 Task: Create a new product with the name 'Bajaj - Fans', product code 'BBJF-X0988', inventory '1,422', remaining quantity '25', and check 'Offer Available'. Then, create a new product category named 'Fan' with the product 'Bajaj - Fans' and category 'Bajaj Fans', and set the sequence to '142'.
Action: Mouse moved to (26, 117)
Screenshot: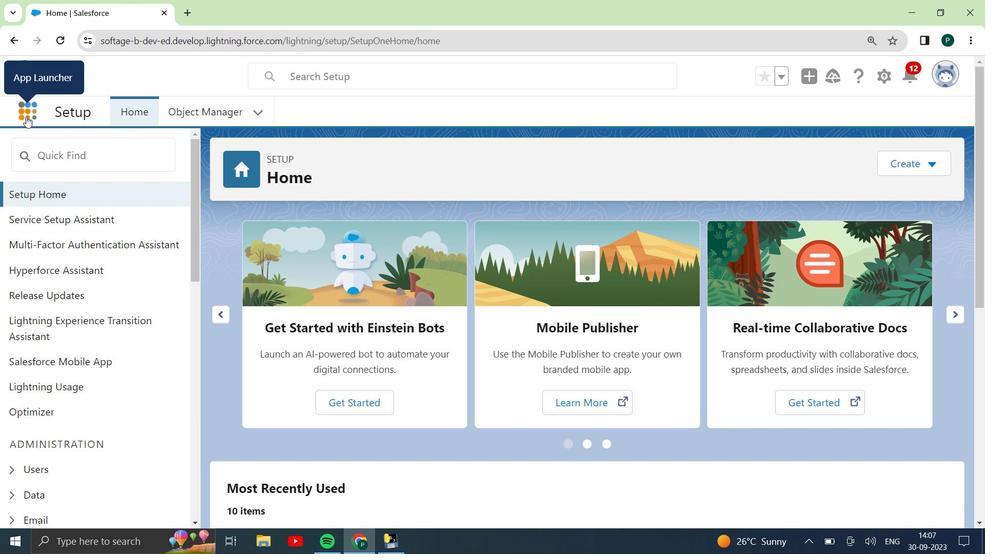 
Action: Mouse pressed left at (26, 117)
Screenshot: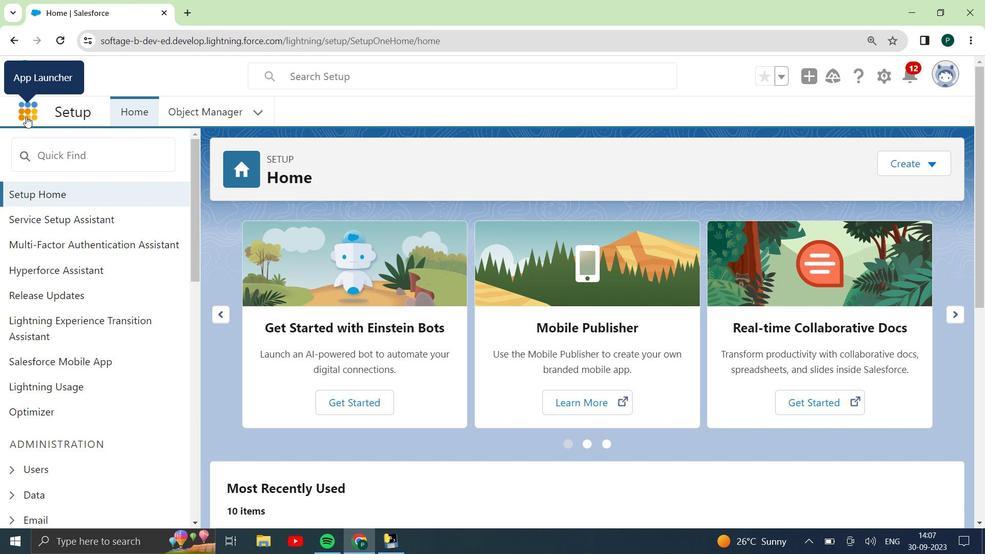 
Action: Mouse moved to (42, 387)
Screenshot: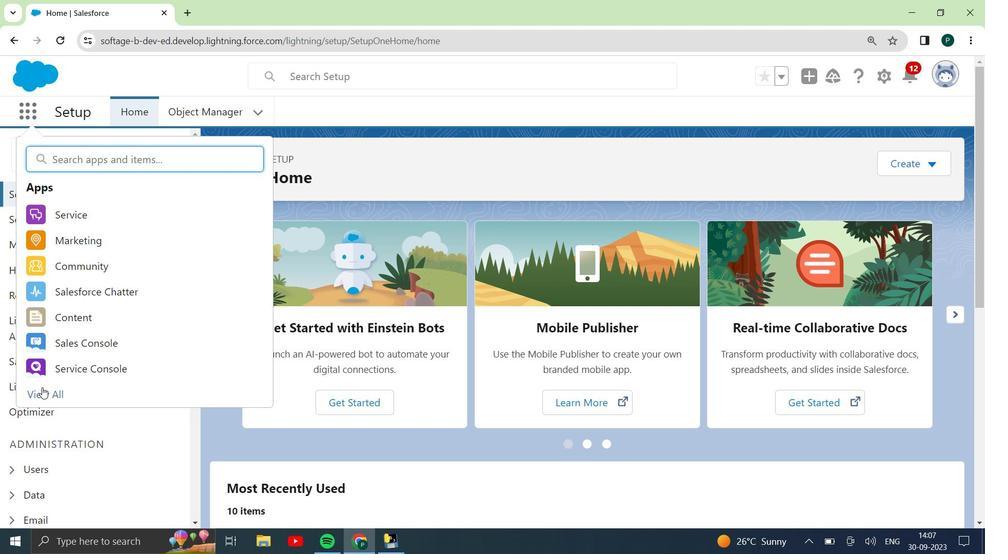 
Action: Mouse pressed left at (42, 387)
Screenshot: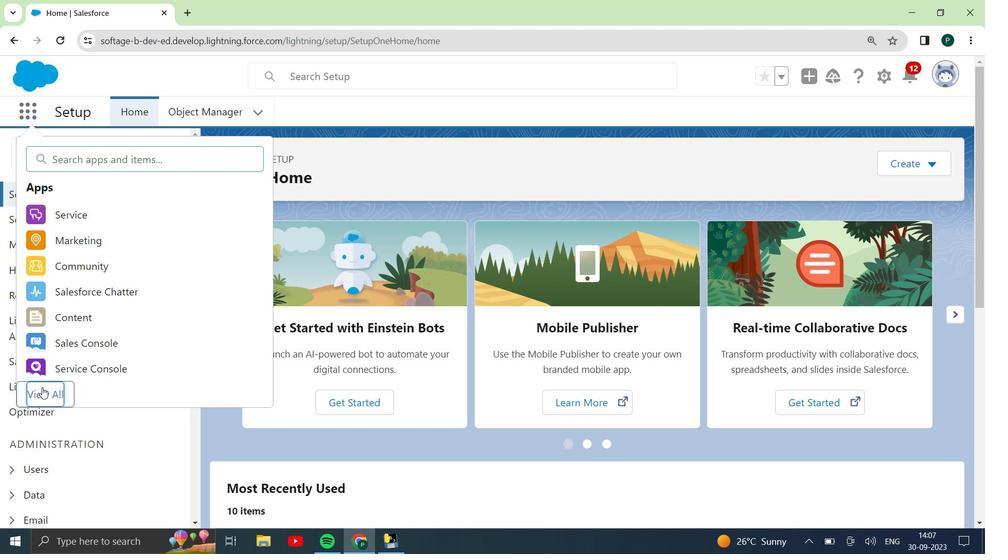
Action: Mouse moved to (217, 313)
Screenshot: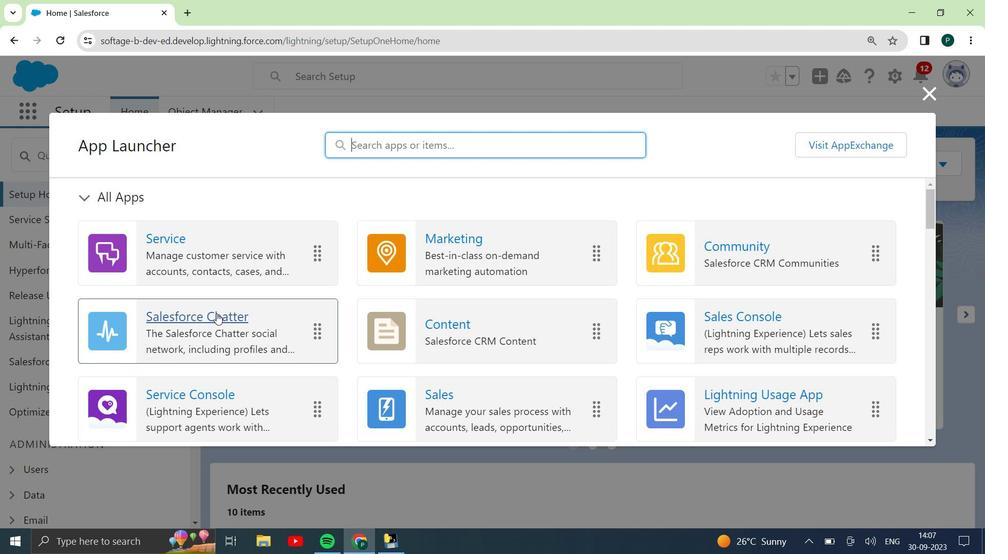
Action: Mouse scrolled (217, 313) with delta (0, 0)
Screenshot: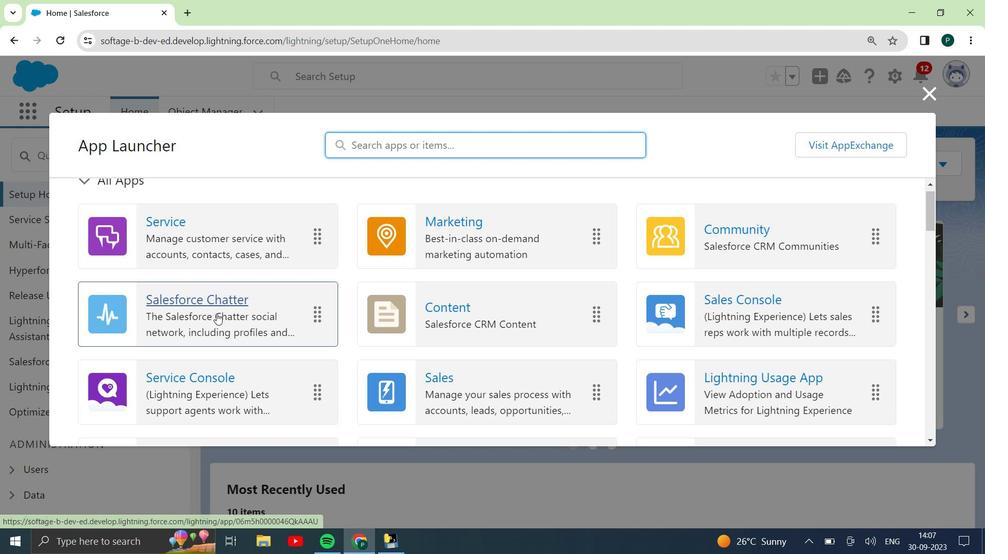 
Action: Mouse scrolled (217, 313) with delta (0, 0)
Screenshot: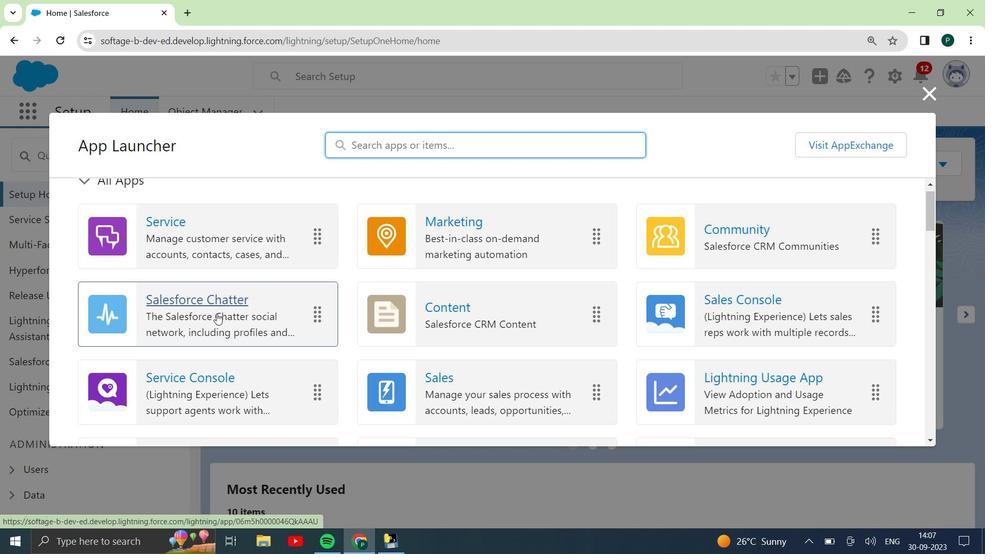 
Action: Mouse scrolled (217, 313) with delta (0, 0)
Screenshot: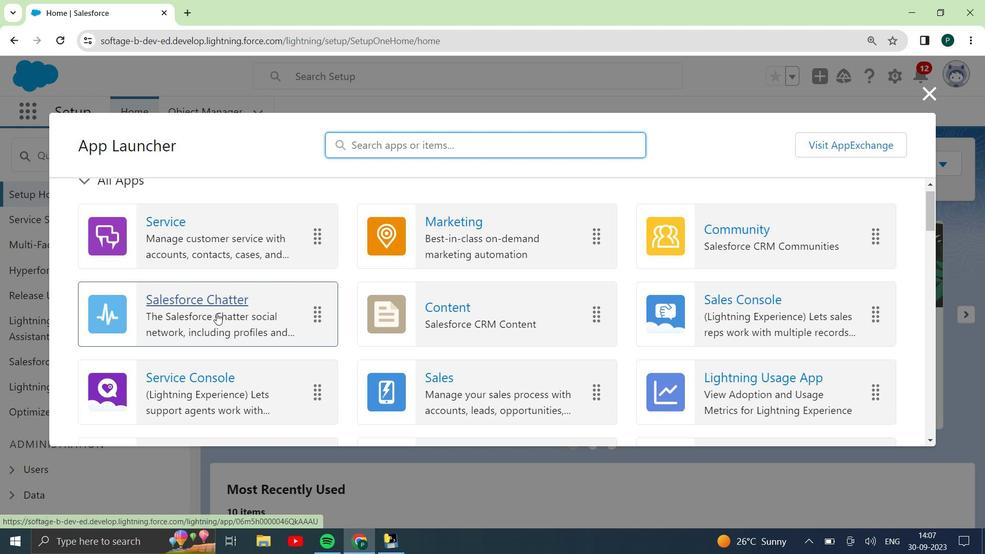 
Action: Mouse scrolled (217, 313) with delta (0, 0)
Screenshot: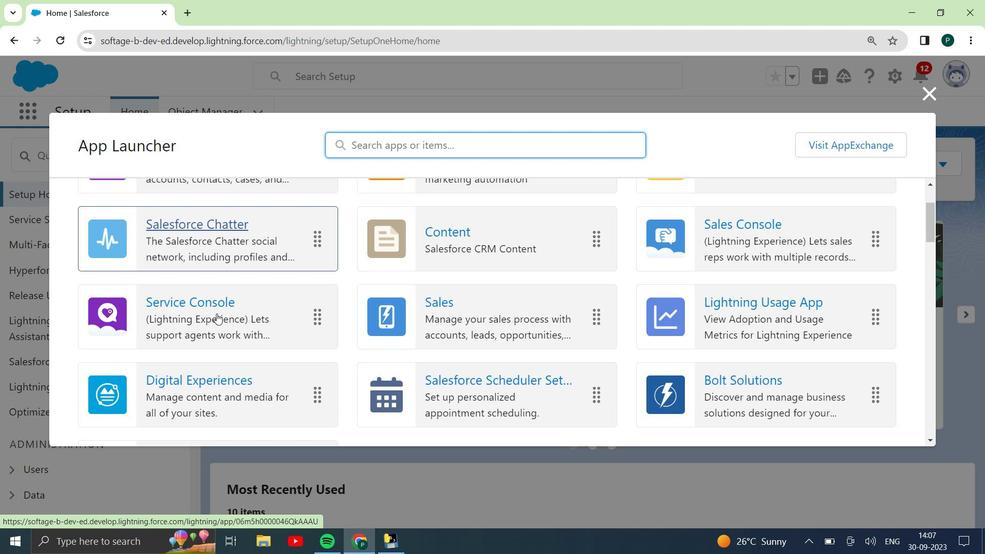 
Action: Mouse scrolled (217, 313) with delta (0, 0)
Screenshot: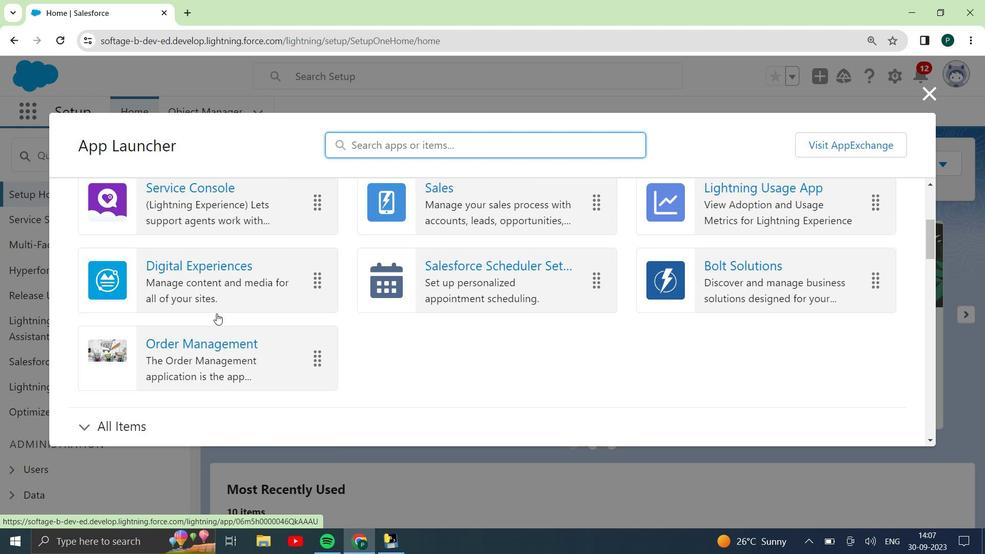 
Action: Mouse moved to (177, 228)
Screenshot: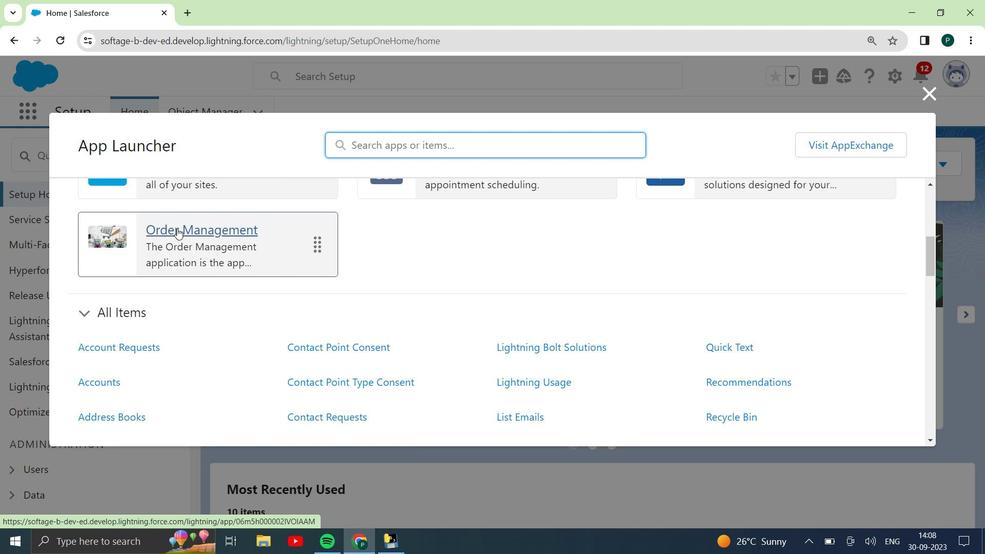 
Action: Mouse pressed left at (177, 228)
Screenshot: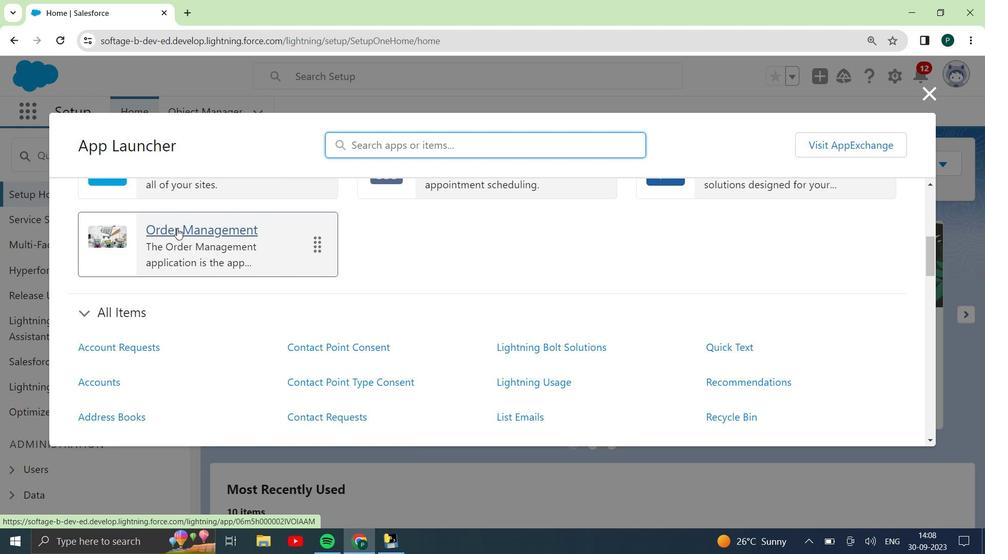 
Action: Mouse pressed left at (177, 228)
Screenshot: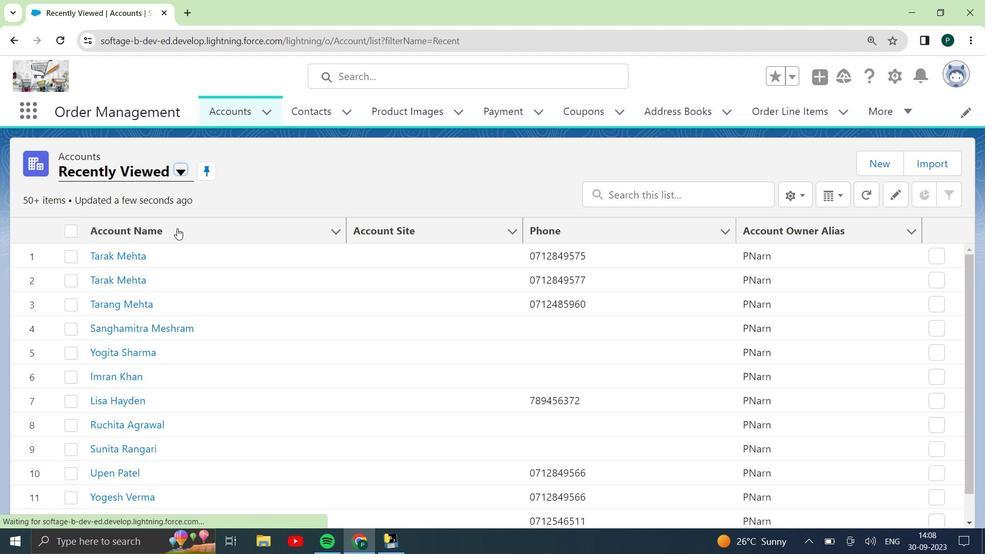 
Action: Mouse moved to (560, 154)
Screenshot: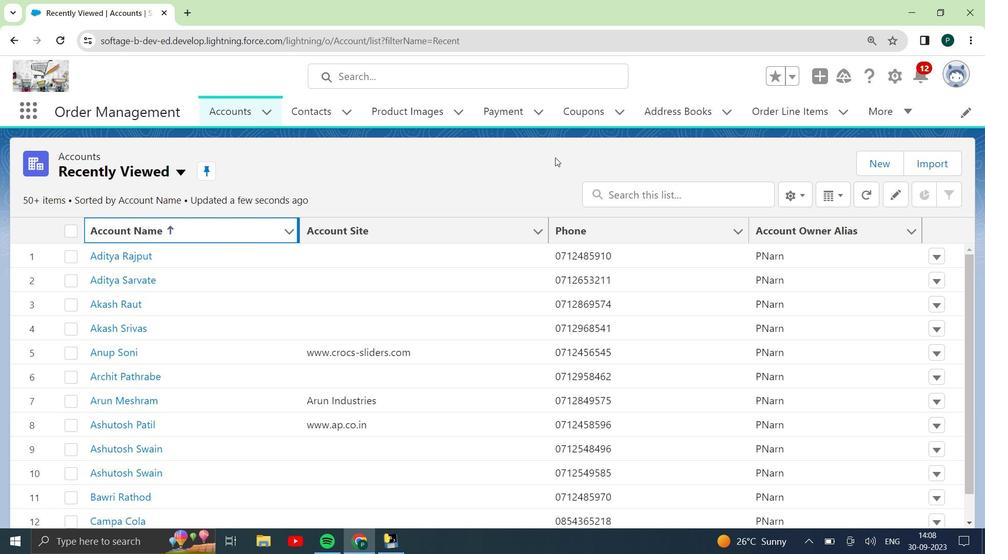 
Action: Mouse scrolled (560, 153) with delta (0, 0)
Screenshot: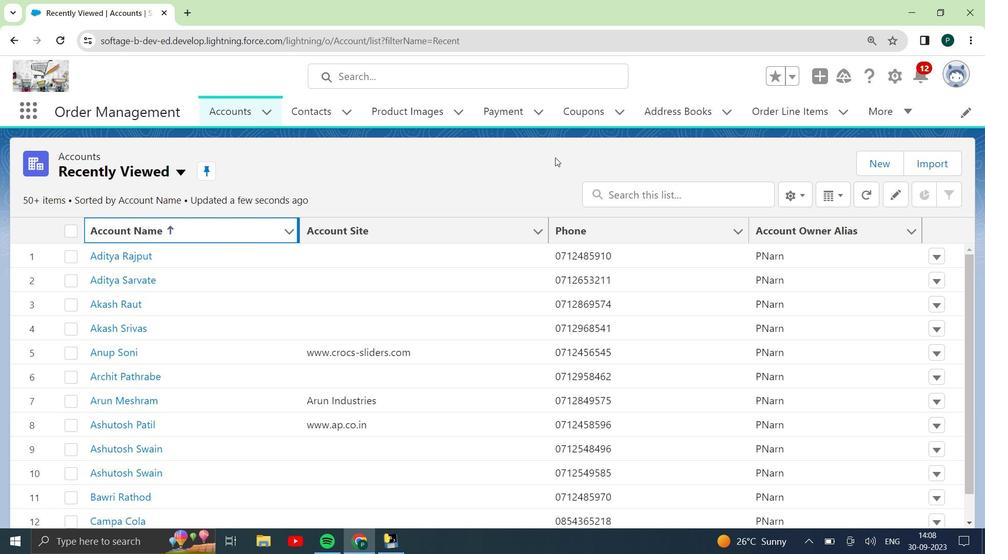 
Action: Mouse moved to (542, 164)
Screenshot: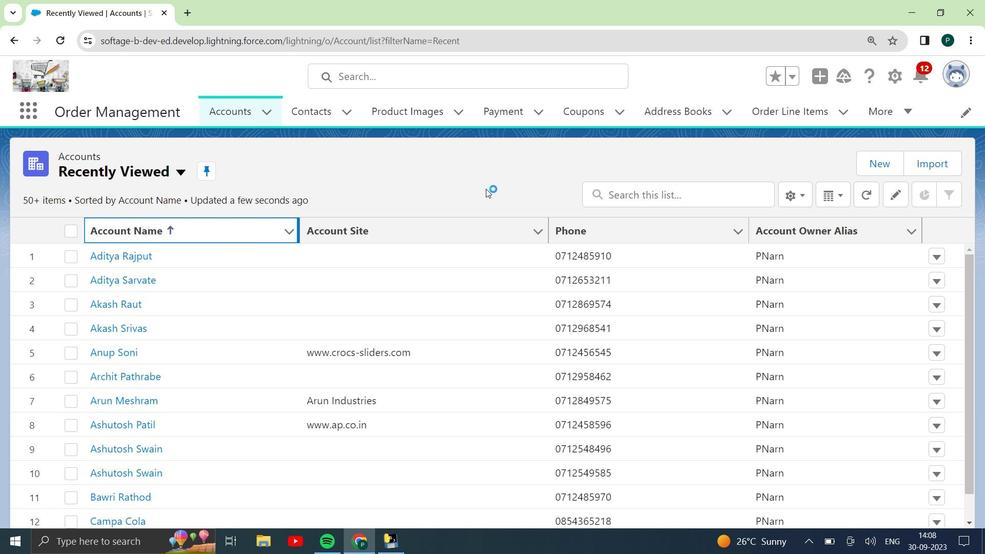 
Action: Mouse scrolled (542, 163) with delta (0, 0)
Screenshot: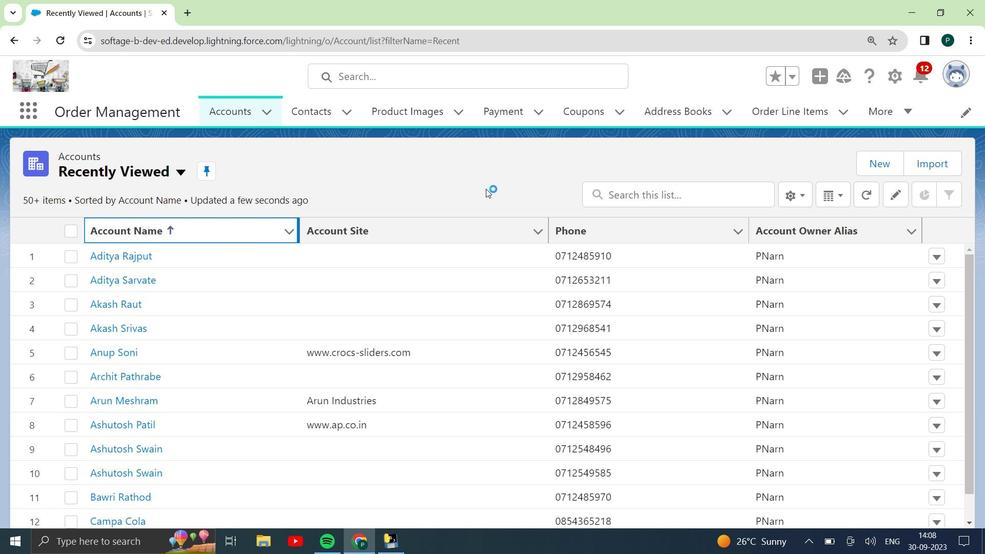 
Action: Mouse moved to (516, 178)
Screenshot: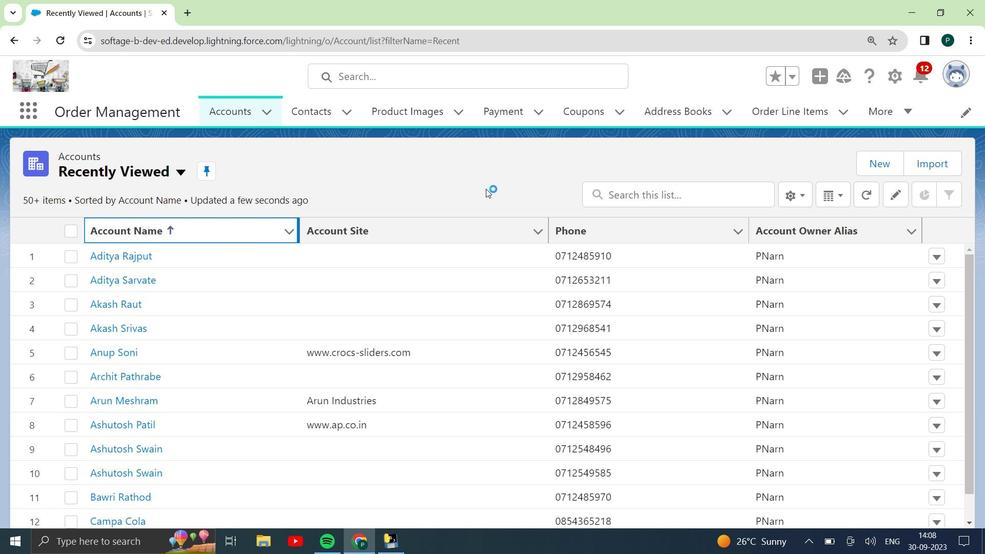 
Action: Mouse scrolled (516, 177) with delta (0, 0)
Screenshot: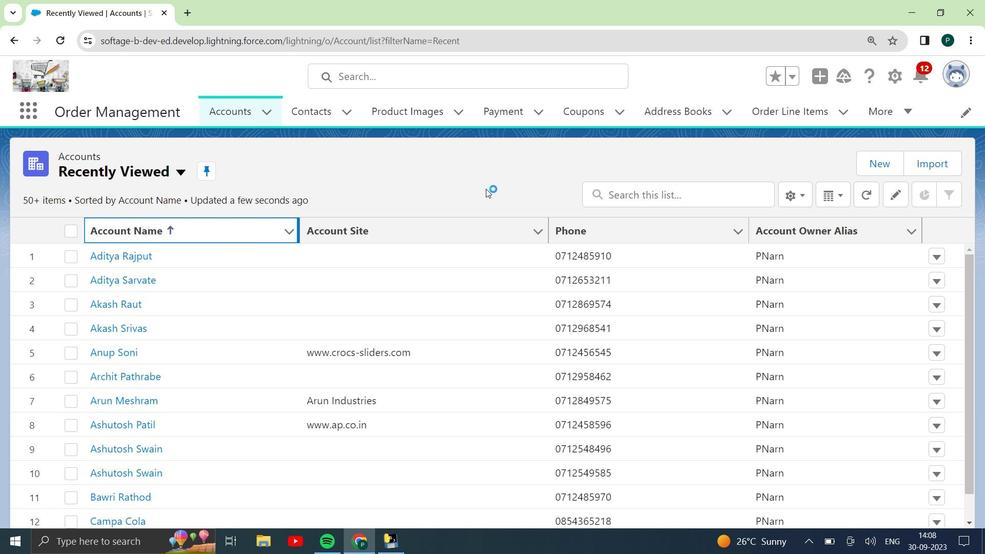 
Action: Mouse moved to (410, 212)
Screenshot: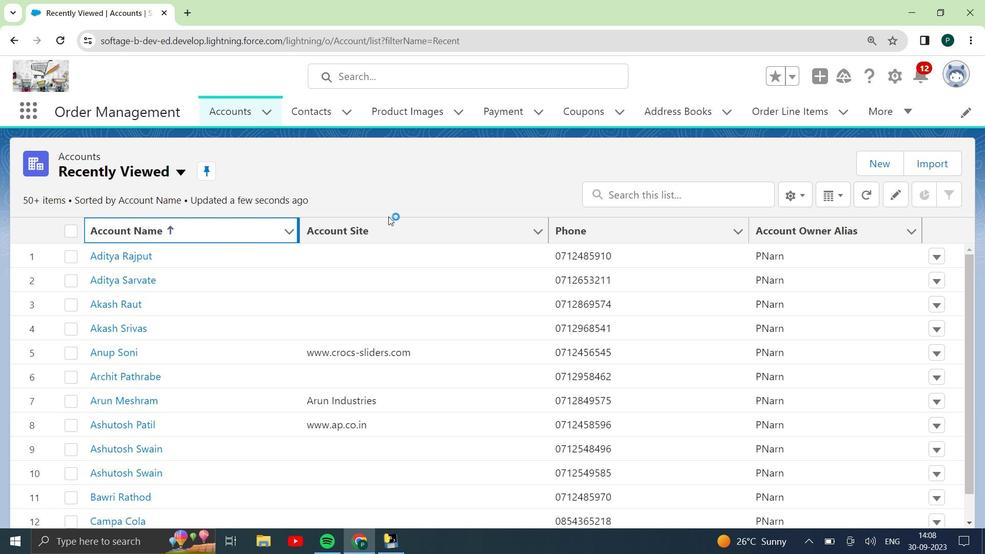 
Action: Mouse scrolled (410, 211) with delta (0, 0)
Screenshot: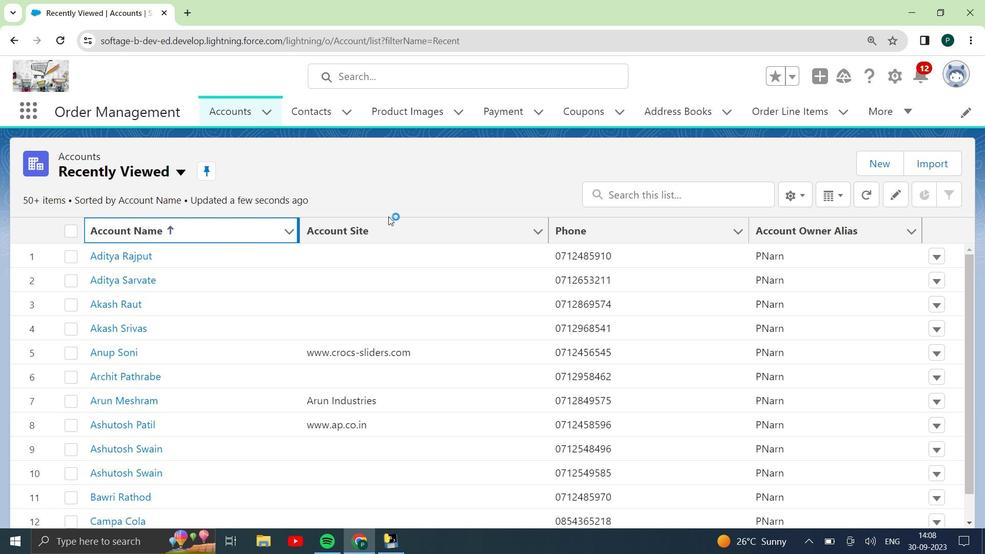 
Action: Mouse moved to (395, 216)
Screenshot: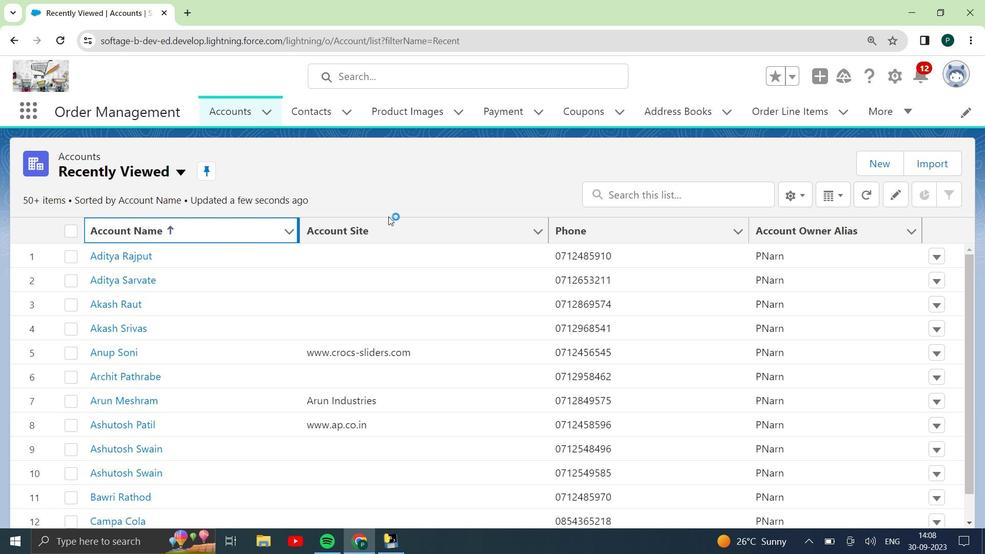 
Action: Mouse scrolled (395, 215) with delta (0, 0)
Screenshot: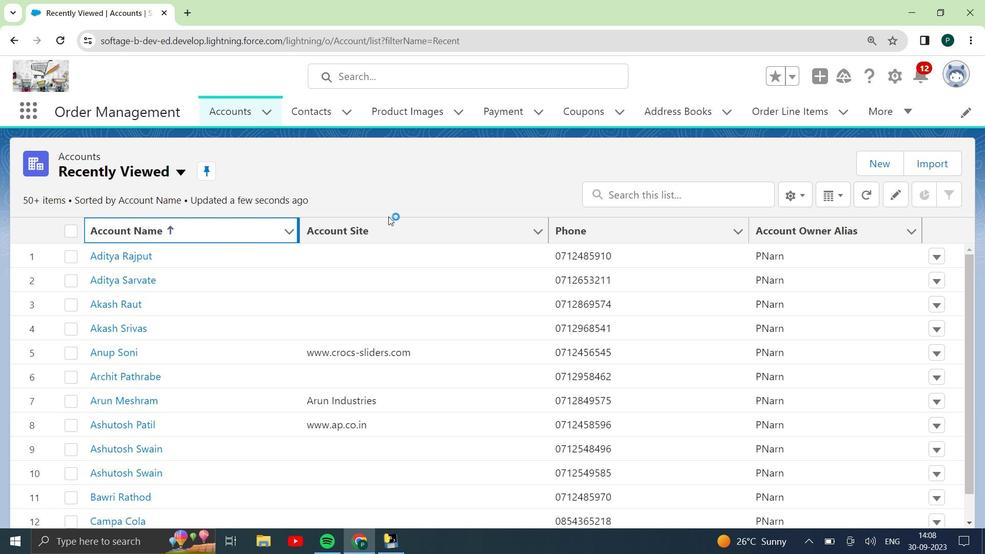 
Action: Mouse moved to (389, 216)
Screenshot: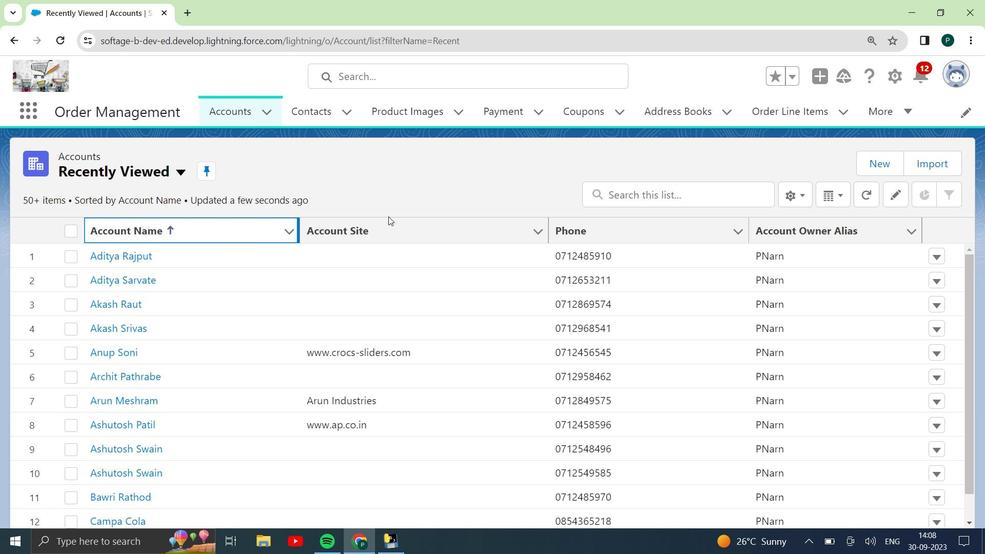 
Action: Mouse scrolled (389, 216) with delta (0, 0)
Screenshot: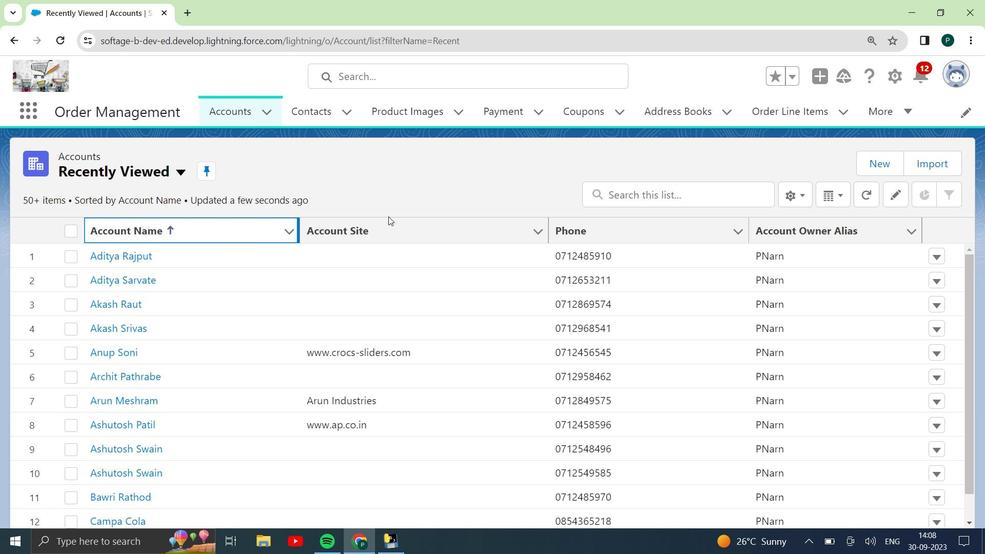 
Action: Mouse moved to (290, 276)
Screenshot: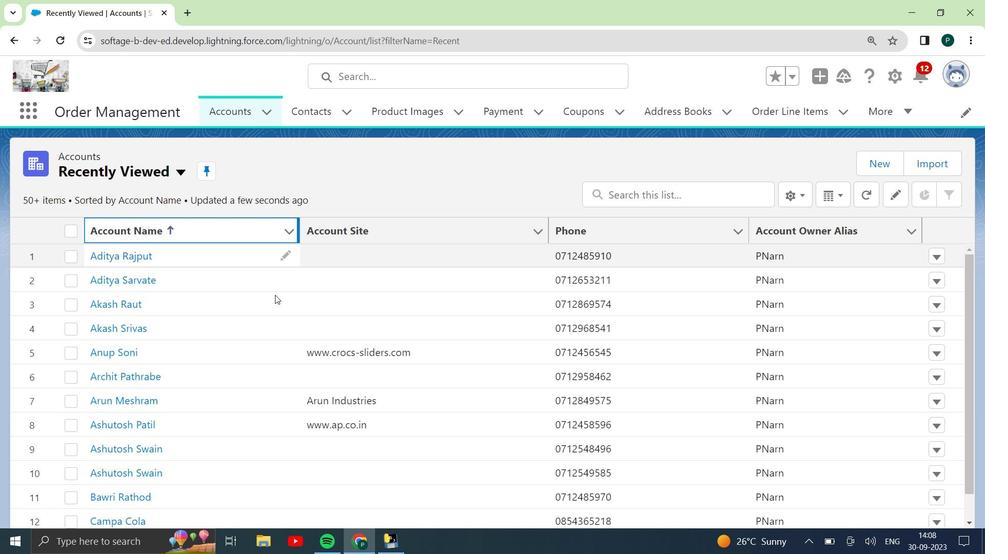 
Action: Mouse scrolled (290, 275) with delta (0, 0)
Screenshot: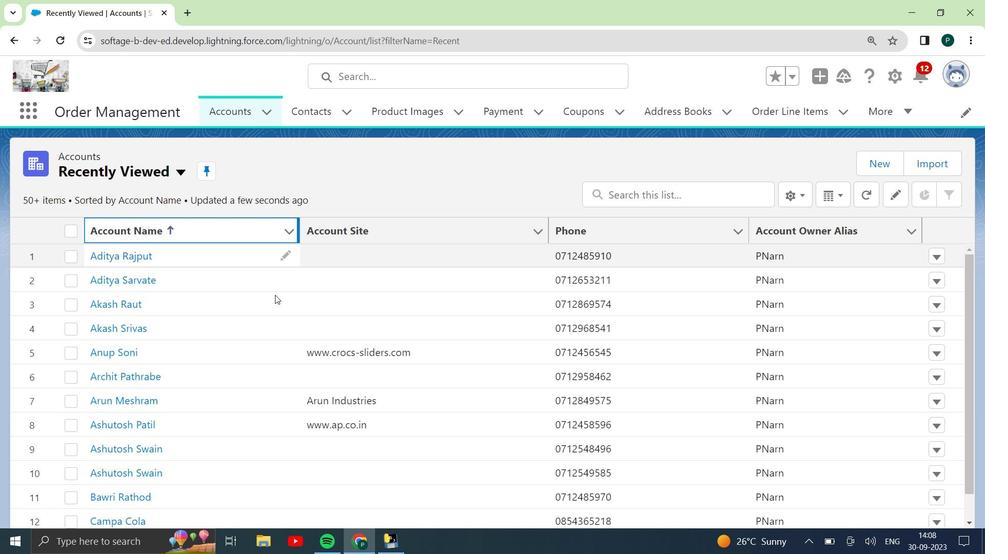 
Action: Mouse moved to (277, 292)
Screenshot: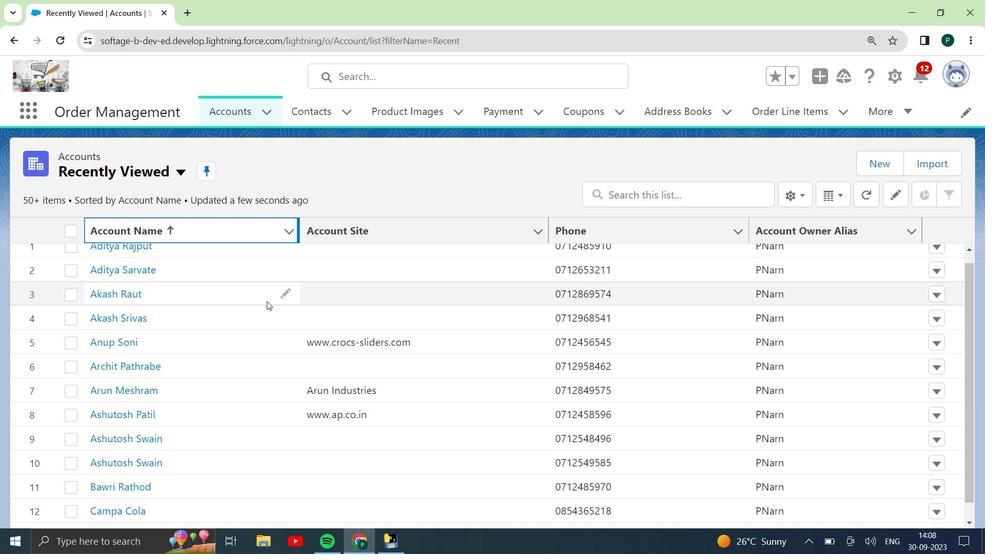 
Action: Mouse scrolled (277, 291) with delta (0, 0)
Screenshot: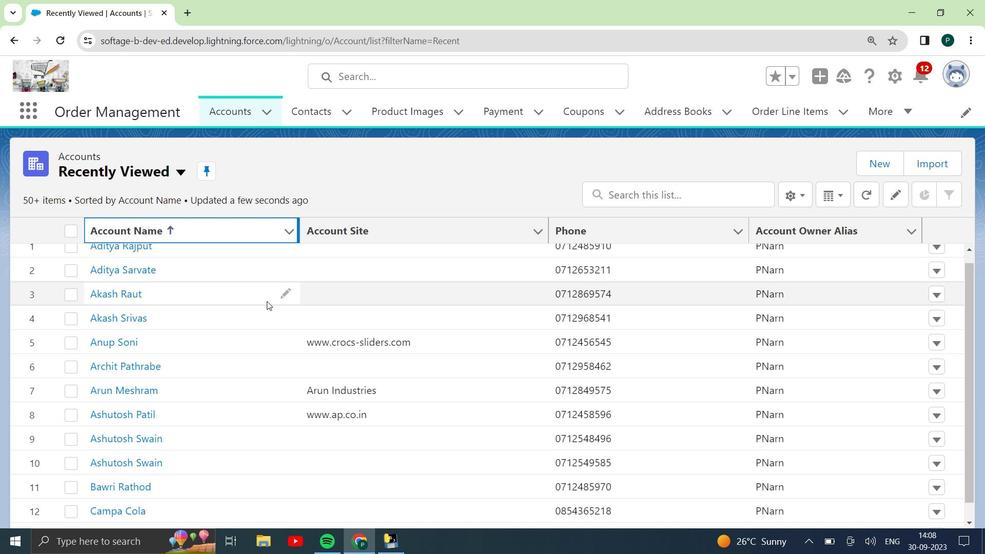 
Action: Mouse moved to (271, 298)
Screenshot: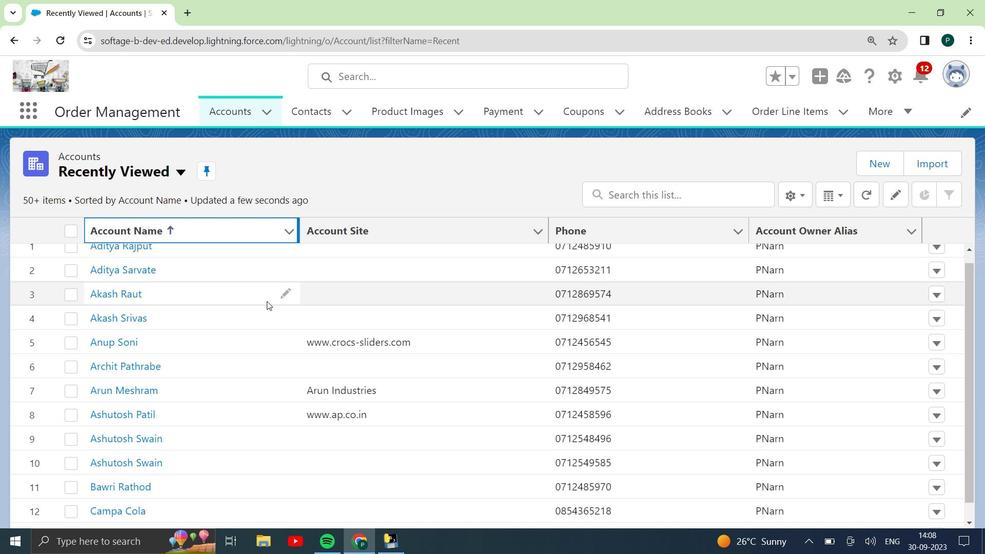 
Action: Mouse scrolled (271, 298) with delta (0, 0)
Screenshot: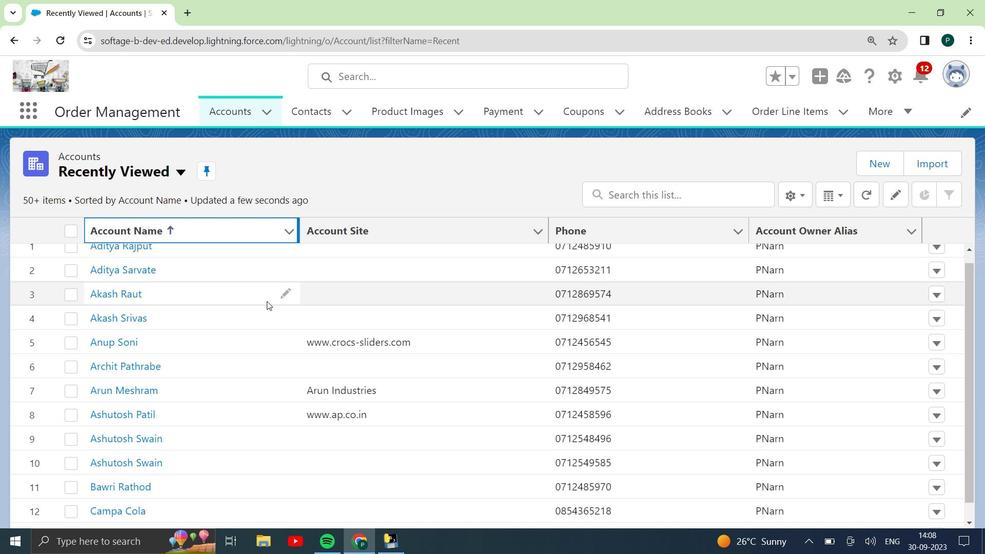 
Action: Mouse moved to (267, 301)
Screenshot: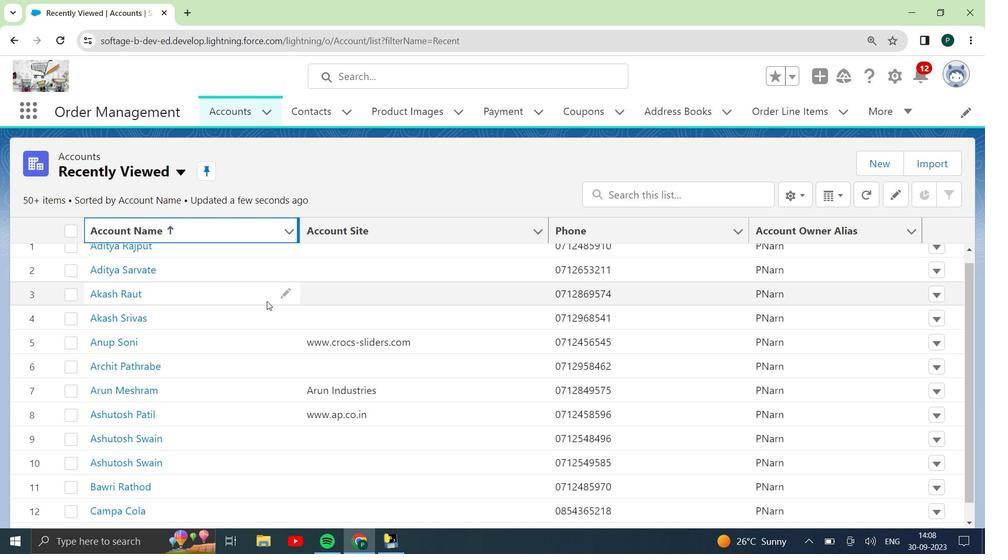 
Action: Mouse scrolled (267, 300) with delta (0, 0)
Screenshot: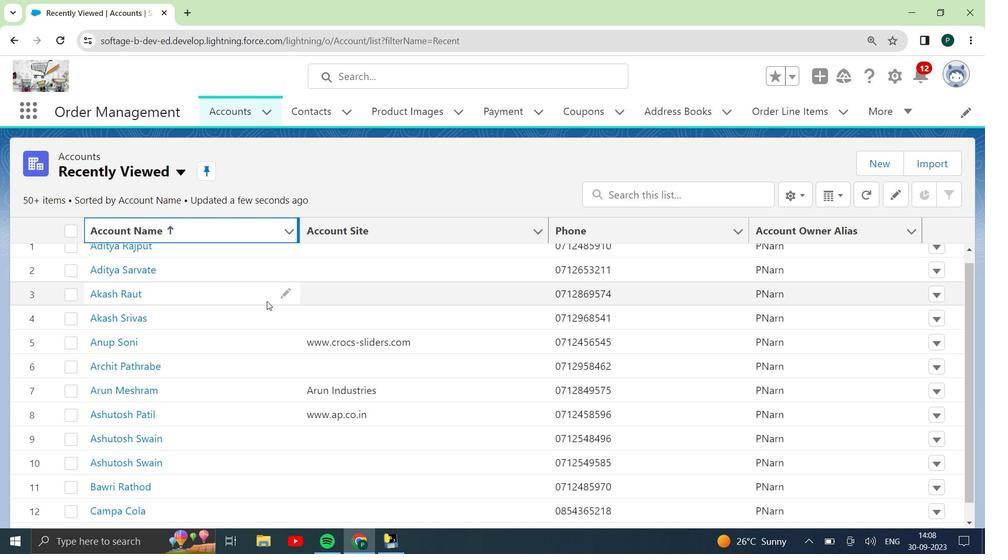 
Action: Mouse moved to (266, 301)
Screenshot: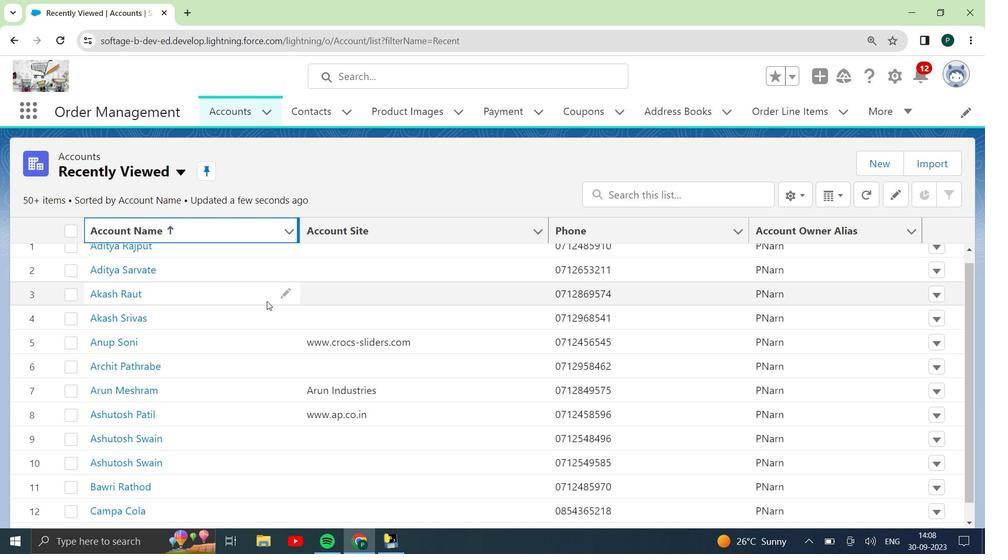 
Action: Mouse scrolled (266, 301) with delta (0, 0)
Screenshot: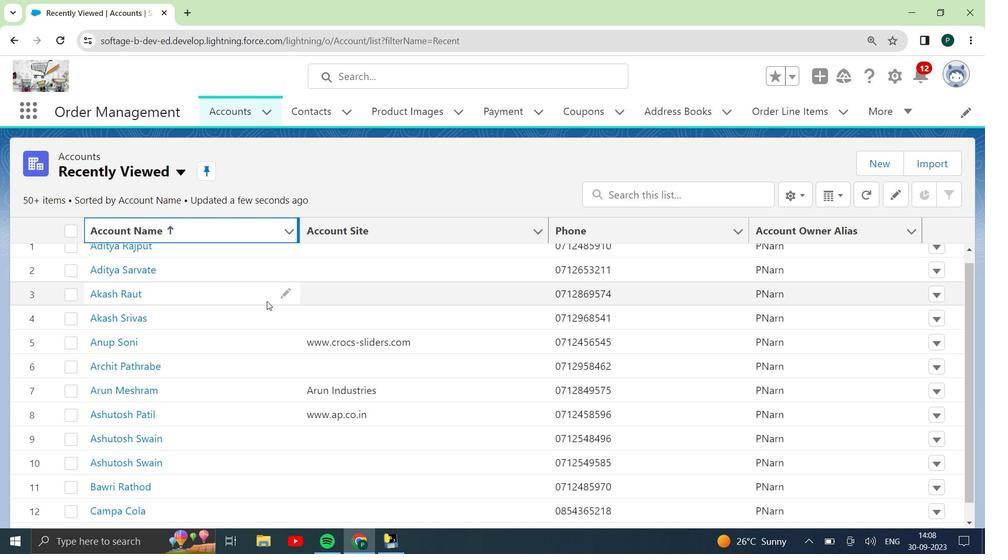 
Action: Mouse scrolled (266, 301) with delta (0, 0)
Screenshot: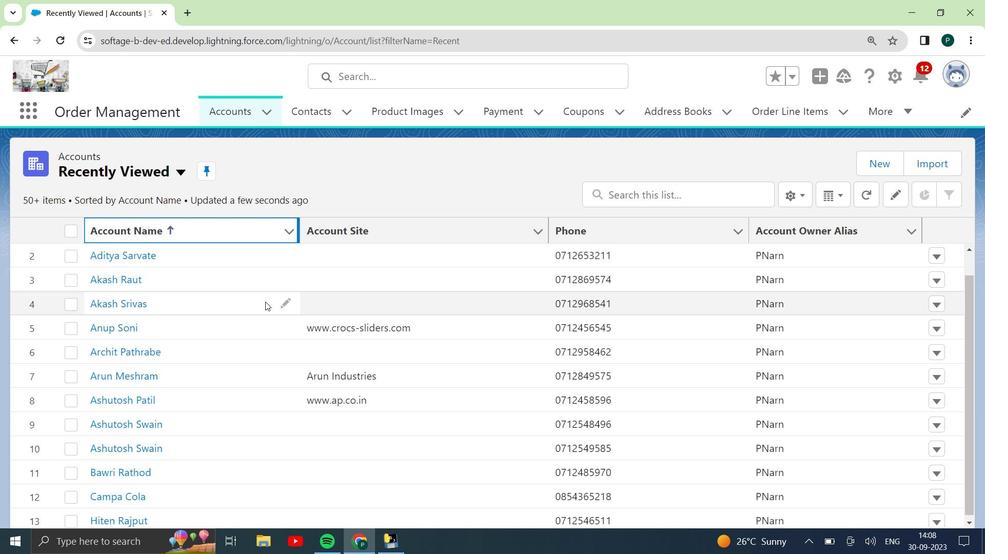 
Action: Mouse scrolled (266, 301) with delta (0, 0)
Screenshot: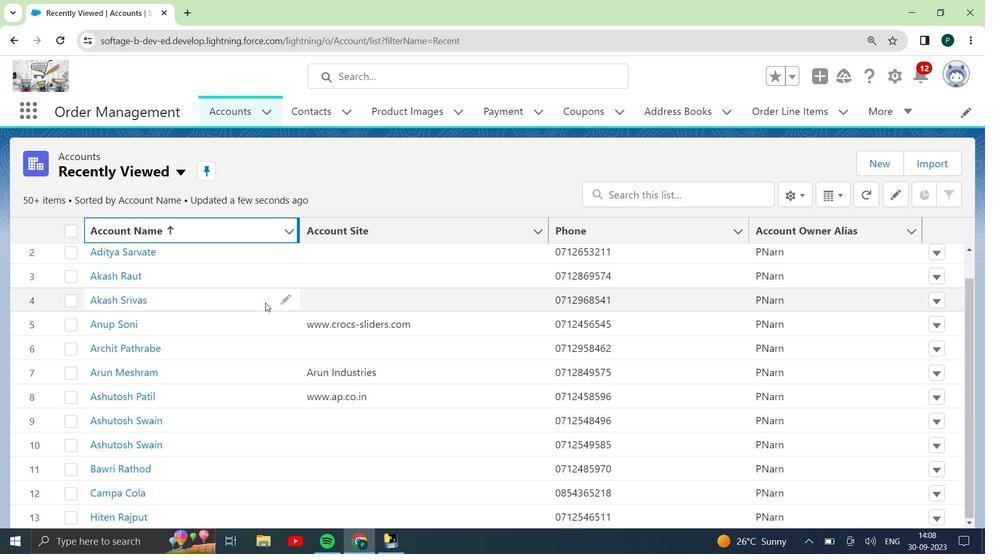 
Action: Mouse moved to (251, 313)
Screenshot: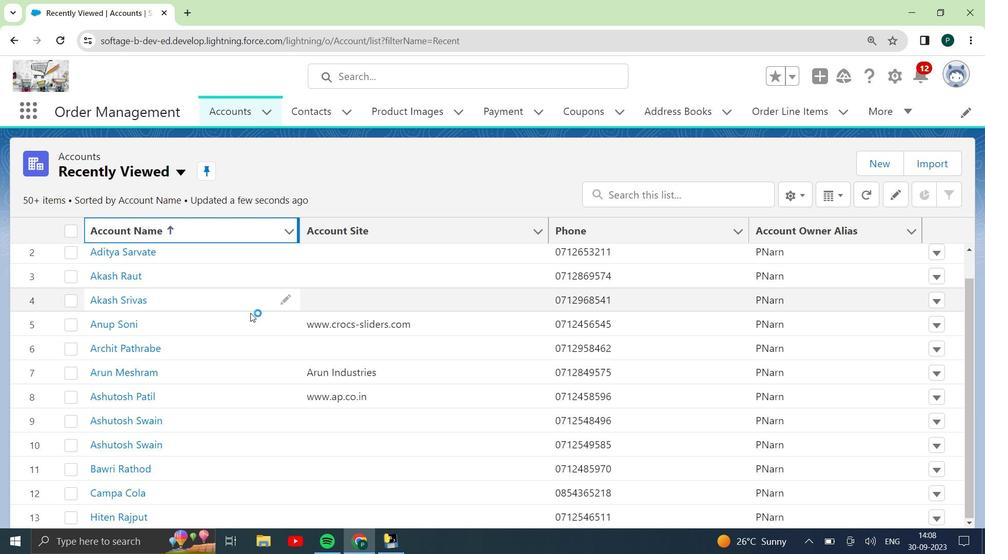
Action: Mouse scrolled (251, 312) with delta (0, 0)
Screenshot: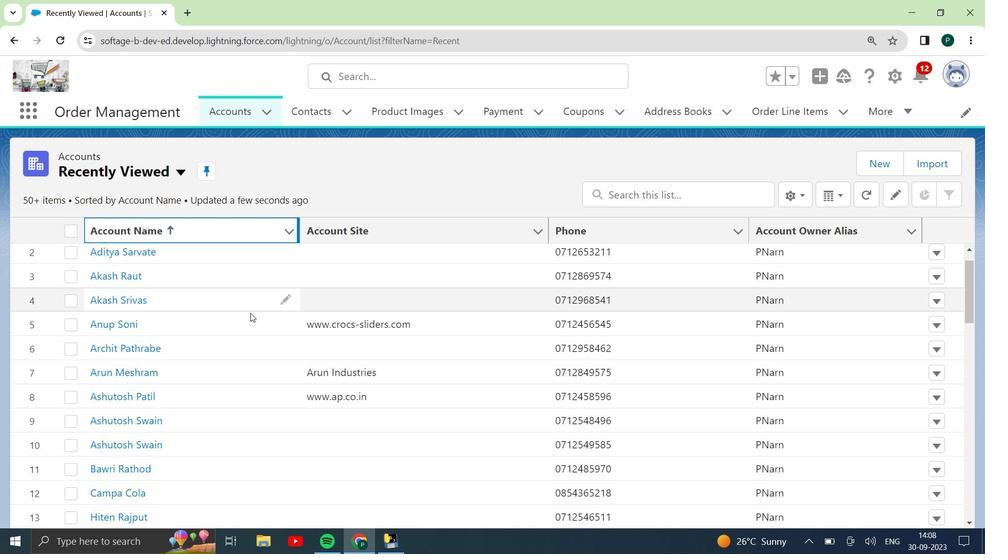 
Action: Mouse scrolled (251, 312) with delta (0, 0)
Screenshot: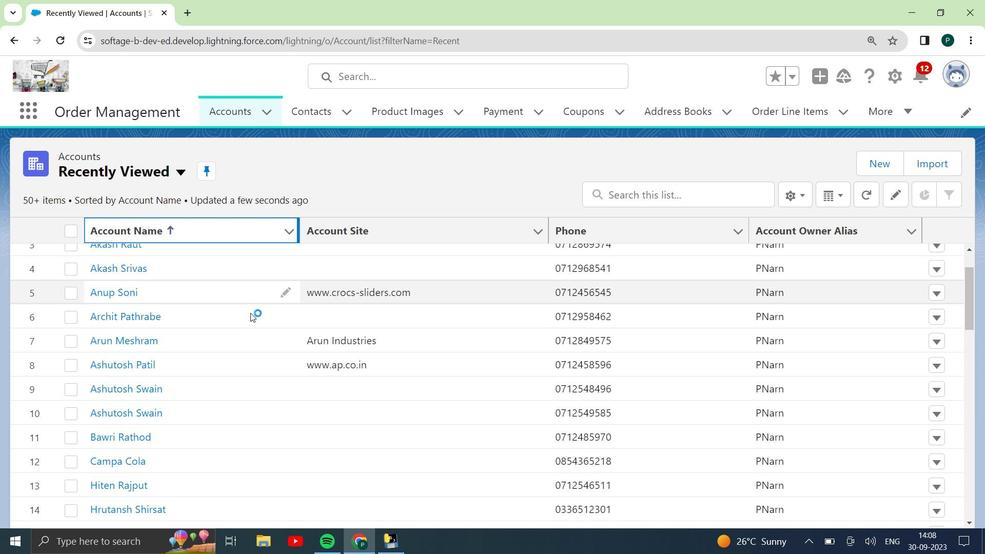
Action: Mouse scrolled (251, 312) with delta (0, 0)
Screenshot: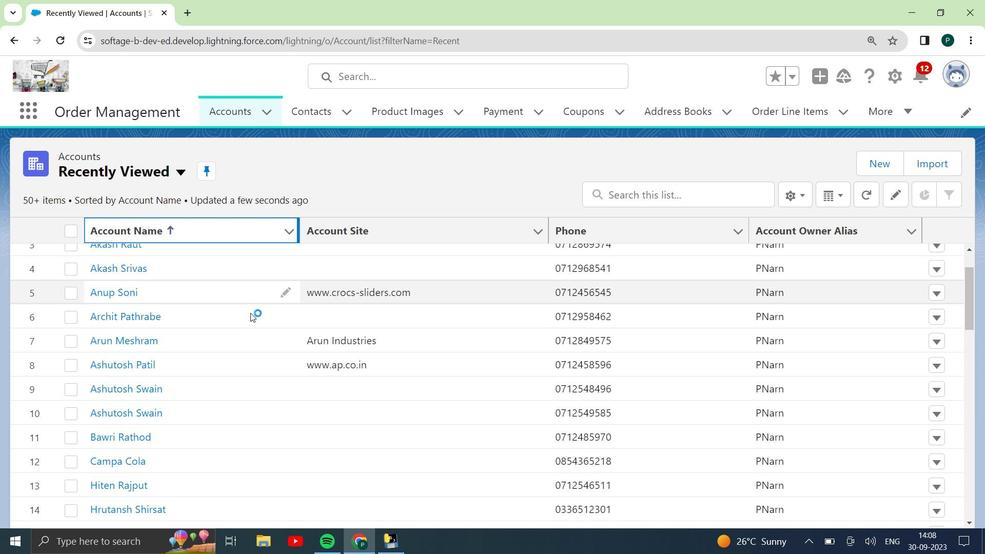 
Action: Mouse scrolled (251, 312) with delta (0, 0)
Screenshot: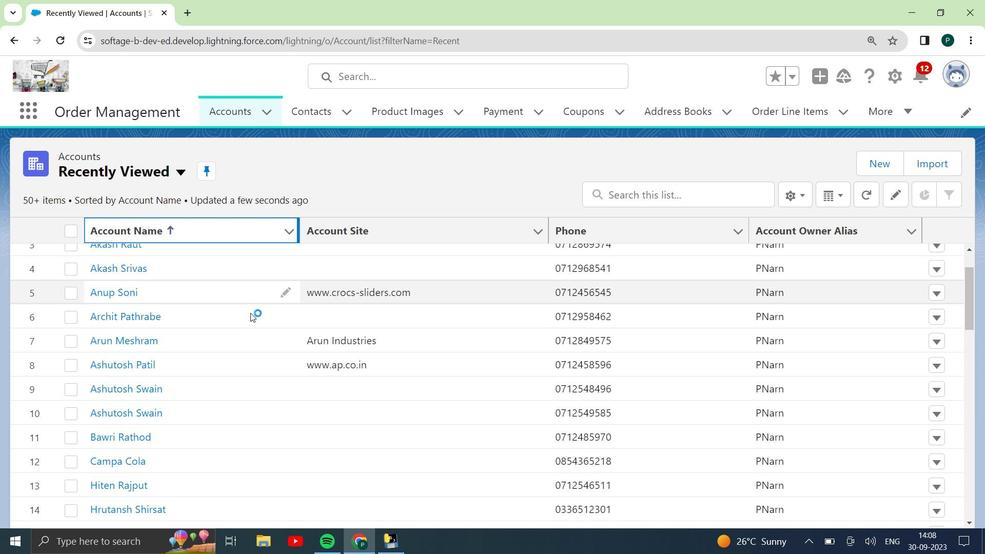 
Action: Mouse scrolled (251, 312) with delta (0, 0)
Screenshot: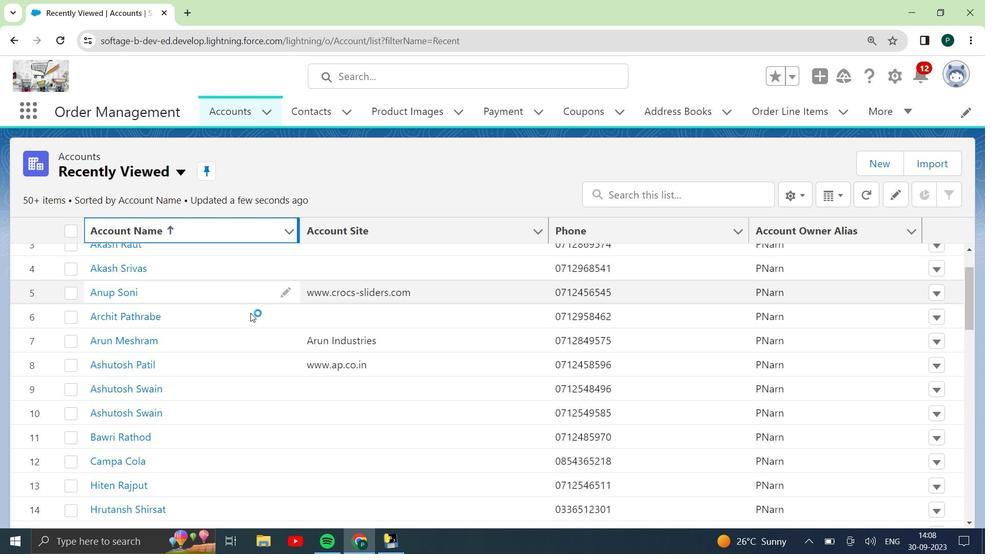 
Action: Mouse scrolled (251, 312) with delta (0, 0)
Screenshot: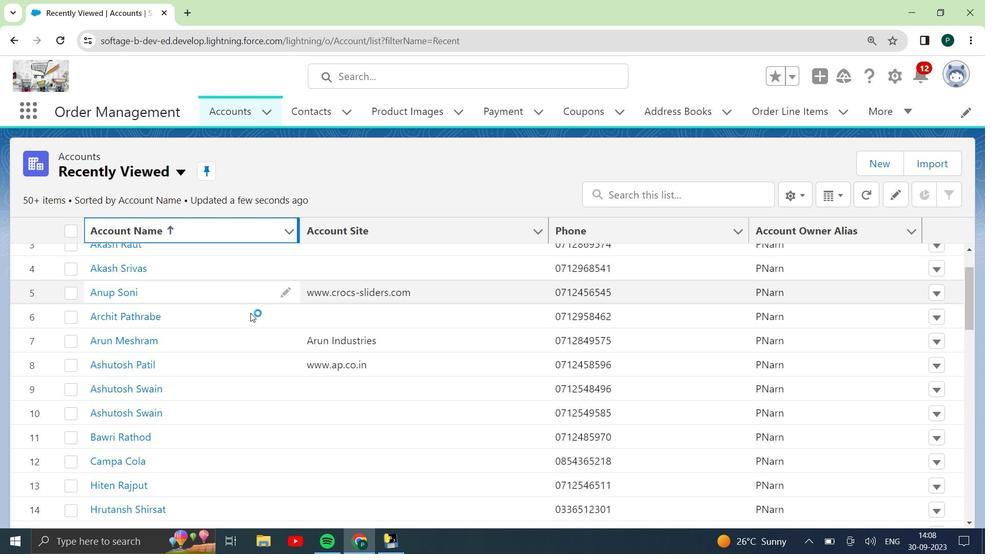 
Action: Mouse scrolled (251, 312) with delta (0, 0)
Screenshot: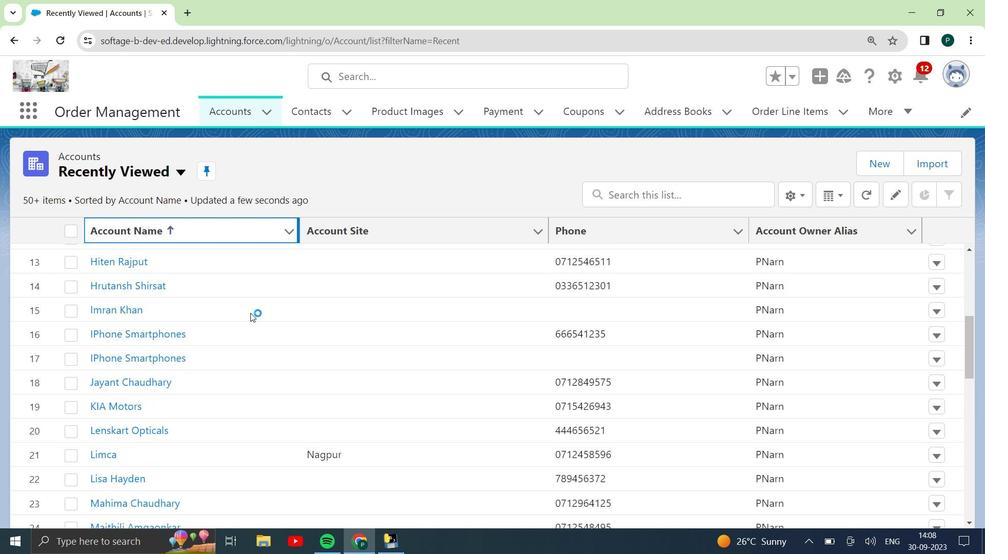 
Action: Mouse scrolled (251, 313) with delta (0, 0)
Screenshot: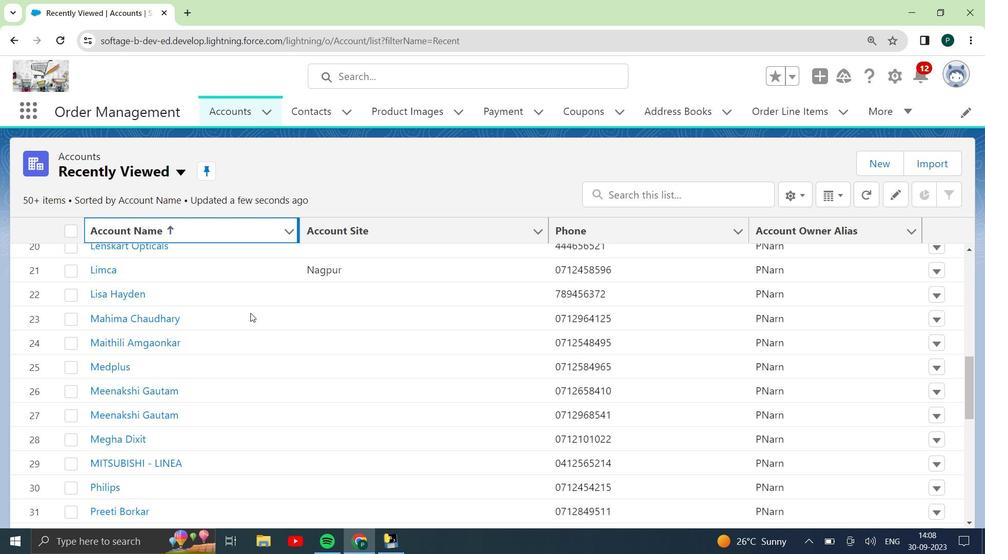 
Action: Mouse scrolled (251, 313) with delta (0, 0)
Screenshot: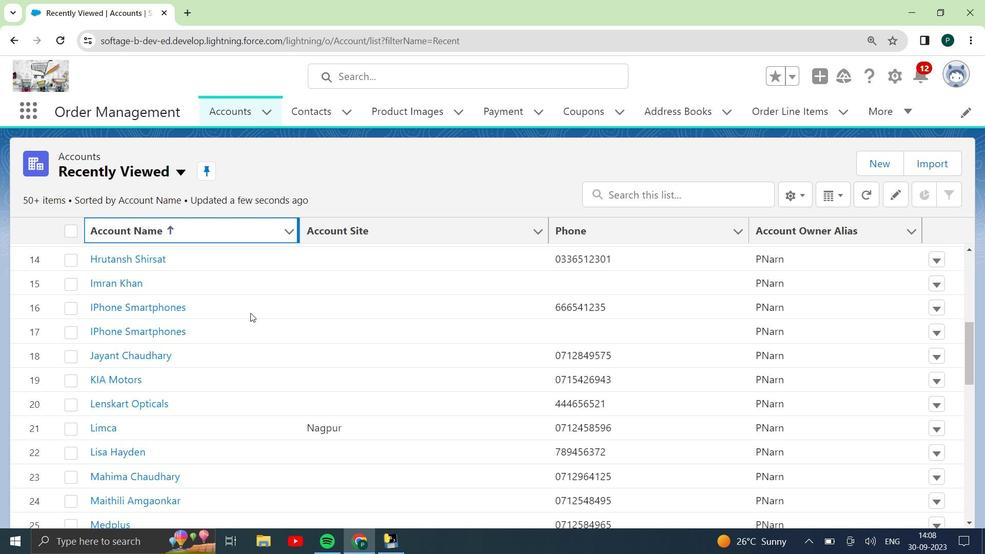 
Action: Mouse scrolled (251, 313) with delta (0, 0)
Screenshot: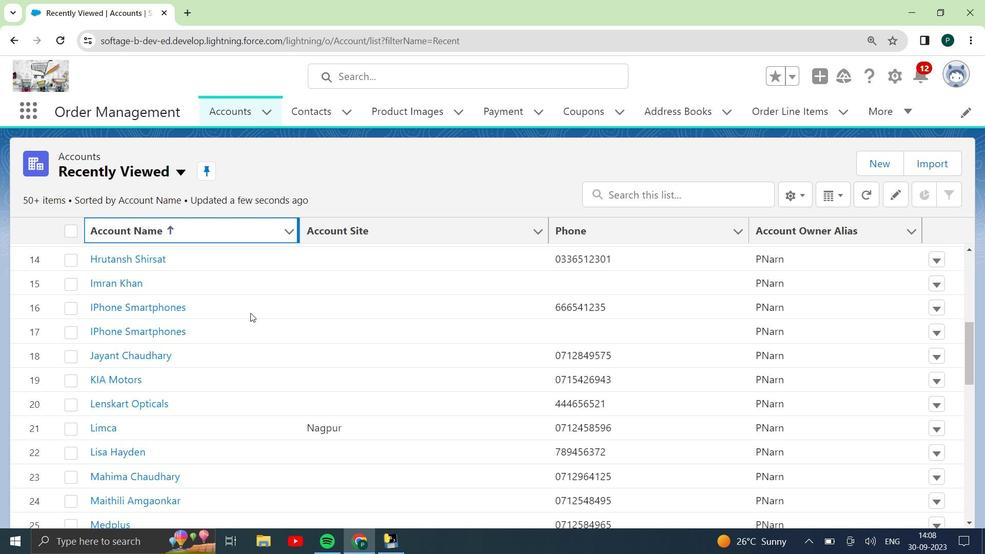 
Action: Mouse scrolled (251, 313) with delta (0, 0)
Screenshot: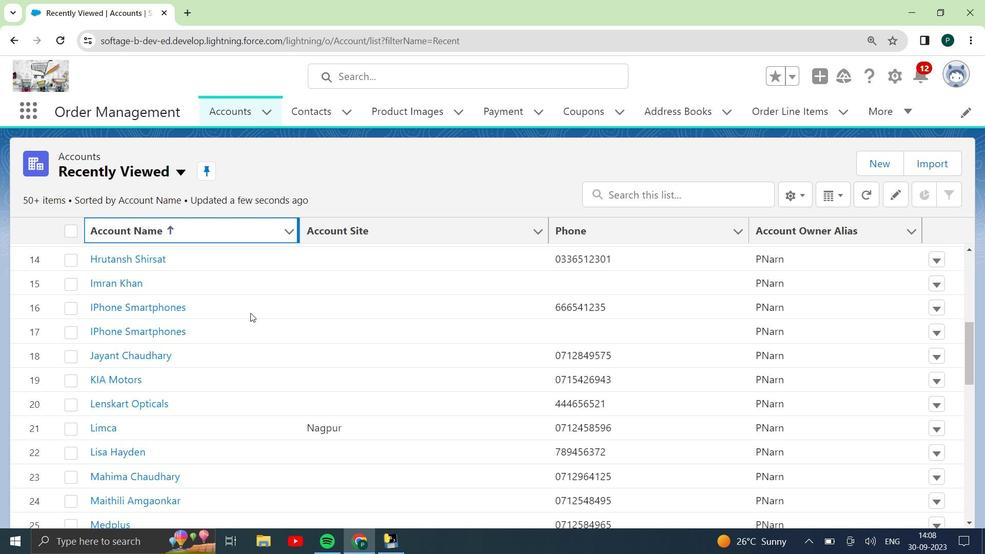 
Action: Mouse scrolled (251, 313) with delta (0, 0)
Screenshot: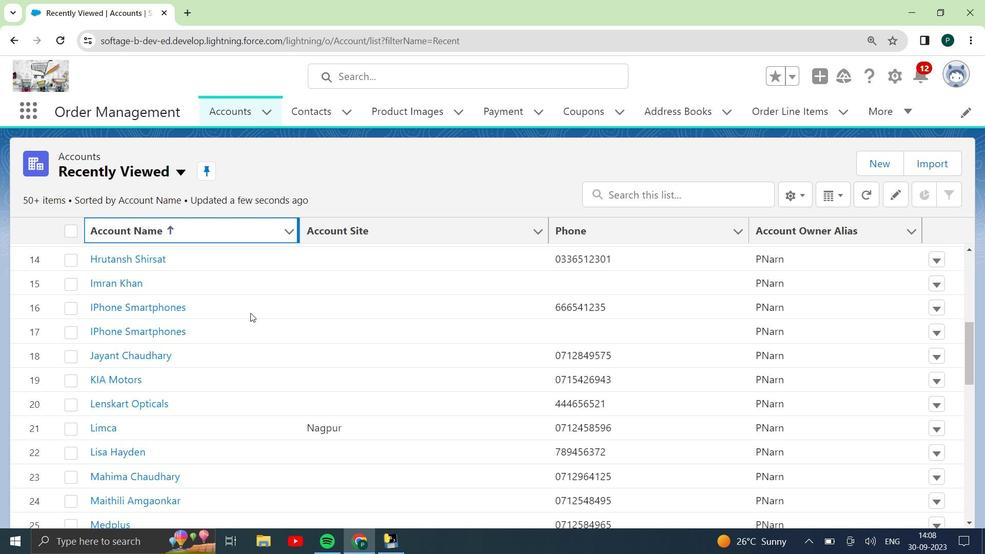 
Action: Mouse scrolled (251, 313) with delta (0, 0)
Screenshot: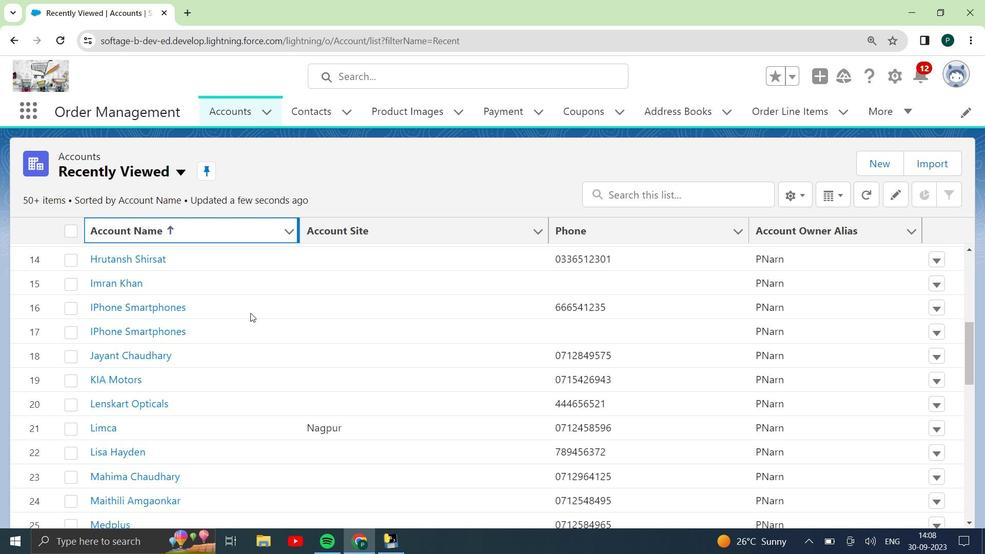 
Action: Mouse scrolled (251, 313) with delta (0, 0)
Screenshot: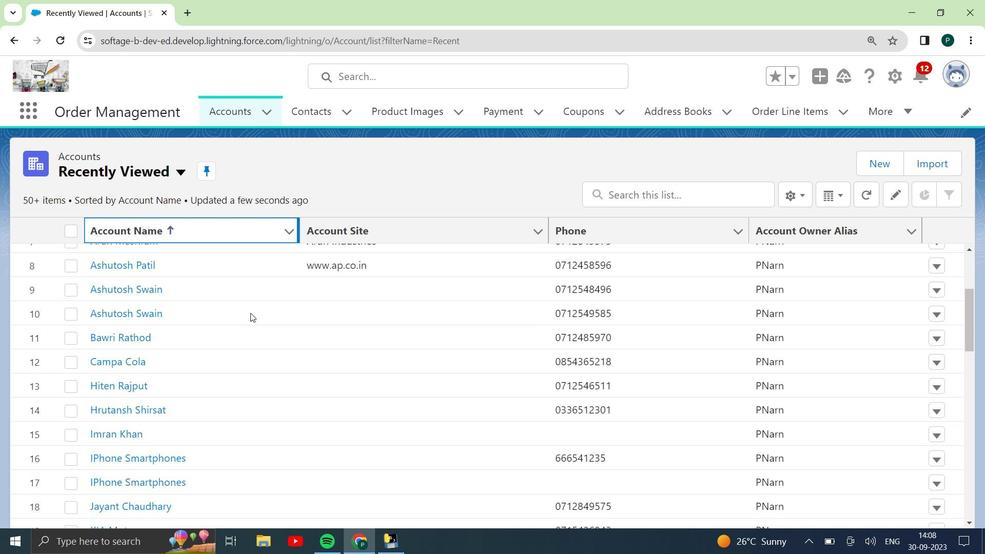 
Action: Mouse scrolled (251, 313) with delta (0, 0)
Screenshot: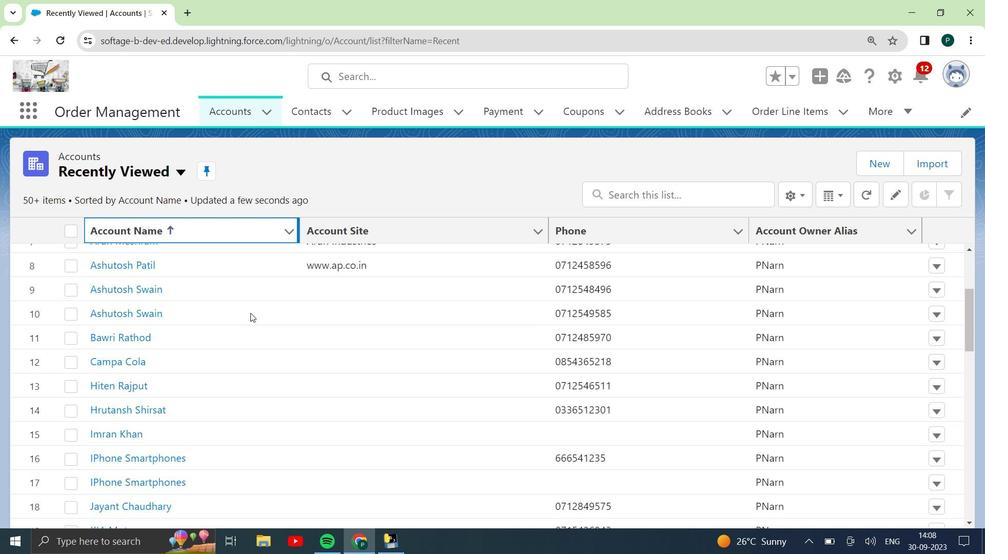 
Action: Mouse scrolled (251, 313) with delta (0, 0)
Screenshot: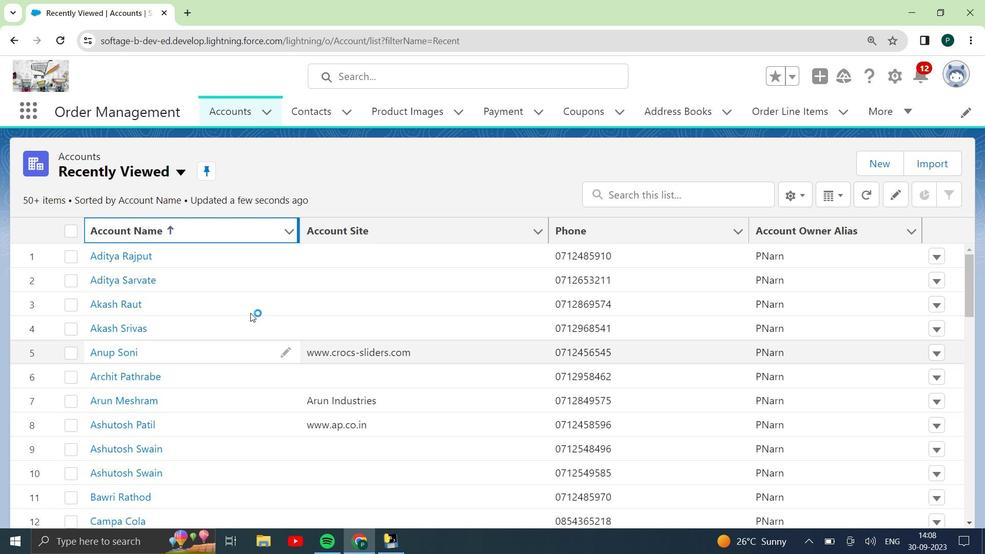 
Action: Mouse scrolled (251, 313) with delta (0, 0)
Screenshot: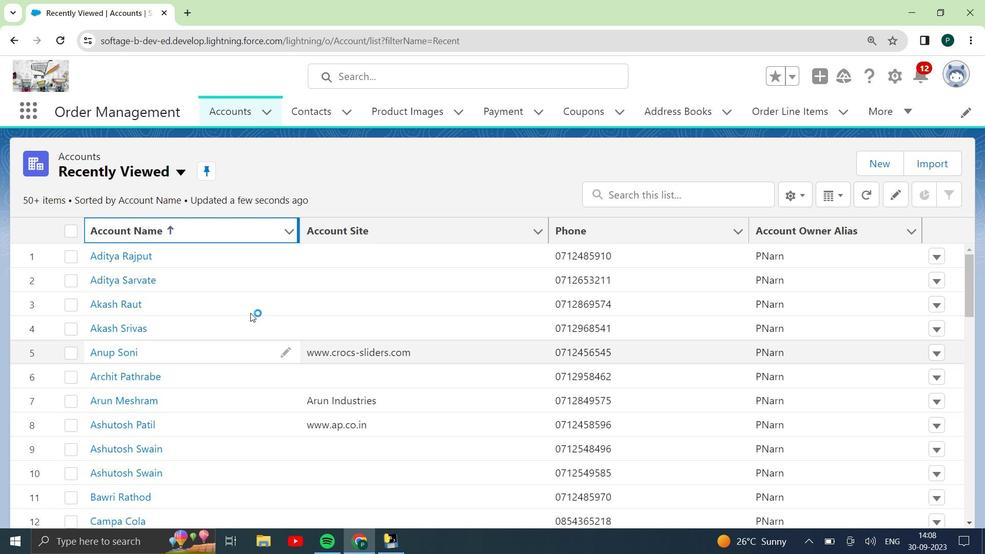 
Action: Mouse scrolled (251, 313) with delta (0, 0)
Screenshot: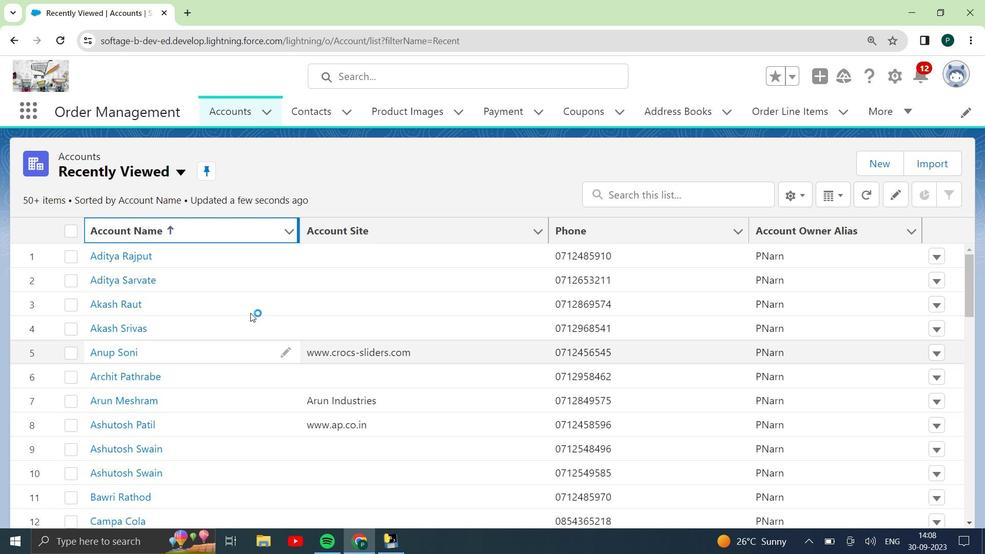 
Action: Mouse scrolled (251, 313) with delta (0, 0)
Screenshot: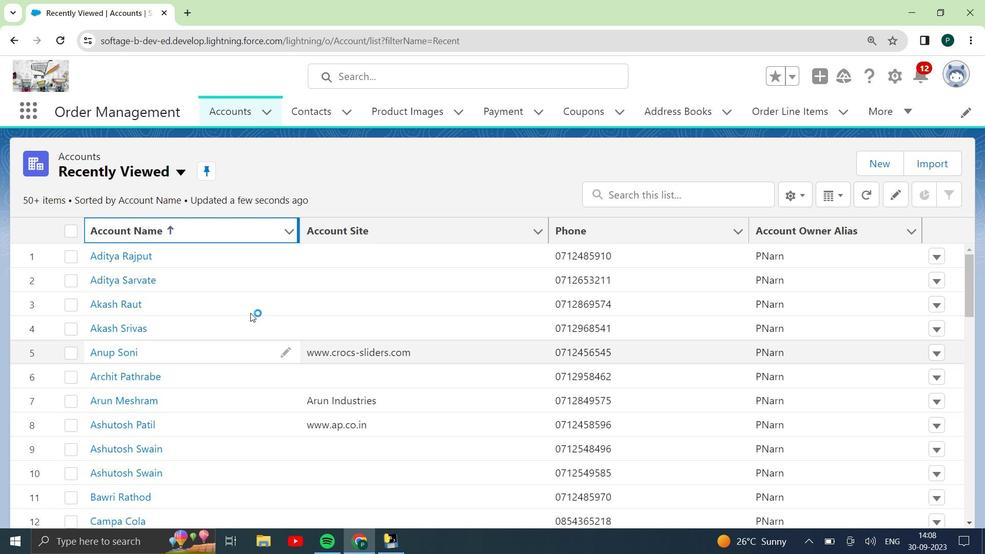 
Action: Mouse scrolled (251, 313) with delta (0, 0)
Screenshot: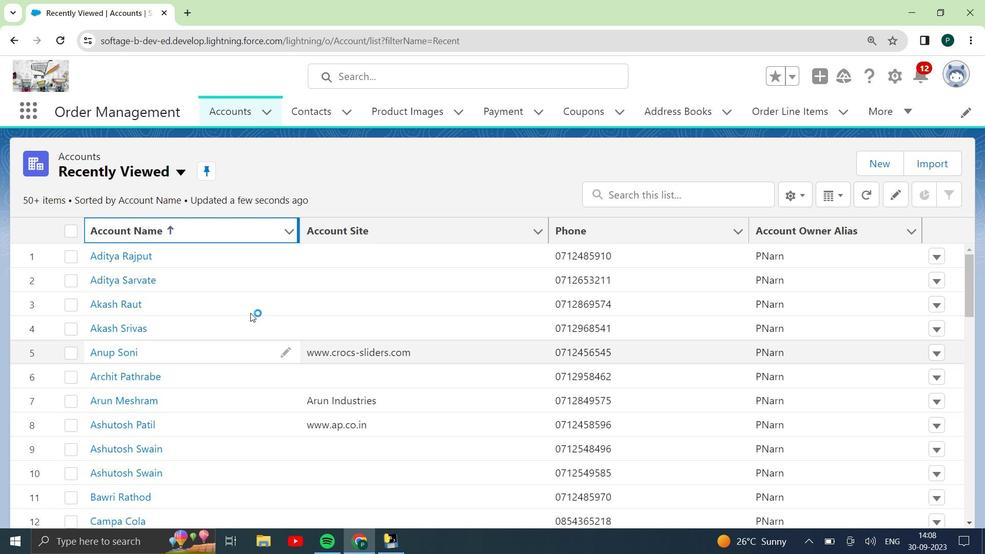 
Action: Mouse scrolled (251, 313) with delta (0, 0)
Screenshot: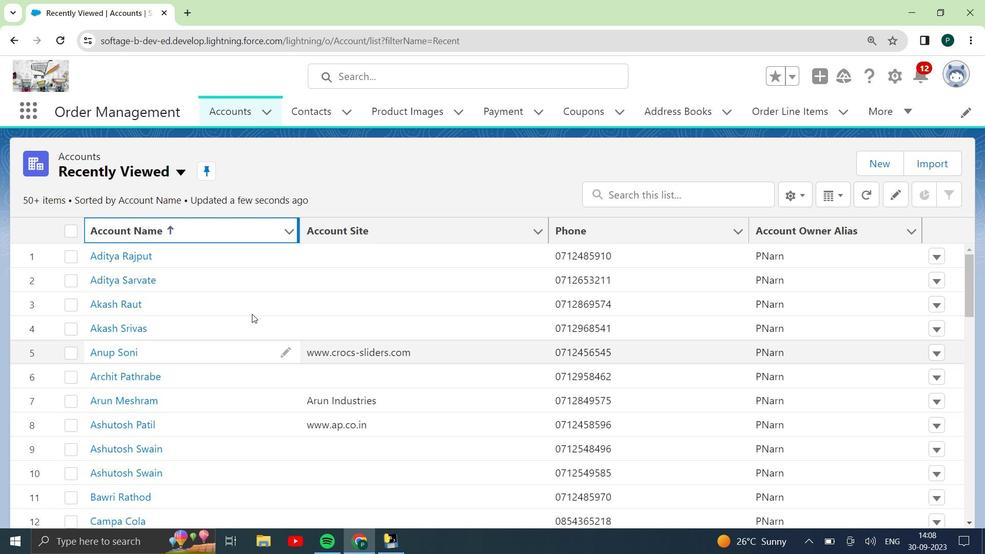
Action: Mouse scrolled (251, 313) with delta (0, 0)
Screenshot: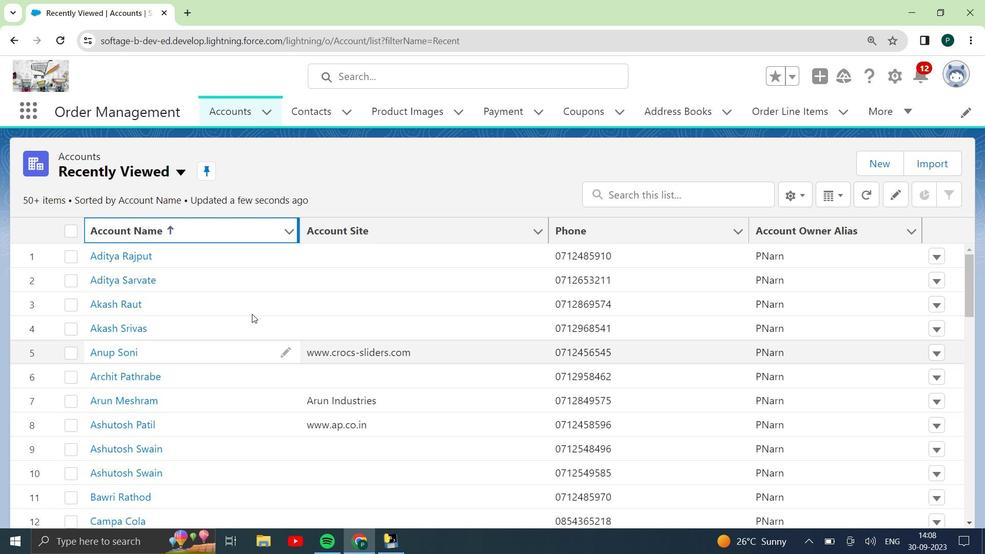 
Action: Mouse scrolled (251, 313) with delta (0, 0)
Screenshot: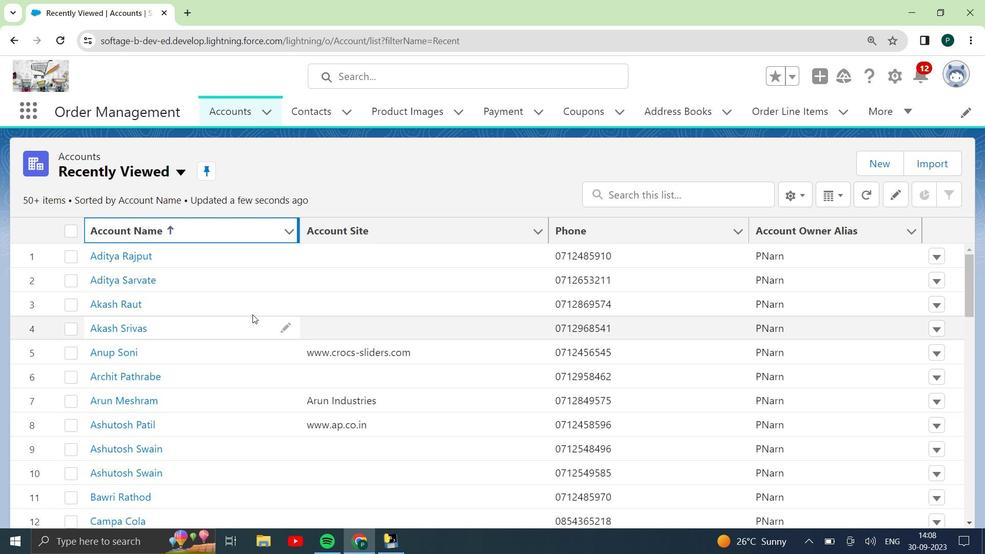 
Action: Mouse moved to (253, 315)
Screenshot: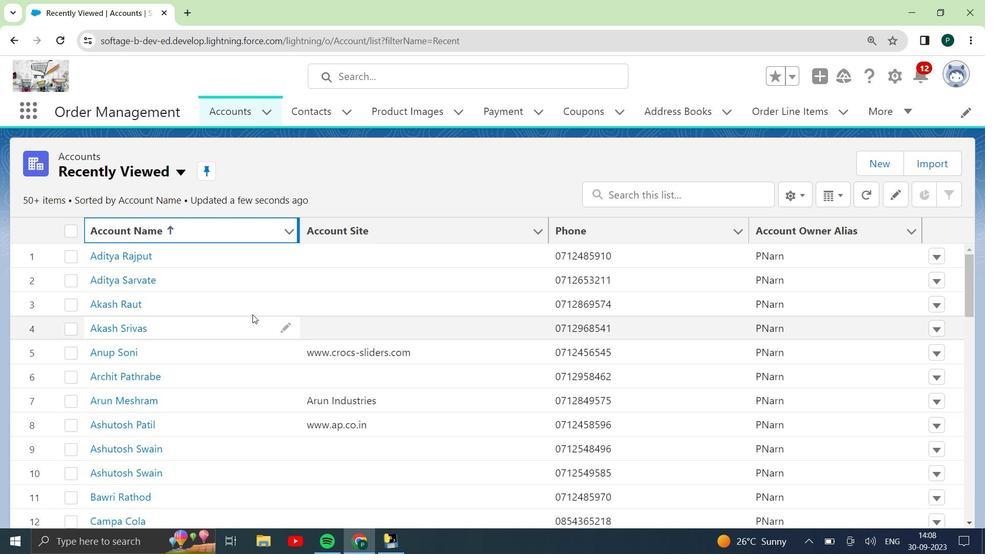 
Action: Mouse scrolled (253, 315) with delta (0, 0)
Screenshot: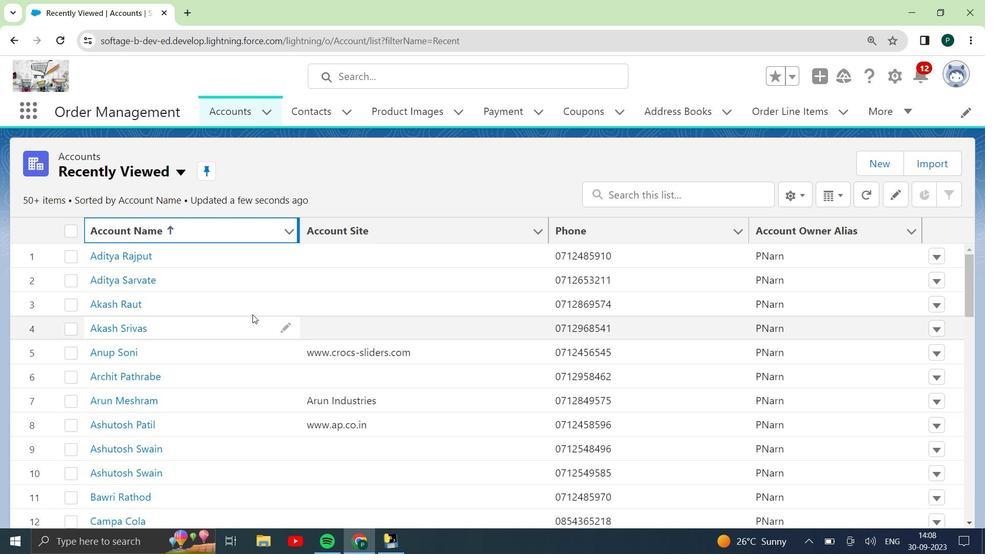 
Action: Mouse moved to (909, 108)
Screenshot: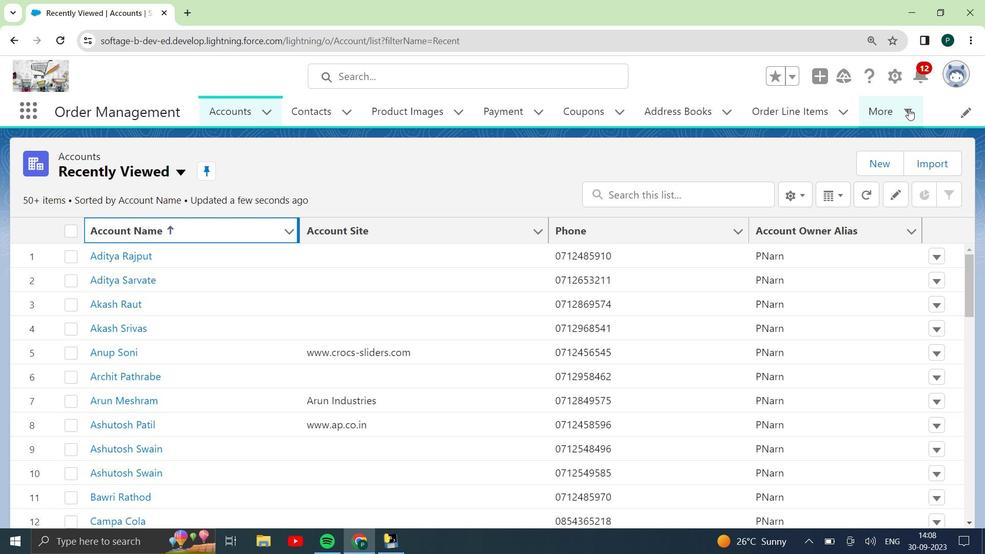 
Action: Mouse pressed left at (909, 108)
Screenshot: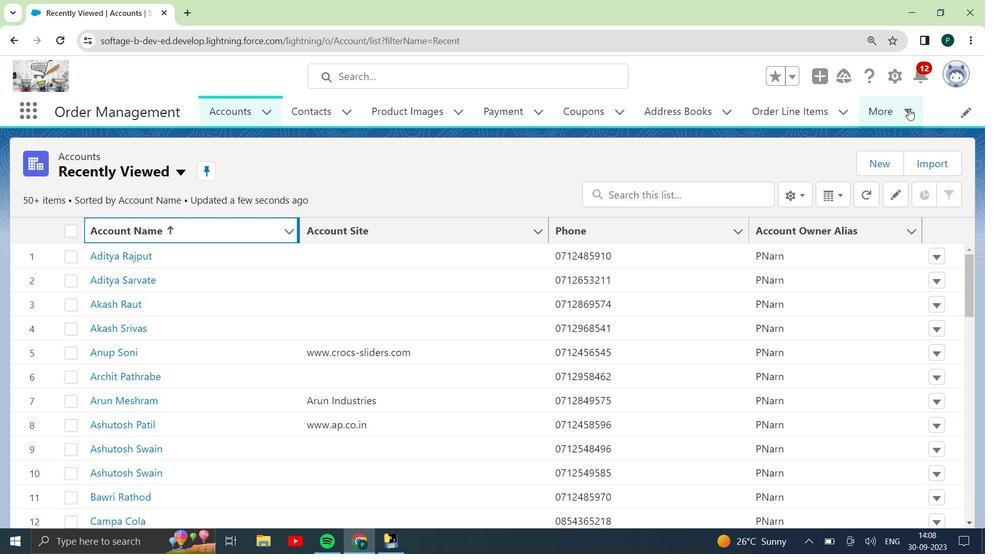 
Action: Mouse moved to (866, 276)
Screenshot: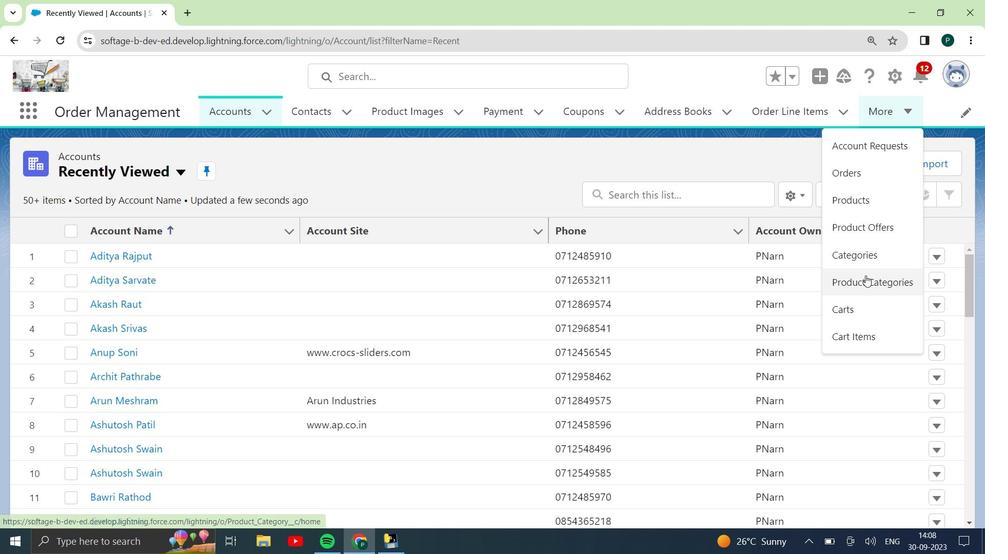 
Action: Mouse pressed left at (866, 276)
Screenshot: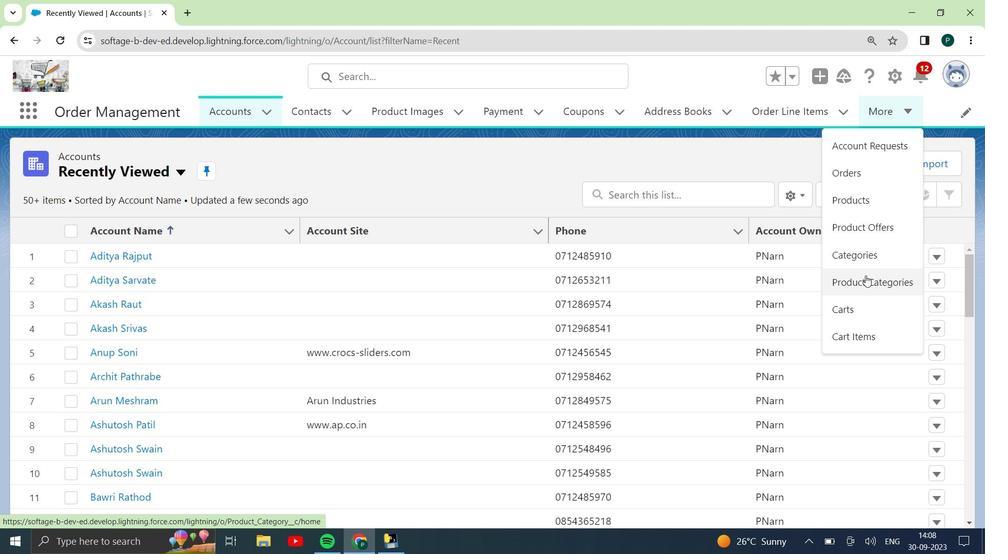 
Action: Mouse moved to (883, 165)
Screenshot: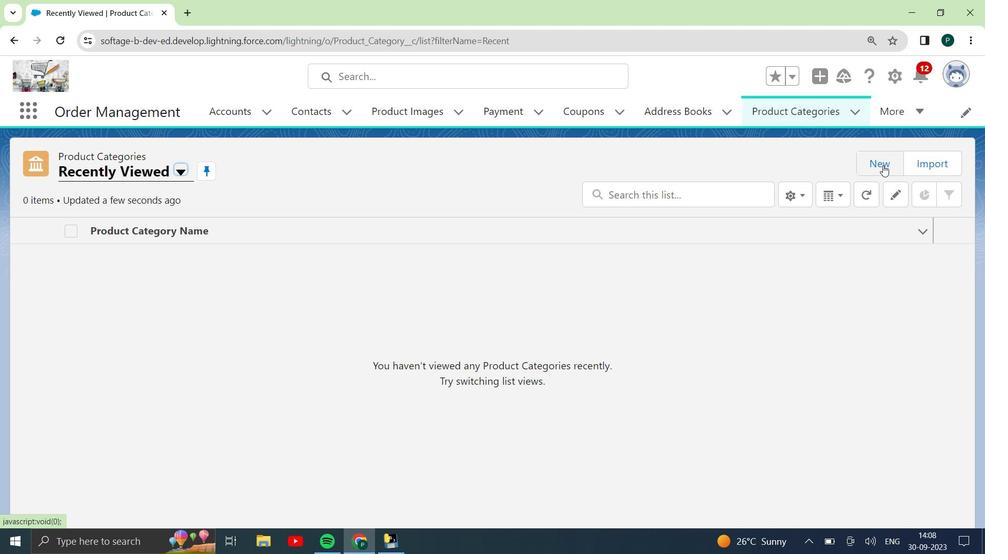 
Action: Mouse pressed left at (883, 165)
Screenshot: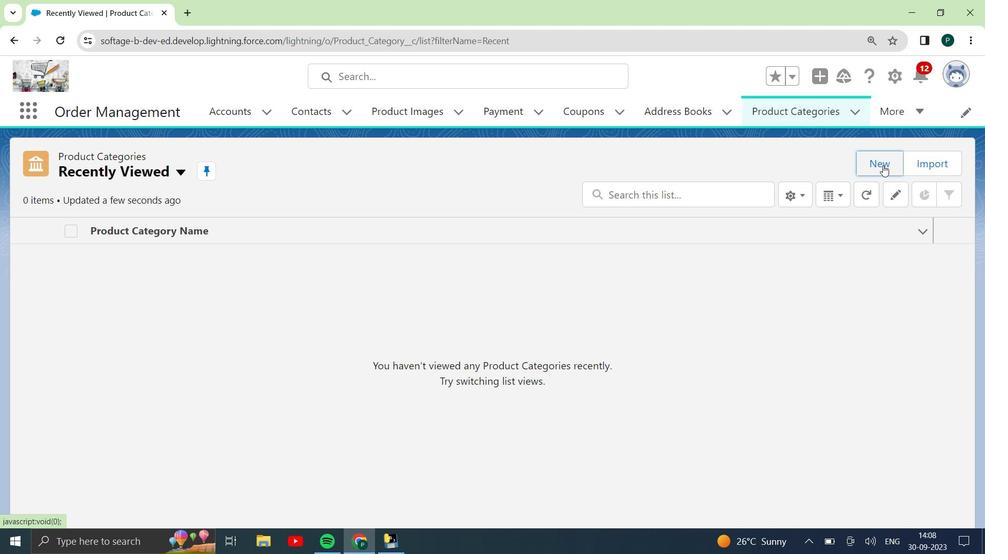 
Action: Mouse moved to (301, 247)
Screenshot: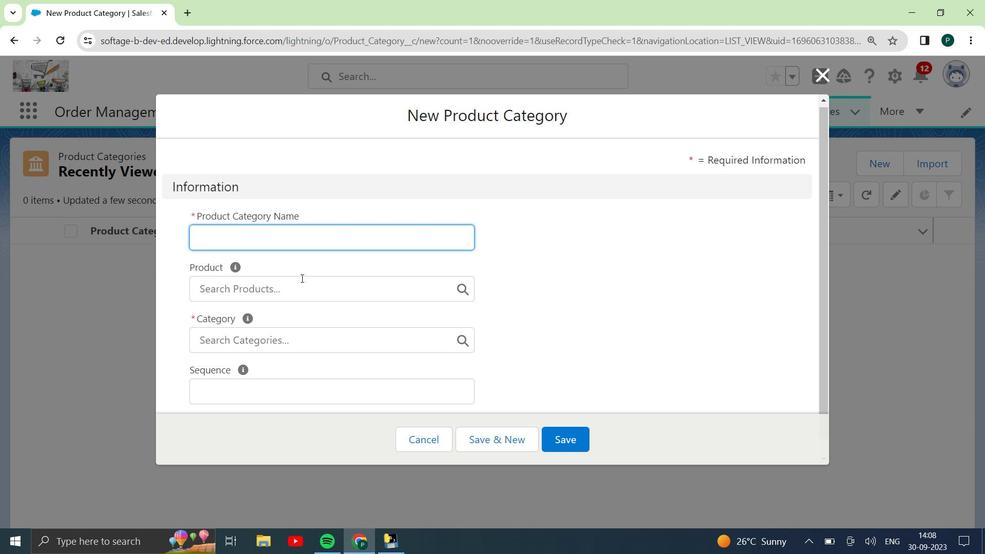 
Action: Mouse scrolled (301, 247) with delta (0, 0)
Screenshot: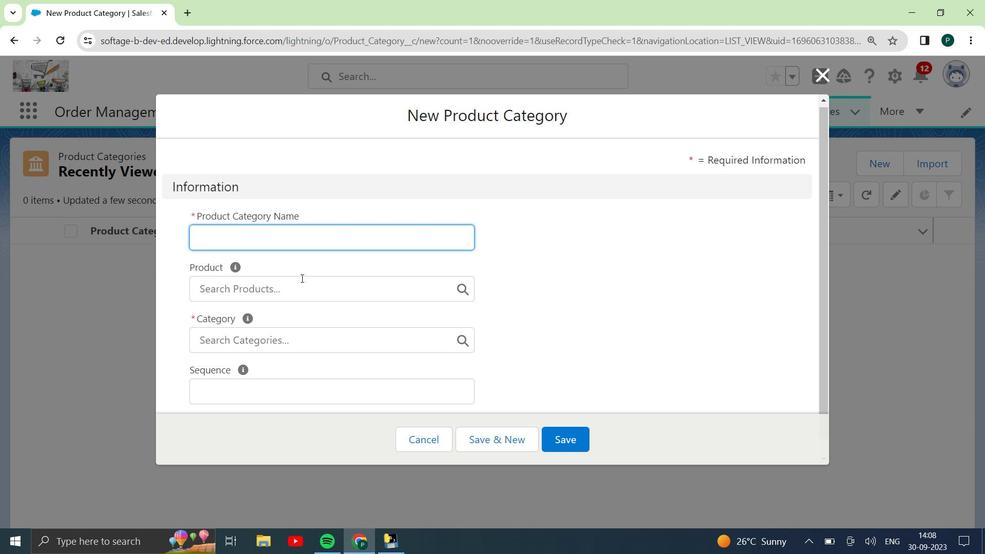 
Action: Mouse moved to (286, 324)
Screenshot: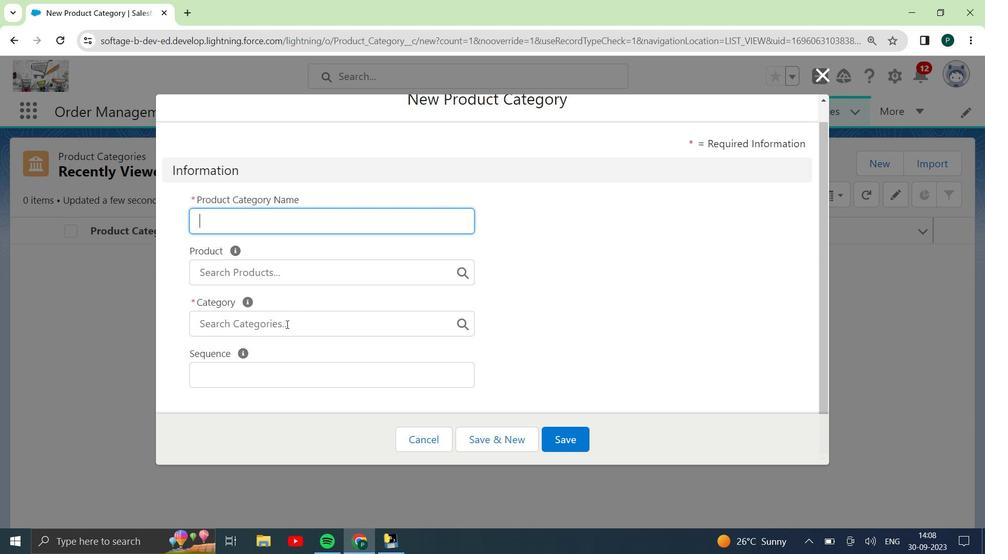 
Action: Mouse pressed left at (286, 324)
Screenshot: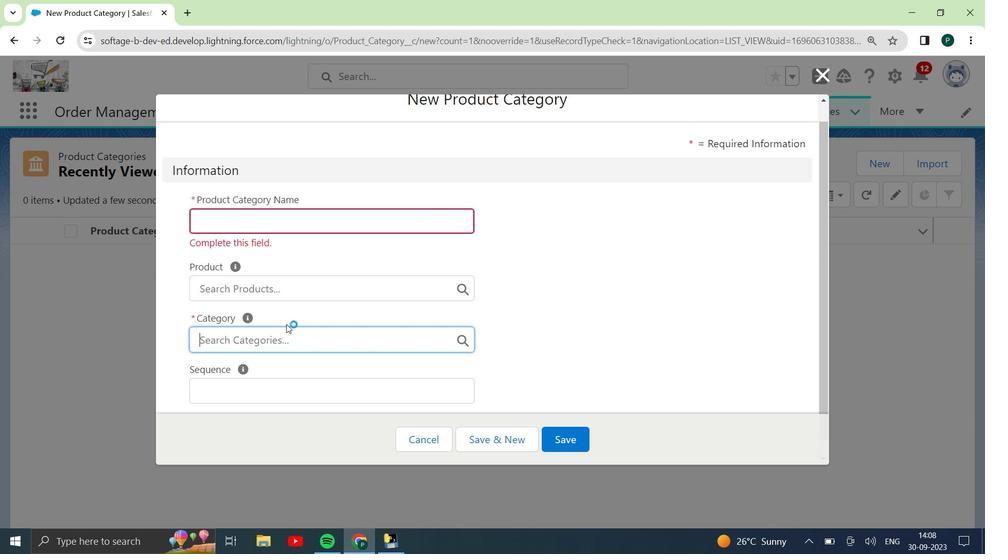 
Action: Mouse moved to (284, 343)
Screenshot: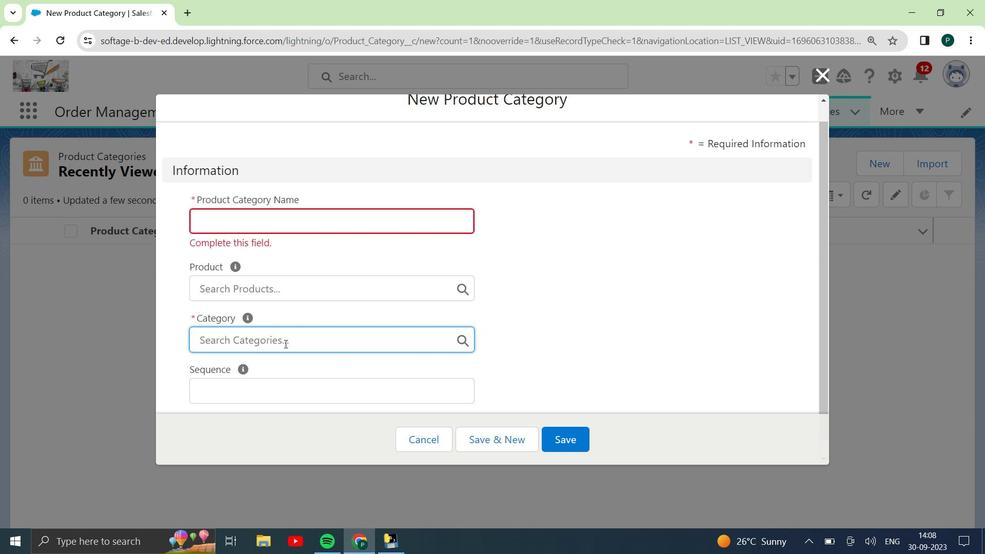 
Action: Mouse pressed left at (284, 343)
Screenshot: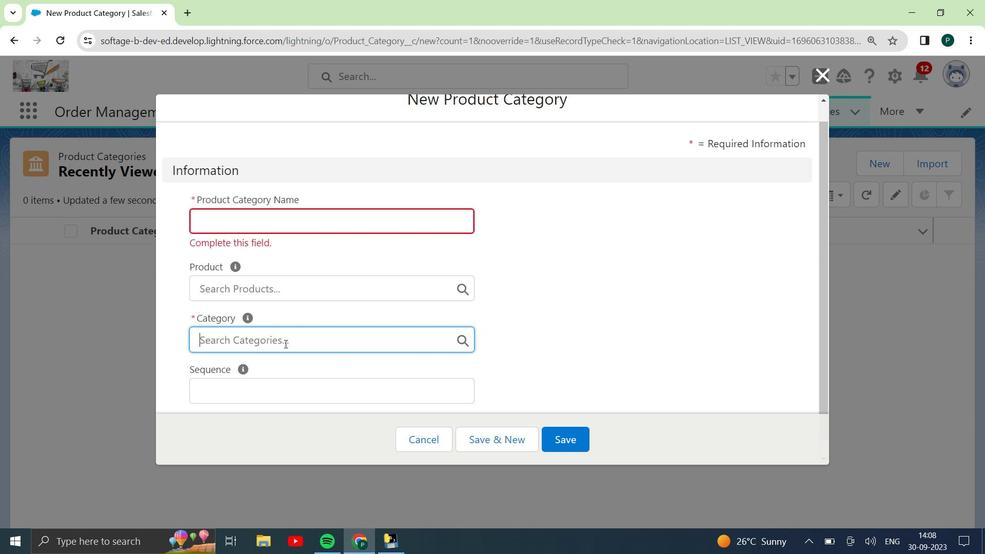 
Action: Mouse moved to (316, 219)
Screenshot: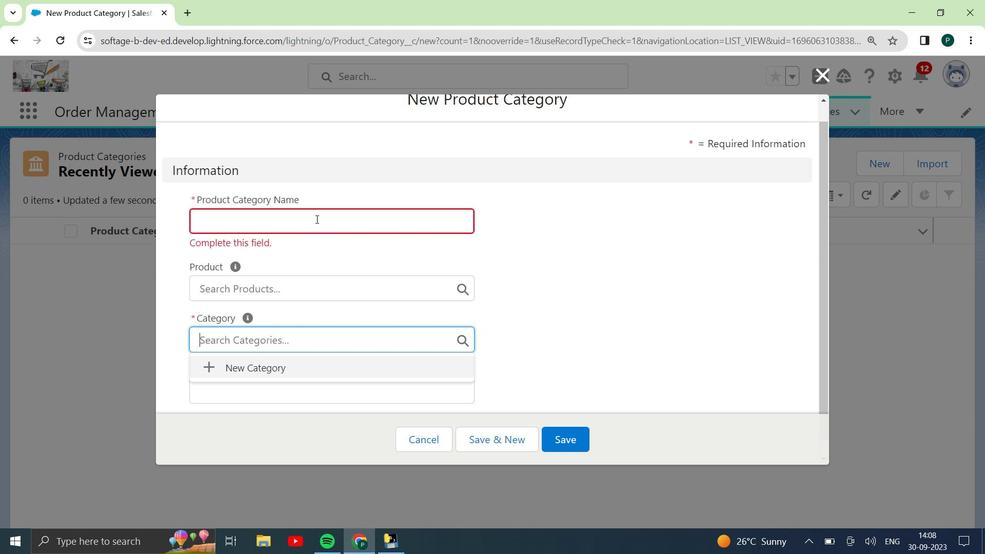 
Action: Mouse pressed left at (316, 219)
Screenshot: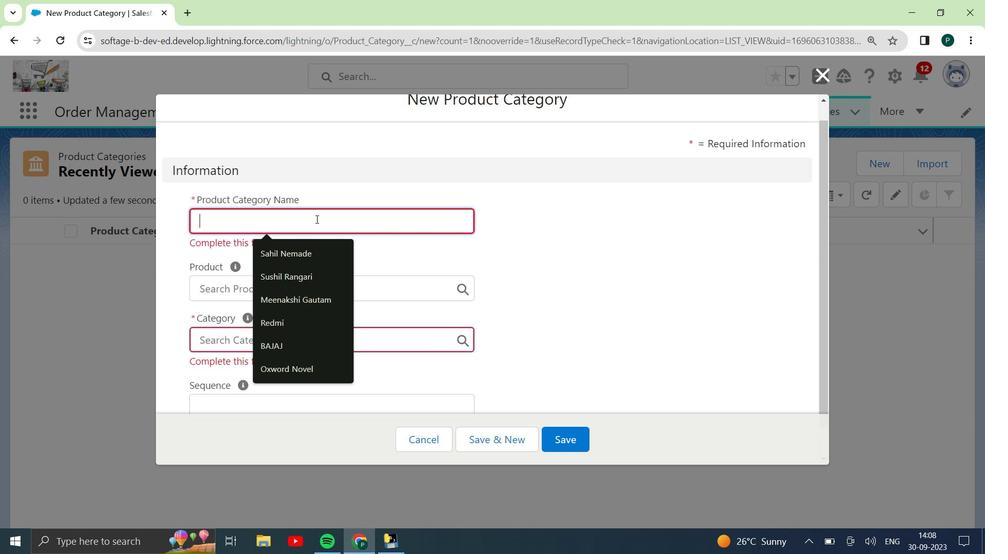 
Action: Key pressed <Key.shift><Key.shift><Key.shift><Key.shift><Key.shift><Key.shift><Key.shift><Key.shift><Key.shift><Key.shift><Key.shift><Key.shift><Key.shift><Key.shift><Key.shift><Key.shift><Key.shift><Key.shift><Key.shift><Key.shift><Key.shift><Key.shift><Key.shift><Key.shift><Key.shift><Key.shift><Key.shift><Key.shift><Key.shift><Key.shift><Key.shift><Key.shift><Key.shift><Key.shift><Key.shift>Phones
Screenshot: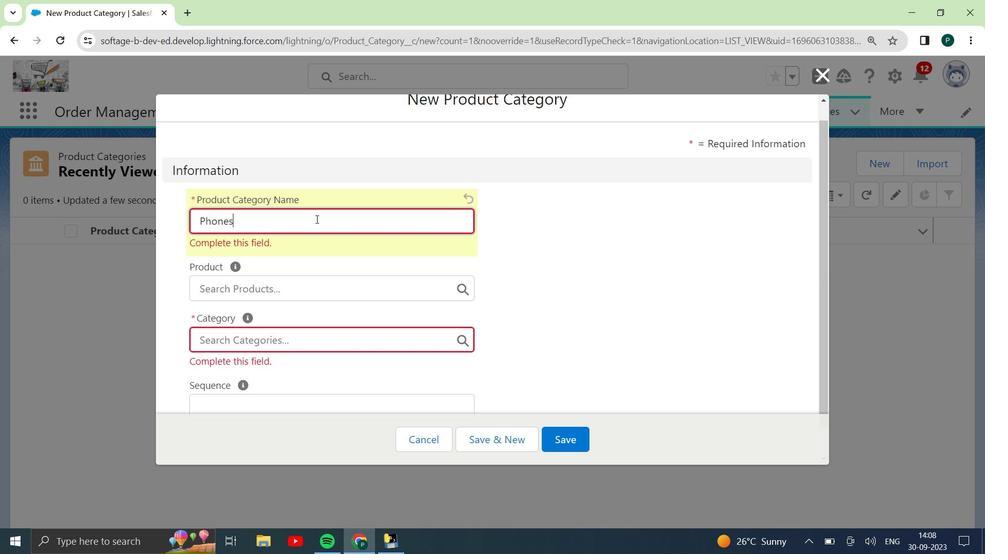 
Action: Mouse moved to (328, 274)
Screenshot: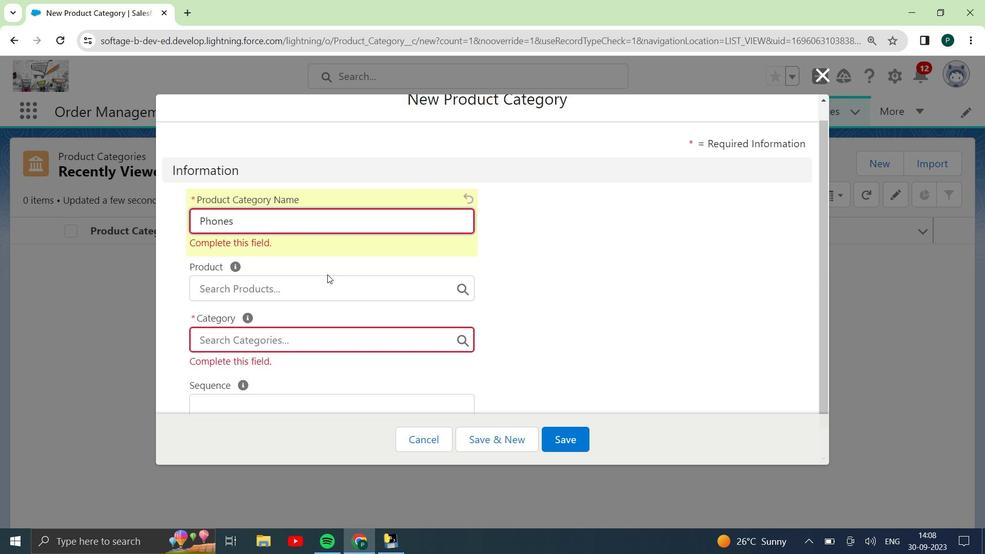 
Action: Mouse scrolled (328, 274) with delta (0, 0)
Screenshot: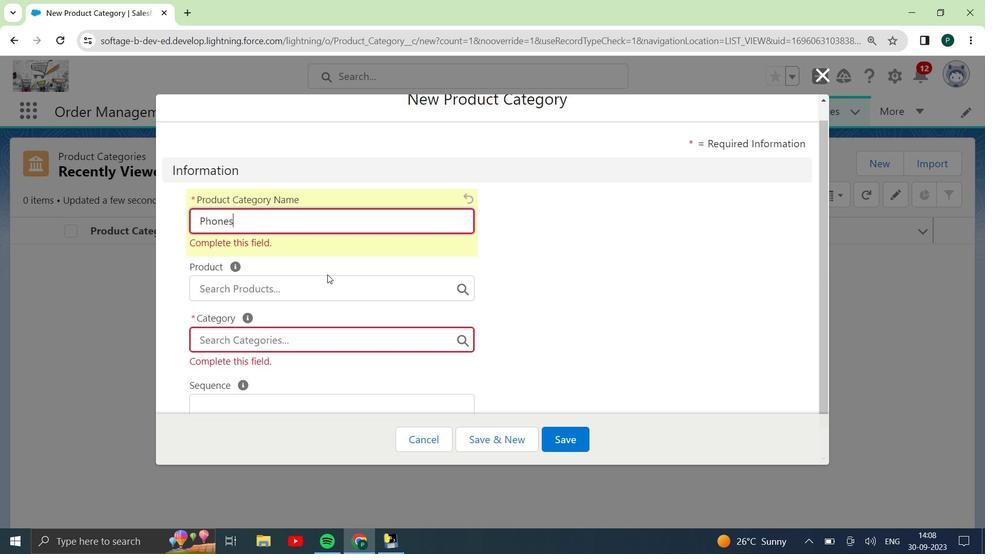 
Action: Mouse moved to (305, 251)
Screenshot: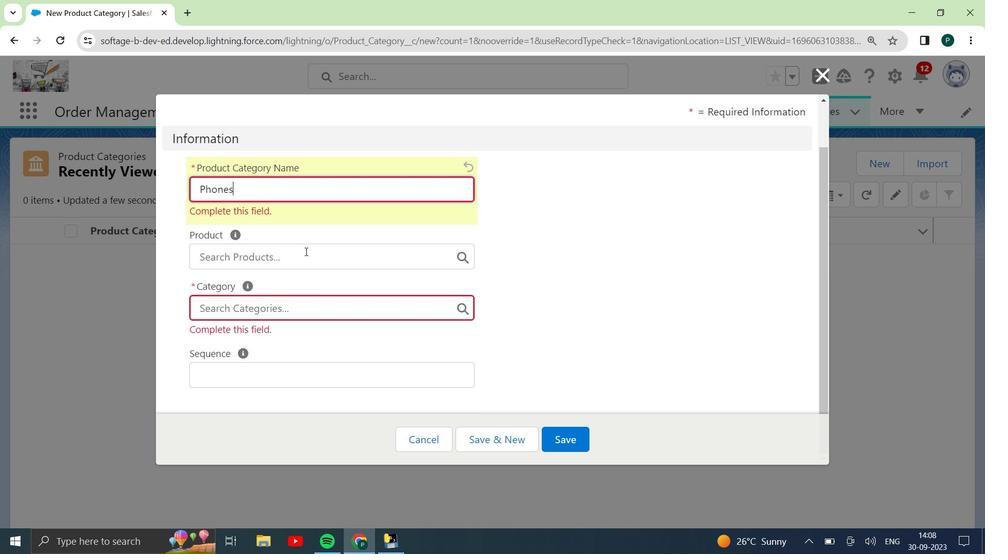 
Action: Mouse pressed left at (305, 251)
Screenshot: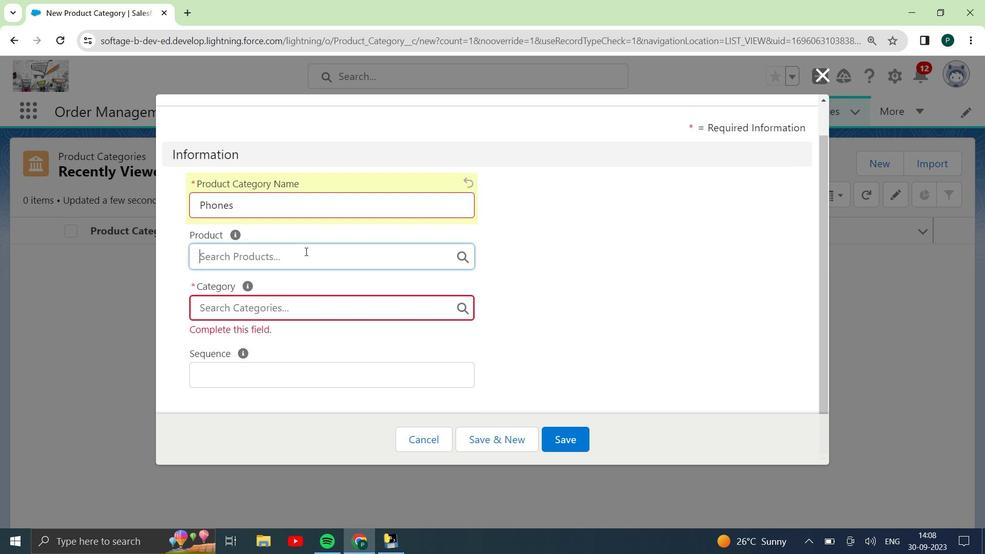 
Action: Mouse moved to (280, 409)
Screenshot: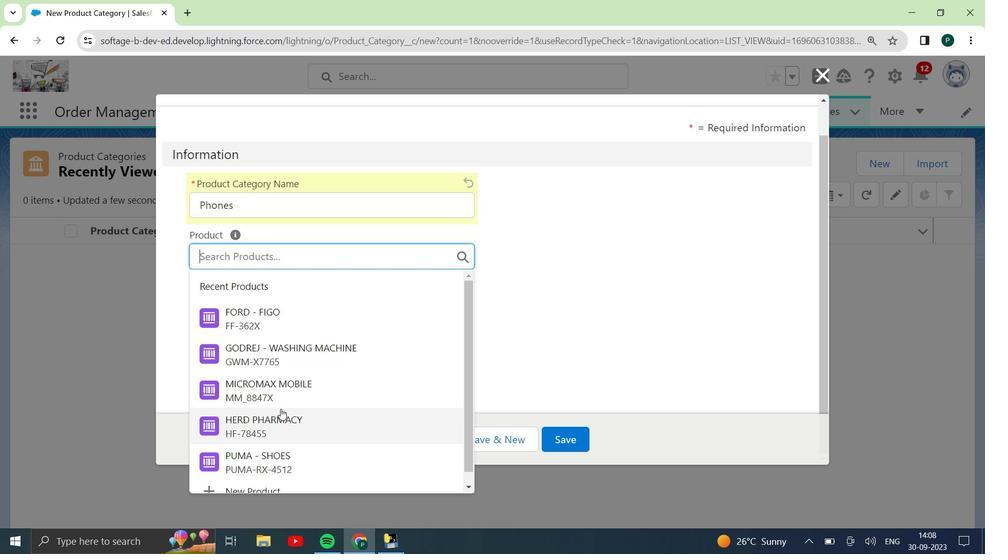 
Action: Mouse scrolled (280, 409) with delta (0, 0)
Screenshot: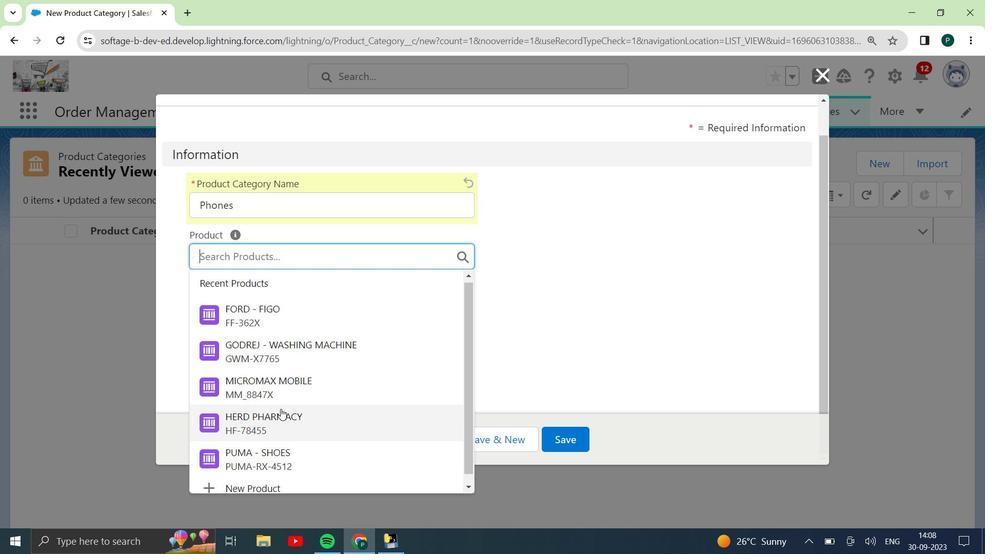 
Action: Mouse moved to (258, 477)
Screenshot: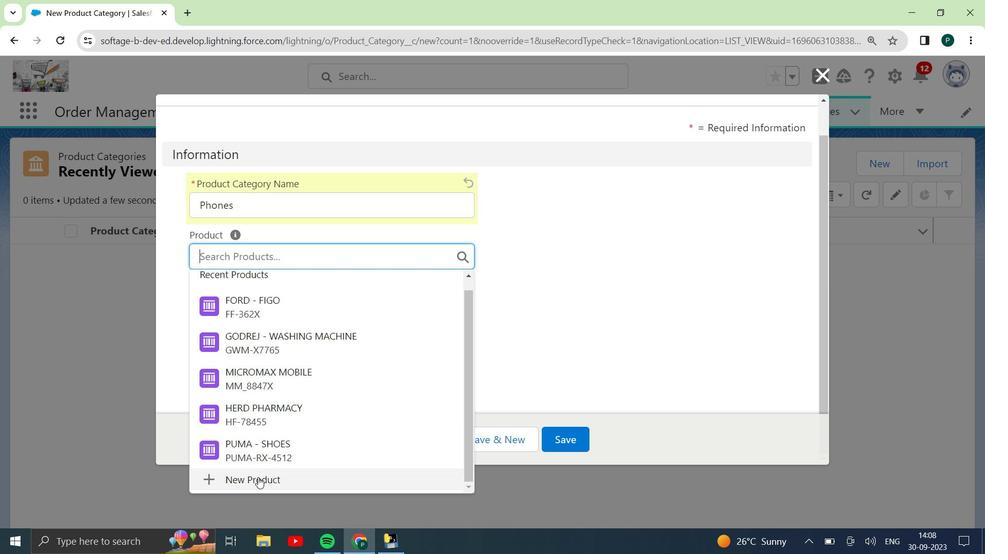 
Action: Mouse pressed left at (258, 477)
Screenshot: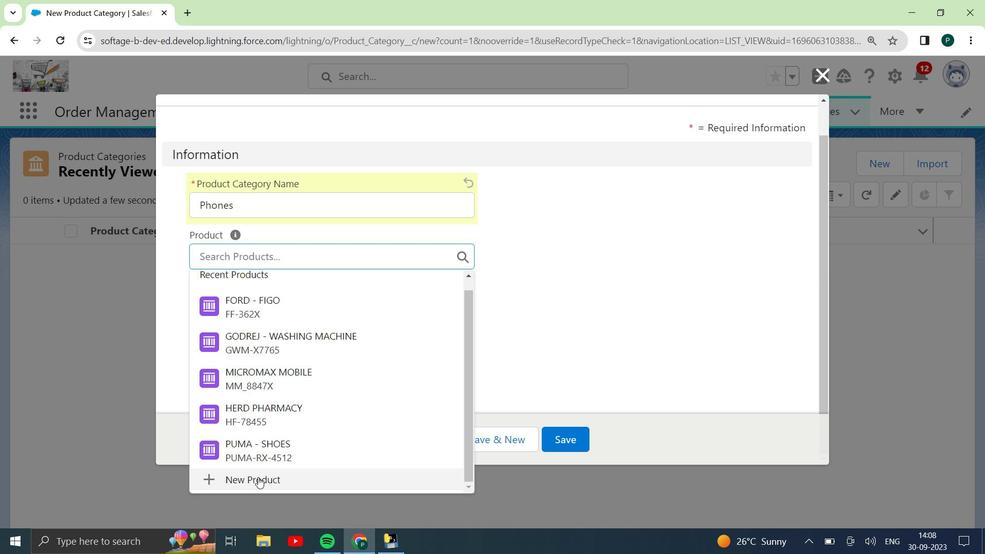 
Action: Mouse moved to (284, 240)
Screenshot: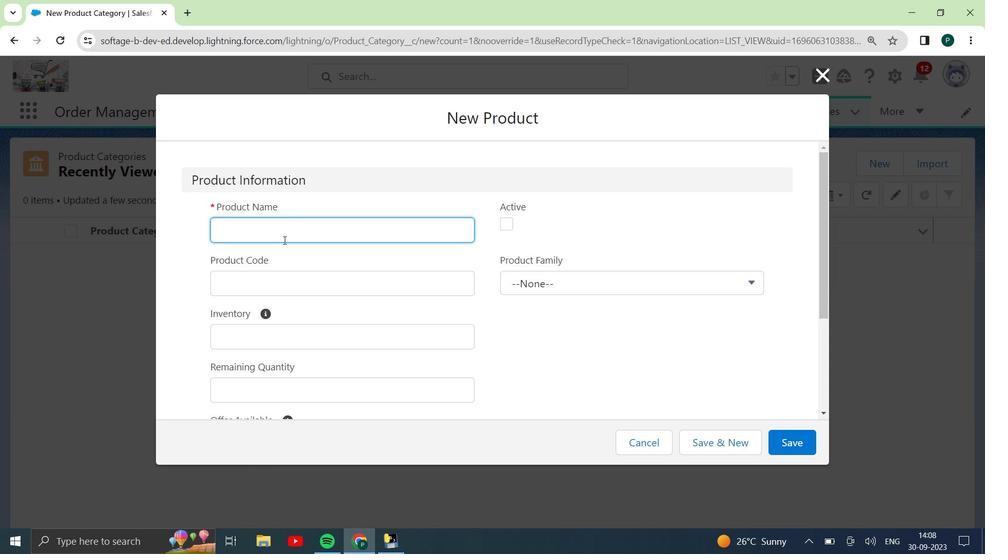 
Action: Mouse pressed left at (284, 240)
Screenshot: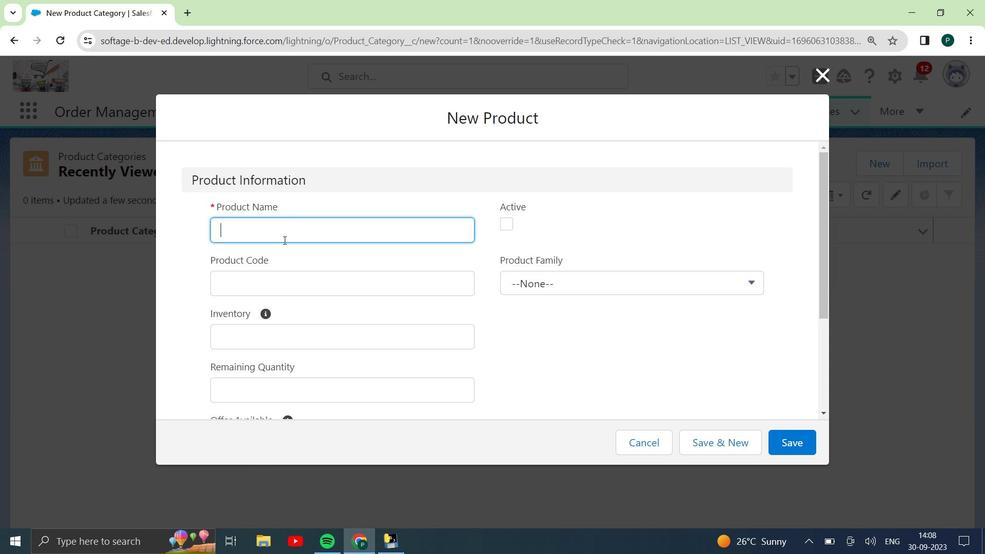 
Action: Mouse moved to (296, 224)
Screenshot: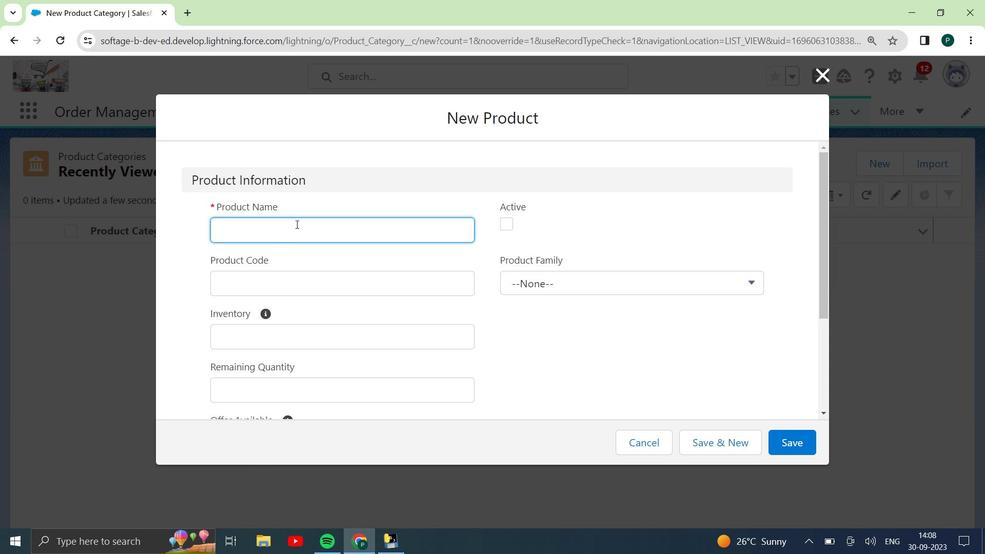 
Action: Key pressed <Key.shift><Key.shift><Key.shift>Micromax
Screenshot: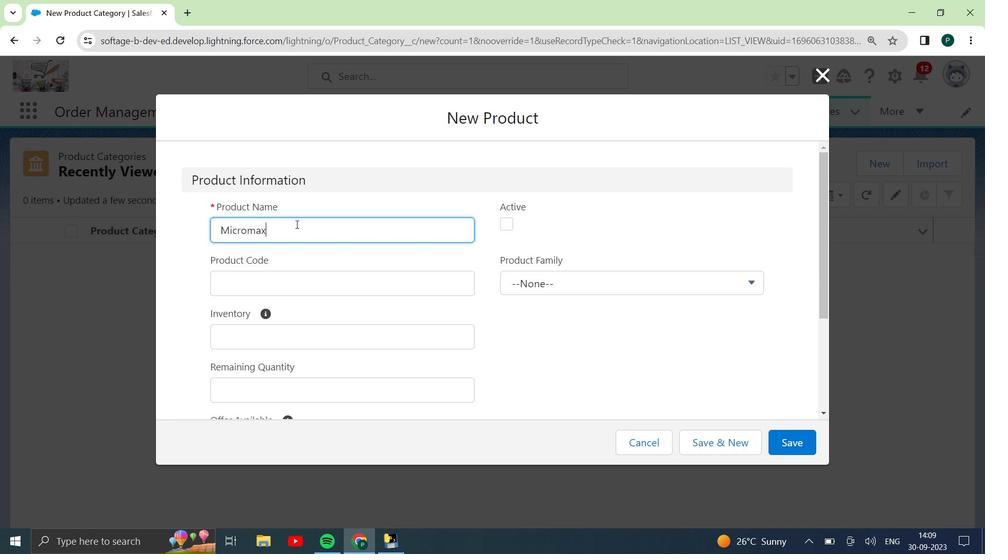 
Action: Mouse moved to (289, 285)
Screenshot: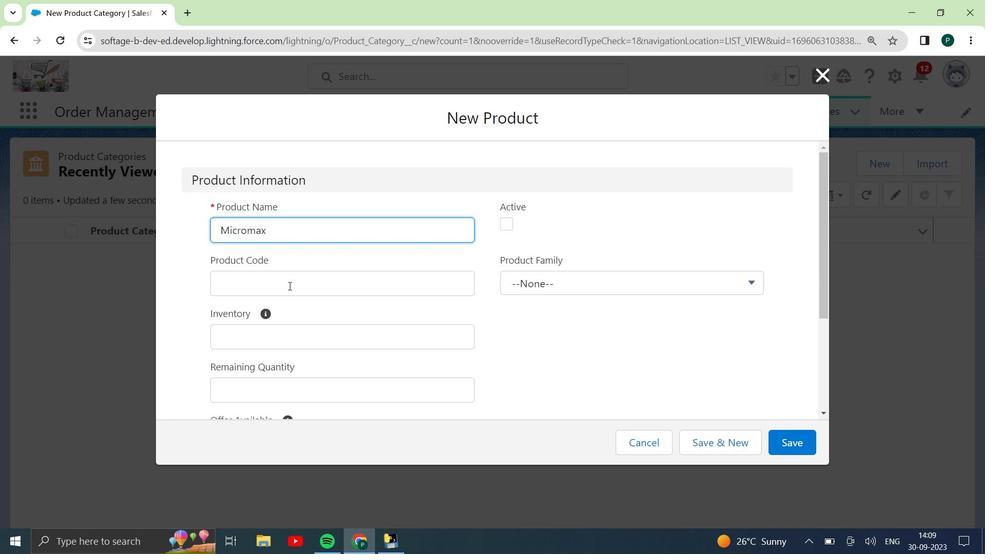 
Action: Mouse pressed left at (289, 285)
Screenshot: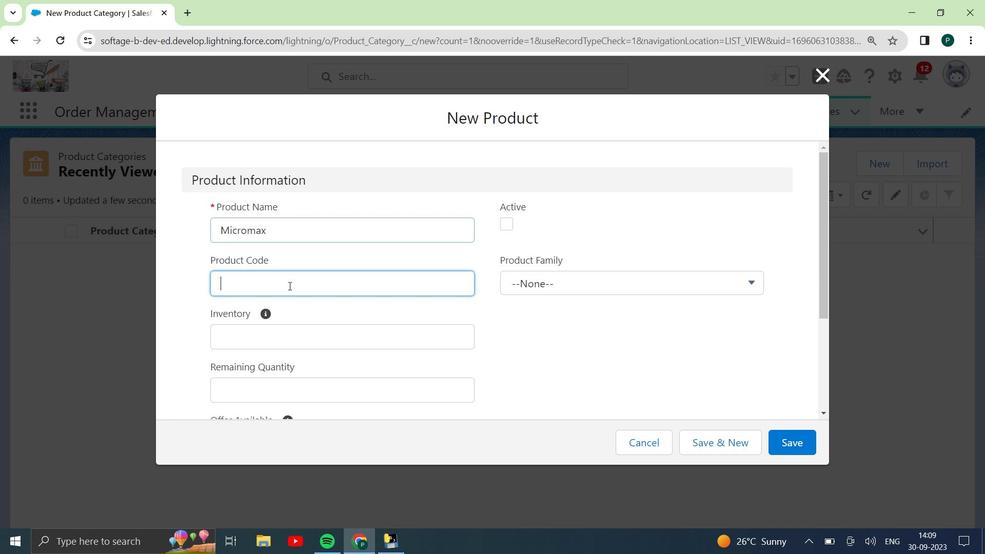 
Action: Key pressed <Key.shift><Key.shift><Key.shift><Key.shift><Key.shift>M-<Key.shift><Key.shift><Key.shift><Key.shift><Key.shift><Key.shift><Key.shift><Key.shift><Key.shift><Key.shift><Key.shift><Key.shift><Key.shift><Key.shift><Key.shift><Key.shift><Key.shift><Key.shift><Key.shift>X5567
Screenshot: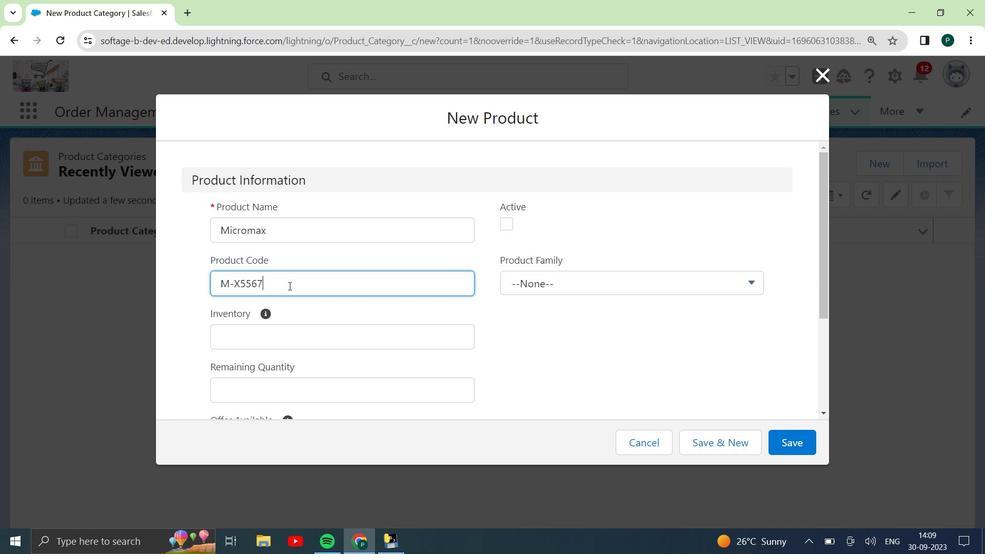 
Action: Mouse moved to (506, 221)
Screenshot: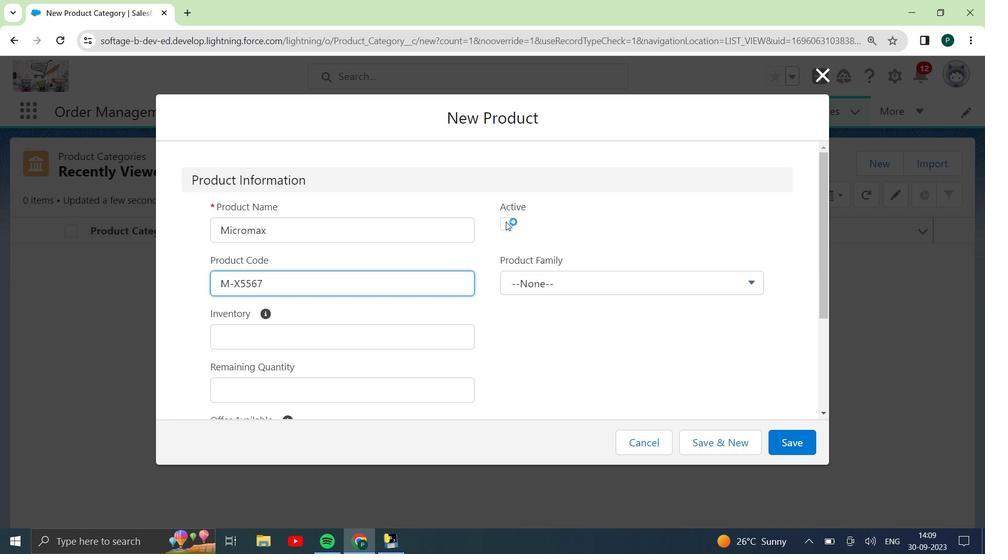 
Action: Mouse pressed left at (506, 221)
Screenshot: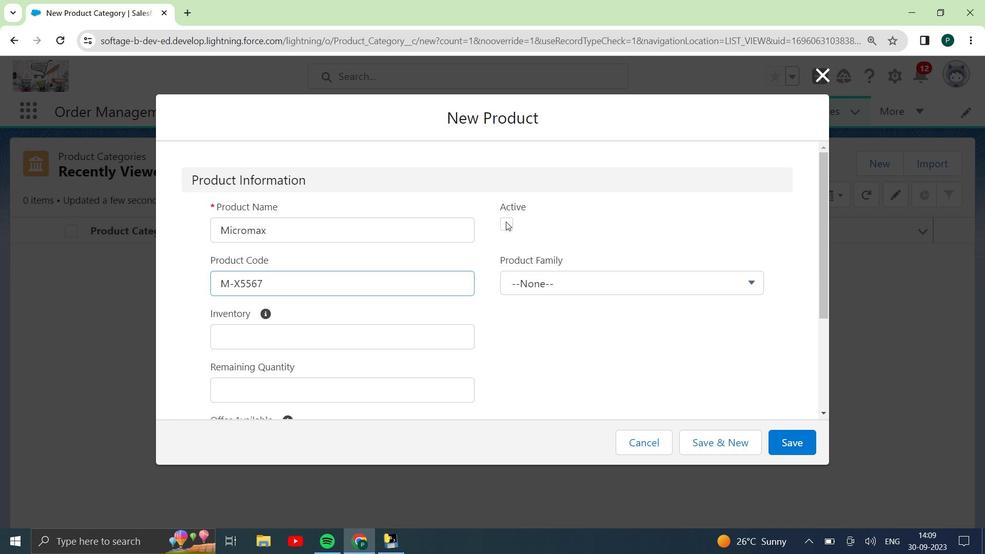 
Action: Mouse moved to (623, 246)
Screenshot: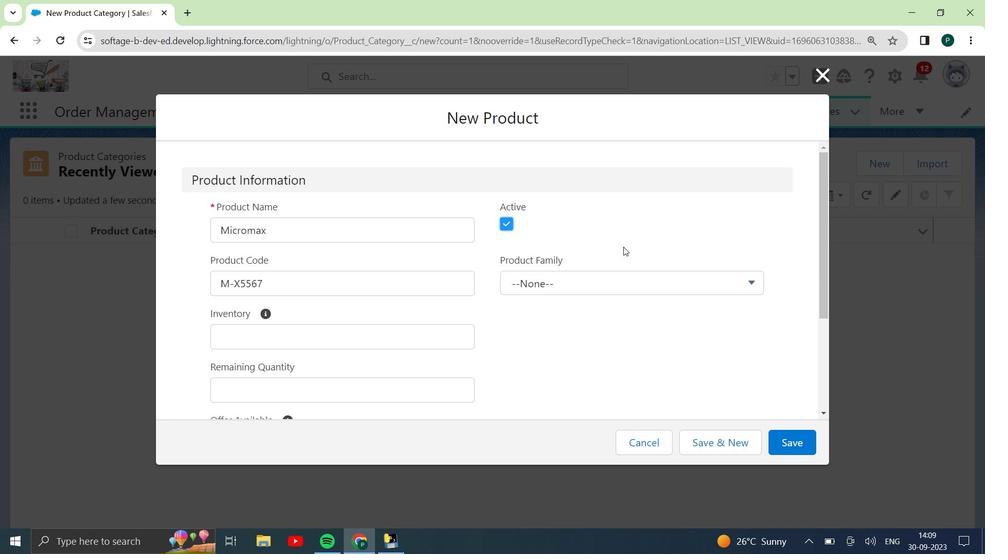 
Action: Mouse scrolled (623, 246) with delta (0, 0)
Screenshot: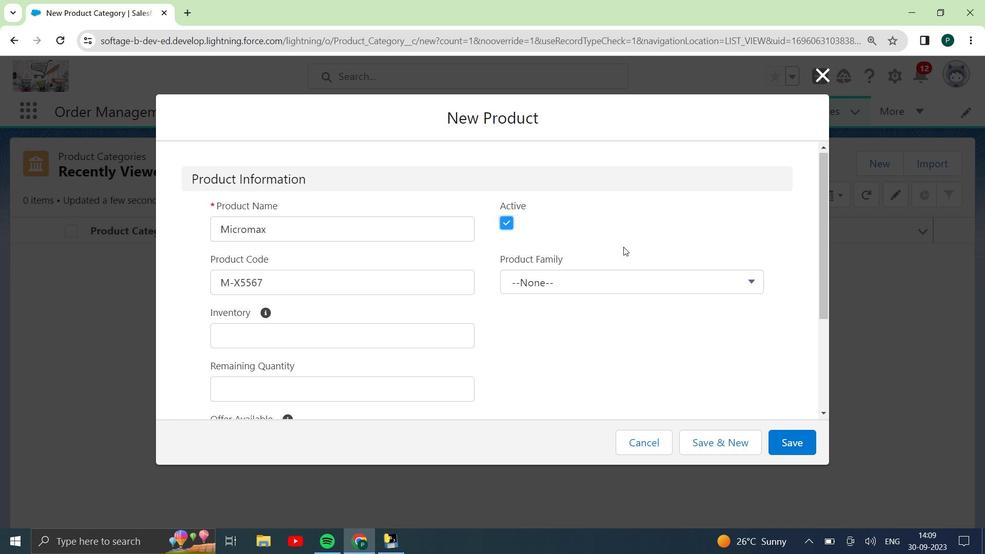 
Action: Mouse moved to (634, 228)
Screenshot: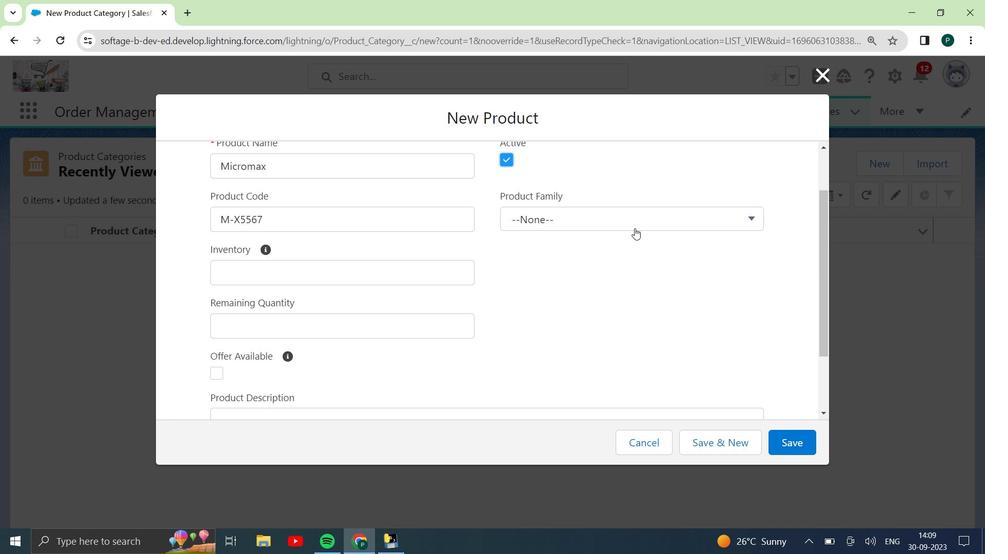 
Action: Mouse pressed left at (634, 228)
Screenshot: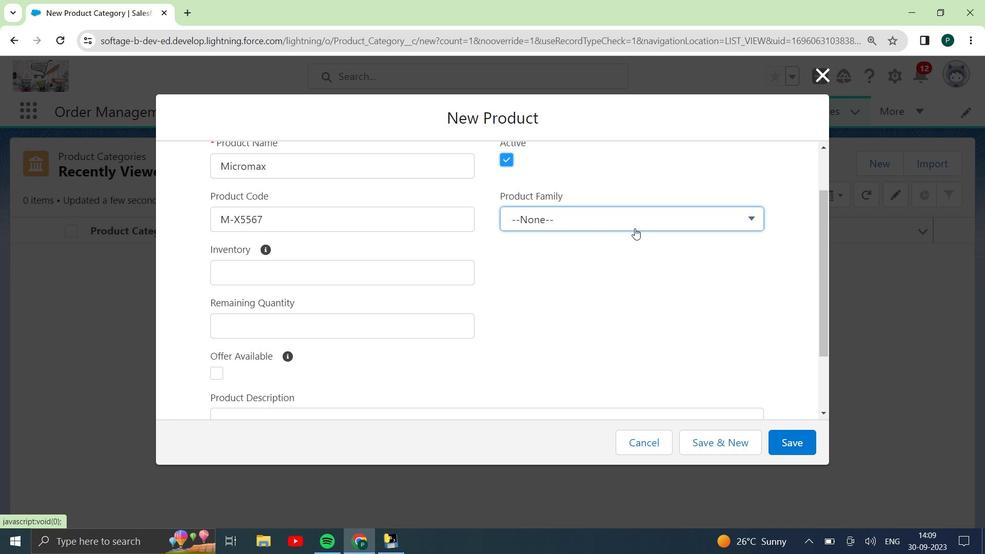 
Action: Mouse moved to (584, 280)
Screenshot: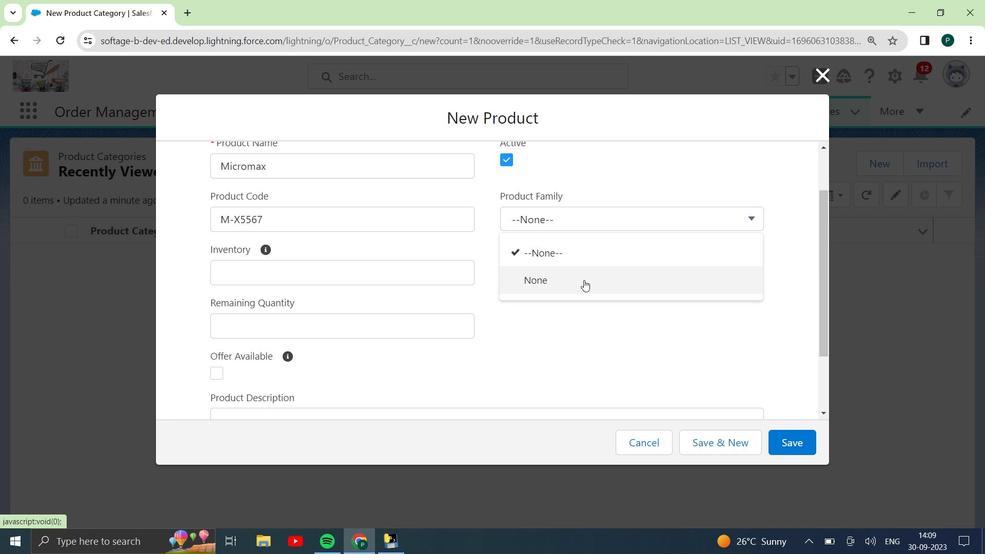 
Action: Mouse pressed left at (584, 280)
Screenshot: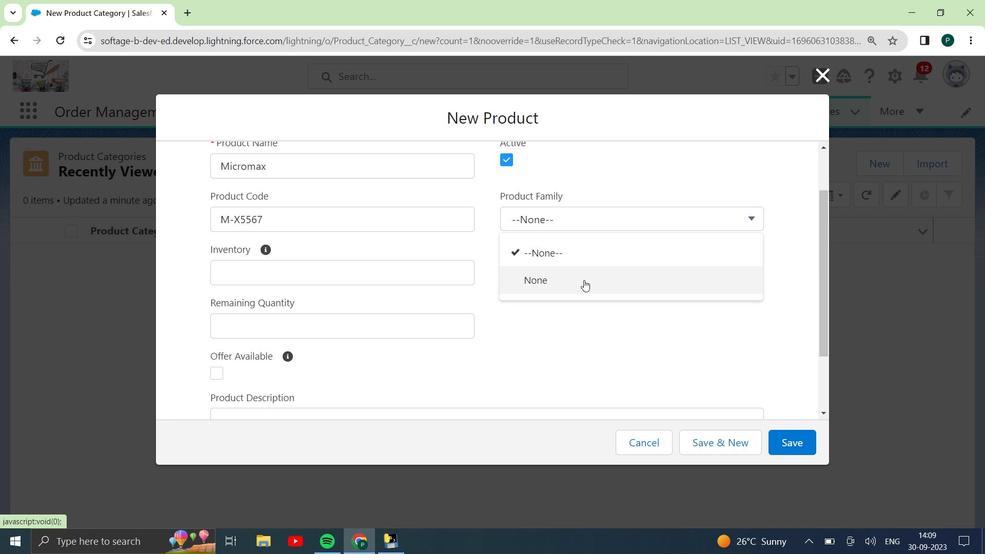 
Action: Mouse moved to (435, 279)
Screenshot: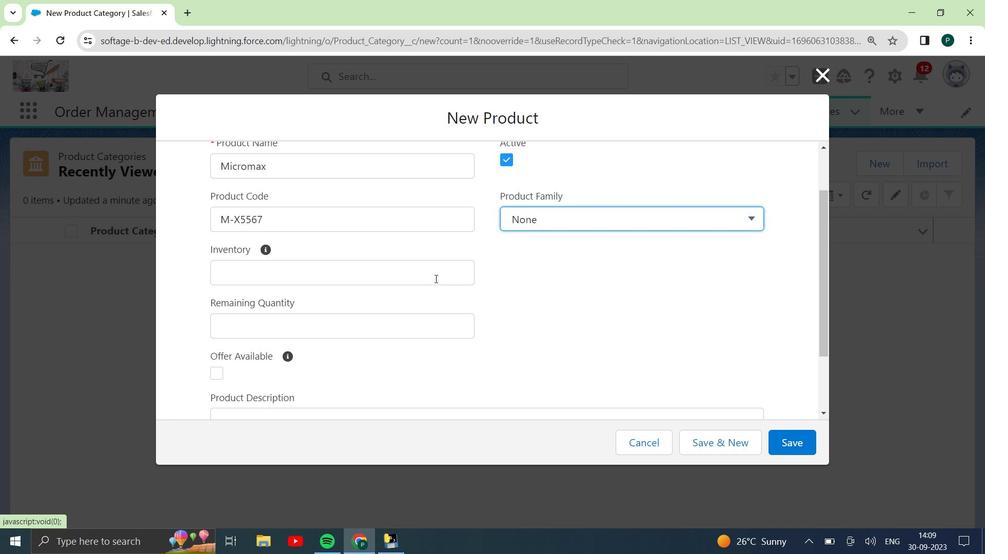 
Action: Mouse pressed left at (435, 279)
Screenshot: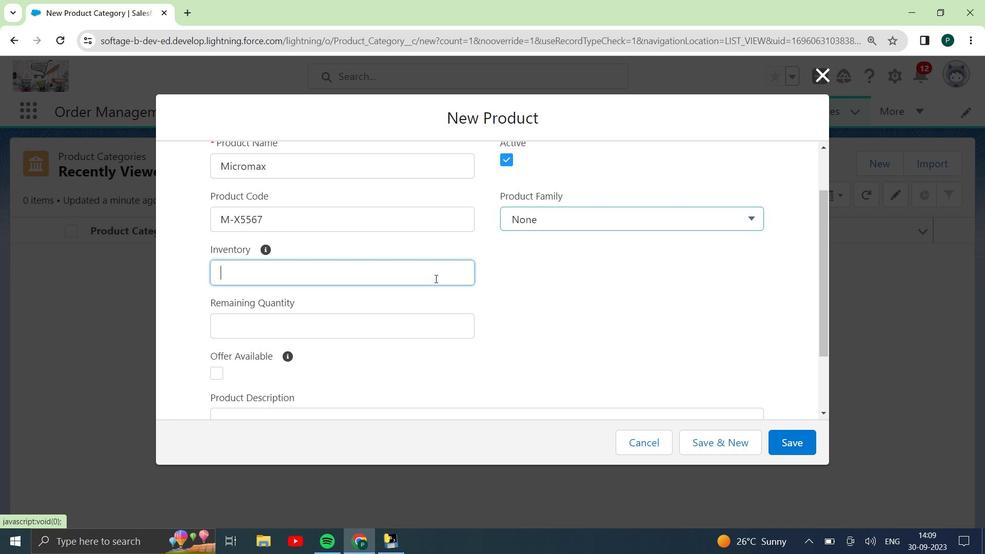 
Action: Key pressed 15420
Screenshot: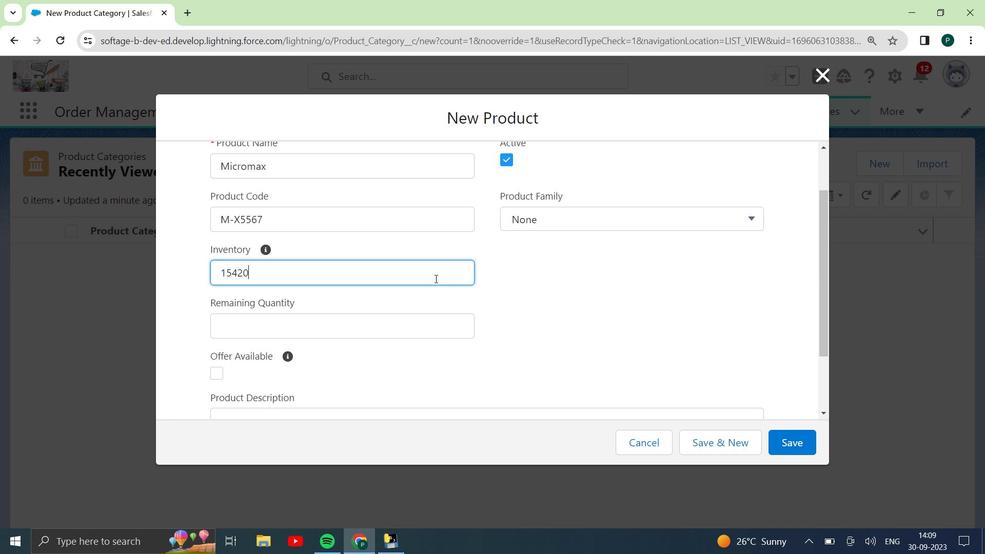 
Action: Mouse moved to (394, 320)
Screenshot: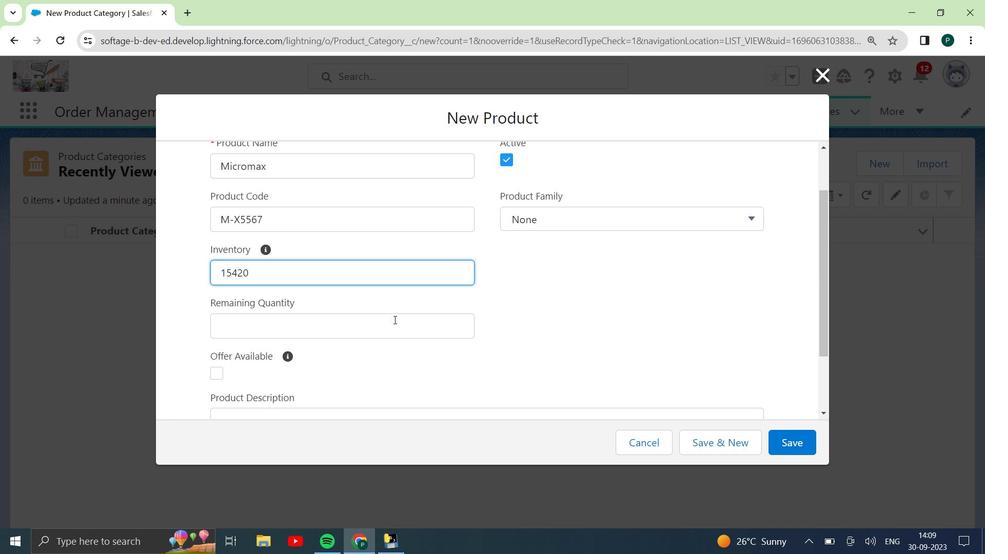 
Action: Mouse pressed left at (394, 320)
Screenshot: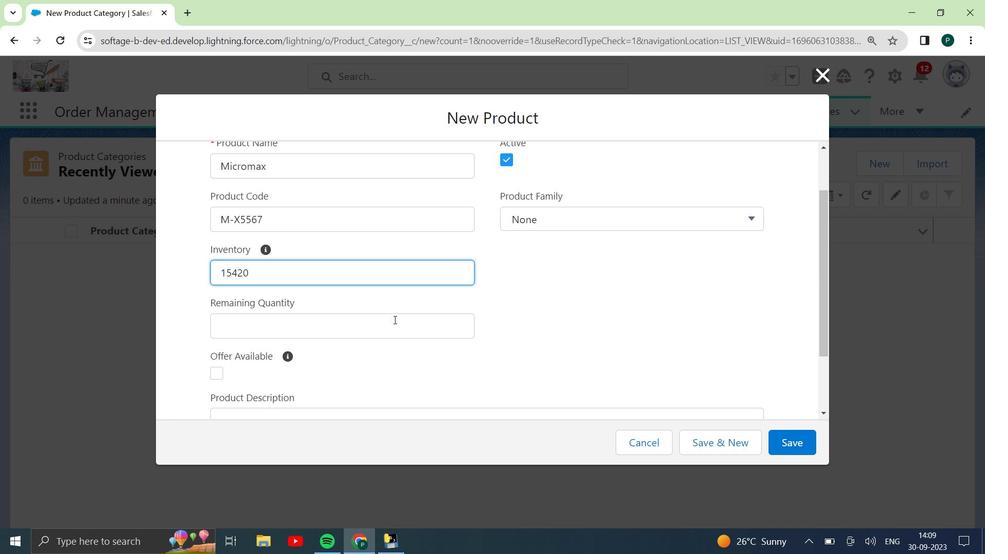 
Action: Key pressed 4588
Screenshot: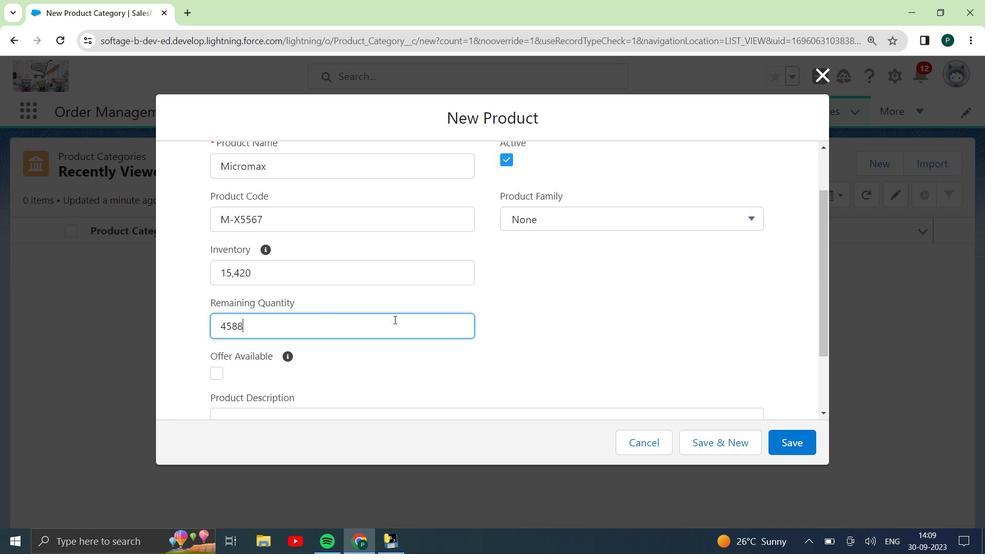 
Action: Mouse moved to (372, 296)
Screenshot: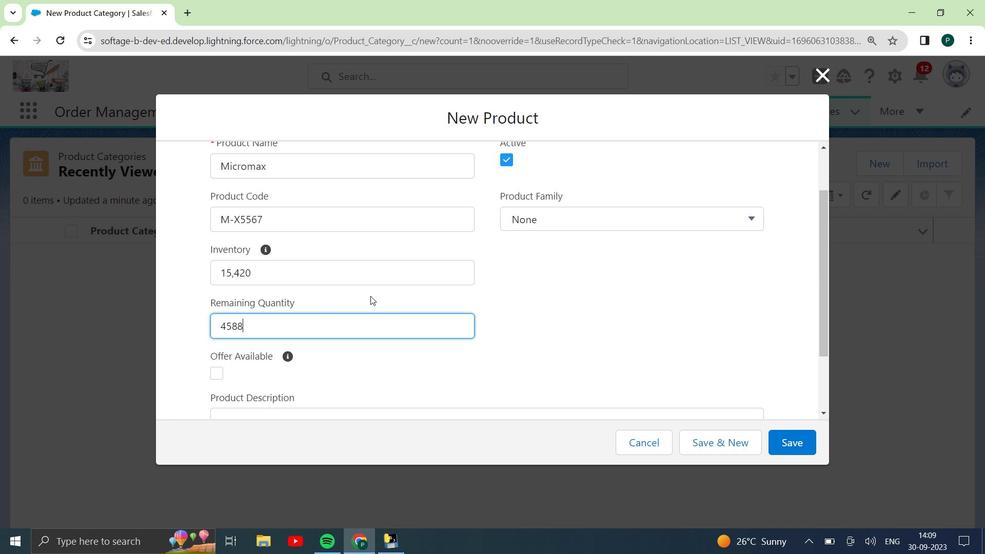 
Action: Mouse scrolled (372, 296) with delta (0, 0)
Screenshot: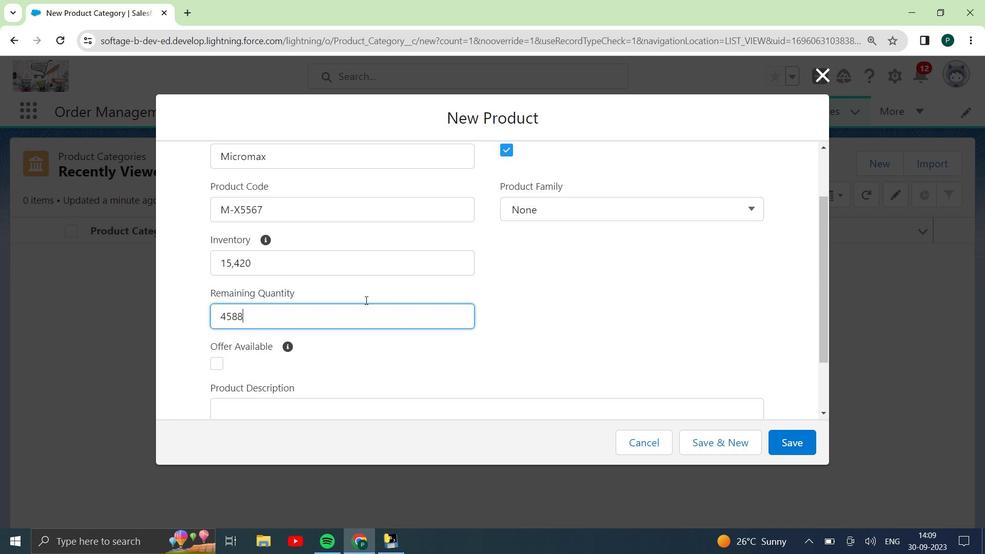 
Action: Mouse moved to (214, 312)
Screenshot: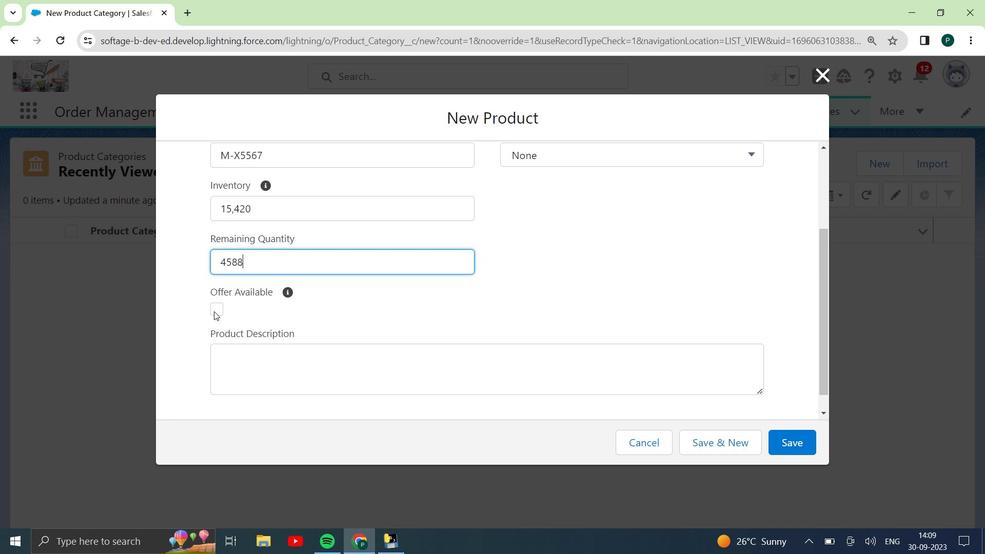 
Action: Mouse pressed left at (214, 312)
Screenshot: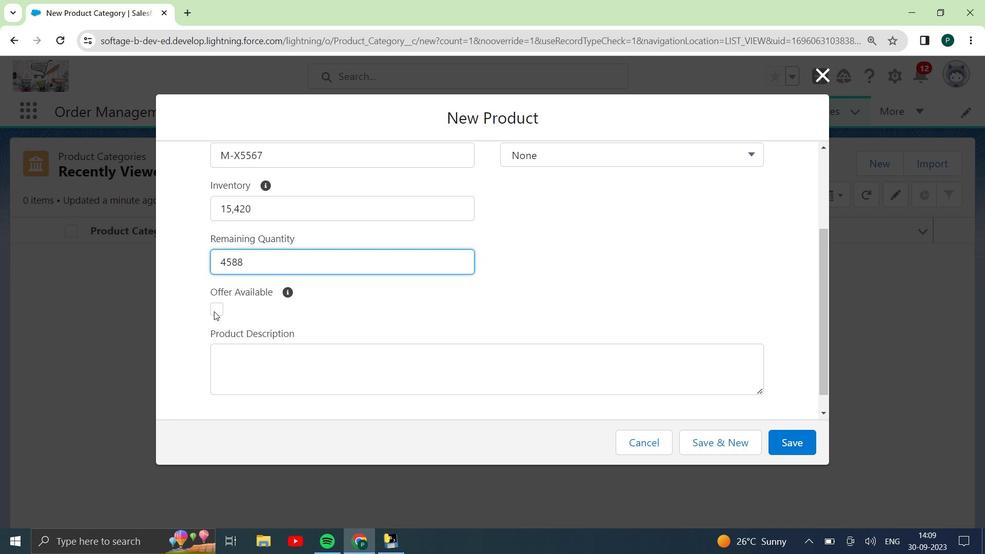 
Action: Mouse moved to (475, 311)
Screenshot: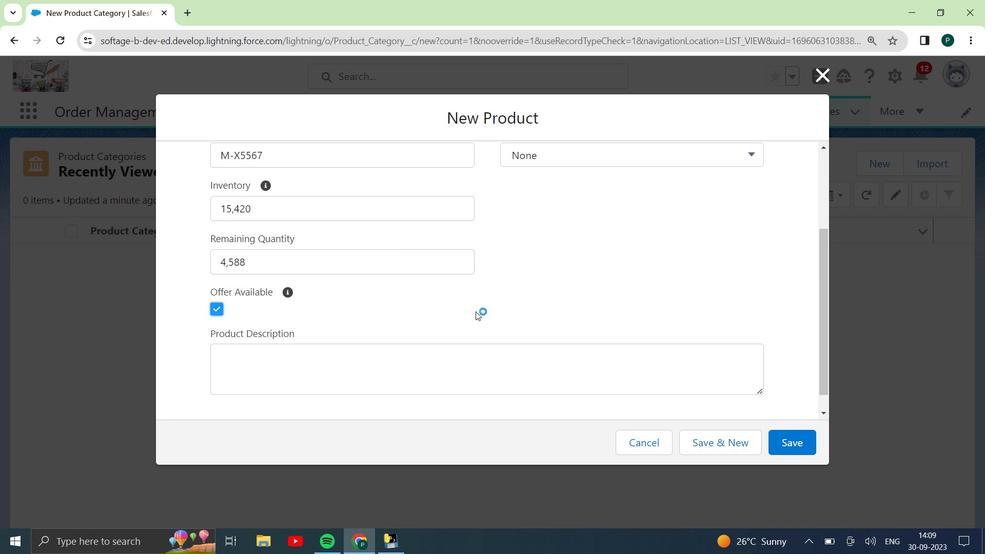 
Action: Mouse scrolled (475, 311) with delta (0, 0)
Screenshot: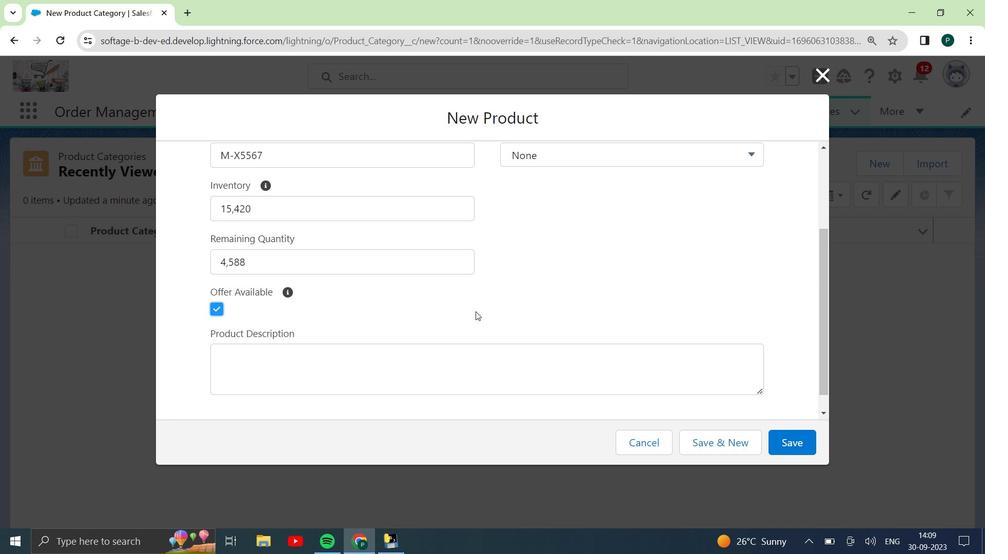 
Action: Mouse moved to (802, 450)
Screenshot: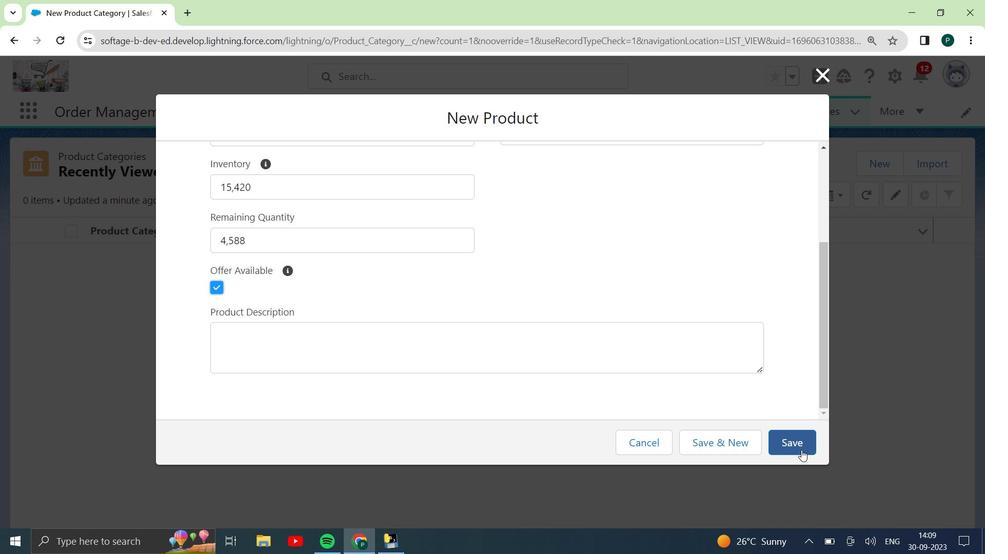 
Action: Mouse pressed left at (802, 450)
Screenshot: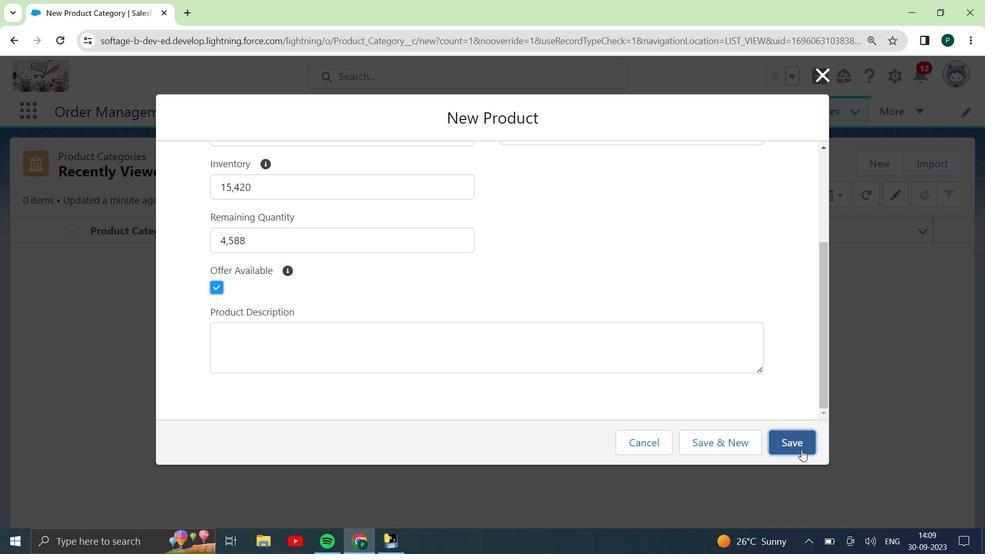 
Action: Mouse moved to (360, 304)
Screenshot: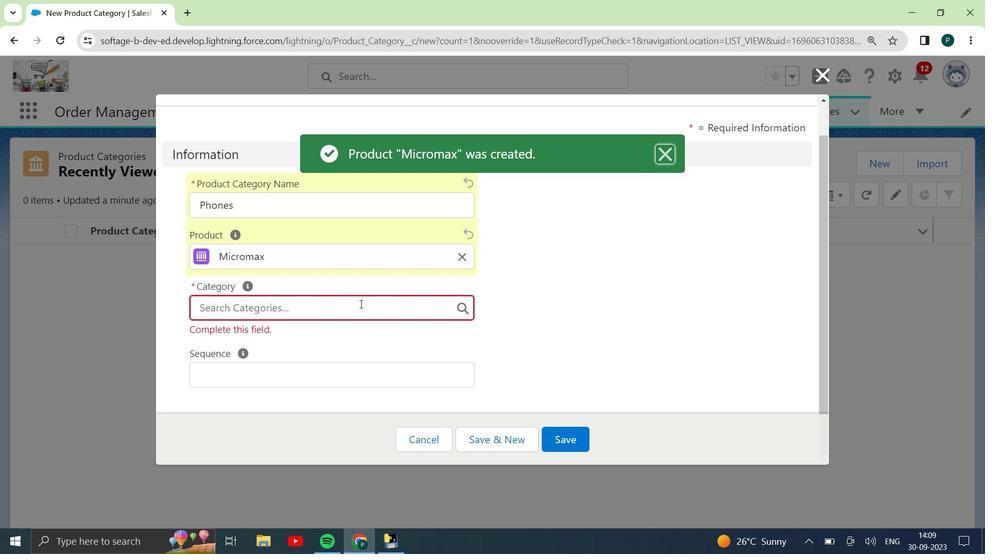 
Action: Mouse pressed left at (360, 304)
Screenshot: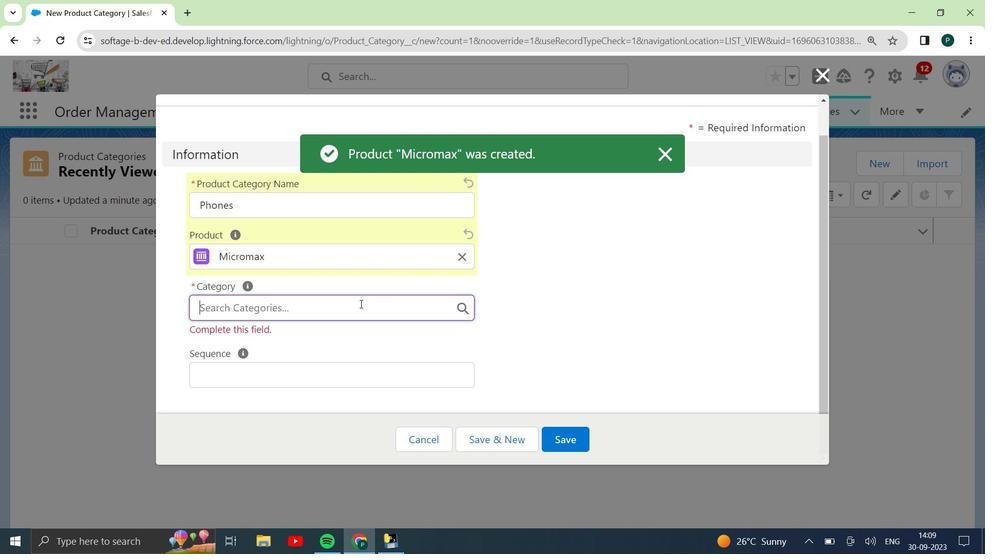 
Action: Mouse moved to (273, 335)
Screenshot: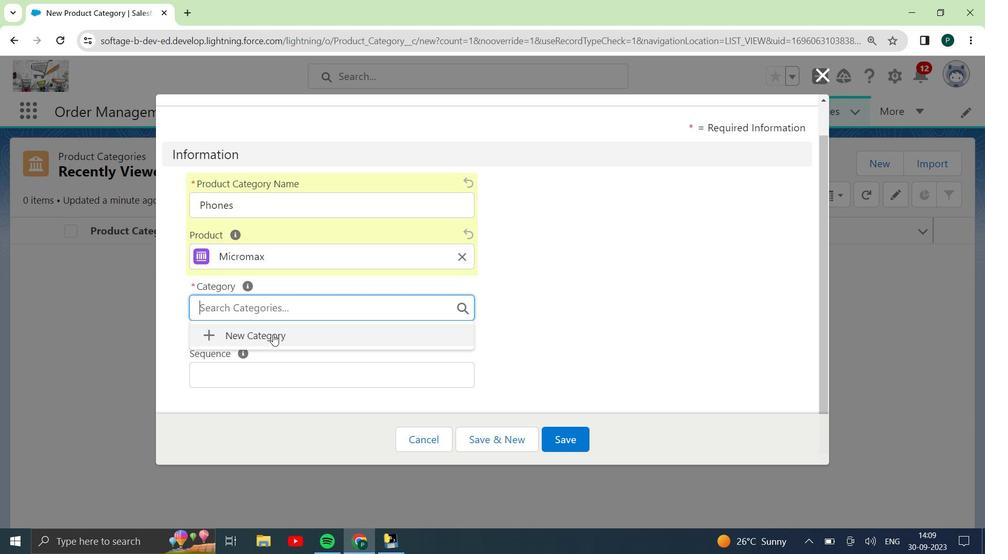 
Action: Mouse pressed left at (273, 335)
Screenshot: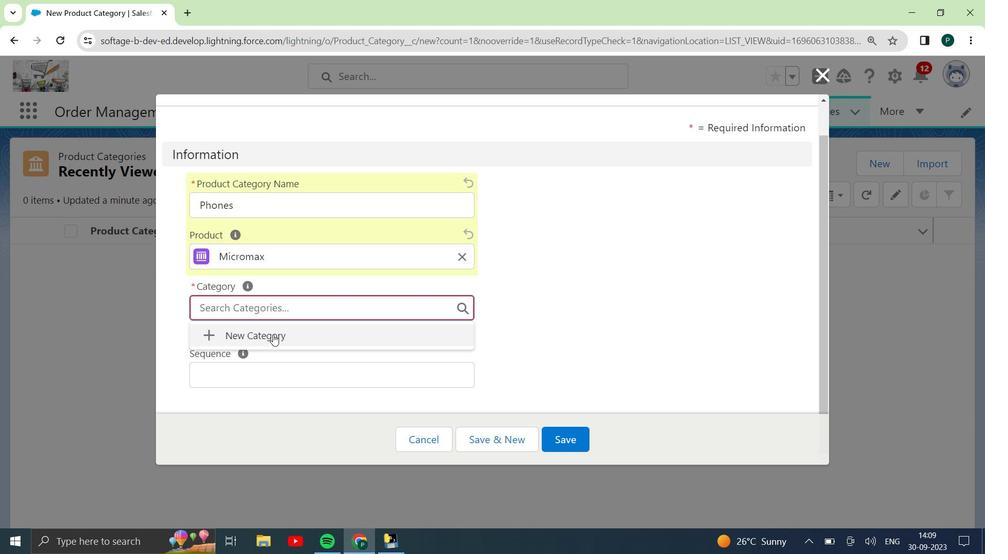 
Action: Mouse moved to (299, 232)
Screenshot: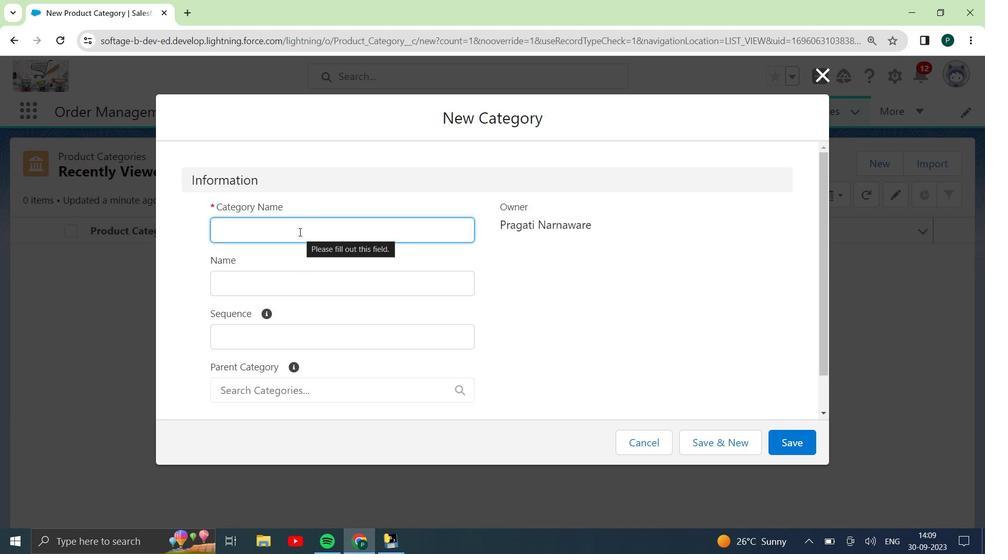
Action: Key pressed <Key.shift>P<Key.backspace><Key.shift>Micromax<Key.space><Key.shift><Key.shift><Key.shift><Key.shift><Key.shift><Key.shift><Key.shift><Key.shift><Key.shift><Key.shift><Key.shift><Key.shift><Key.shift><Key.shift><Key.shift><Key.shift><Key.shift><Key.shift><Key.shift><Key.shift><Key.shift><Key.shift><Key.shift><Key.shift>Phone
Screenshot: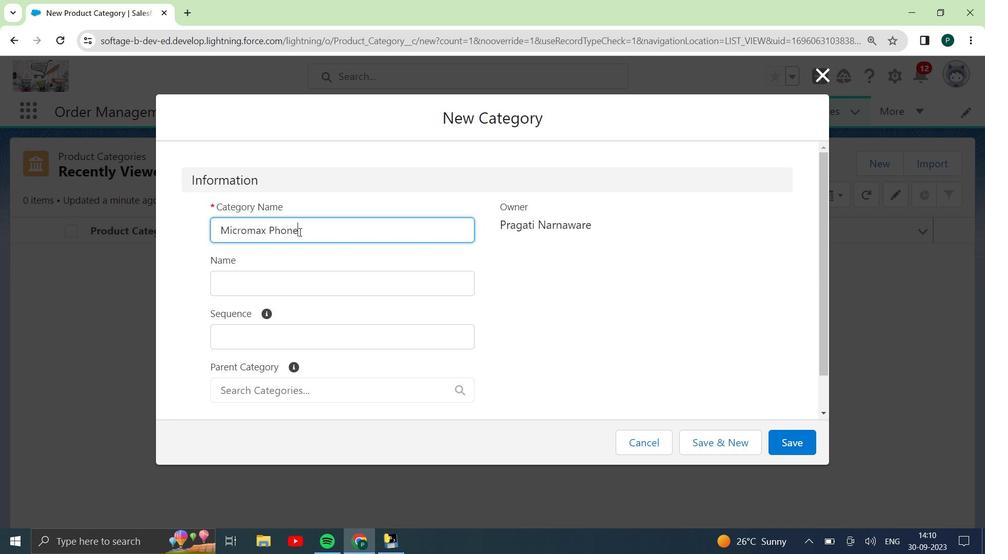 
Action: Mouse moved to (283, 279)
Screenshot: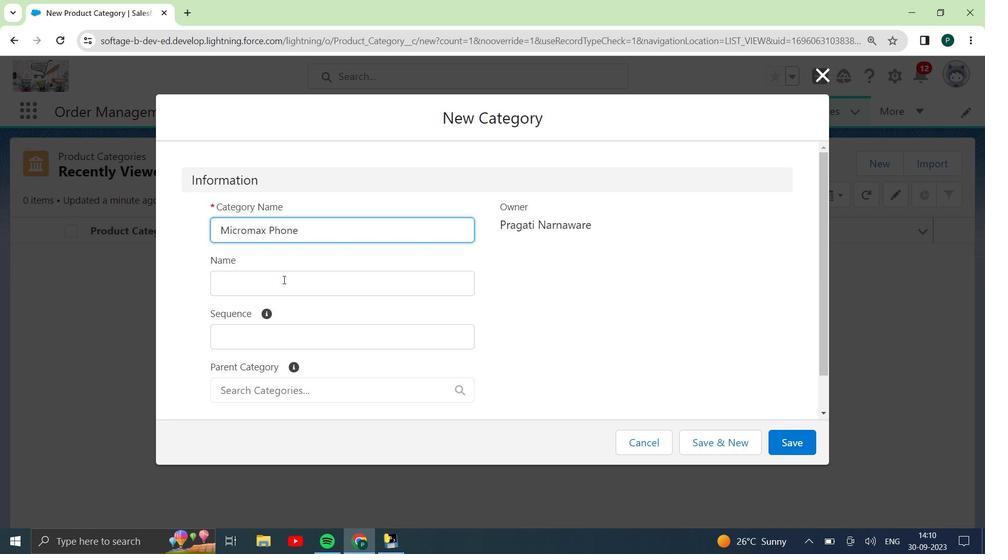 
Action: Mouse pressed left at (283, 279)
Screenshot: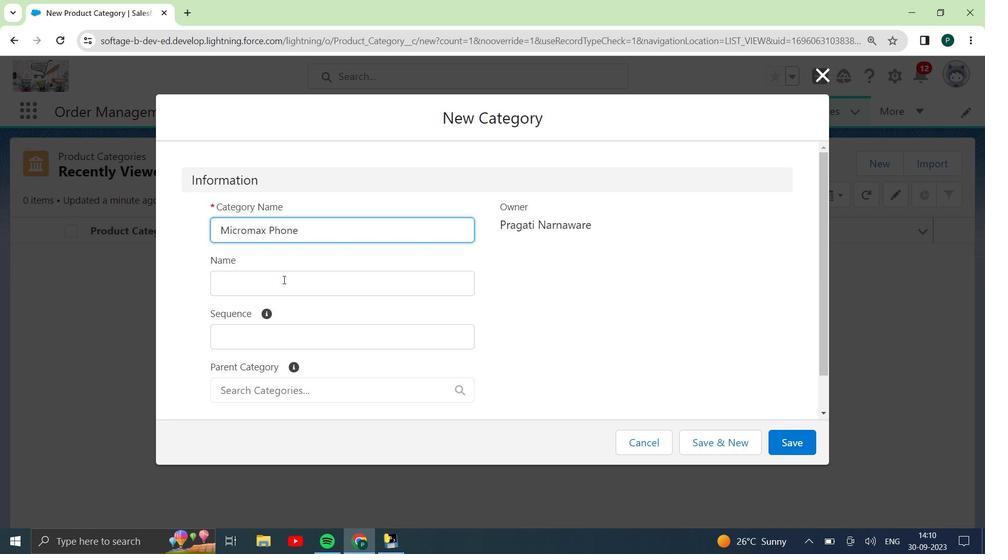 
Action: Key pressed <Key.shift>Ayush<Key.space><Key.shift>Dinkar
Screenshot: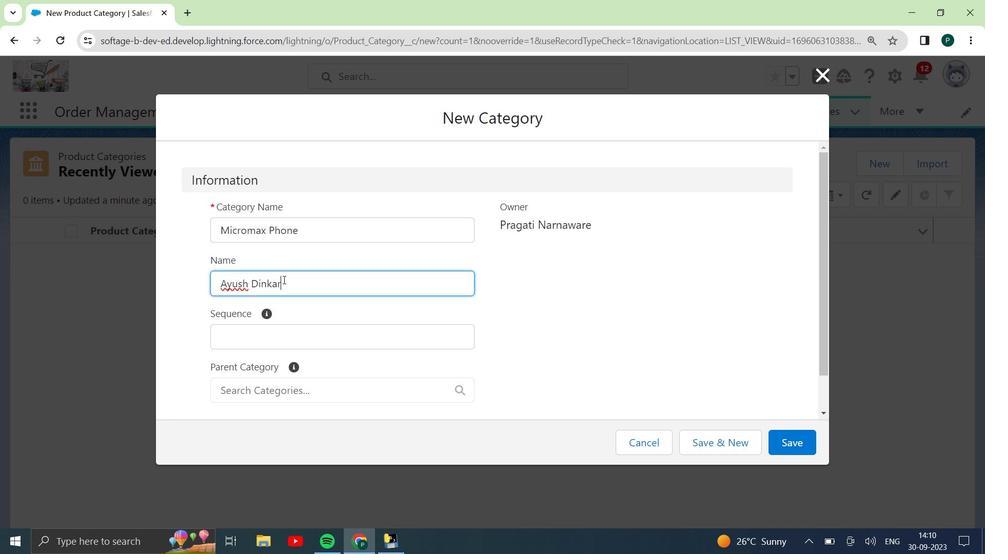 
Action: Mouse moved to (276, 334)
Screenshot: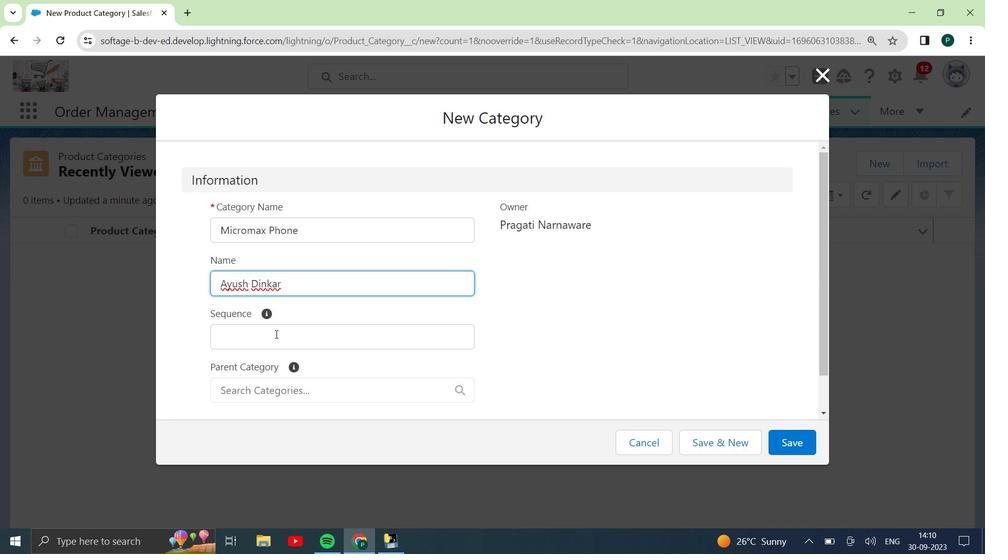 
Action: Mouse pressed left at (276, 334)
Screenshot: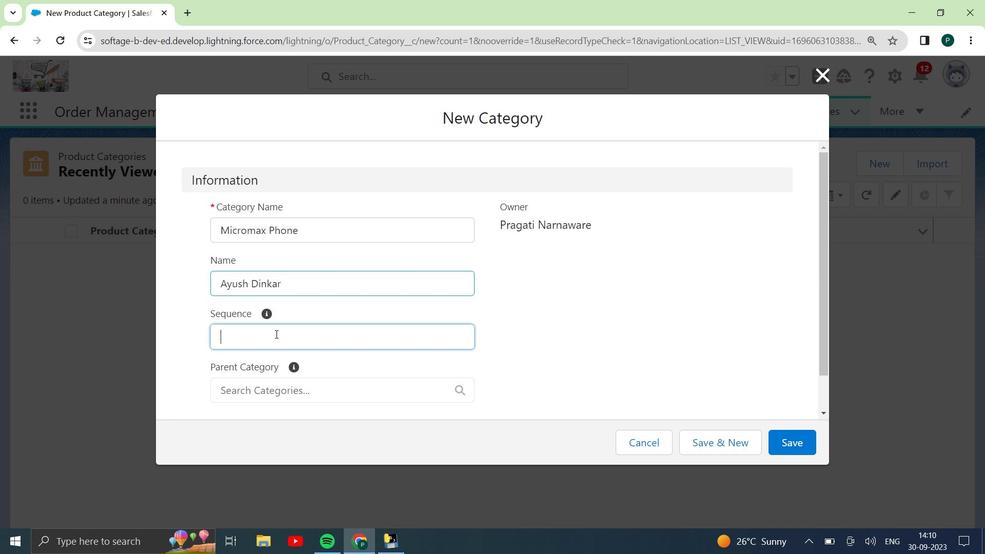 
Action: Mouse scrolled (276, 333) with delta (0, 0)
Screenshot: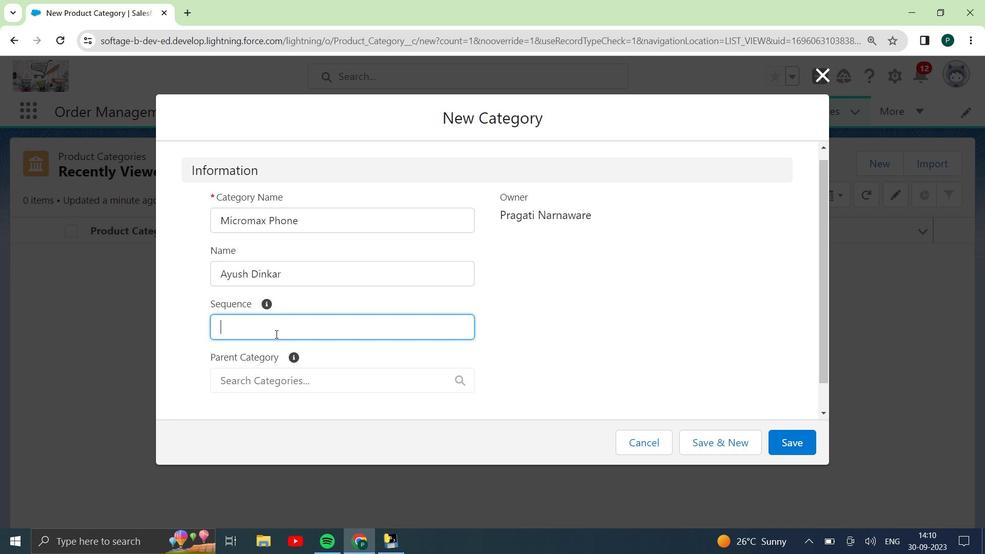 
Action: Mouse moved to (441, 319)
Screenshot: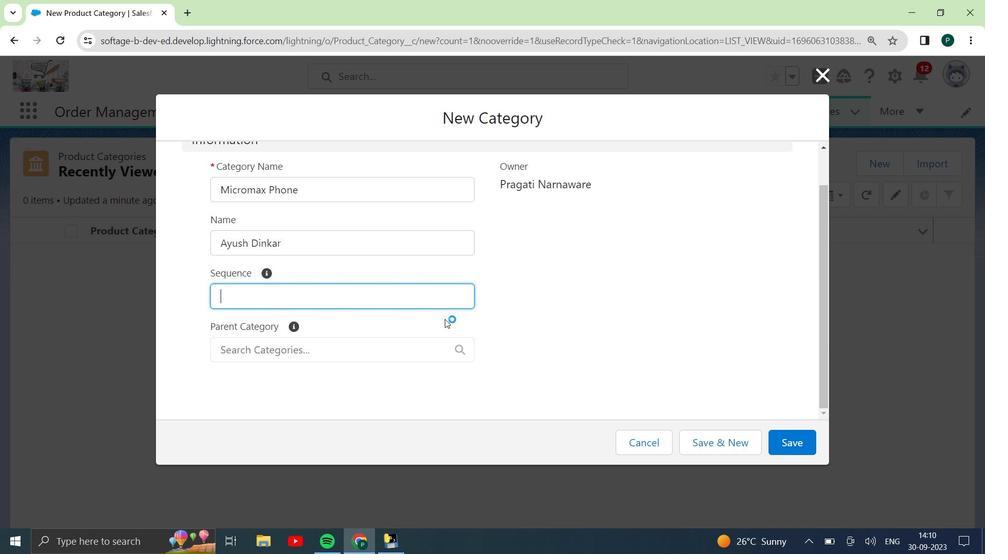 
Action: Mouse scrolled (441, 318) with delta (0, 0)
Screenshot: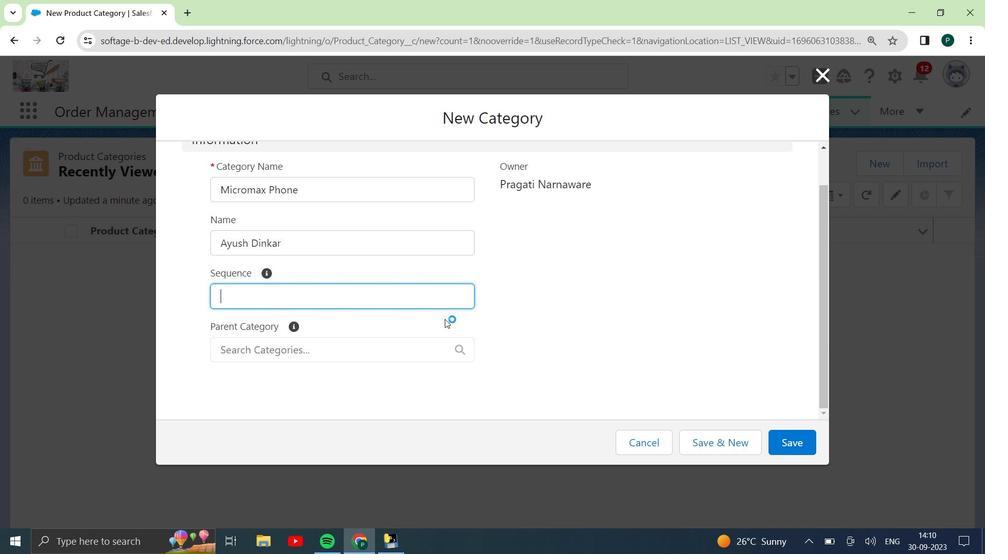 
Action: Mouse moved to (446, 319)
Screenshot: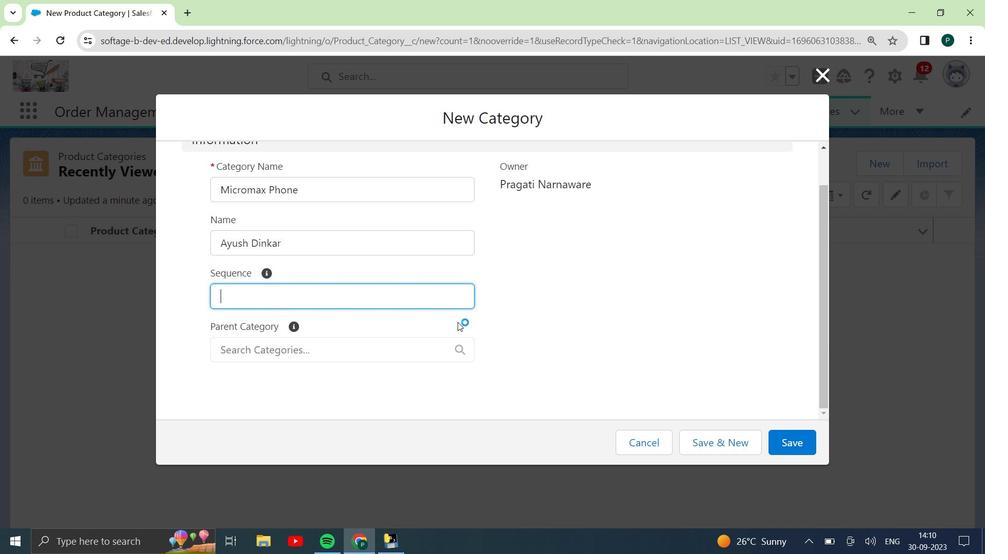 
Action: Mouse scrolled (446, 318) with delta (0, 0)
Screenshot: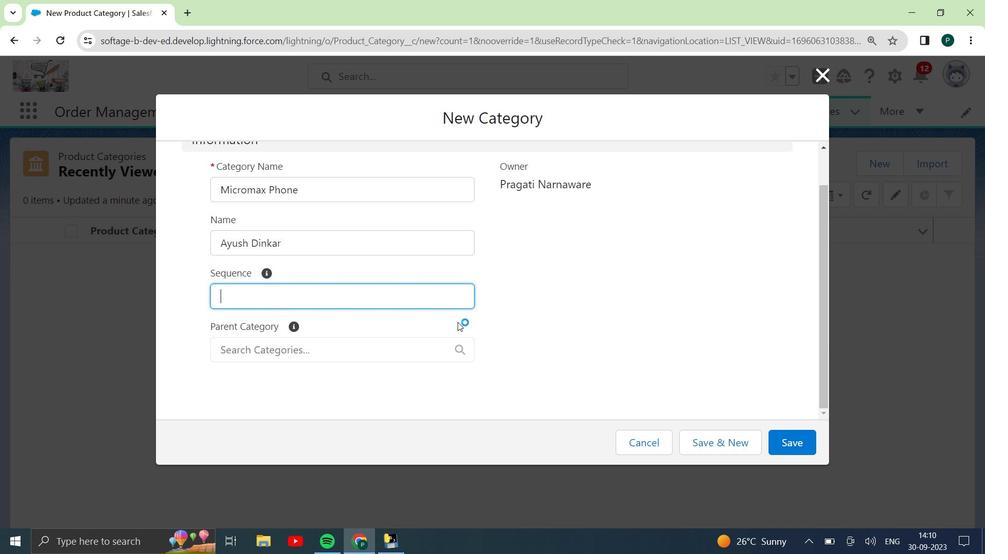 
Action: Mouse moved to (790, 450)
Screenshot: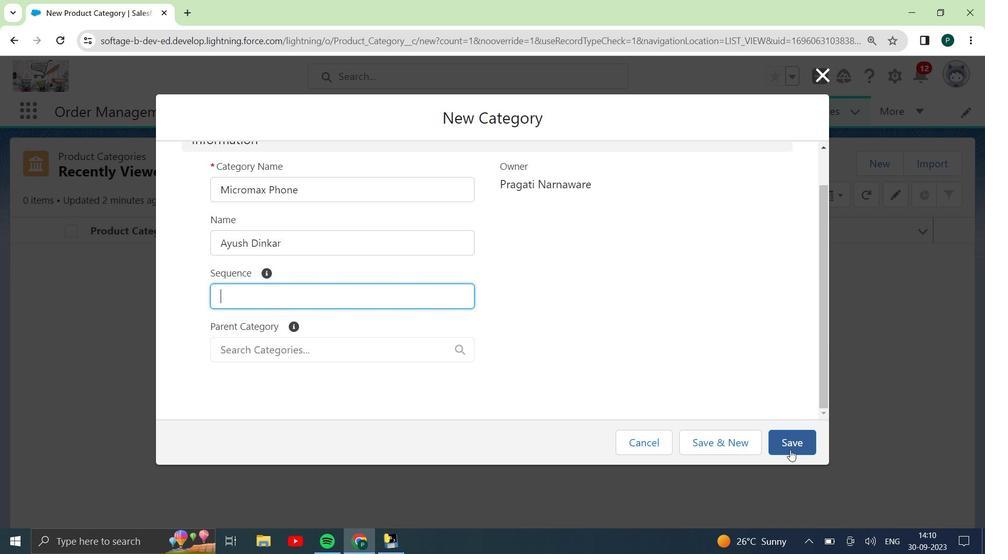 
Action: Mouse pressed left at (790, 450)
Screenshot: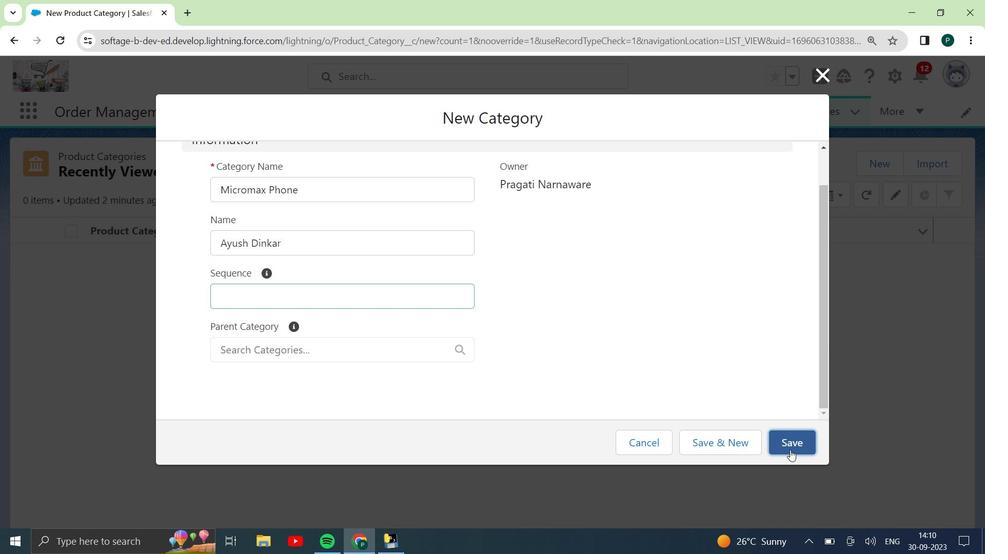 
Action: Mouse moved to (644, 237)
Screenshot: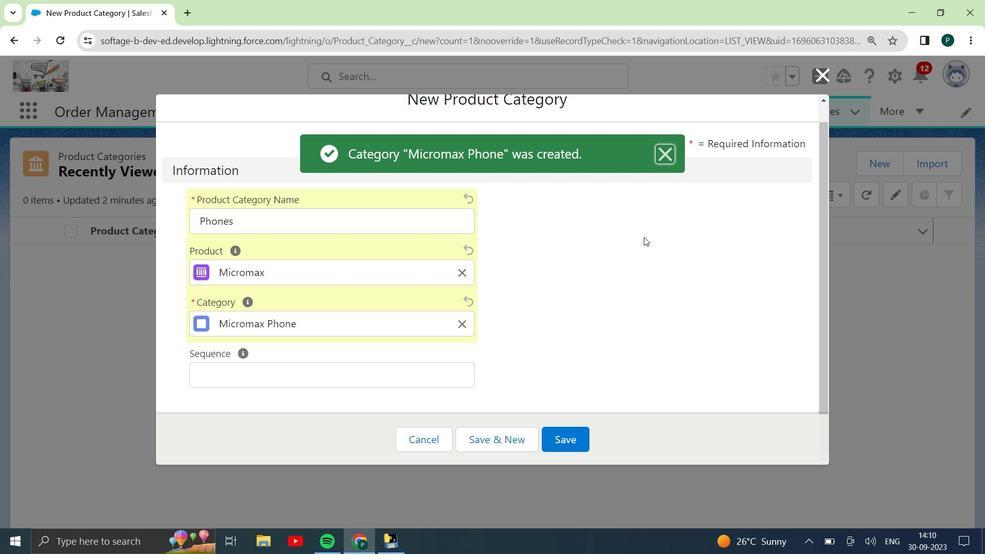 
Action: Mouse scrolled (644, 236) with delta (0, 0)
Screenshot: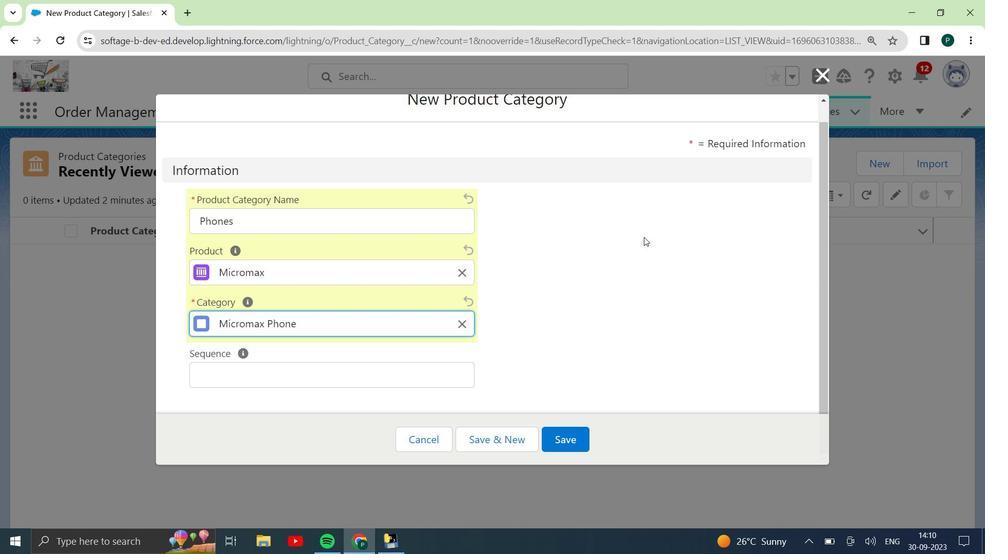 
Action: Mouse scrolled (644, 236) with delta (0, 0)
Screenshot: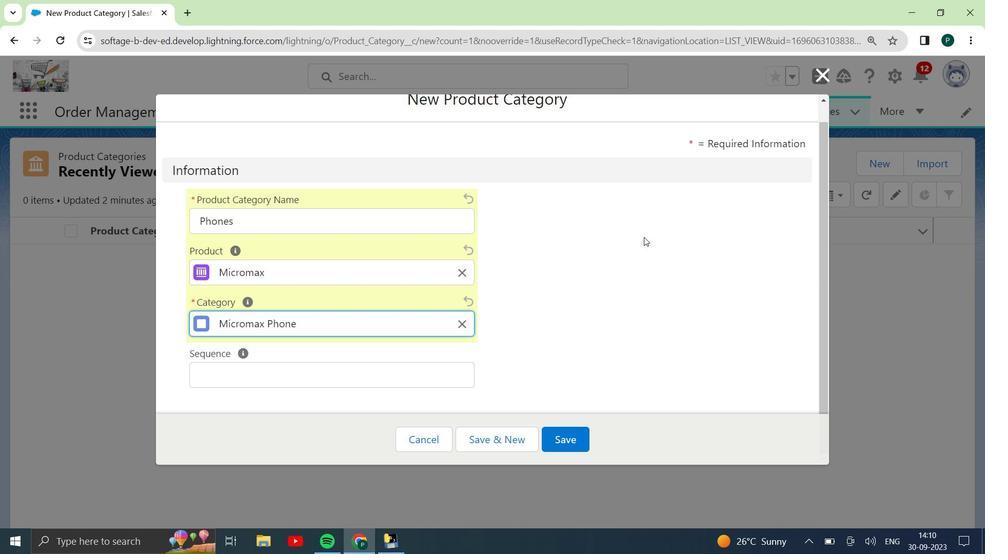 
Action: Mouse moved to (434, 359)
Screenshot: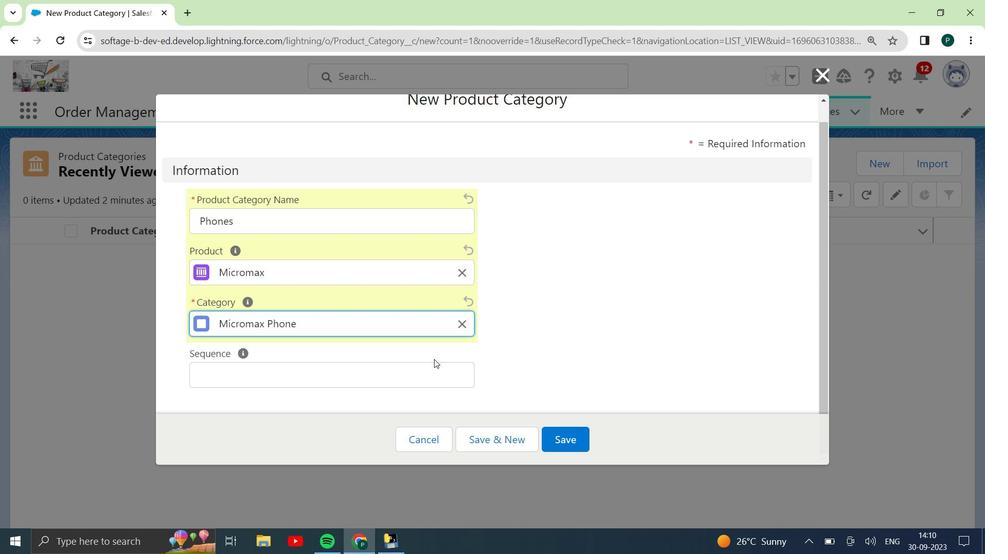 
Action: Mouse scrolled (434, 358) with delta (0, 0)
Screenshot: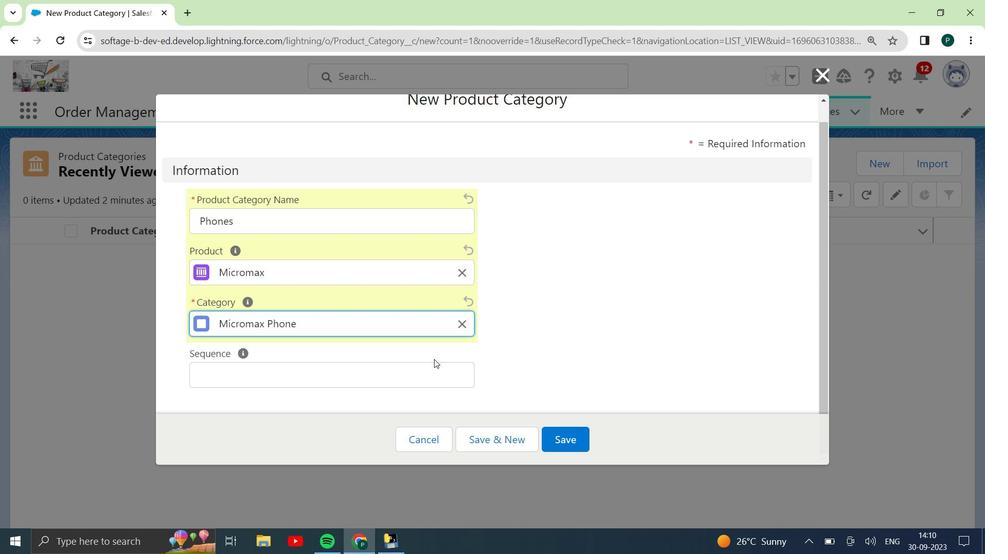 
Action: Mouse scrolled (434, 358) with delta (0, 0)
Screenshot: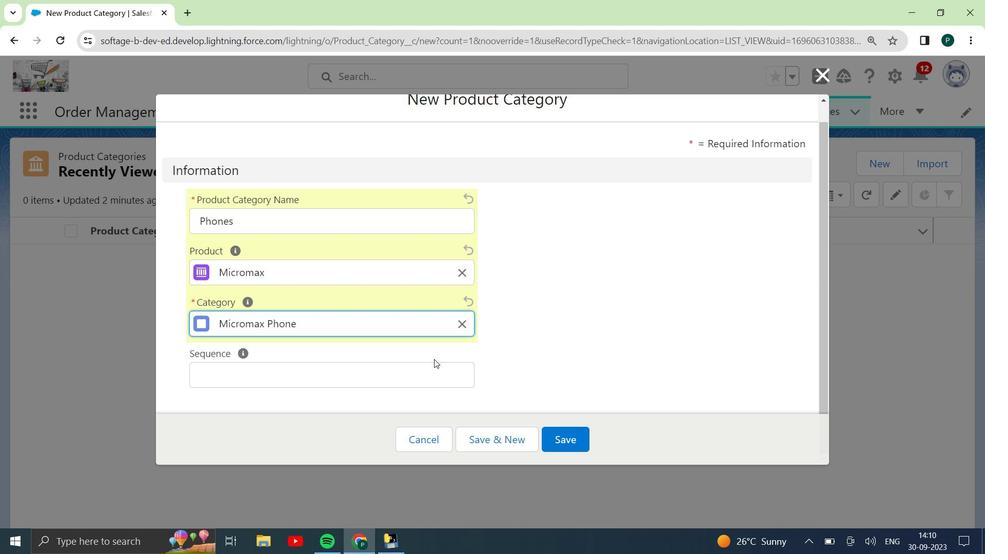 
Action: Mouse scrolled (434, 358) with delta (0, 0)
Screenshot: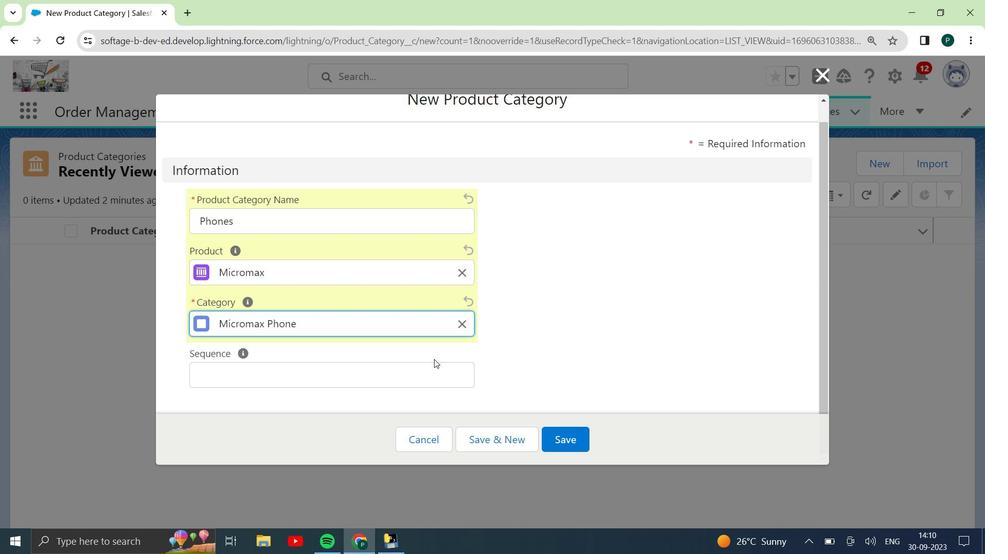 
Action: Mouse moved to (344, 378)
Screenshot: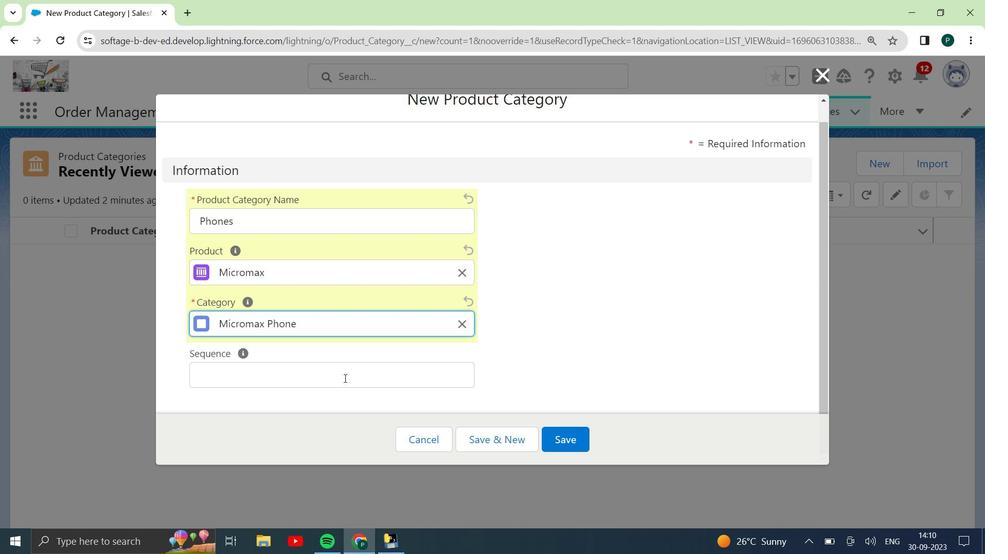 
Action: Mouse pressed left at (344, 378)
Screenshot: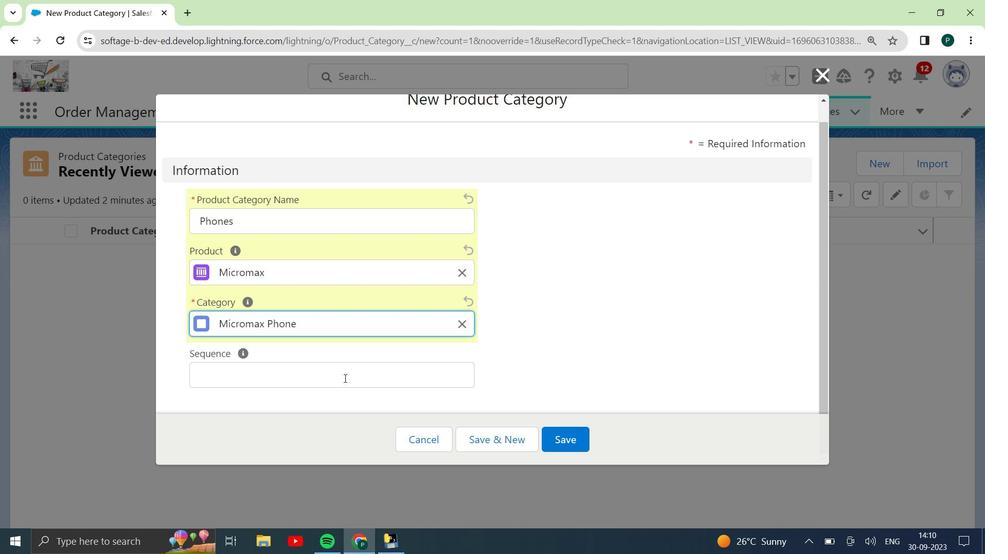 
Action: Mouse moved to (355, 368)
Screenshot: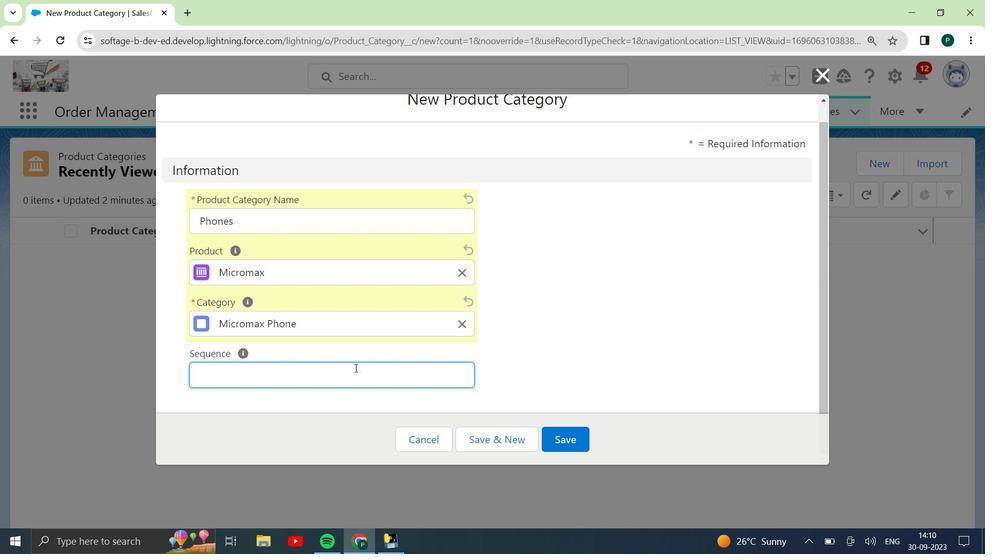 
Action: Key pressed <Key.shift><Key.shift><Key.shift><Key.shift><Key.shift>ABC<Key.backspace><Key.backspace><Key.shift>Aa<Key.shift>nn
Screenshot: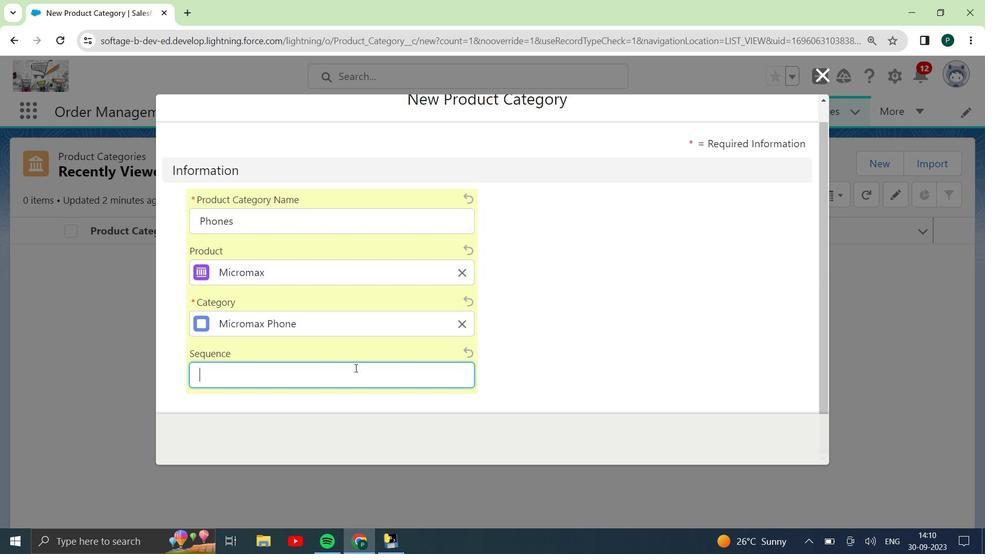 
Action: Mouse moved to (355, 371)
Screenshot: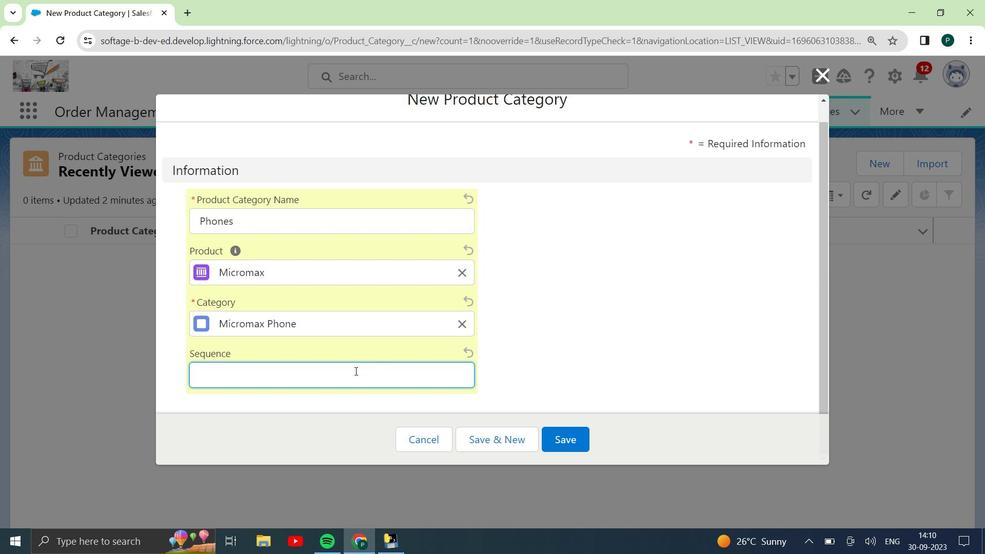 
Action: Mouse pressed left at (355, 371)
Screenshot: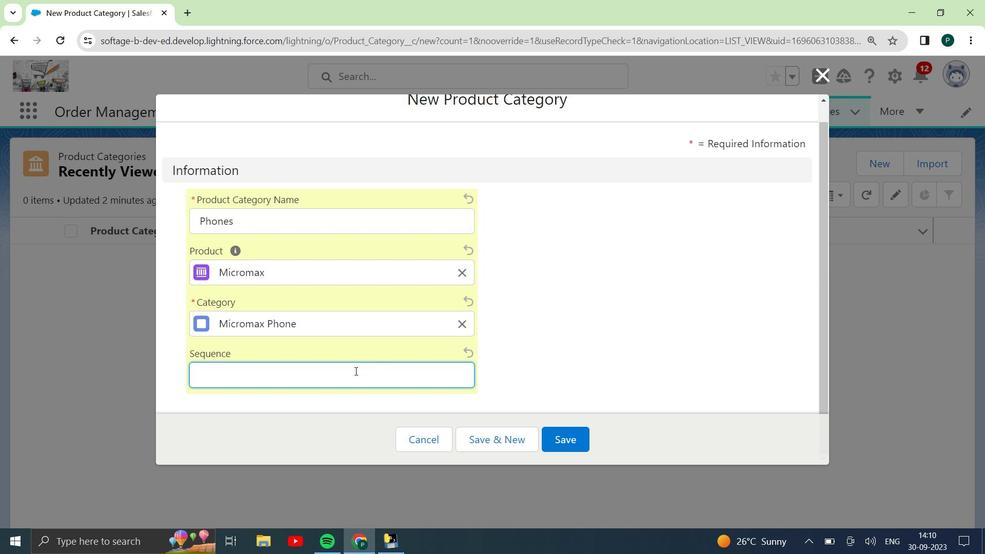 
Action: Mouse moved to (472, 349)
Screenshot: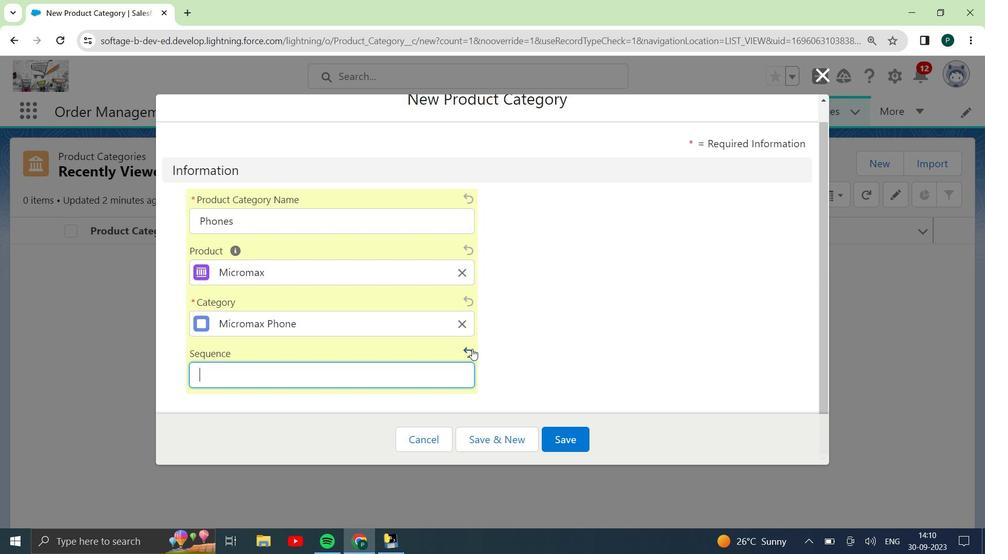 
Action: Mouse pressed left at (472, 349)
Screenshot: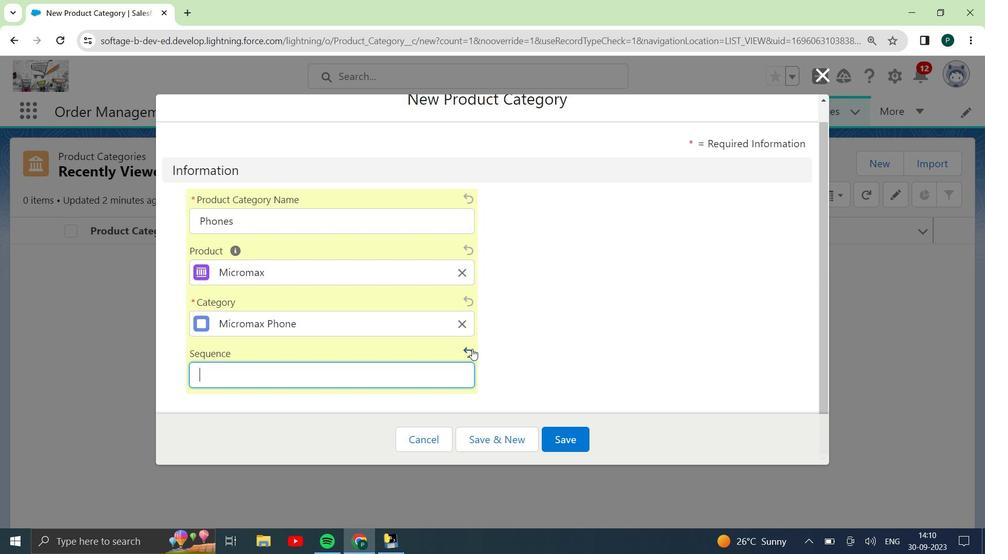 
Action: Mouse moved to (328, 372)
Screenshot: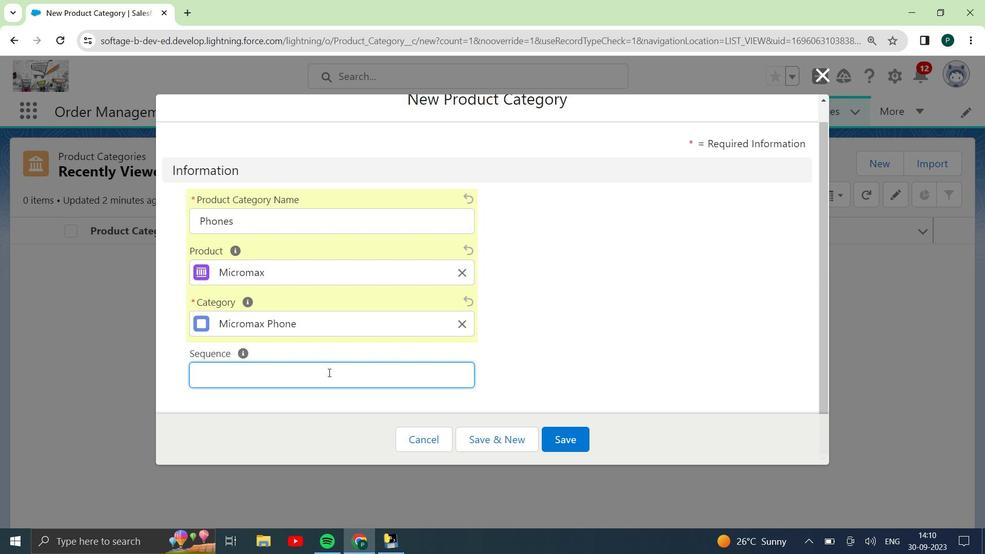 
Action: Mouse pressed left at (328, 372)
Screenshot: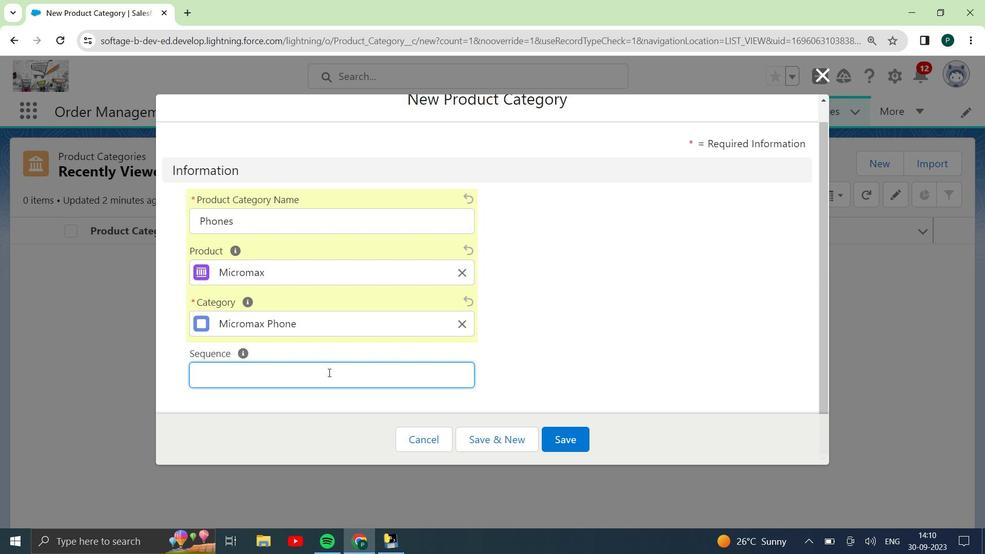
Action: Key pressed <Key.shift>C<Key.backspace>
Screenshot: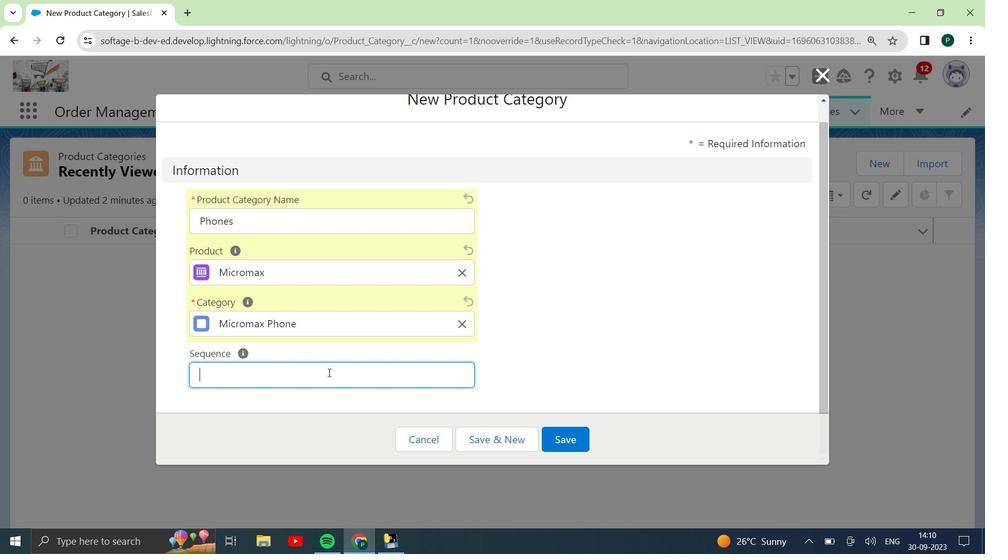 
Action: Mouse moved to (567, 430)
Screenshot: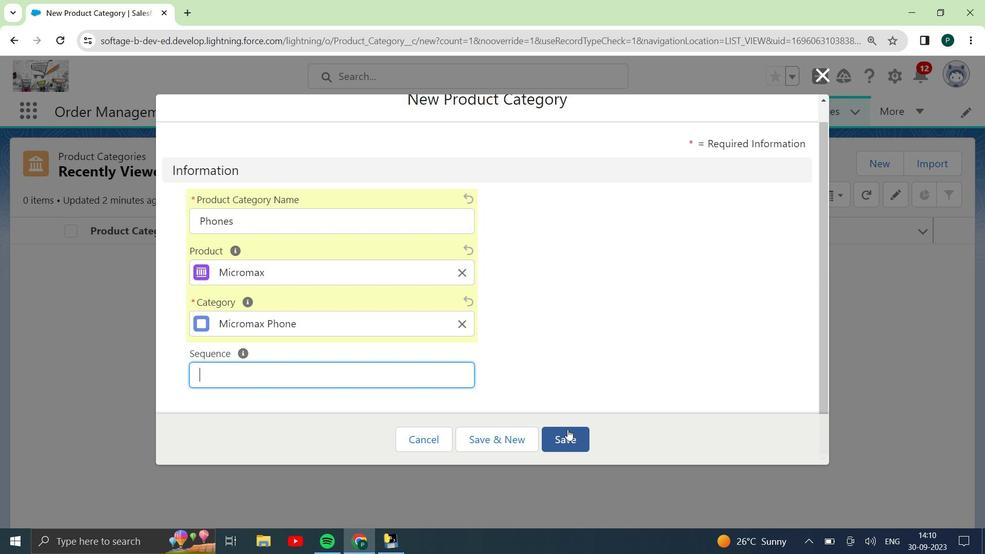
Action: Mouse pressed left at (567, 430)
Screenshot: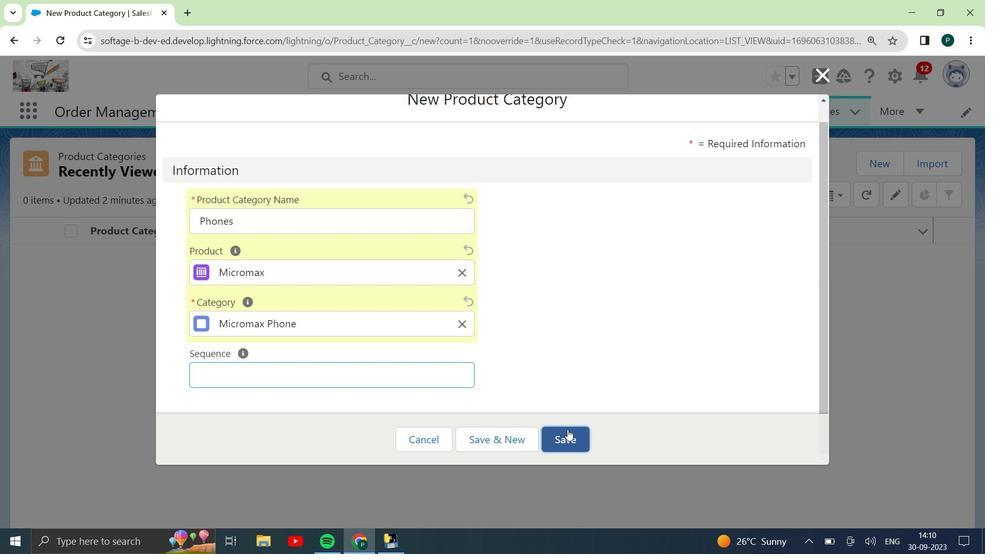 
Action: Mouse moved to (369, 343)
Screenshot: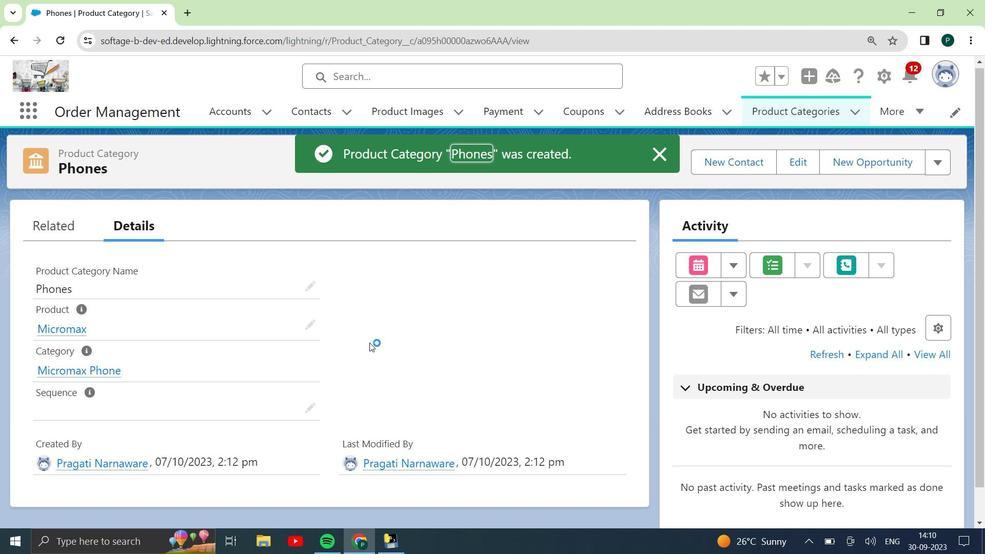 
Action: Mouse scrolled (369, 342) with delta (0, 0)
Screenshot: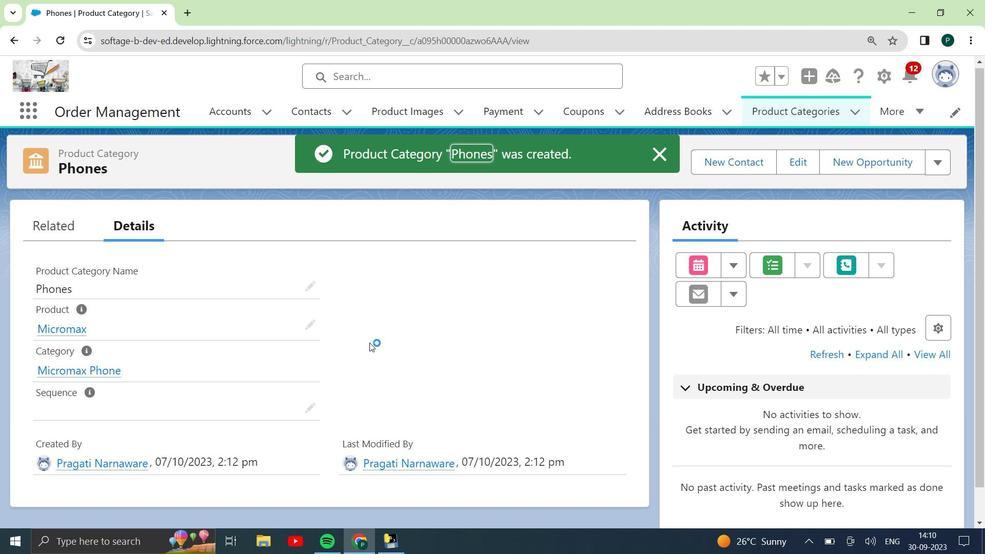 
Action: Mouse scrolled (369, 342) with delta (0, 0)
Screenshot: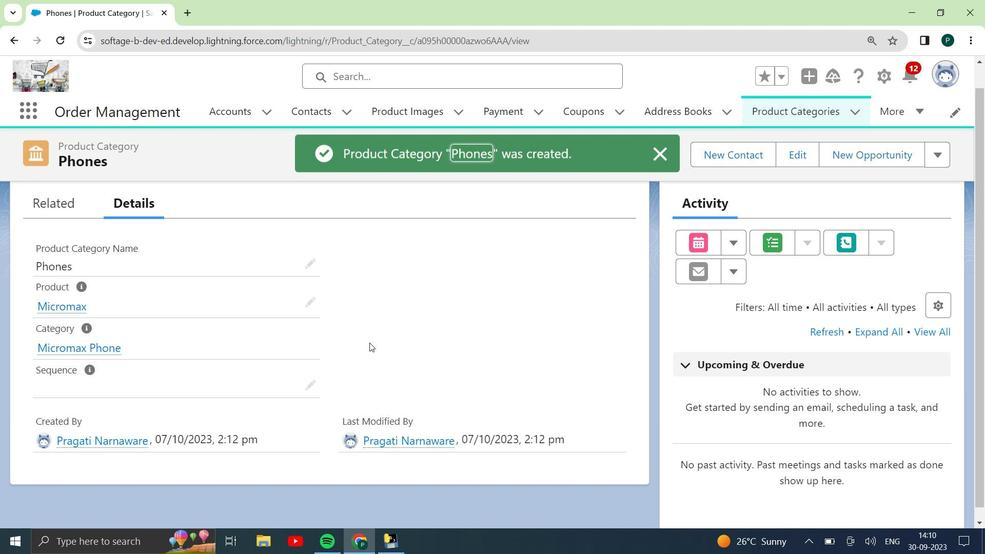 
Action: Mouse scrolled (369, 342) with delta (0, 0)
Screenshot: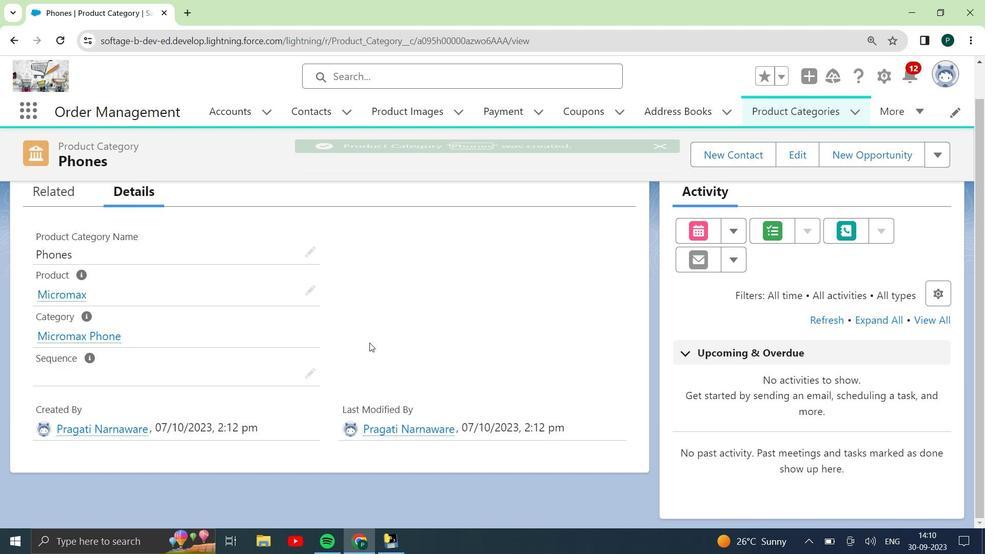 
Action: Mouse scrolled (369, 342) with delta (0, 0)
Screenshot: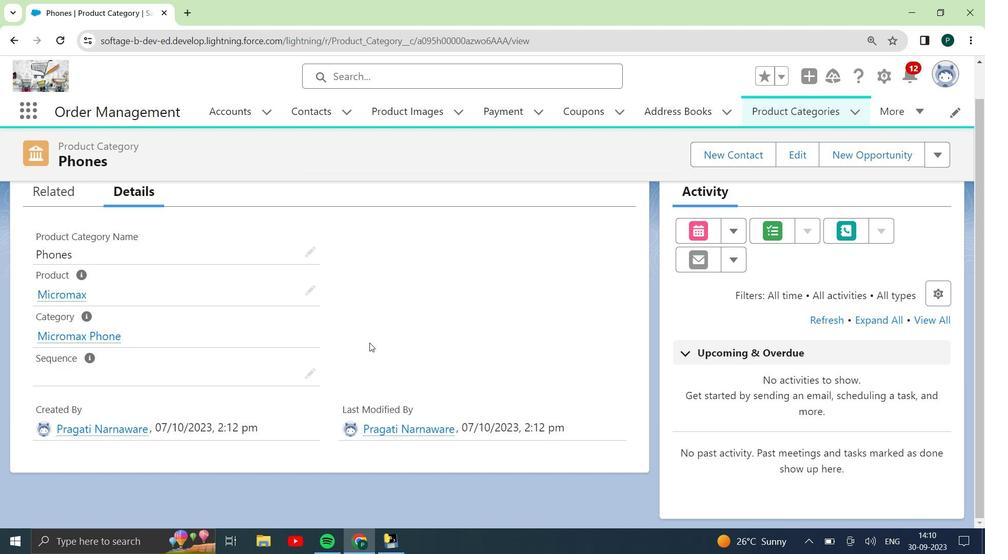 
Action: Mouse scrolled (369, 342) with delta (0, 0)
Screenshot: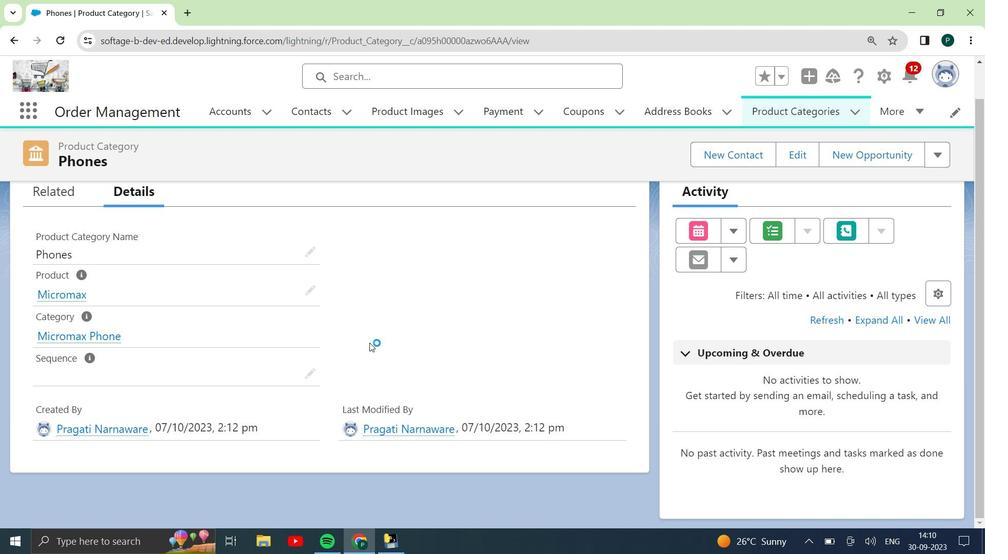 
Action: Mouse scrolled (369, 342) with delta (0, 0)
Screenshot: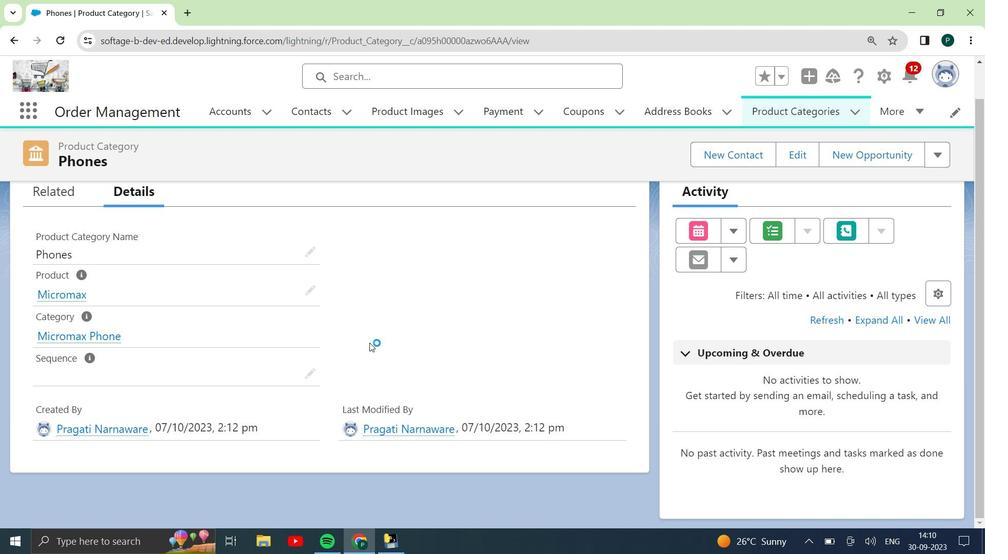 
Action: Mouse scrolled (369, 342) with delta (0, 0)
Screenshot: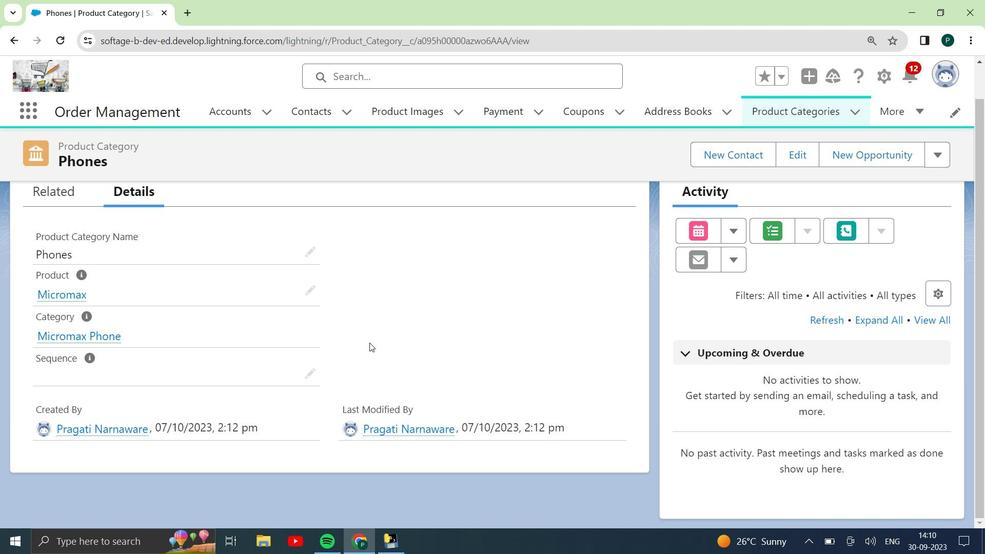 
Action: Mouse scrolled (369, 342) with delta (0, 0)
Screenshot: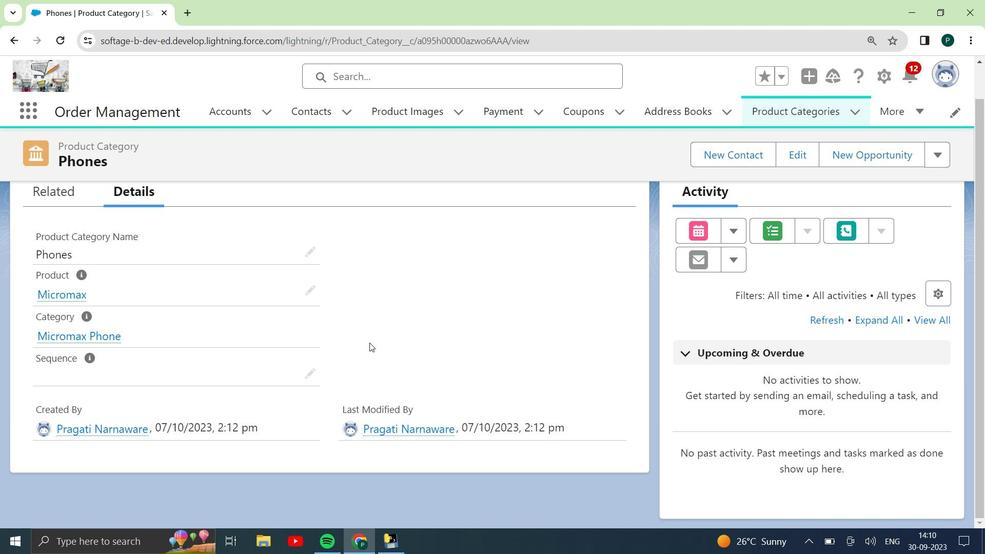 
Action: Mouse scrolled (369, 343) with delta (0, 0)
Screenshot: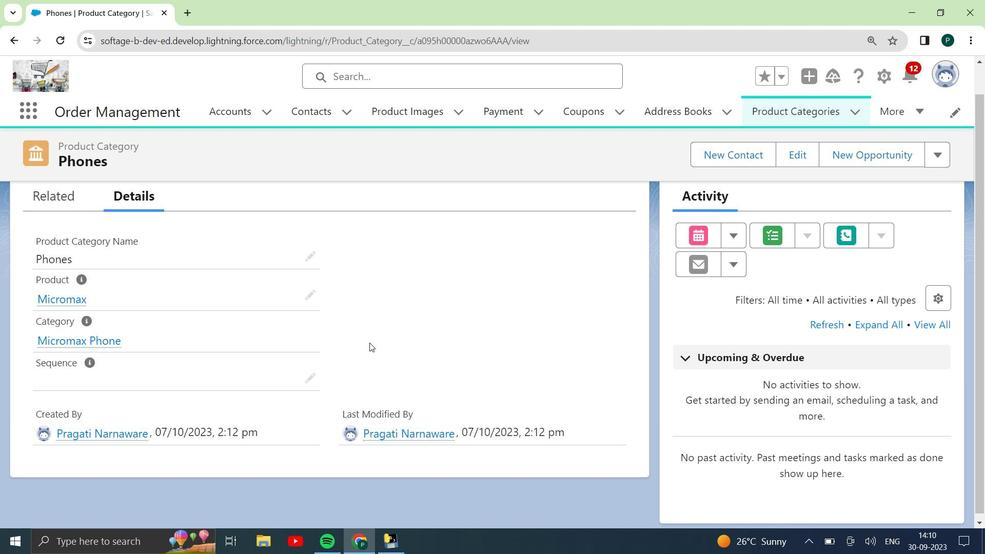 
Action: Mouse scrolled (369, 343) with delta (0, 0)
Screenshot: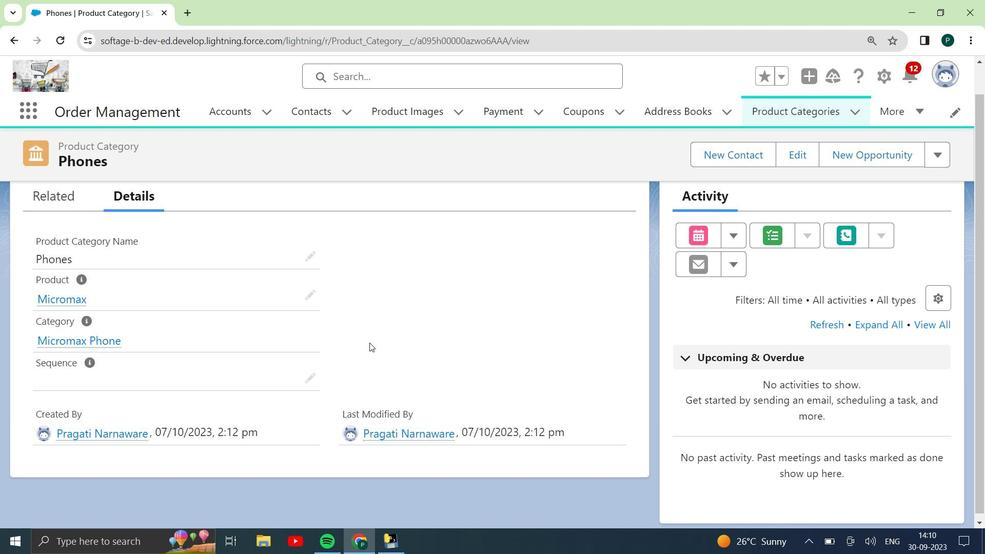 
Action: Mouse scrolled (369, 343) with delta (0, 0)
Screenshot: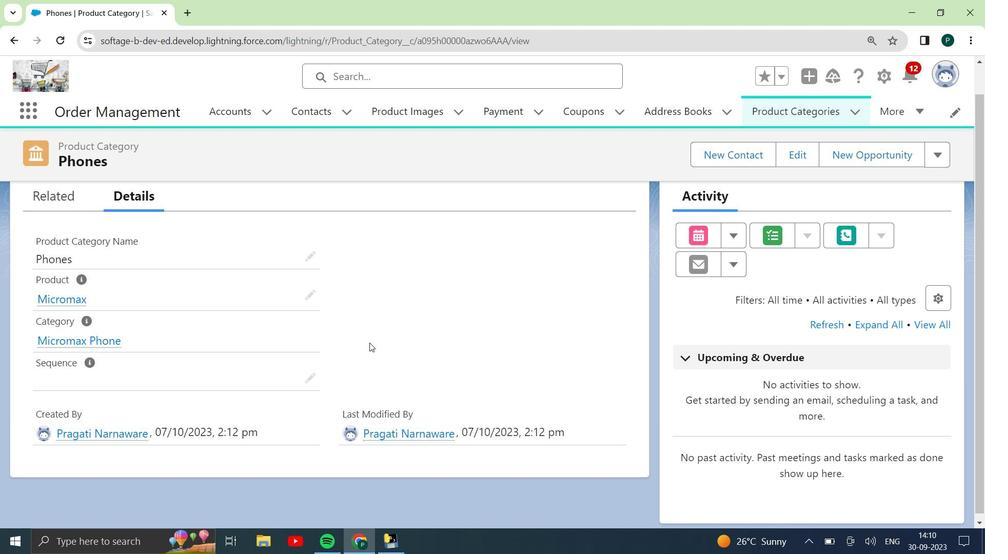 
Action: Mouse scrolled (369, 343) with delta (0, 0)
Screenshot: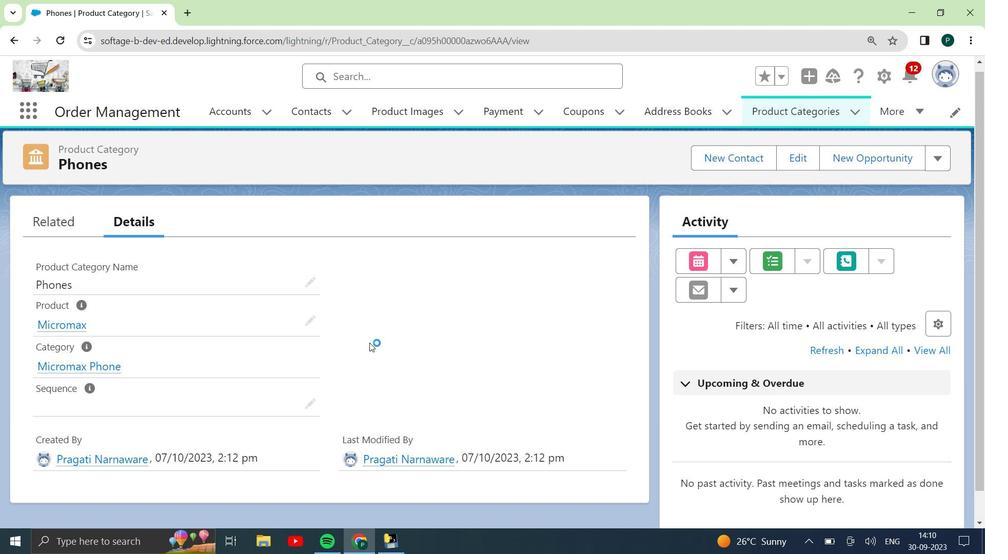 
Action: Mouse scrolled (369, 343) with delta (0, 0)
Screenshot: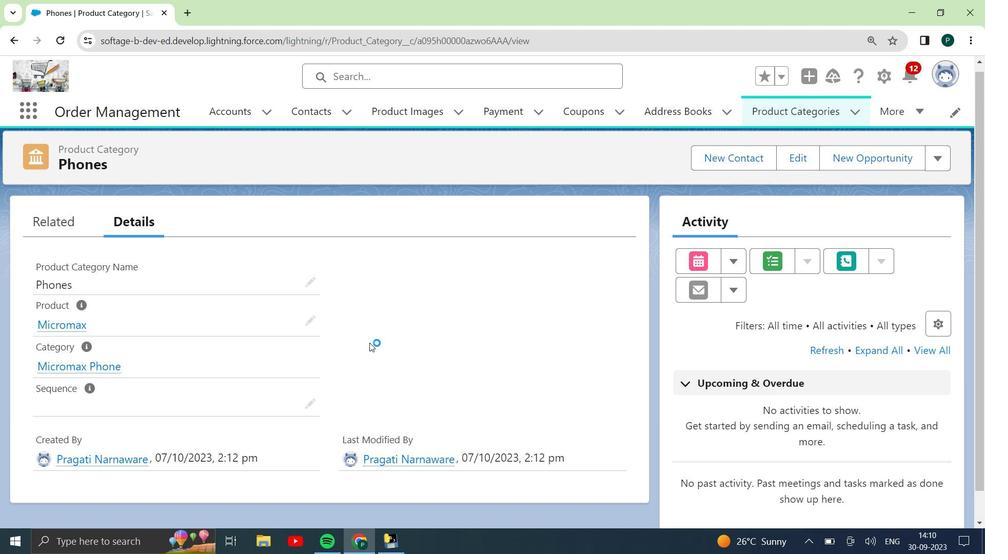 
Action: Mouse moved to (812, 110)
Screenshot: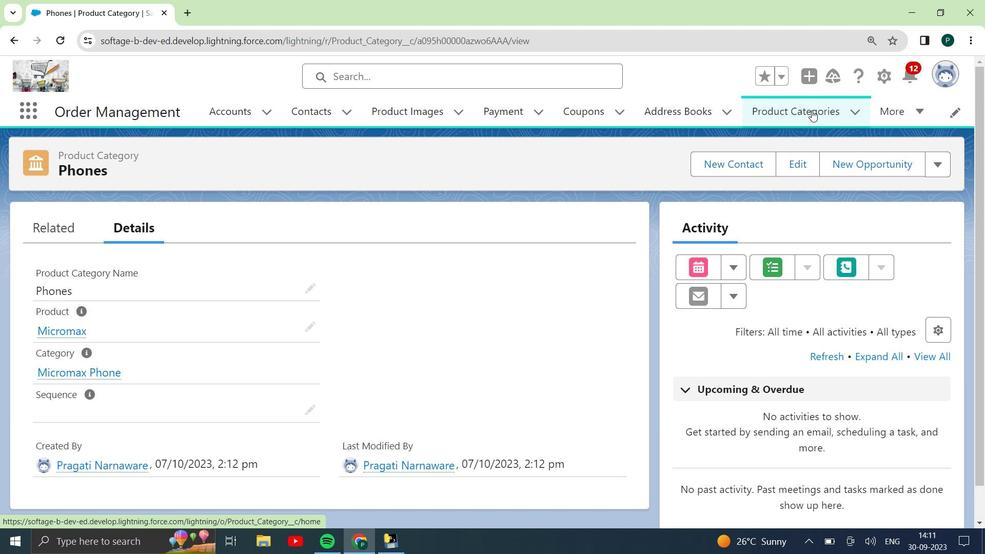 
Action: Mouse pressed left at (812, 110)
Screenshot: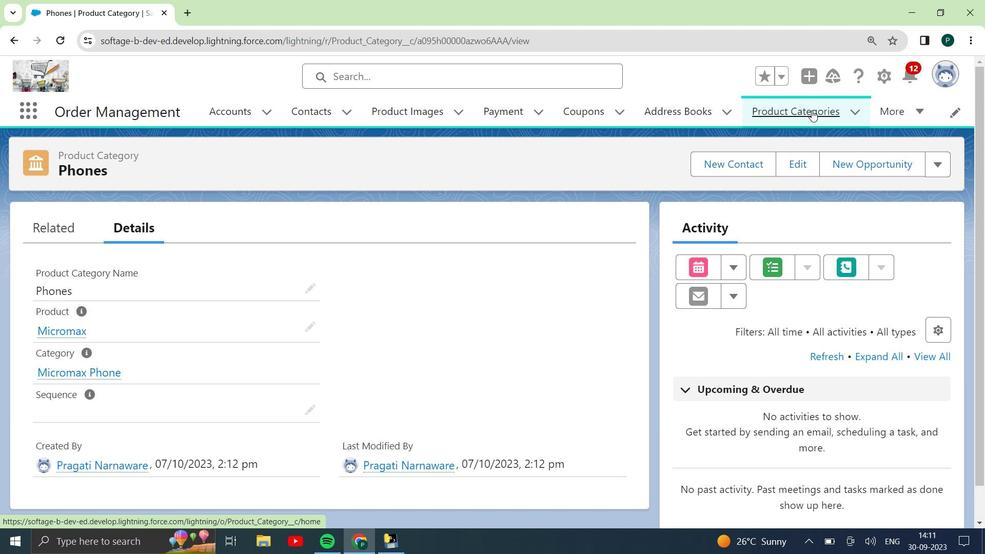 
Action: Mouse moved to (871, 202)
Screenshot: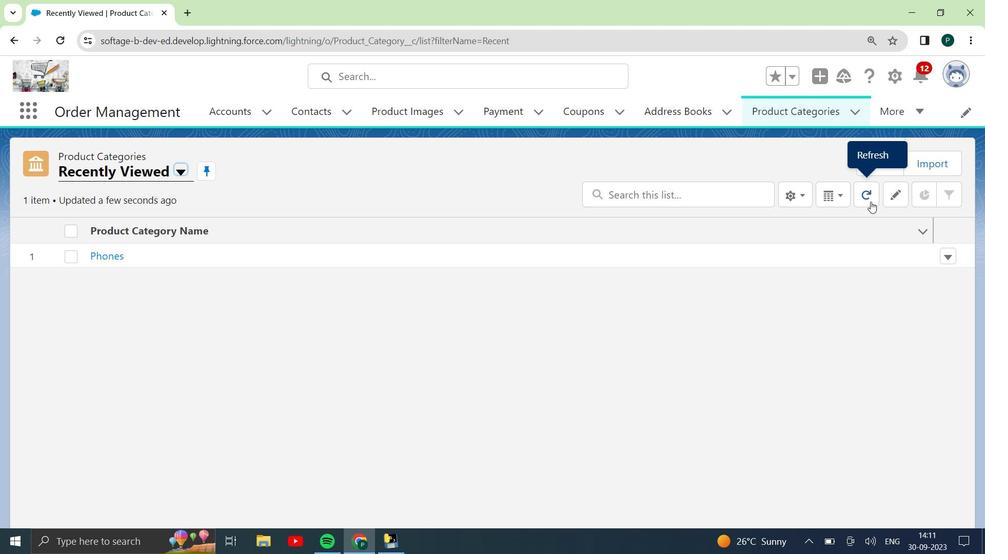 
Action: Mouse pressed left at (871, 202)
Screenshot: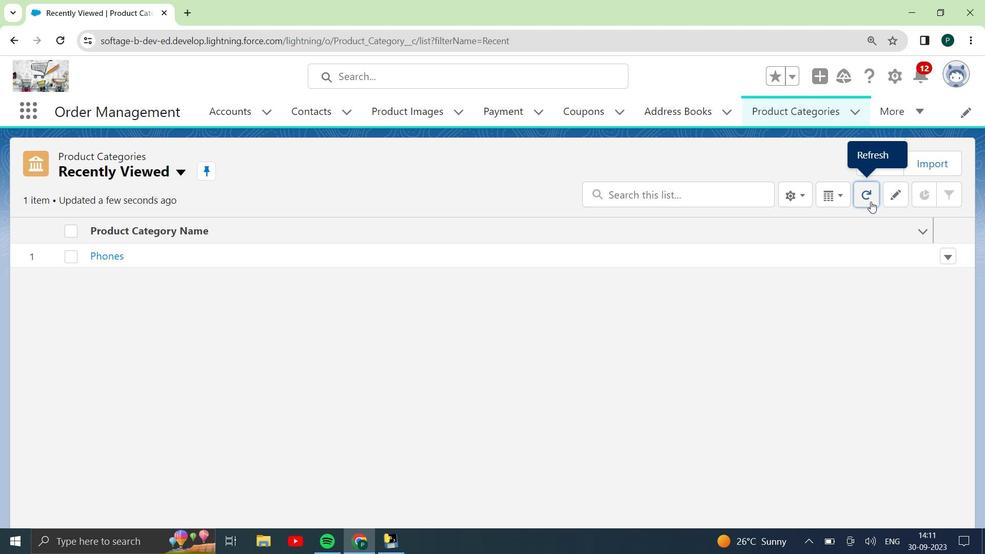 
Action: Mouse moved to (866, 201)
Screenshot: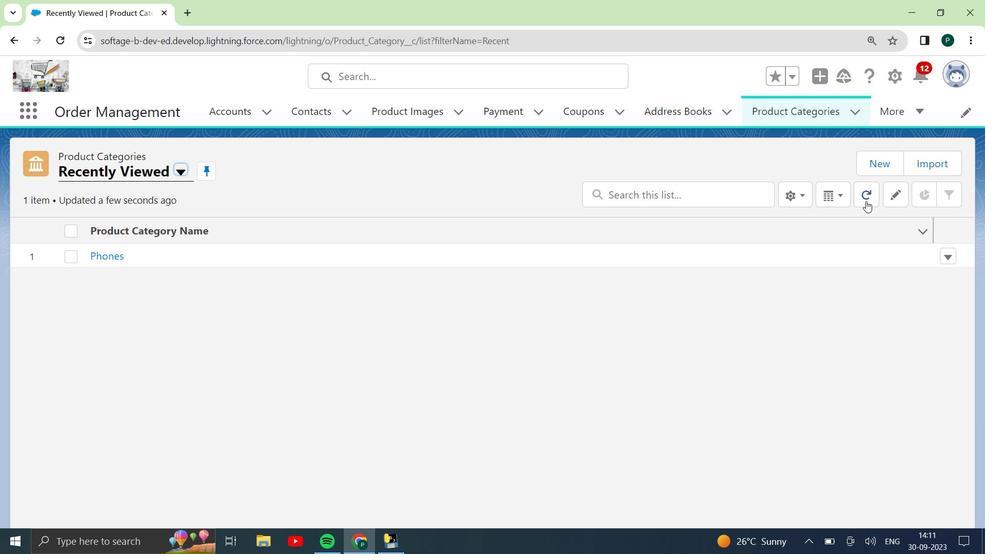 
Action: Mouse pressed left at (866, 201)
Screenshot: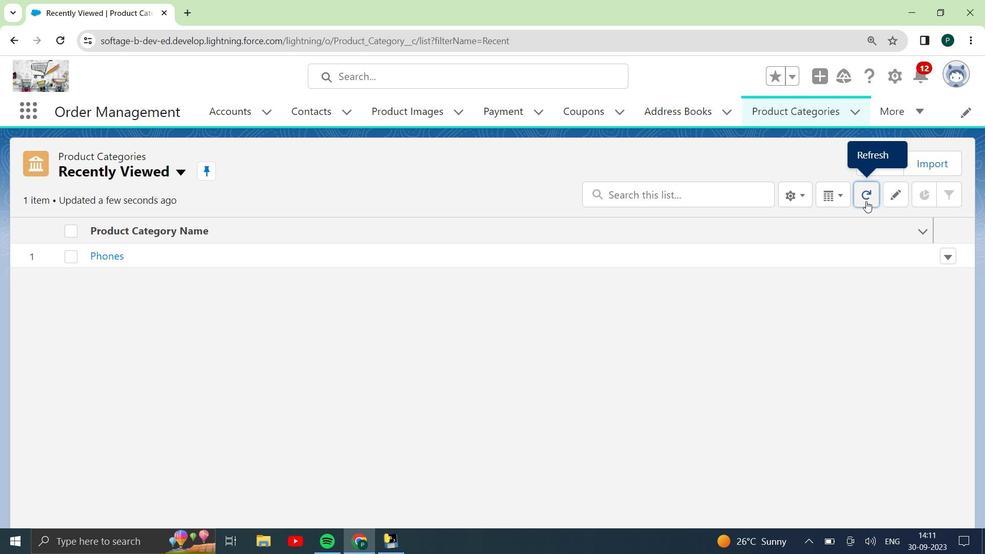 
Action: Mouse moved to (880, 155)
Screenshot: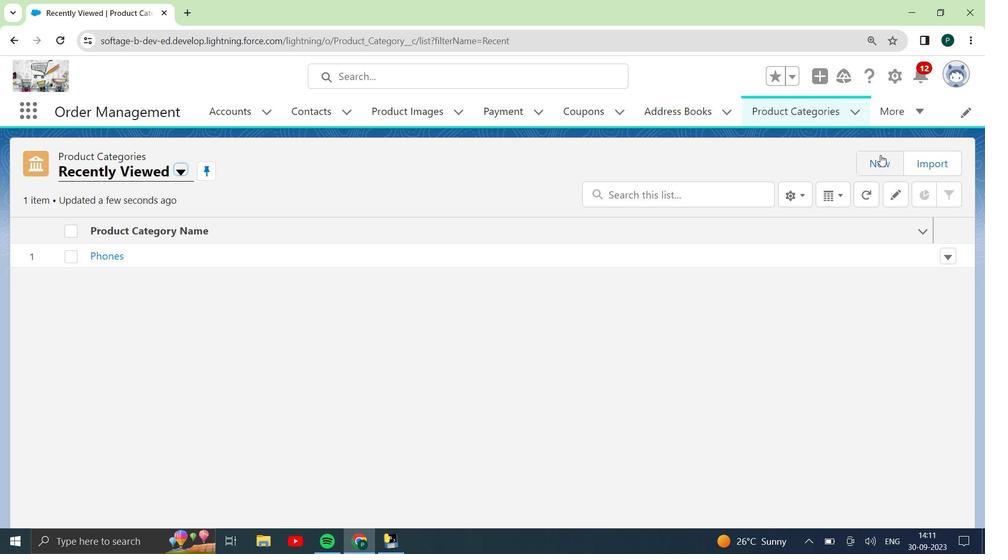 
Action: Mouse pressed left at (880, 155)
Screenshot: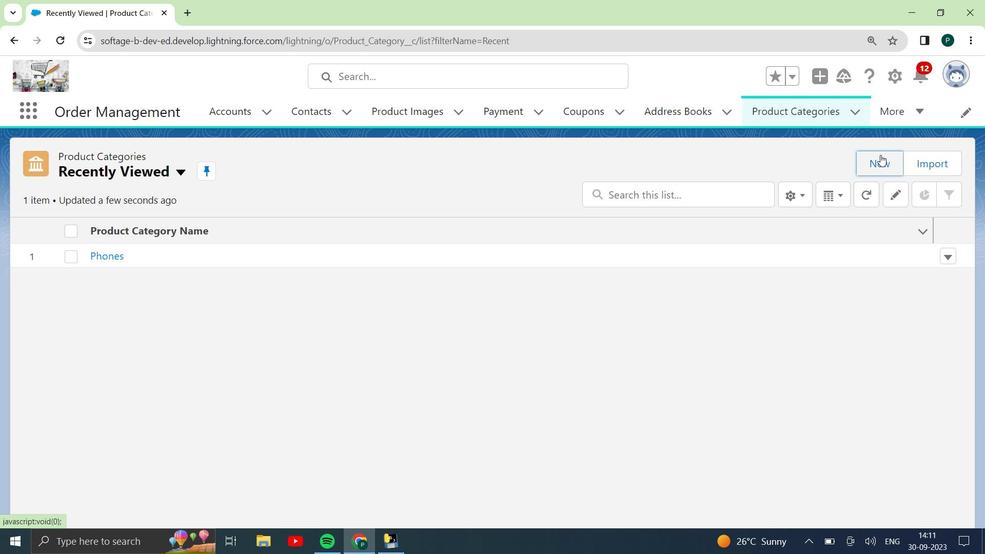 
Action: Mouse moved to (296, 246)
Screenshot: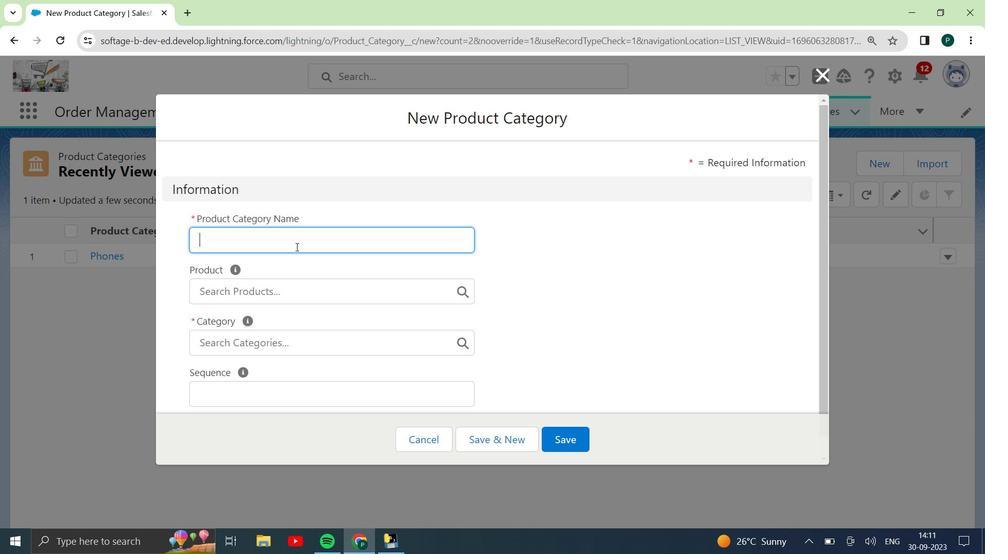
Action: Mouse pressed left at (296, 246)
Screenshot: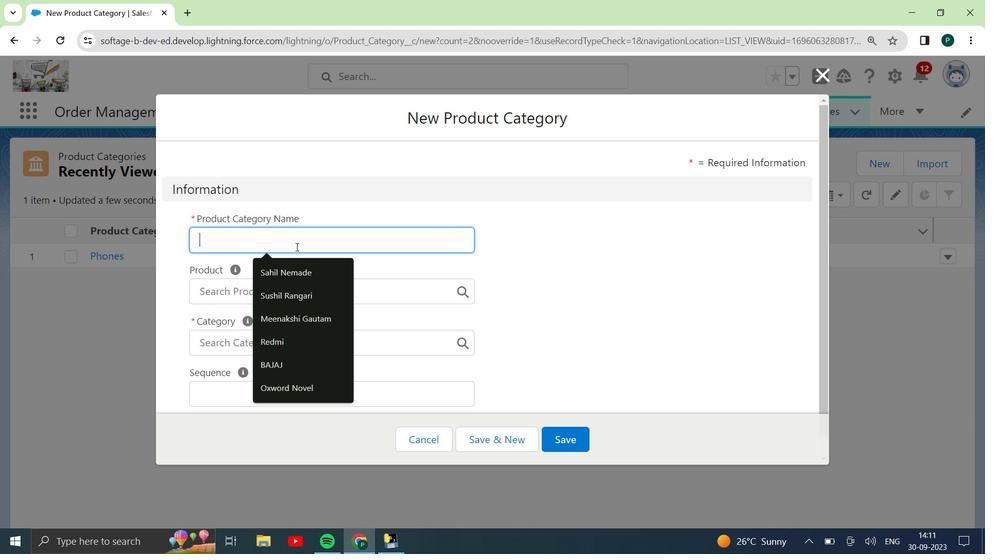 
Action: Key pressed <Key.shift>Cars
Screenshot: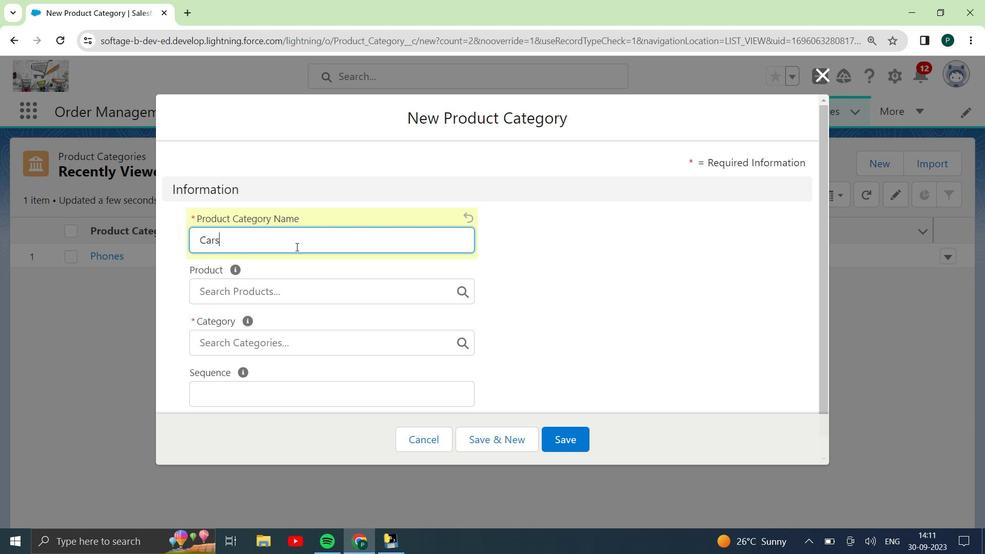 
Action: Mouse moved to (297, 295)
Screenshot: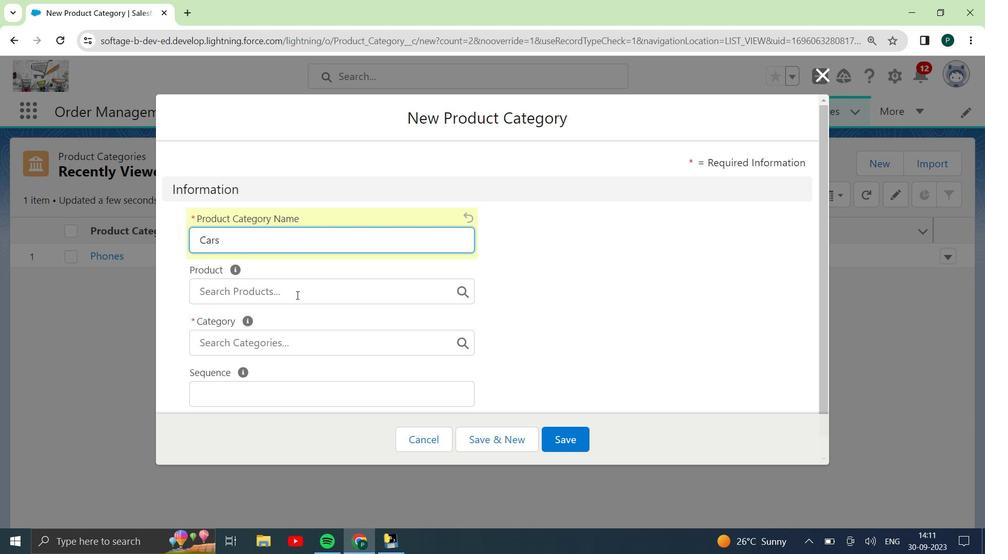 
Action: Mouse pressed left at (297, 295)
Screenshot: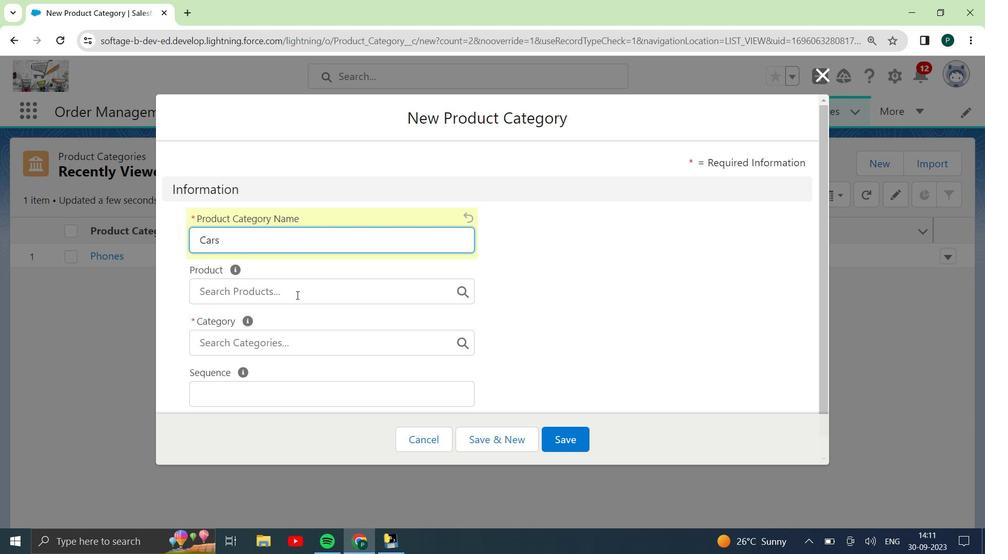 
Action: Mouse moved to (295, 357)
Screenshot: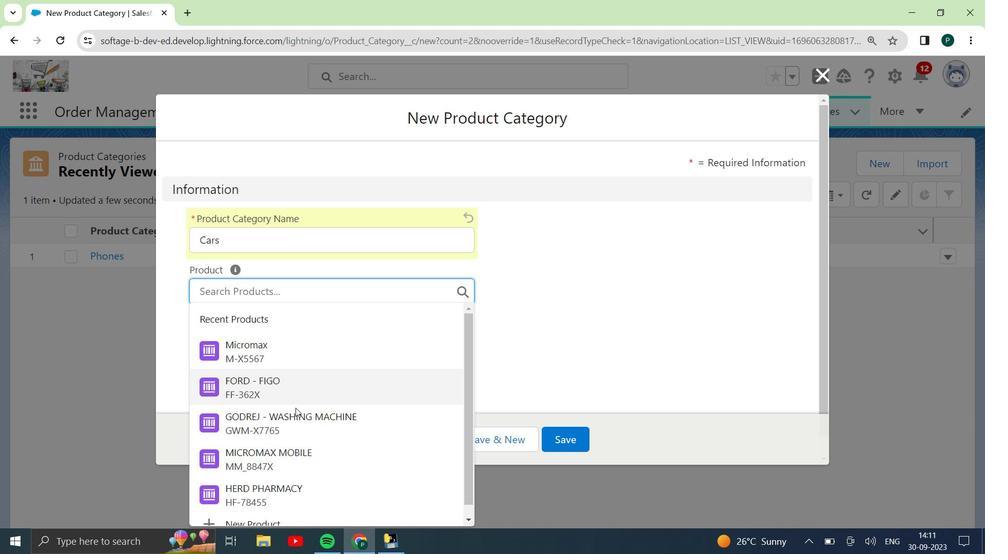 
Action: Mouse scrolled (295, 357) with delta (0, 0)
Screenshot: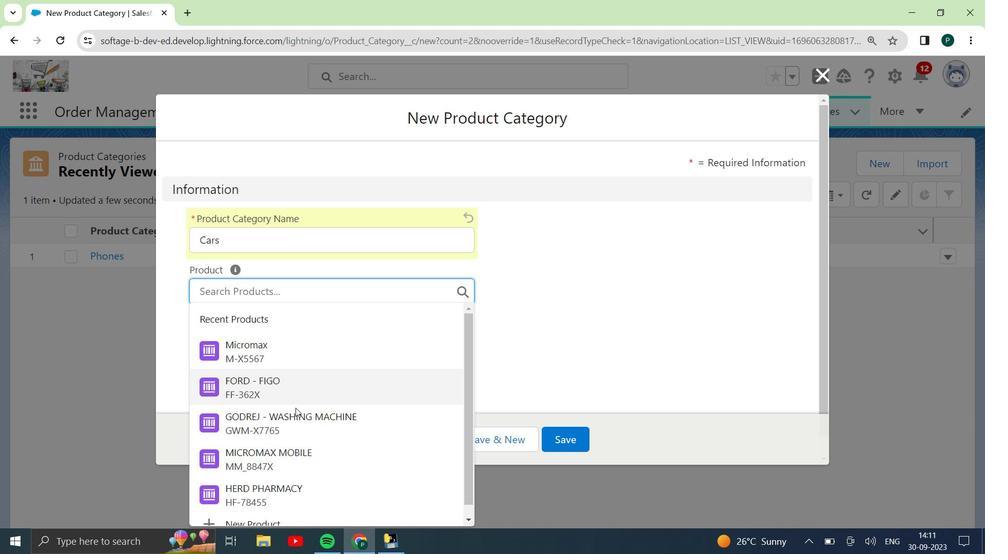 
Action: Mouse moved to (325, 375)
Screenshot: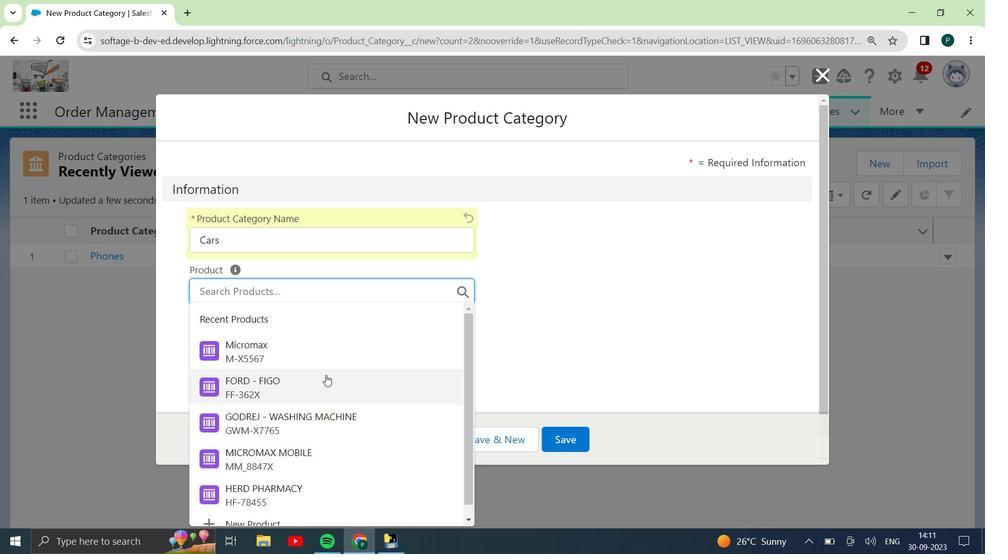 
Action: Mouse scrolled (325, 374) with delta (0, 0)
Screenshot: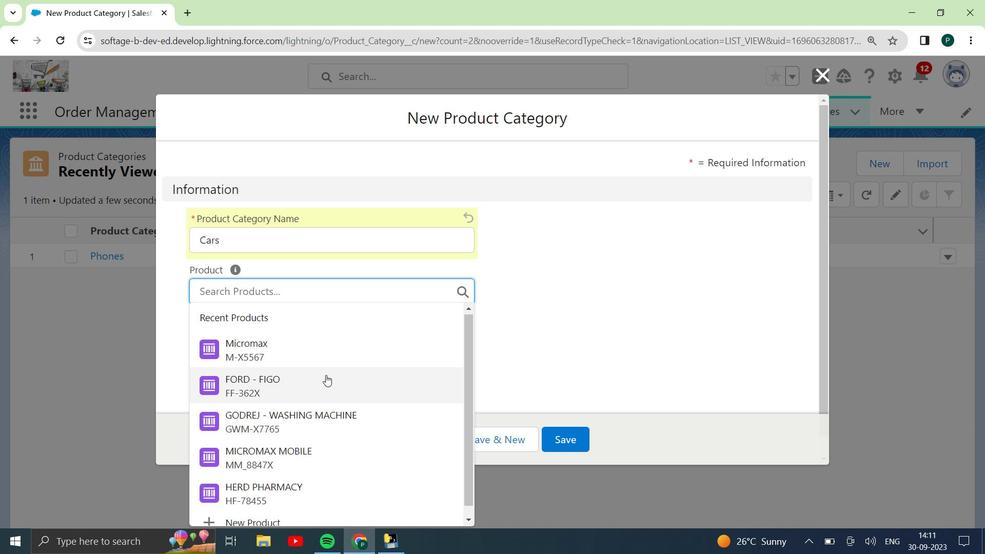 
Action: Mouse pressed left at (325, 375)
Screenshot: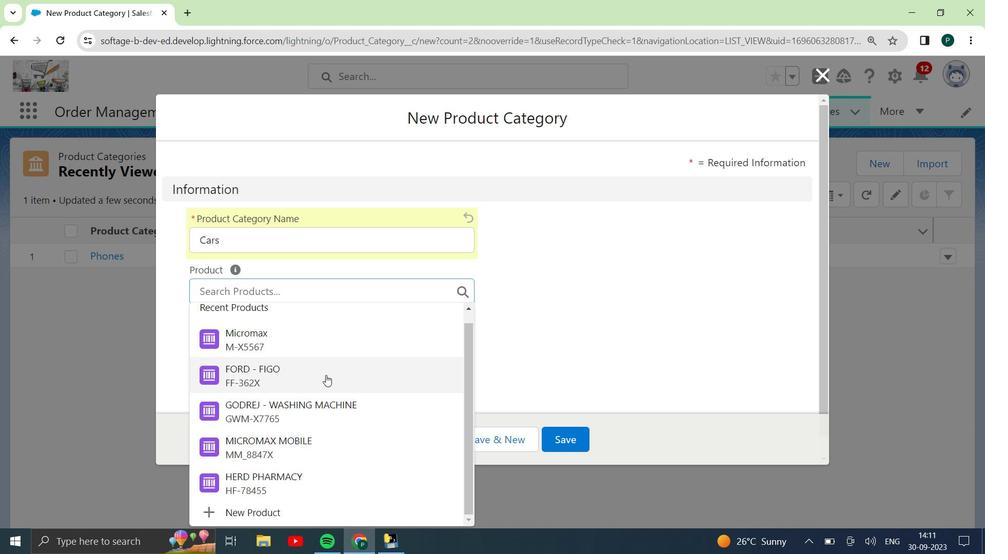 
Action: Mouse moved to (342, 342)
Screenshot: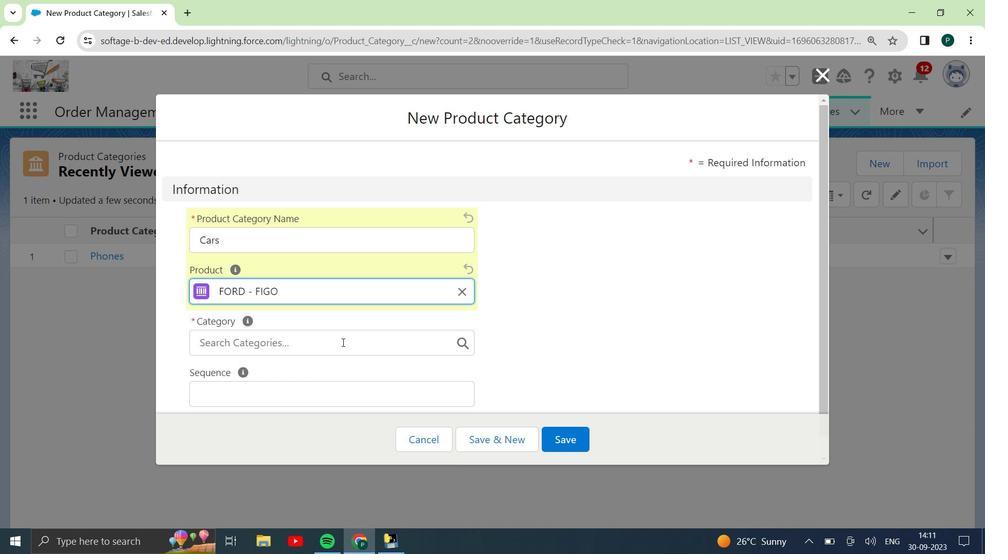 
Action: Mouse pressed left at (342, 342)
Screenshot: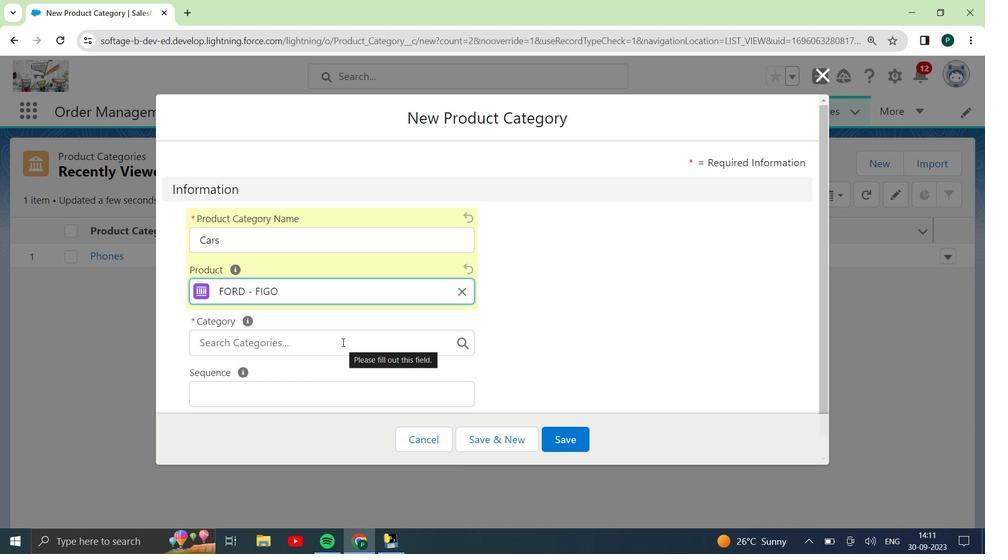 
Action: Mouse moved to (262, 422)
Screenshot: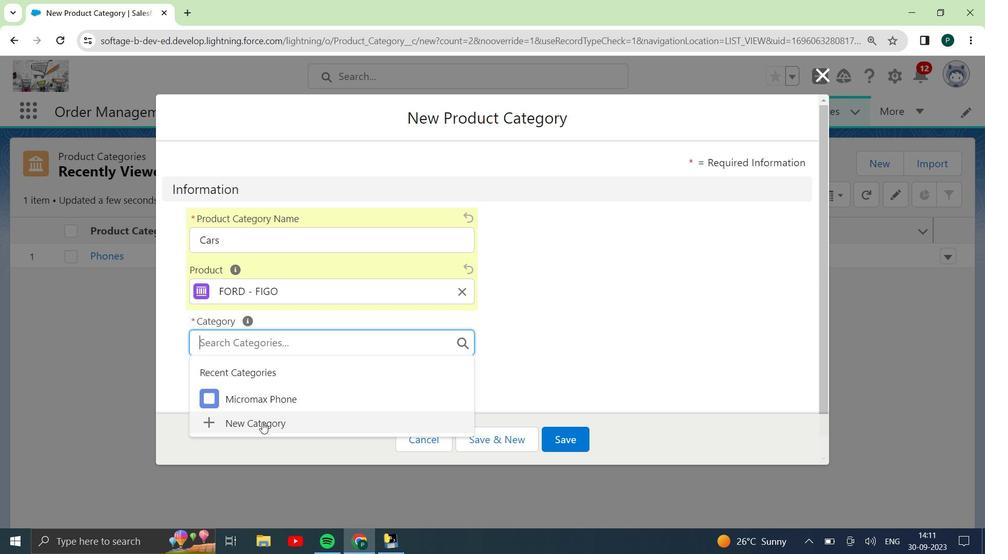 
Action: Mouse pressed left at (262, 422)
Screenshot: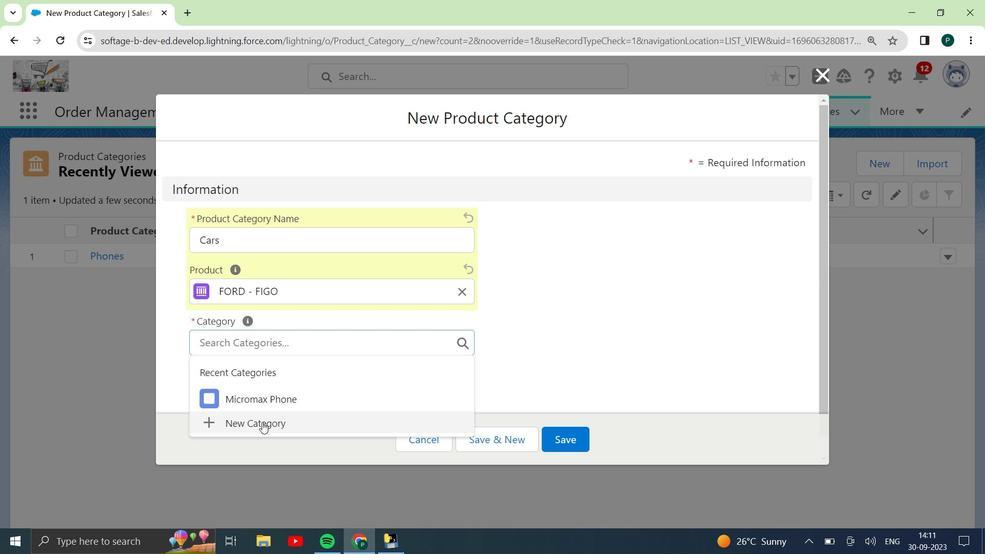 
Action: Mouse moved to (506, 268)
Screenshot: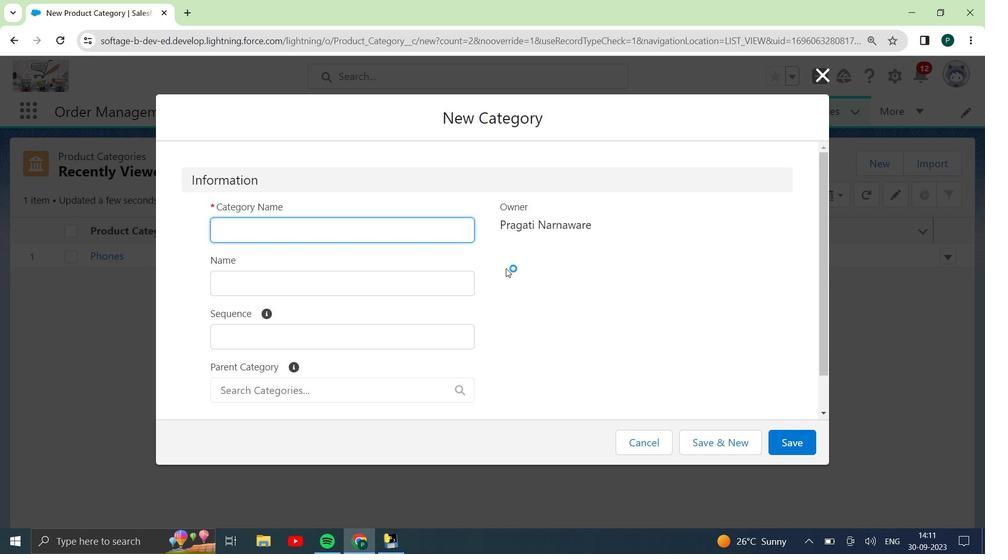 
Action: Mouse scrolled (506, 268) with delta (0, 0)
Screenshot: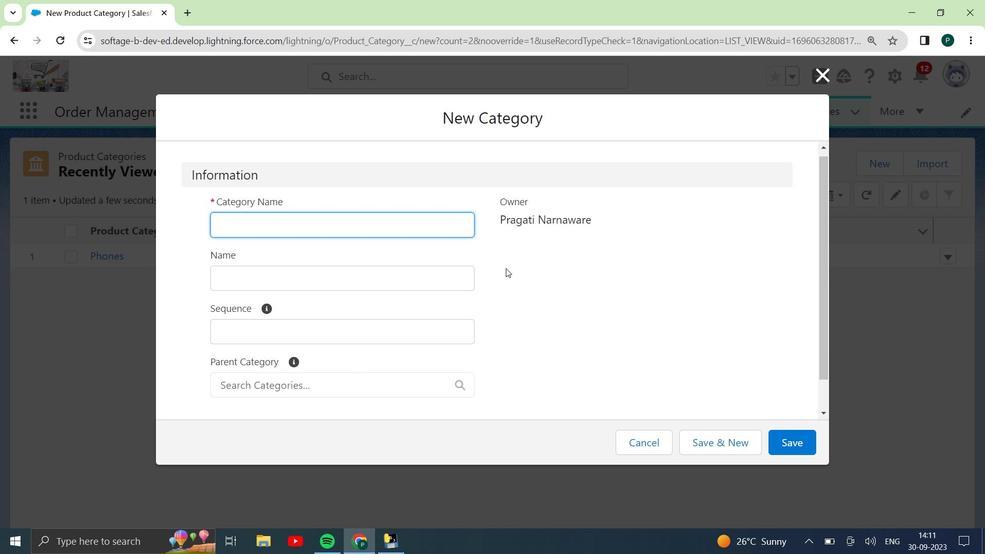 
Action: Mouse scrolled (506, 268) with delta (0, 0)
Screenshot: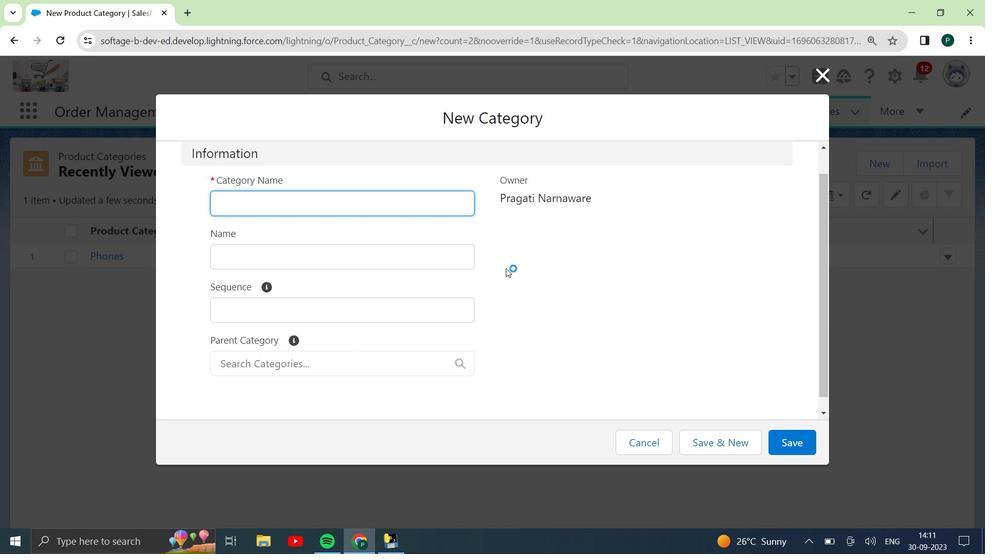 
Action: Mouse scrolled (506, 268) with delta (0, 0)
Screenshot: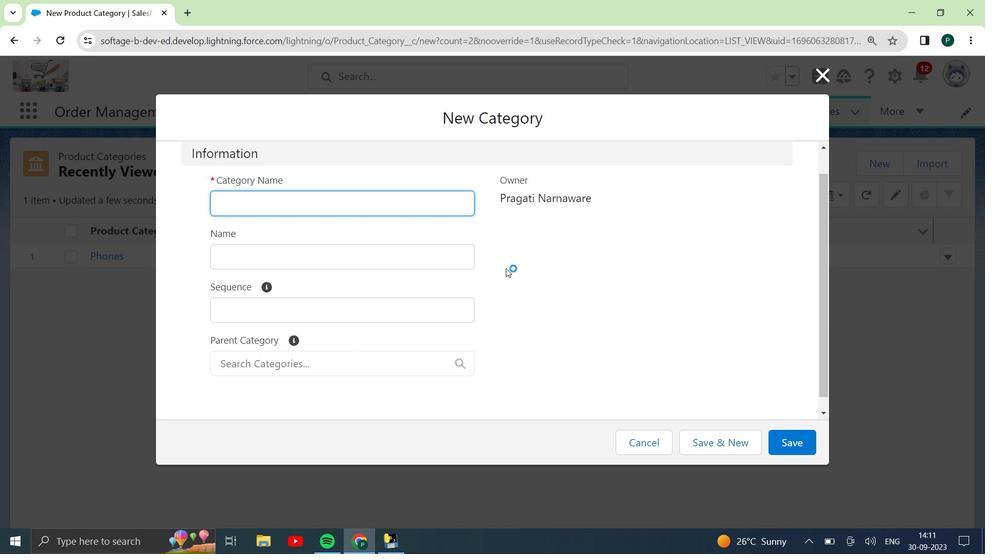 
Action: Mouse scrolled (506, 268) with delta (0, 0)
Screenshot: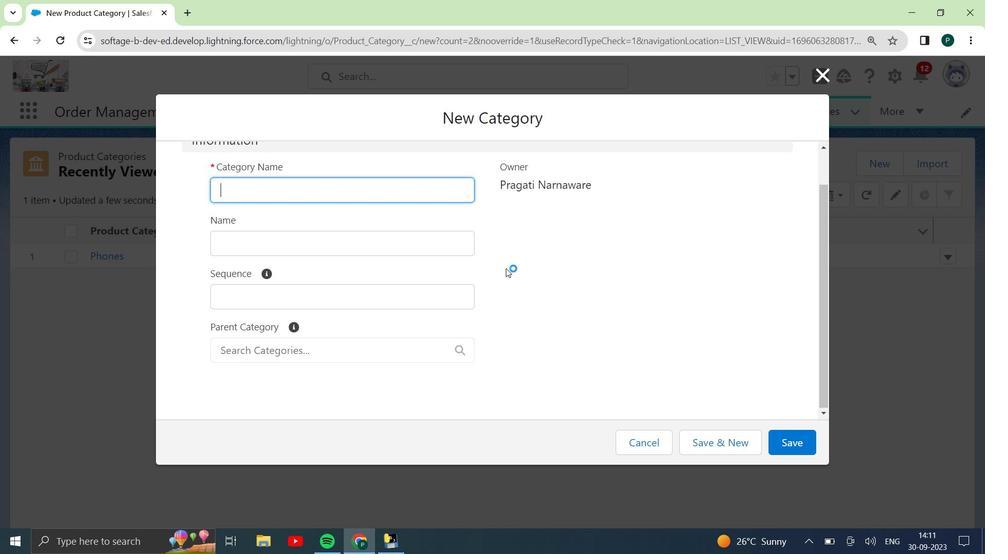 
Action: Mouse scrolled (506, 268) with delta (0, 0)
Screenshot: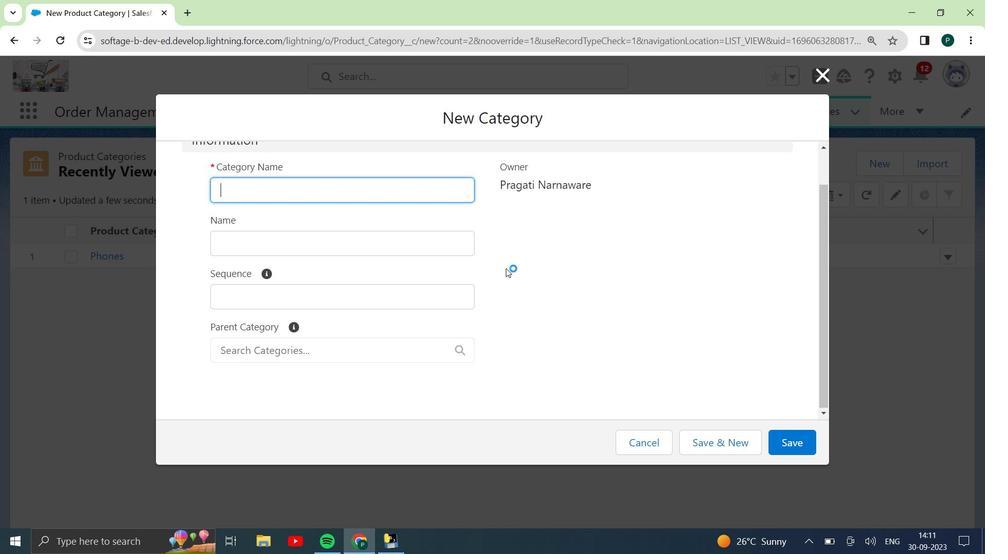 
Action: Mouse scrolled (506, 268) with delta (0, 0)
Screenshot: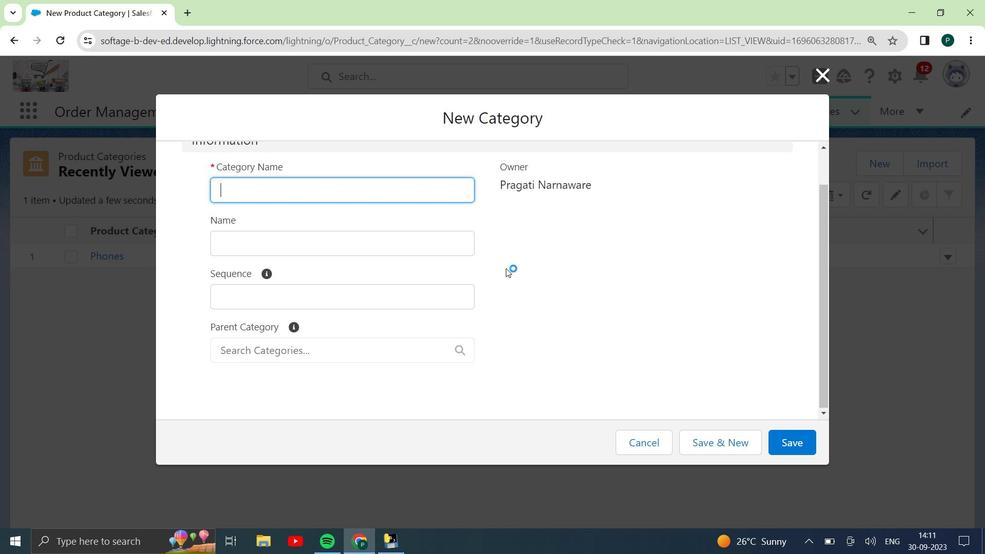 
Action: Mouse scrolled (506, 268) with delta (0, 0)
Screenshot: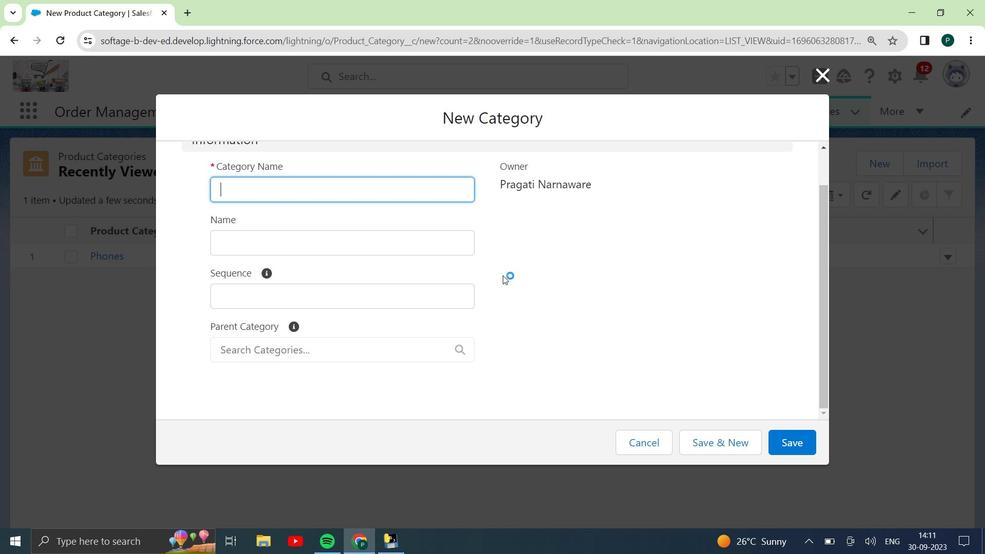 
Action: Mouse moved to (500, 280)
Screenshot: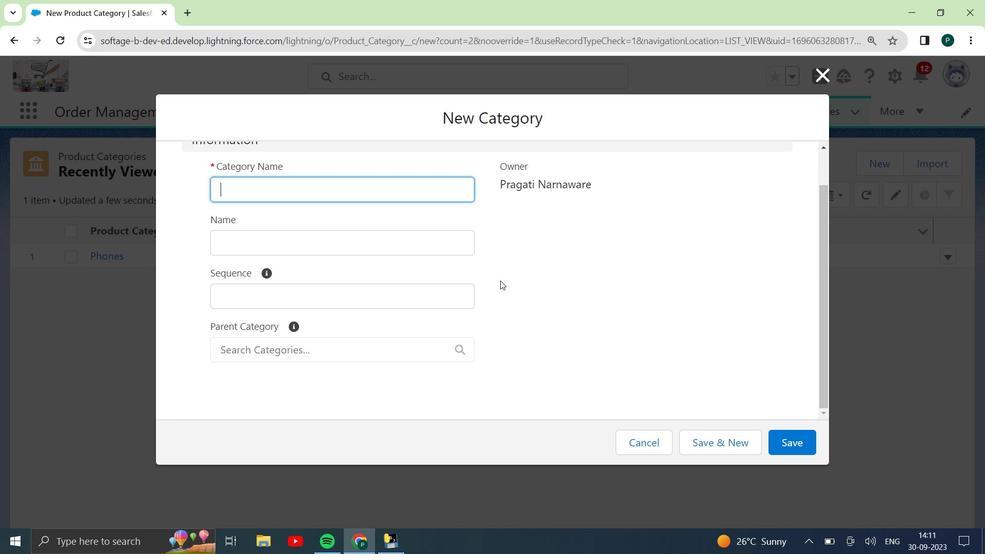 
Action: Mouse scrolled (500, 281) with delta (0, 0)
Screenshot: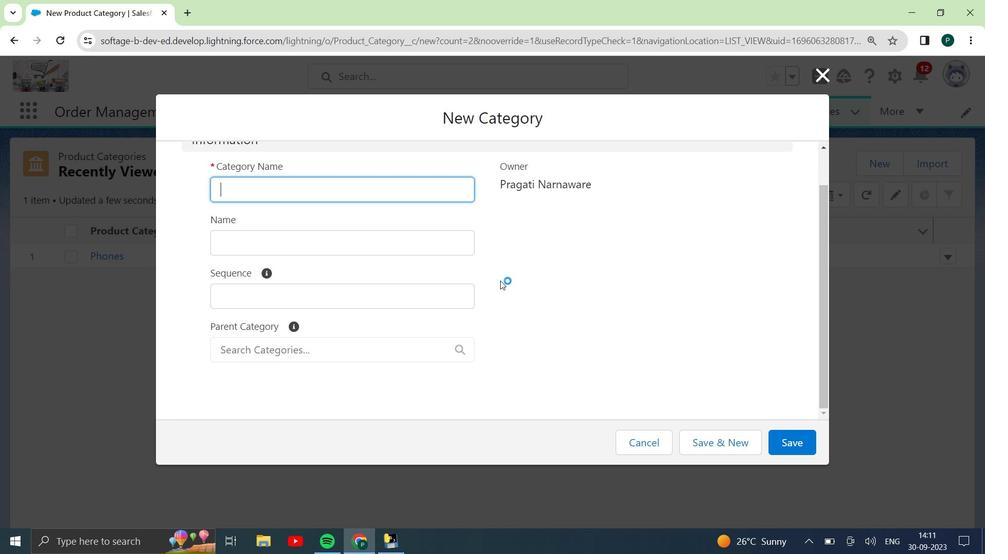 
Action: Mouse moved to (294, 235)
Screenshot: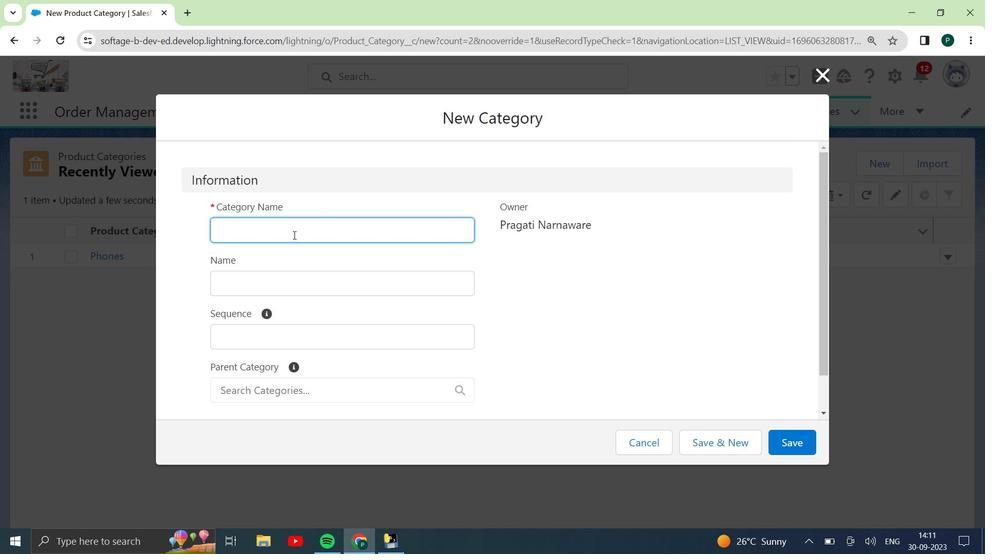 
Action: Mouse pressed left at (294, 235)
Screenshot: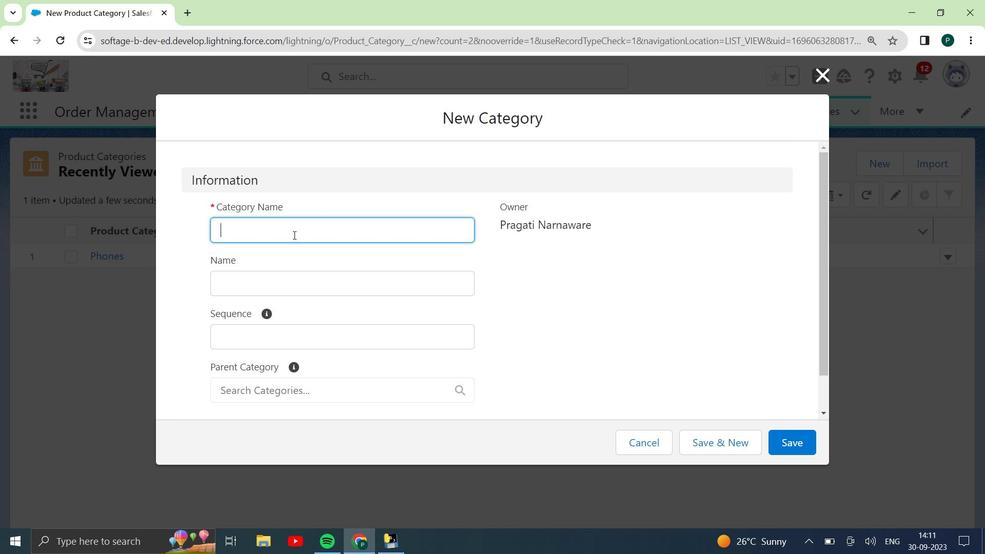 
Action: Key pressed <Key.shift><Key.shift><Key.shift><Key.shift><Key.shift><Key.shift><Key.shift><Key.shift><Key.shift><Key.shift><Key.shift><Key.shift><Key.shift><Key.shift><Key.shift><Key.shift><Key.shift><Key.shift><Key.shift><Key.shift><Key.shift><Key.shift><Key.shift><Key.shift><Key.shift><Key.shift><Key.shift><Key.shift><Key.shift><Key.shift><Key.shift><Key.shift><Key.shift><Key.shift><Key.shift><Key.shift><Key.shift><Key.shift><Key.shift><Key.shift><Key.shift><Key.shift><Key.shift><Key.shift><Key.shift><Key.shift><Key.shift><Key.shift><Key.shift><Key.shift><Key.shift><Key.shift><Key.shift><Key.shift><Key.shift><Key.shift><Key.shift><Key.shift><Key.shift><Key.shift><Key.shift>Ford<Key.space>-<Key.space><Key.shift>Figo
Screenshot: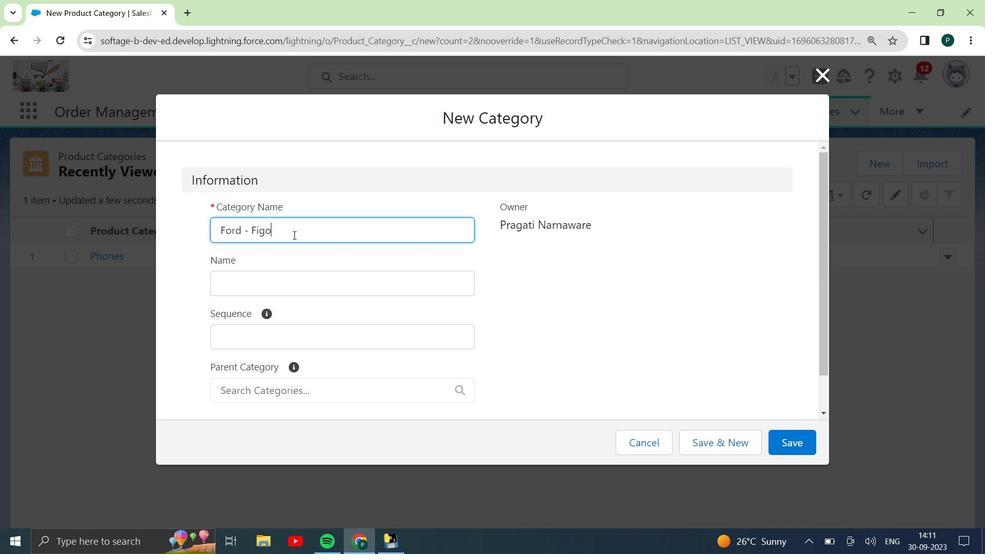 
Action: Mouse moved to (298, 299)
Screenshot: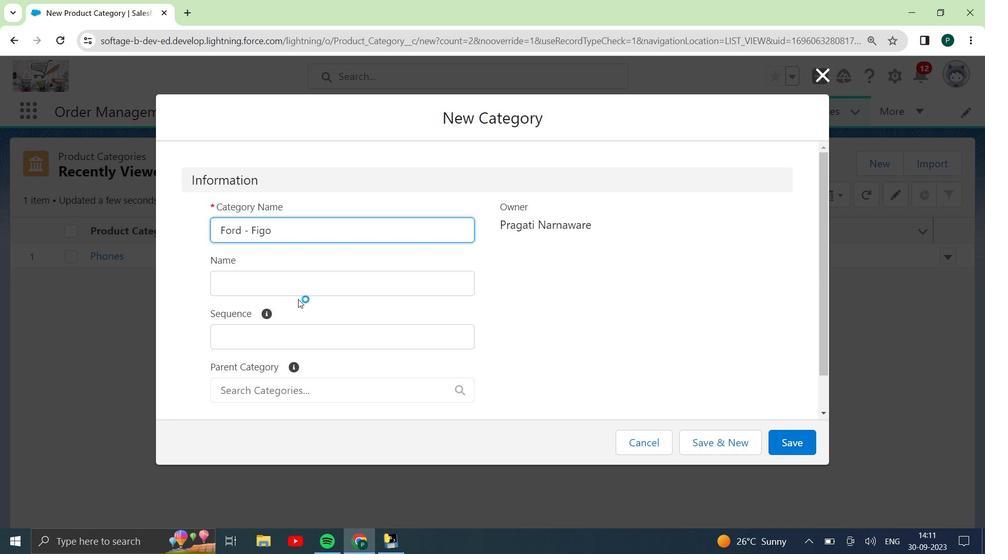 
Action: Mouse pressed left at (298, 299)
Screenshot: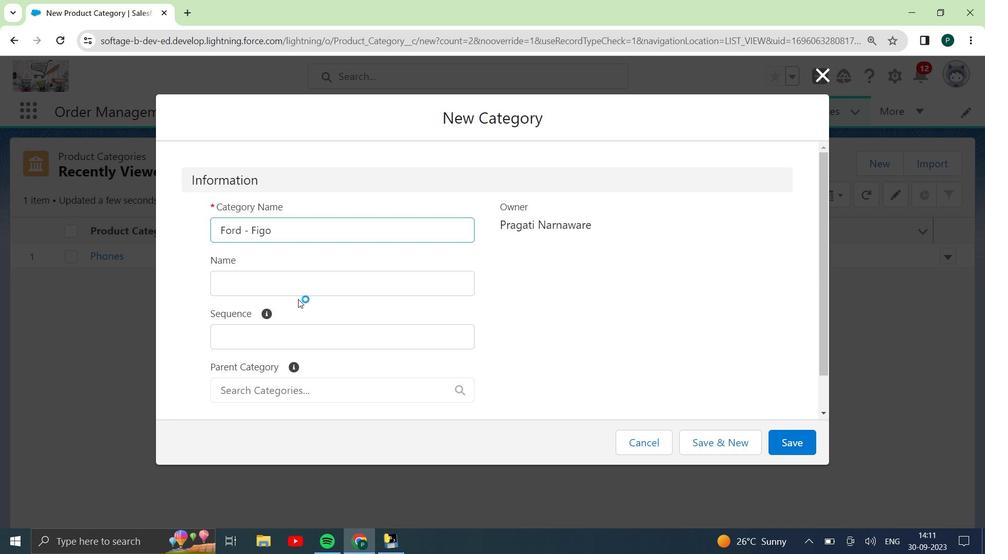 
Action: Mouse moved to (316, 284)
Screenshot: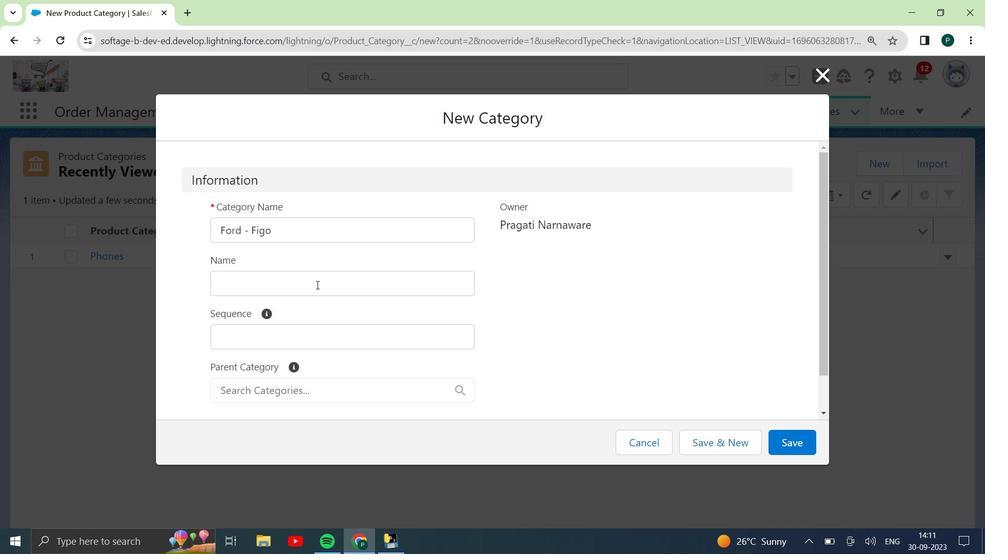 
Action: Mouse pressed left at (316, 284)
Screenshot: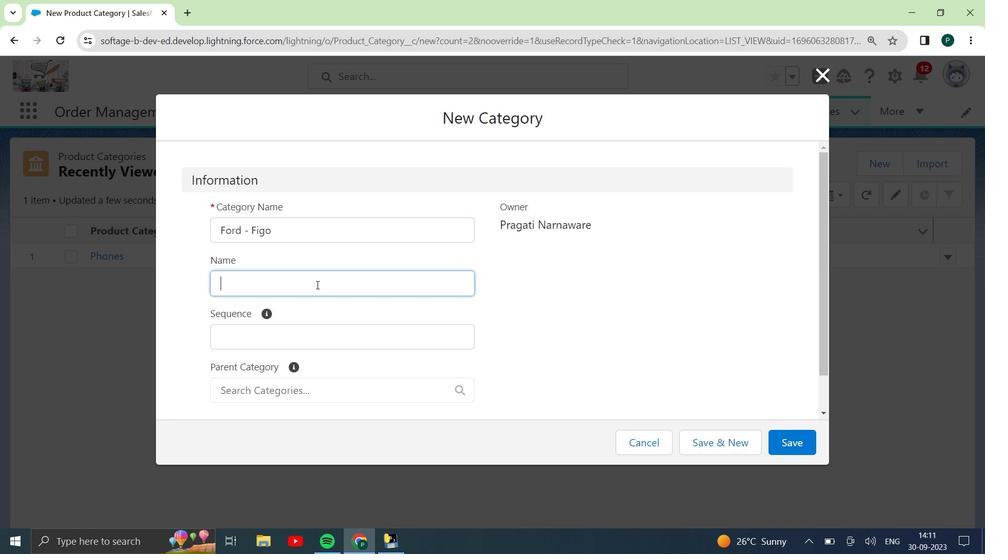 
Action: Key pressed <Key.shift><Key.shift><Key.shift><Key.shift><Key.shift><Key.shift><Key.shift><Key.shift><Key.shift><Key.shift><Key.shift><Key.shift><Key.shift><Key.shift><Key.shift><Key.shift><Key.shift><Key.shift><Key.shift><Key.shift><Key.shift><Key.shift><Key.shift><Key.shift><Key.shift><Key.shift><Key.shift><Key.shift><Key.shift><Key.shift><Key.shift><Key.shift><Key.shift><Key.shift><Key.shift><Key.shift><Key.shift><Key.shift><Key.shift><Key.shift><Key.shift><Key.shift><Key.shift><Key.shift><Key.shift><Key.shift><Key.shift><Key.shift><Key.shift>Renuka<Key.space><Key.shift>Kulkarni
Screenshot: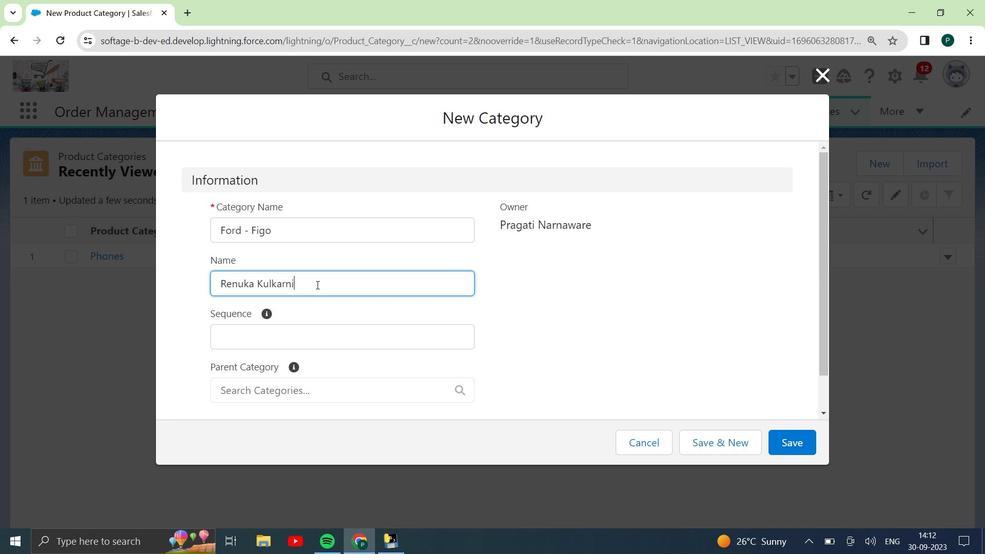 
Action: Mouse moved to (296, 337)
Screenshot: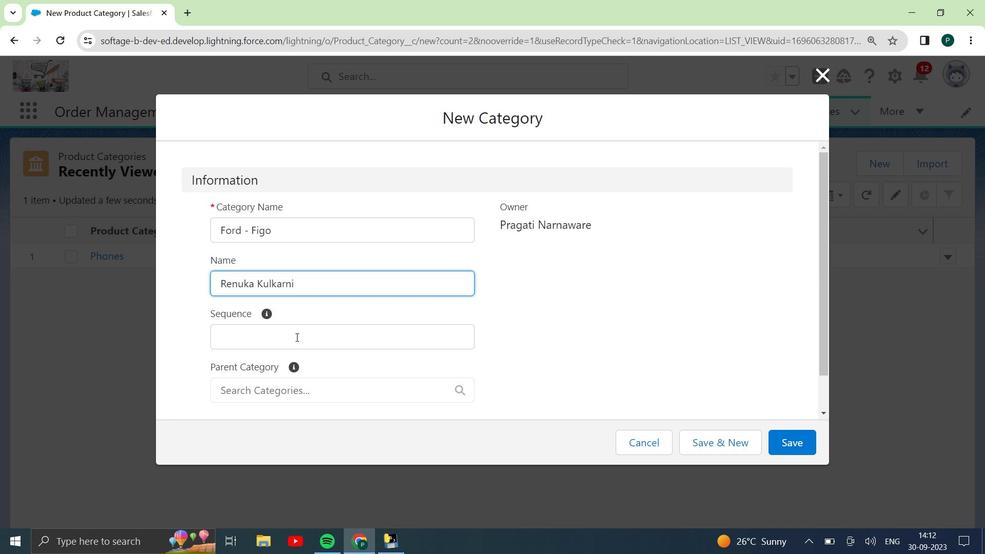 
Action: Mouse pressed left at (296, 337)
Screenshot: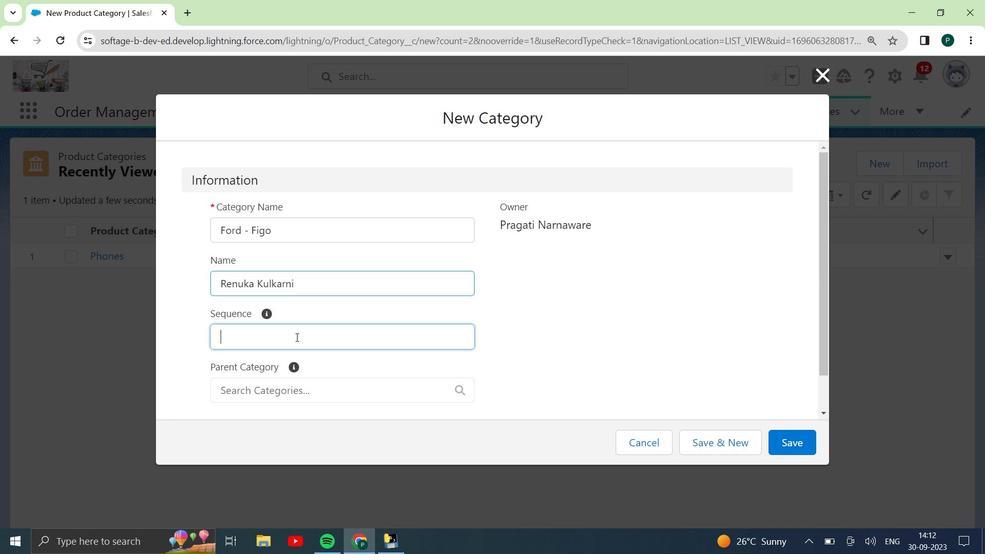 
Action: Key pressed <Key.shift>A
Screenshot: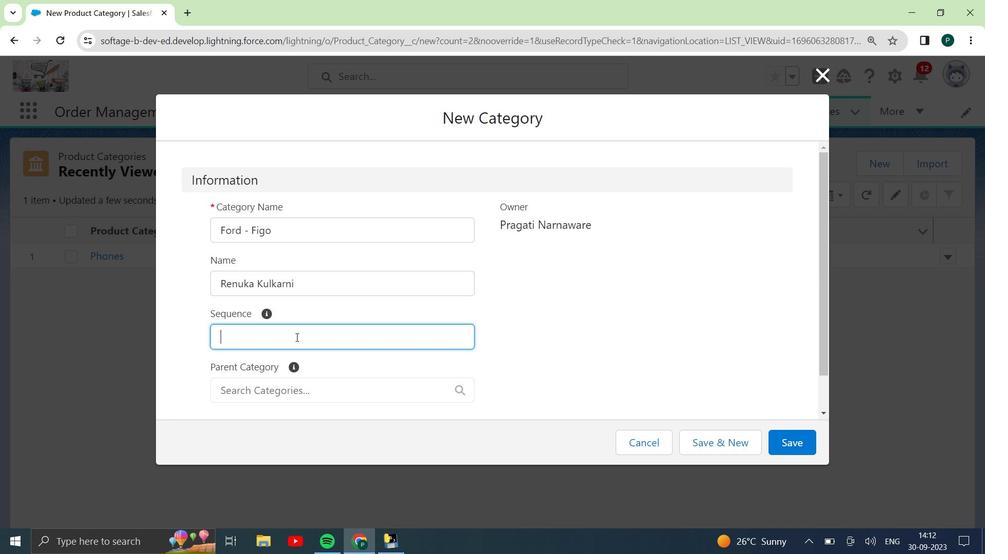 
Action: Mouse moved to (430, 272)
Screenshot: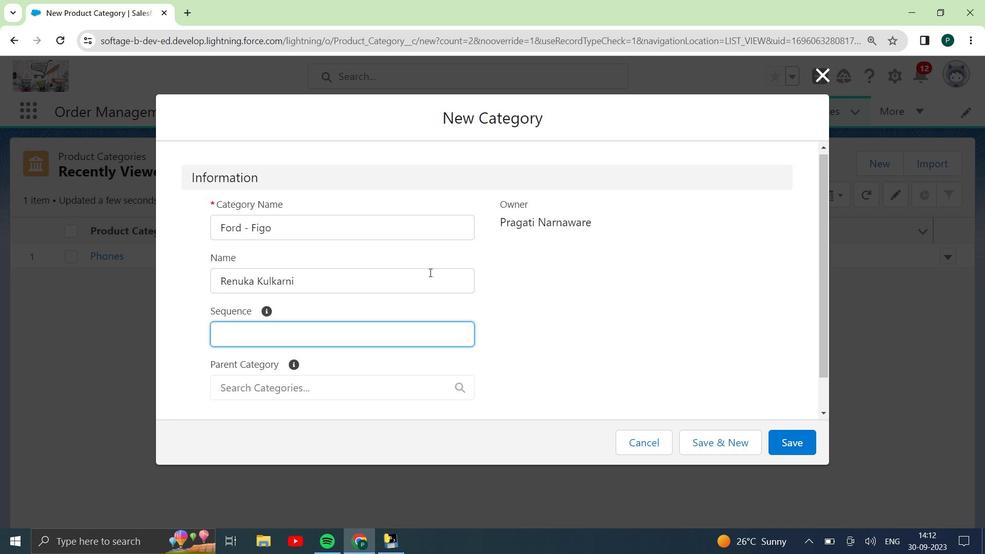
Action: Mouse scrolled (430, 272) with delta (0, 0)
Screenshot: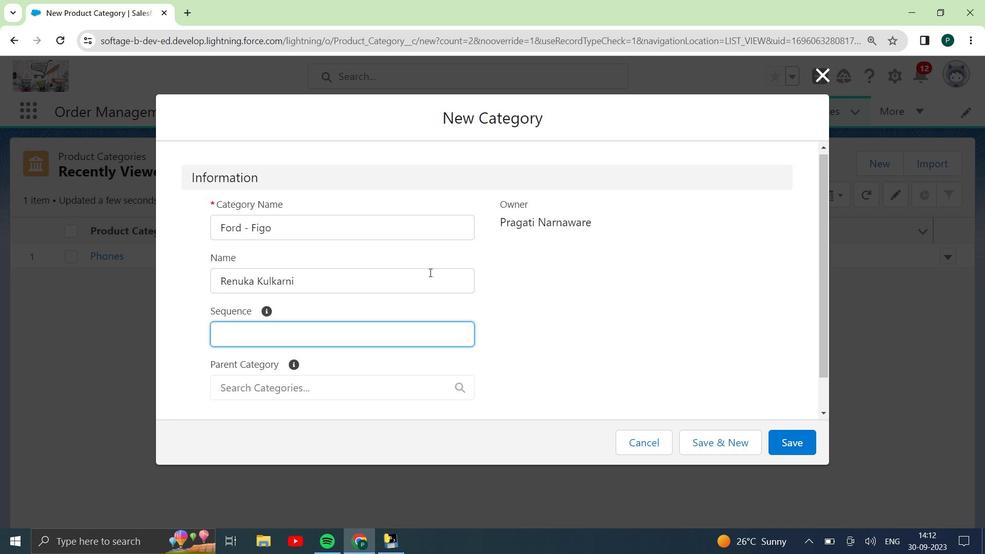 
Action: Mouse scrolled (430, 272) with delta (0, 0)
Screenshot: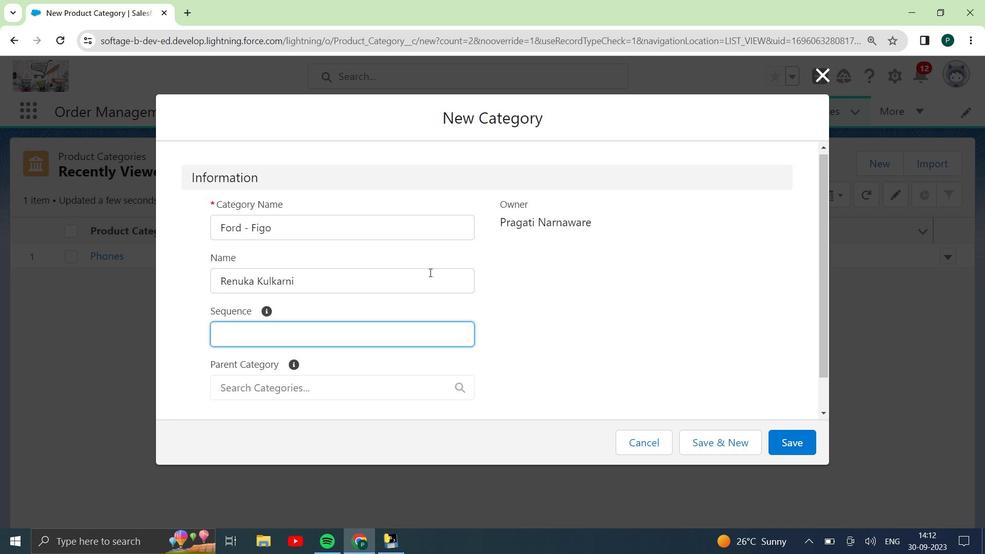 
Action: Mouse moved to (373, 356)
Screenshot: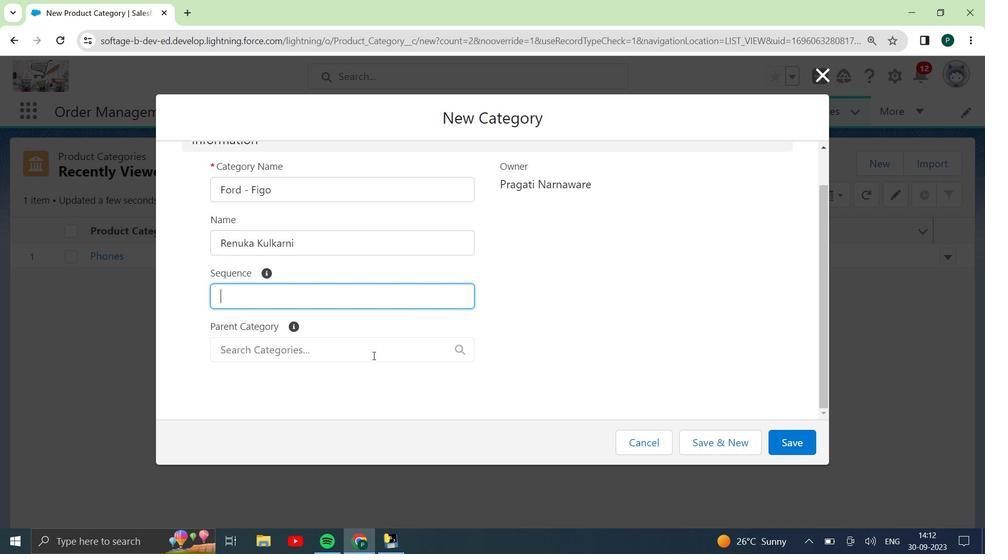 
Action: Mouse pressed left at (373, 356)
Screenshot: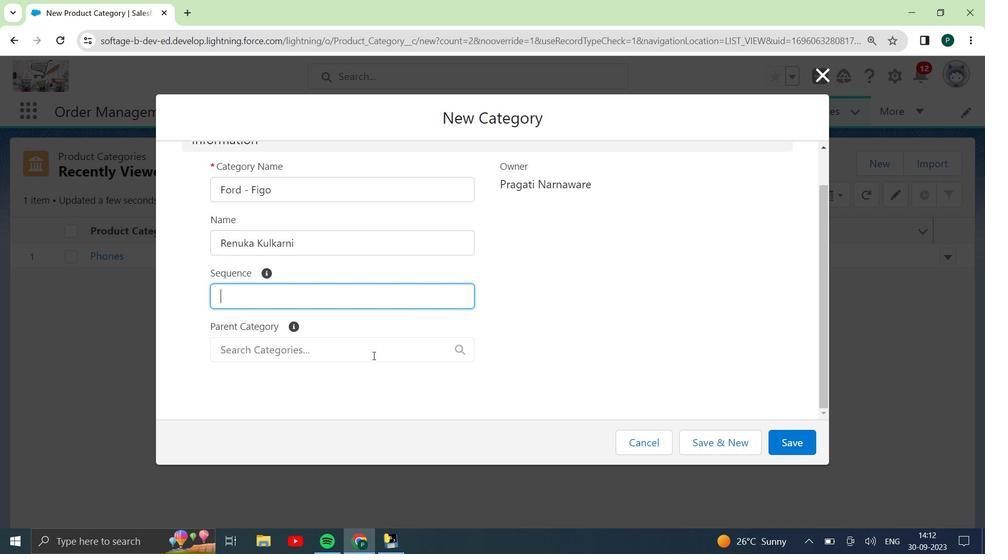 
Action: Mouse moved to (373, 349)
Screenshot: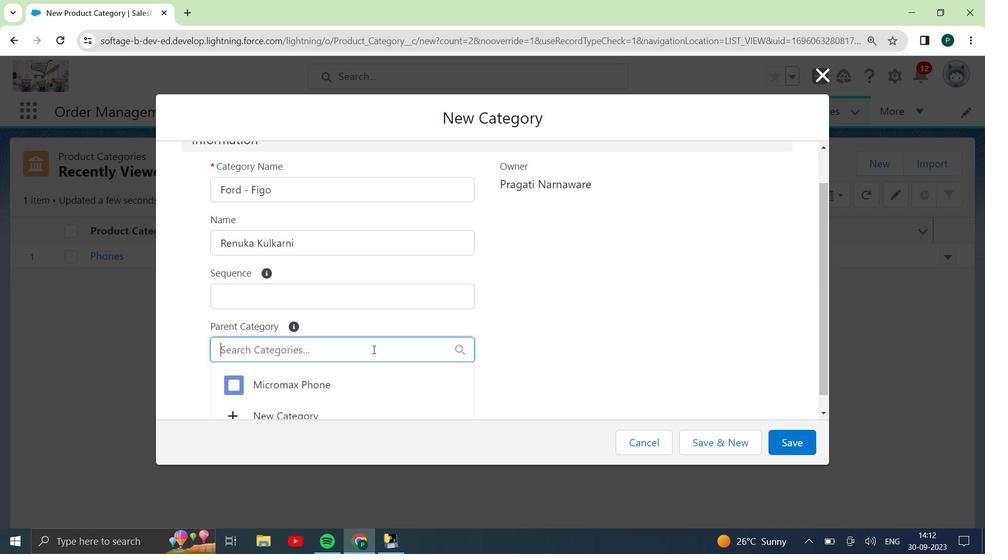 
Action: Mouse scrolled (373, 349) with delta (0, 0)
Screenshot: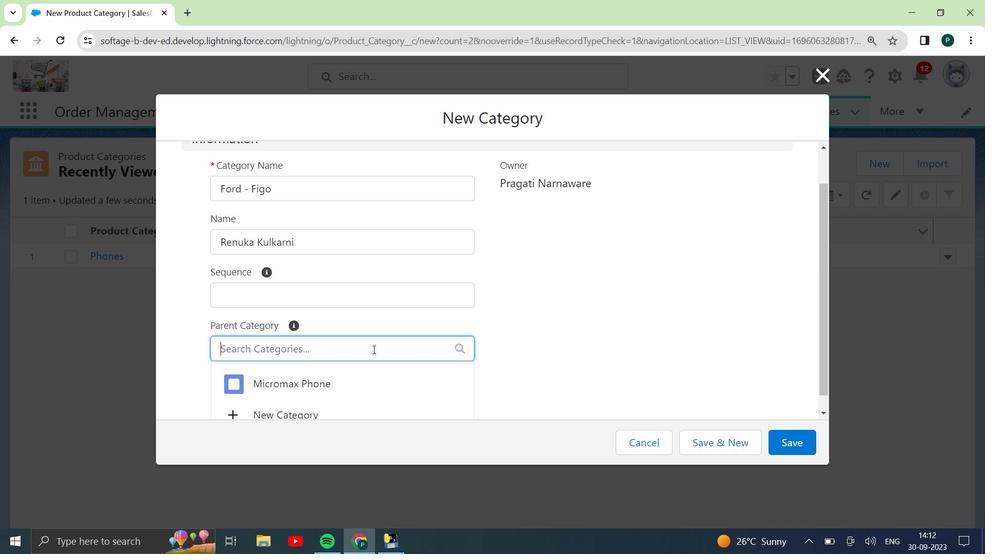 
Action: Mouse moved to (295, 397)
Screenshot: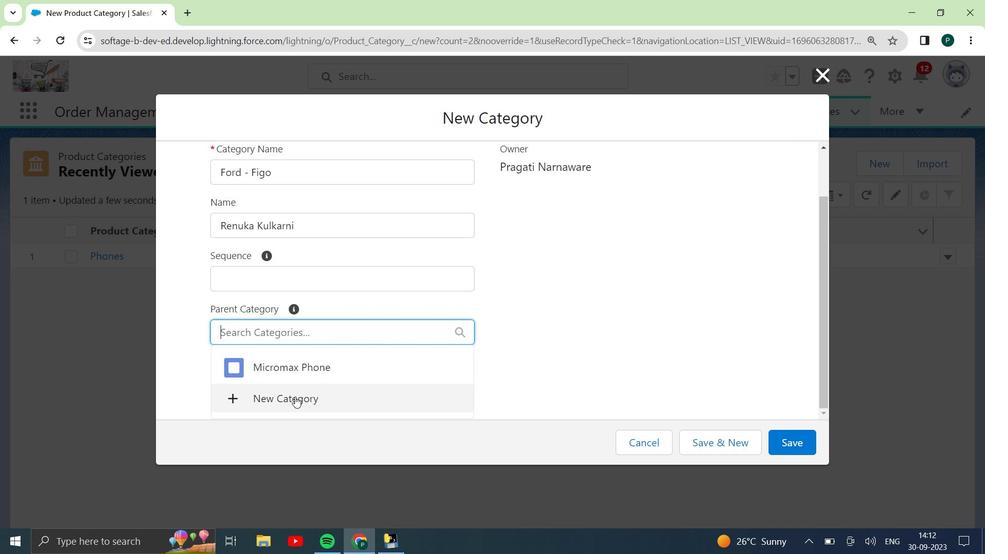 
Action: Mouse pressed left at (295, 397)
Screenshot: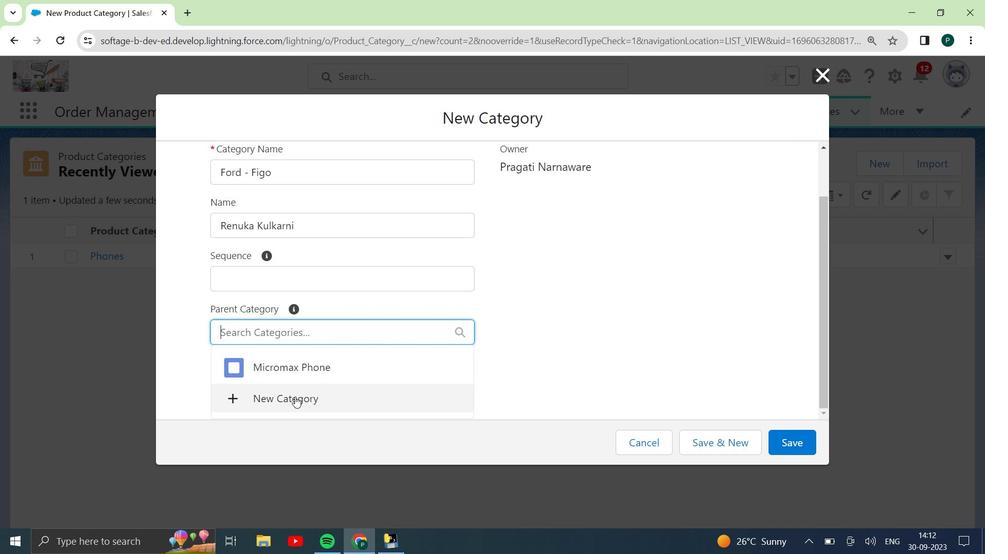 
Action: Mouse moved to (649, 450)
Screenshot: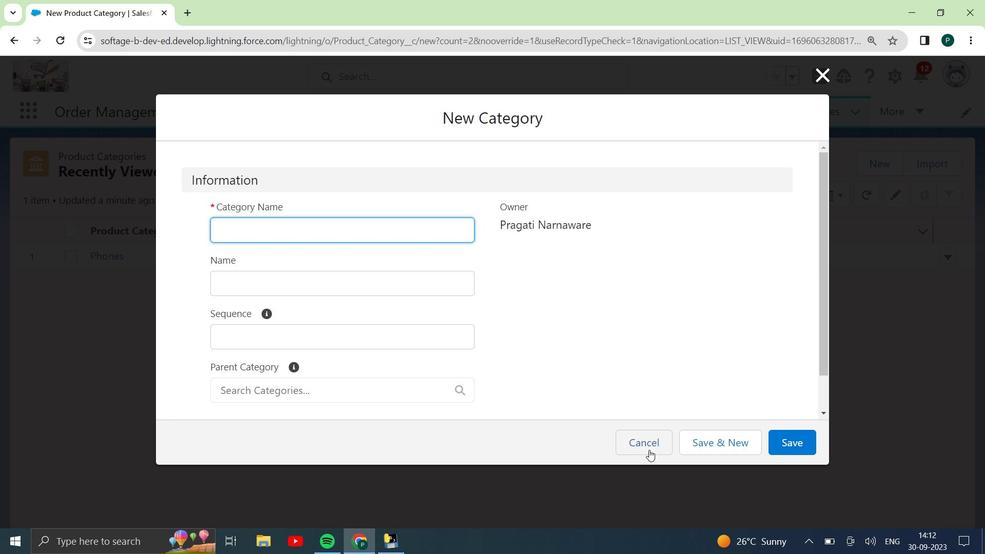 
Action: Mouse pressed left at (649, 450)
Screenshot: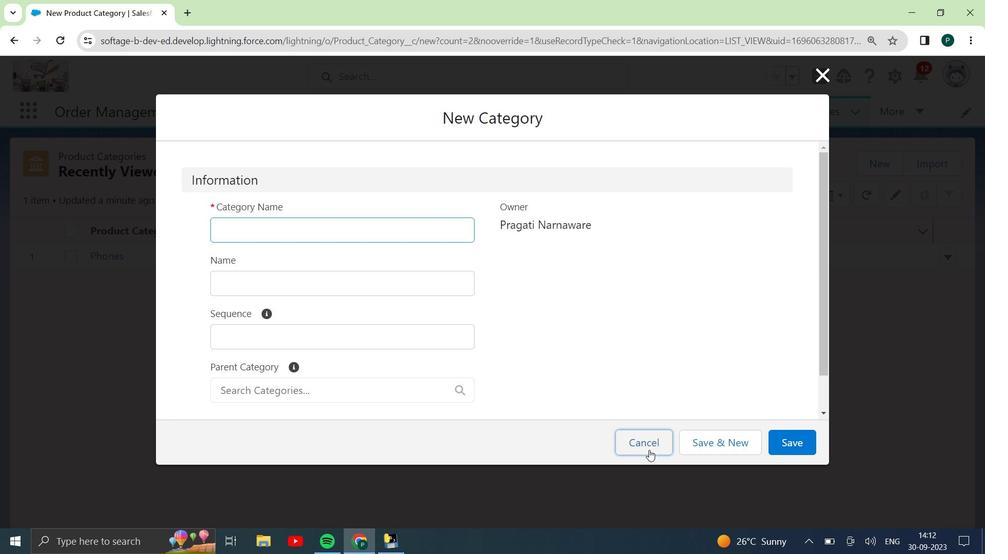 
Action: Mouse moved to (521, 274)
Screenshot: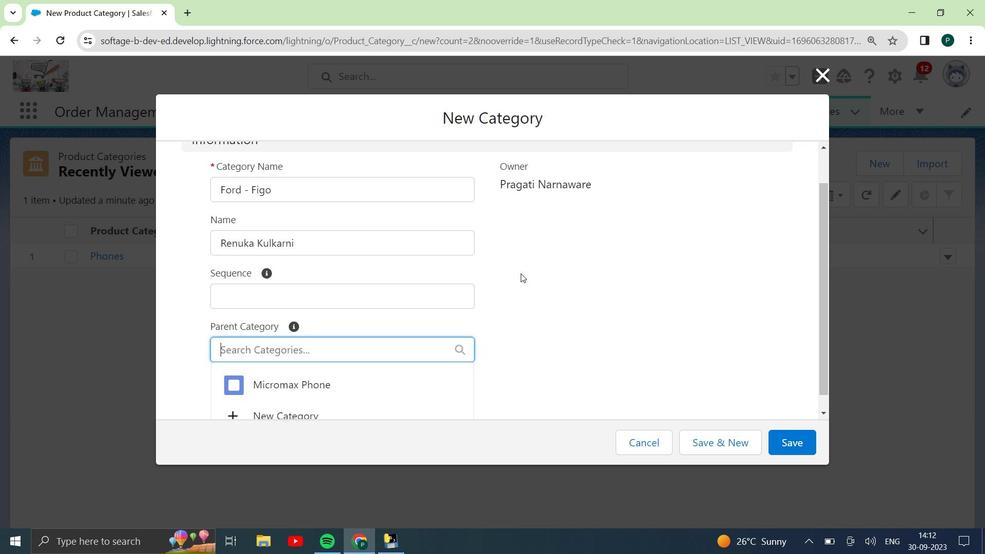 
Action: Mouse scrolled (521, 273) with delta (0, 0)
Screenshot: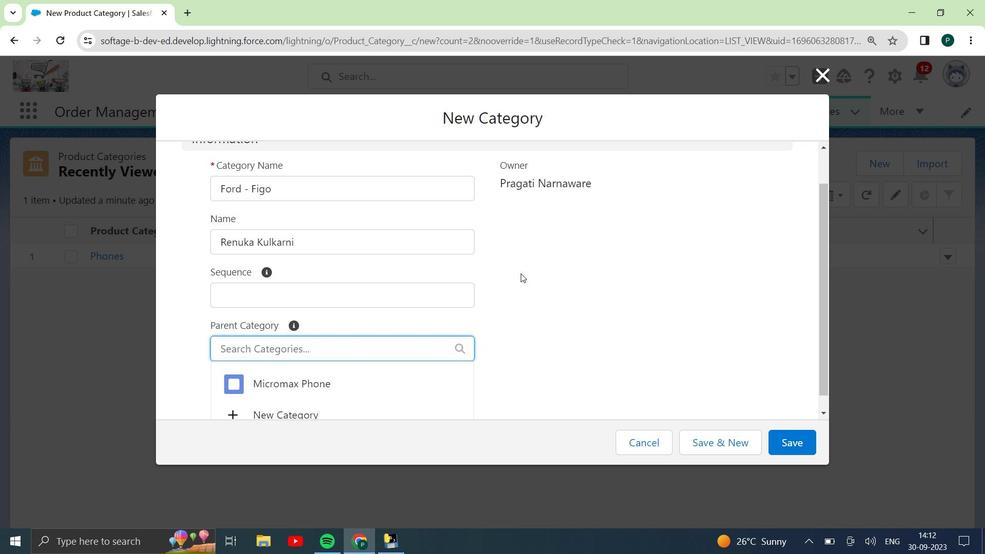 
Action: Mouse scrolled (521, 273) with delta (0, 0)
Screenshot: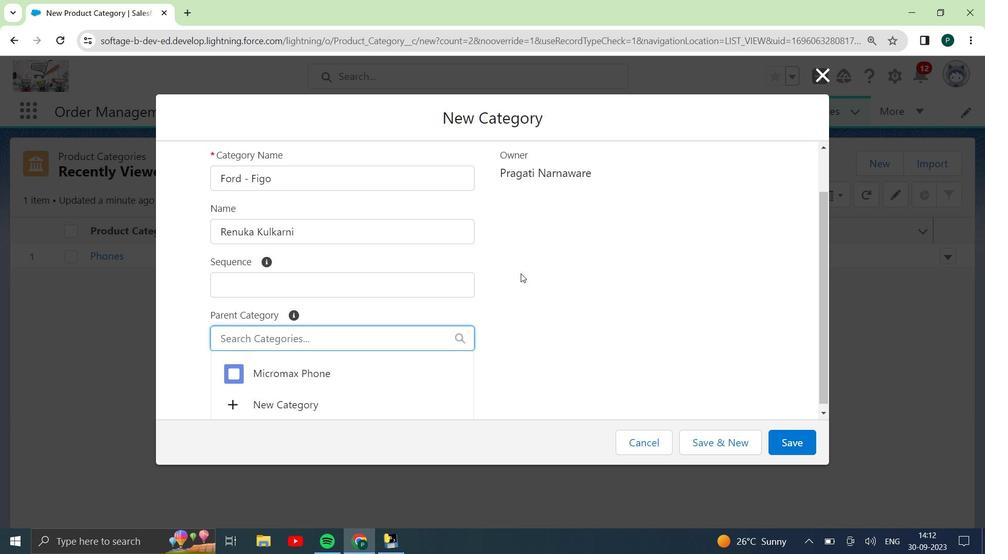 
Action: Mouse moved to (370, 273)
Screenshot: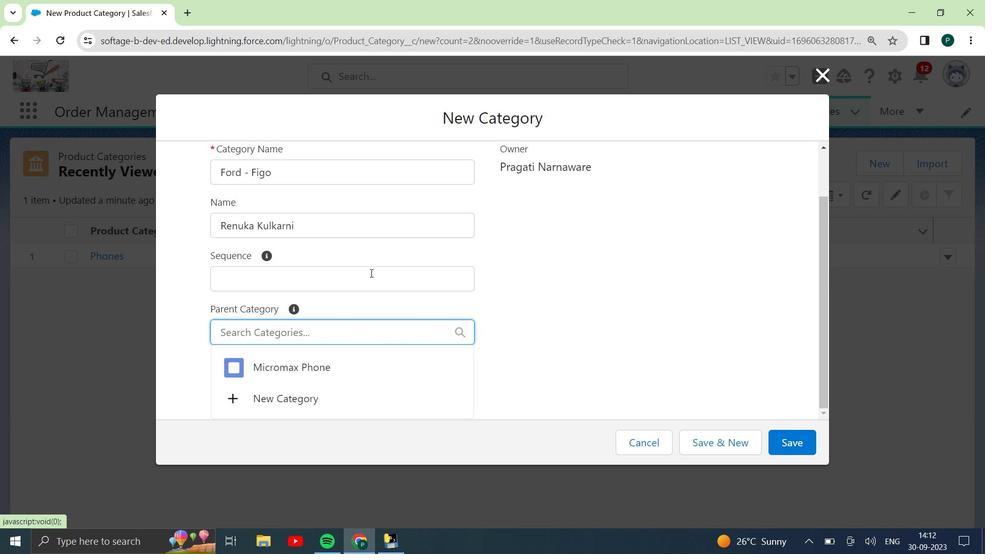 
Action: Mouse scrolled (370, 273) with delta (0, 0)
Screenshot: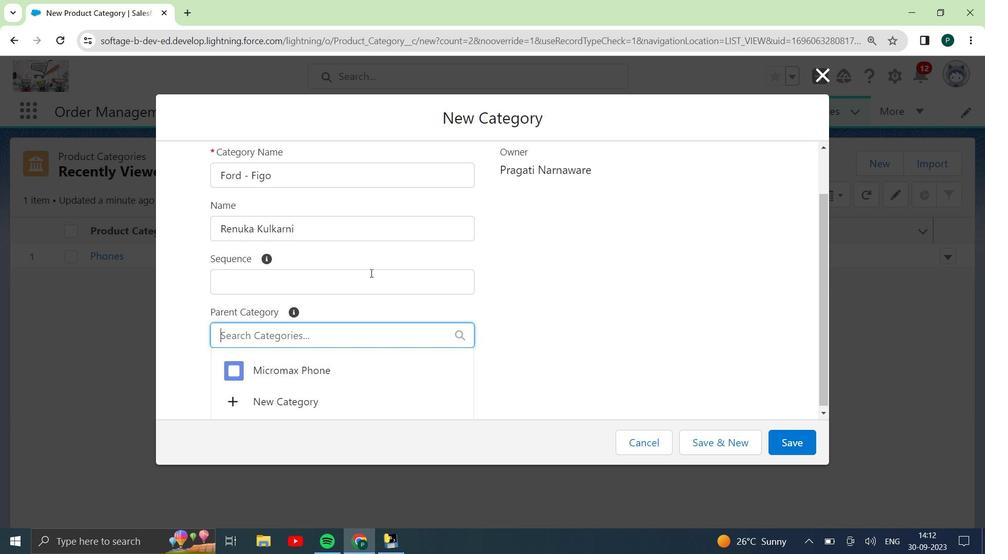 
Action: Mouse scrolled (370, 273) with delta (0, 0)
Screenshot: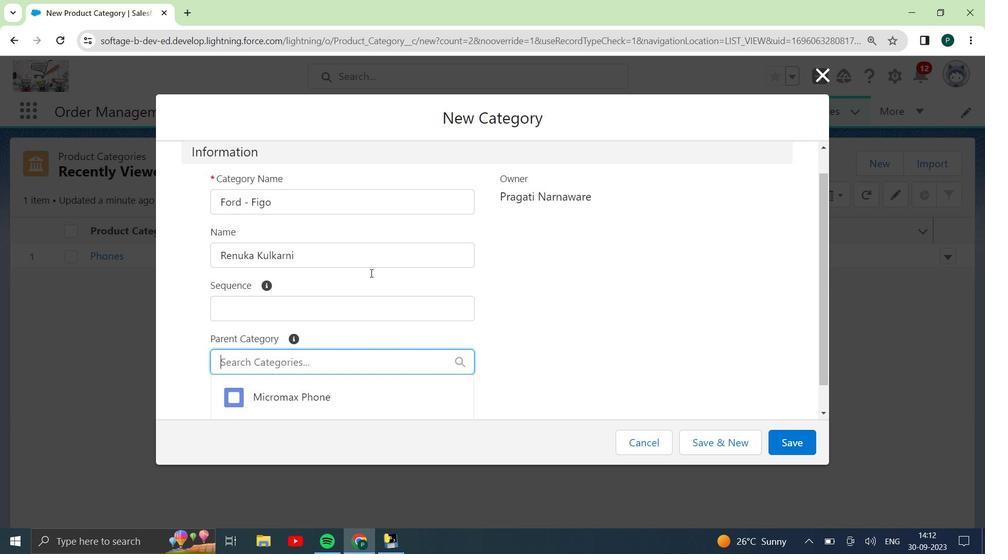 
Action: Mouse scrolled (370, 272) with delta (0, 0)
Screenshot: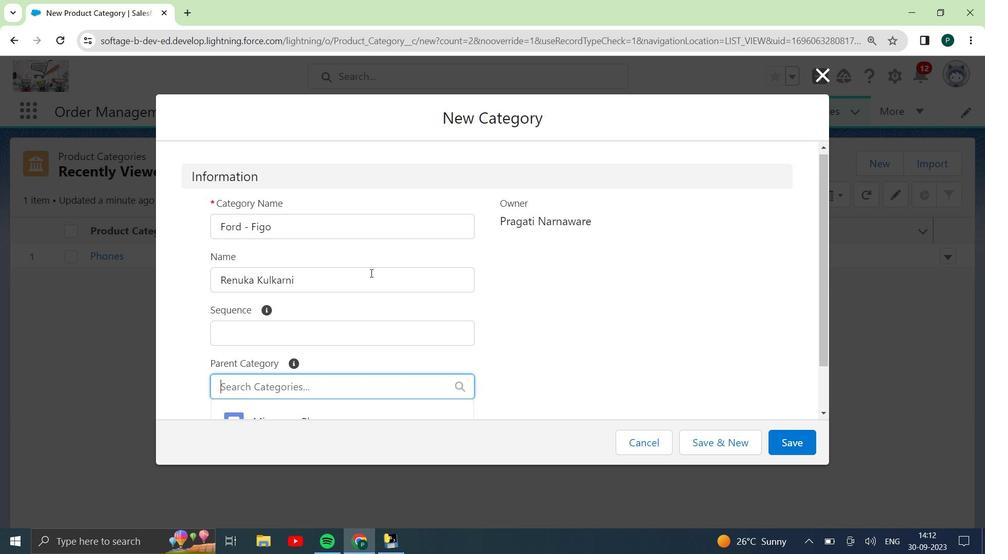 
Action: Mouse moved to (793, 440)
Screenshot: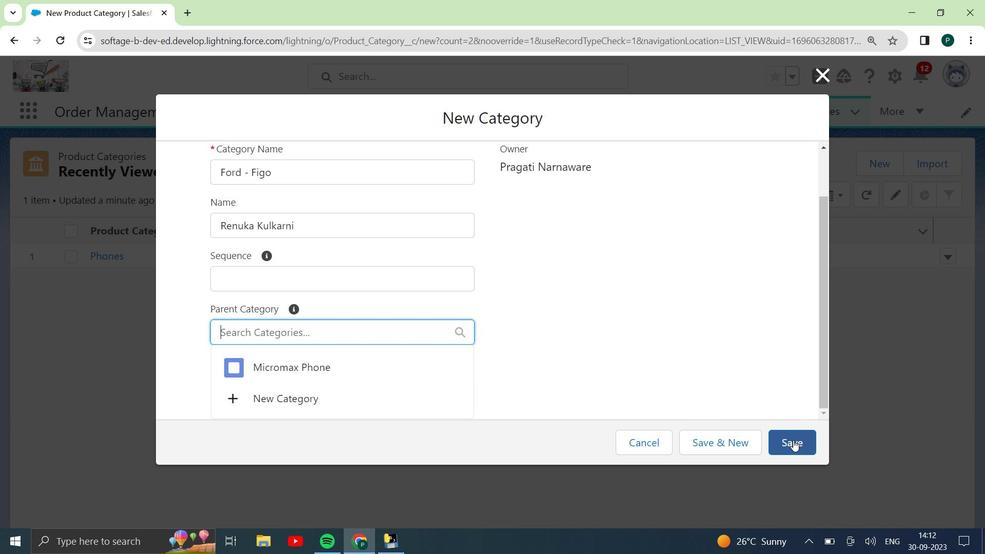 
Action: Mouse pressed left at (793, 440)
Screenshot: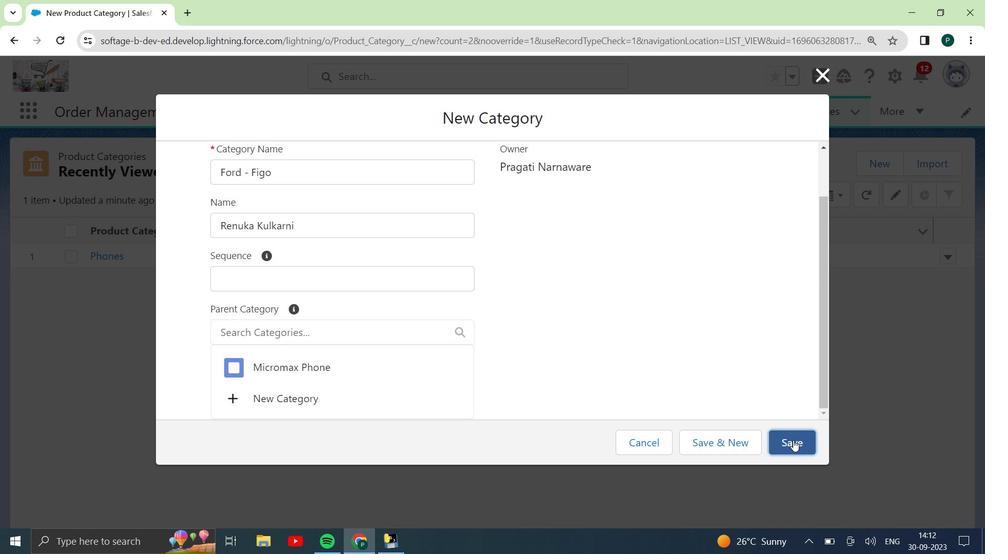 
Action: Mouse moved to (463, 392)
Screenshot: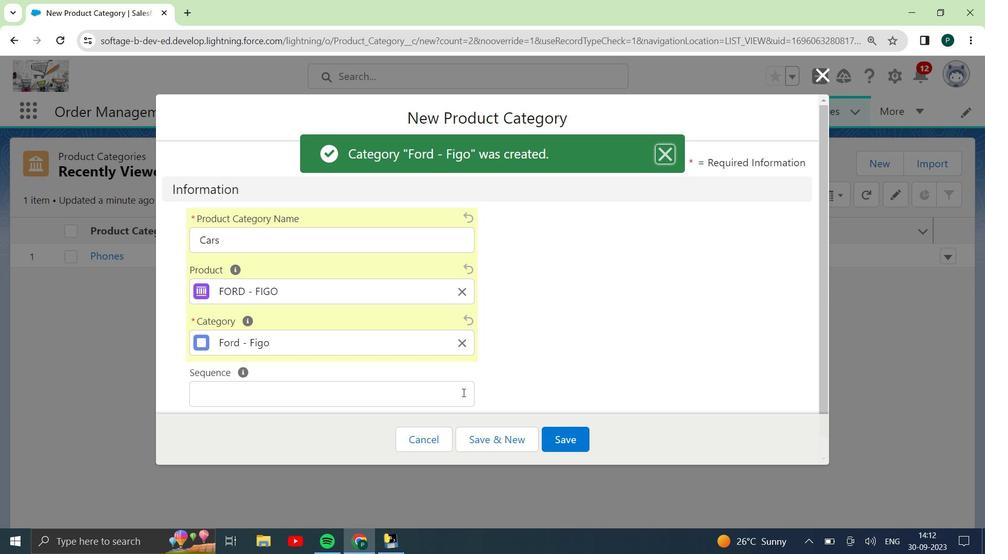 
Action: Mouse pressed left at (463, 392)
Screenshot: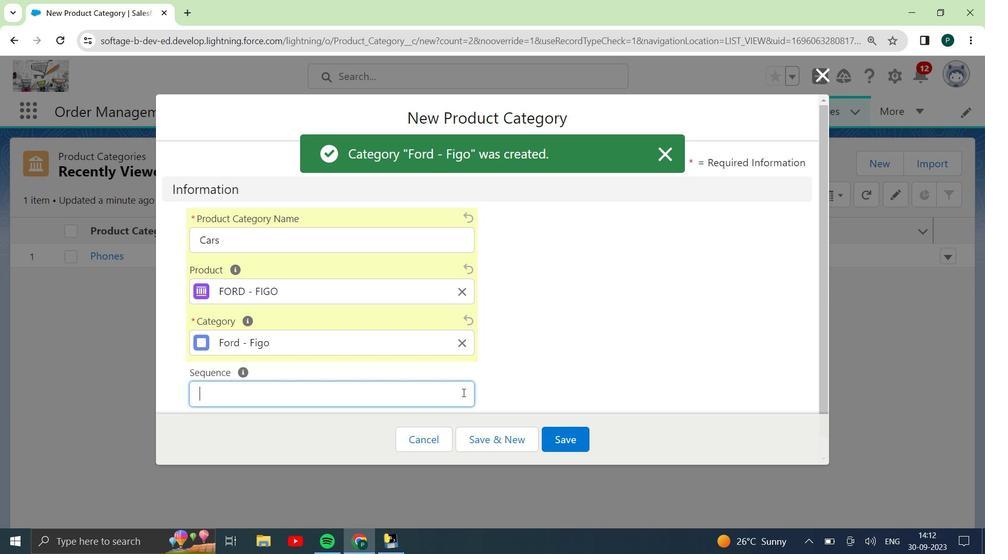 
Action: Key pressed ol
Screenshot: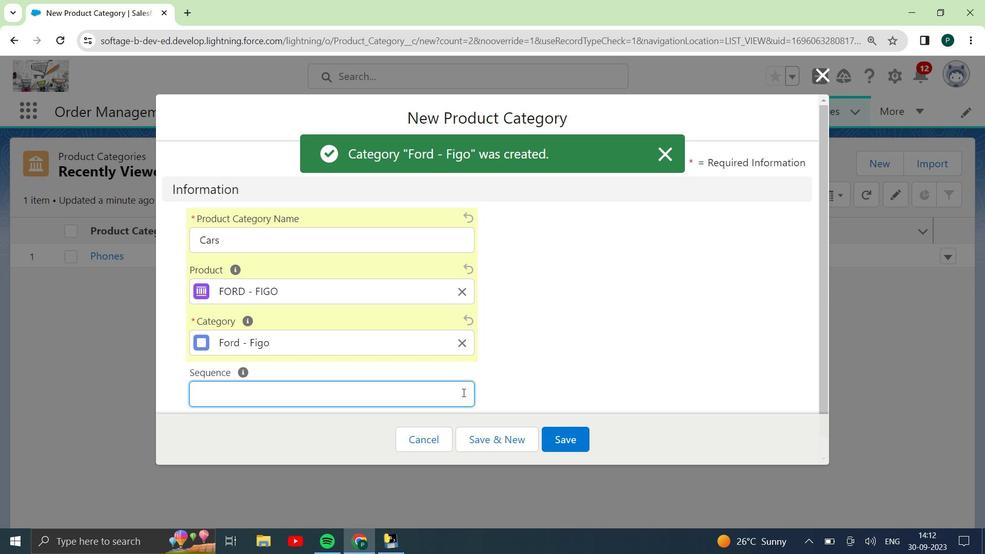 
Action: Mouse moved to (568, 437)
Screenshot: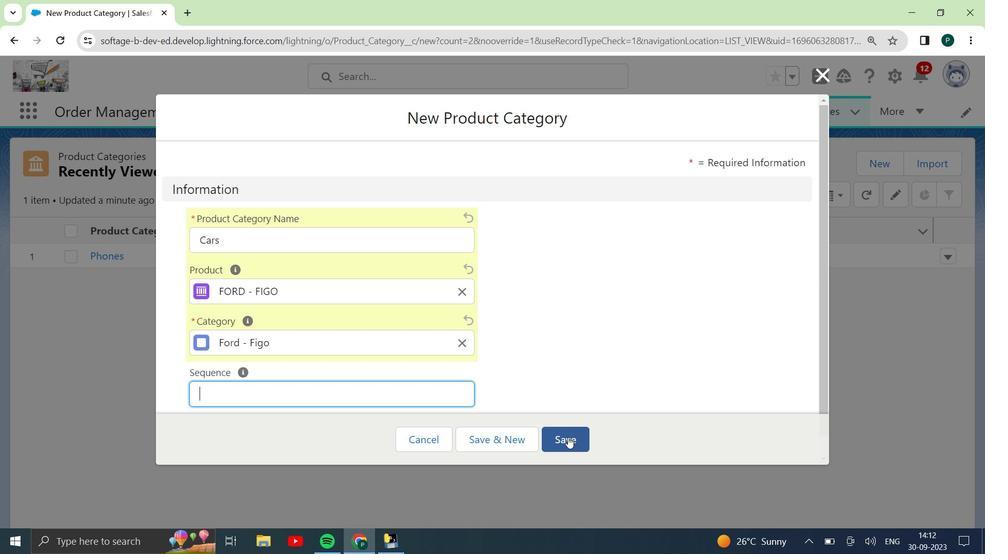 
Action: Mouse pressed left at (568, 437)
Screenshot: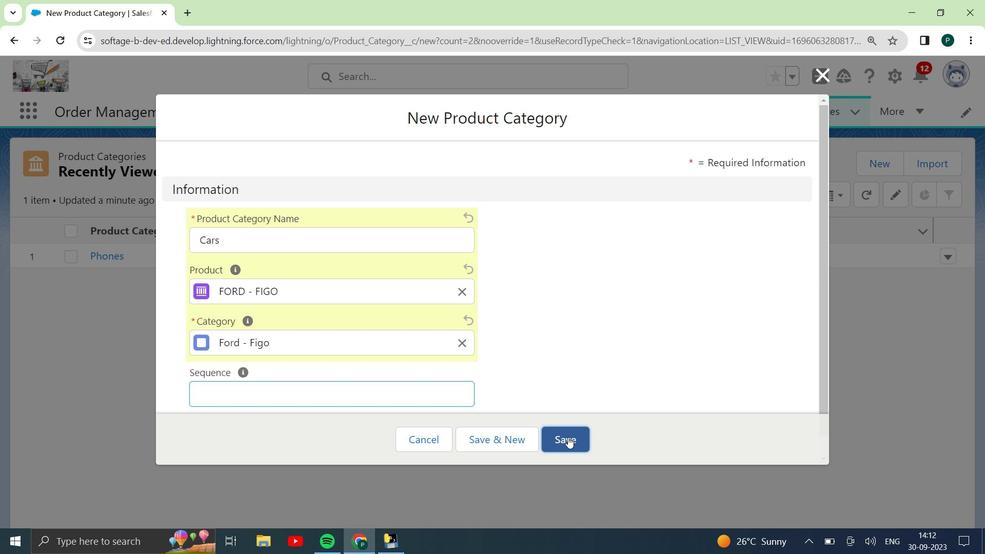 
Action: Mouse moved to (804, 110)
Screenshot: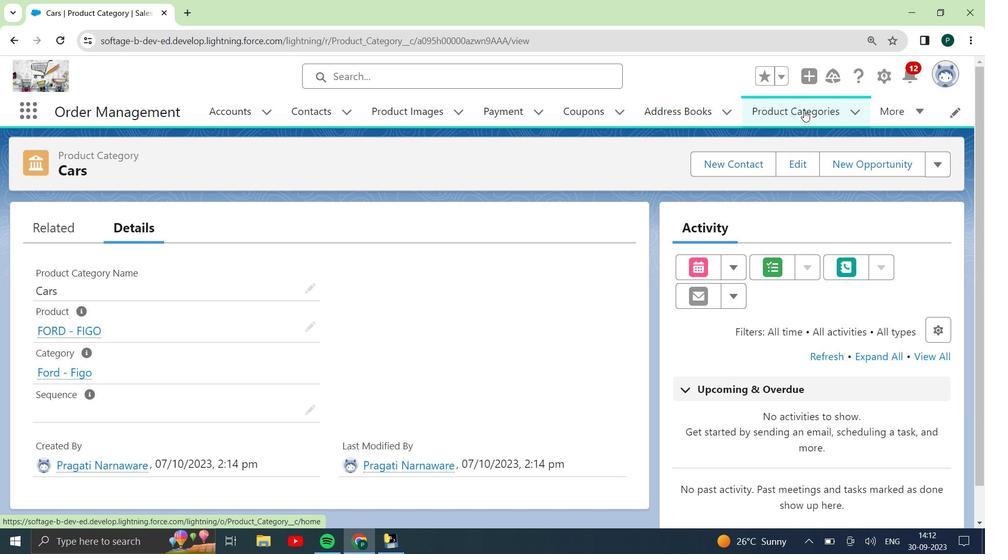 
Action: Mouse pressed left at (804, 110)
Screenshot: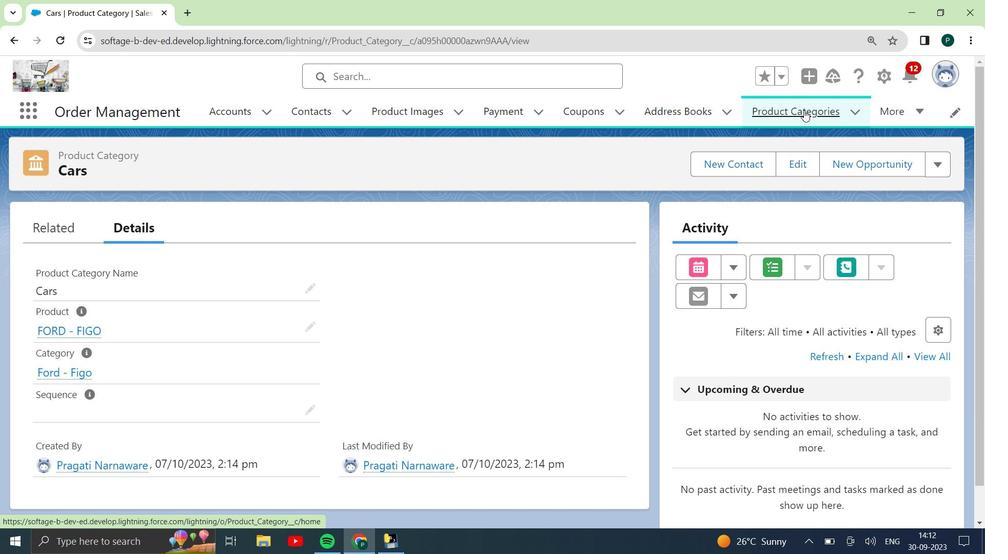 
Action: Mouse moved to (873, 201)
Screenshot: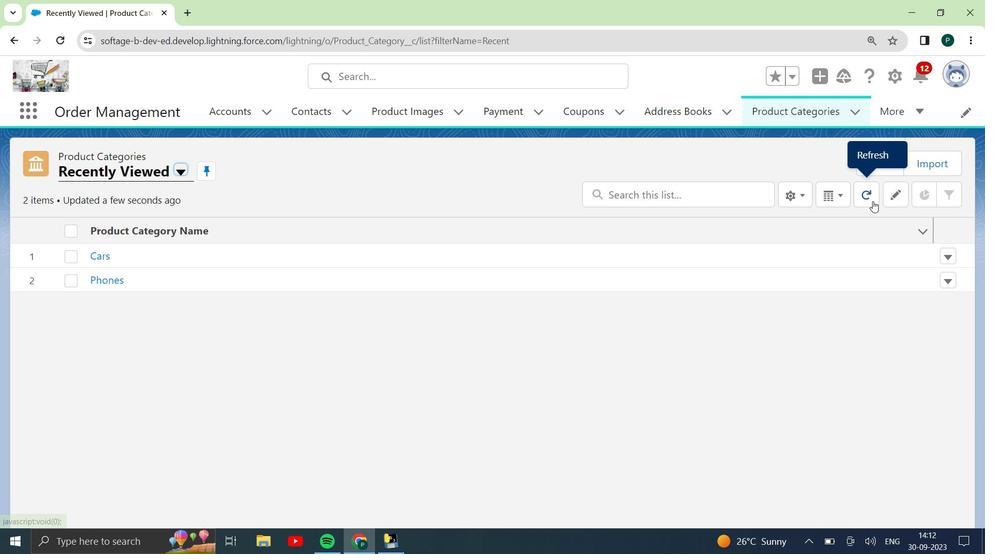 
Action: Mouse pressed left at (873, 201)
Screenshot: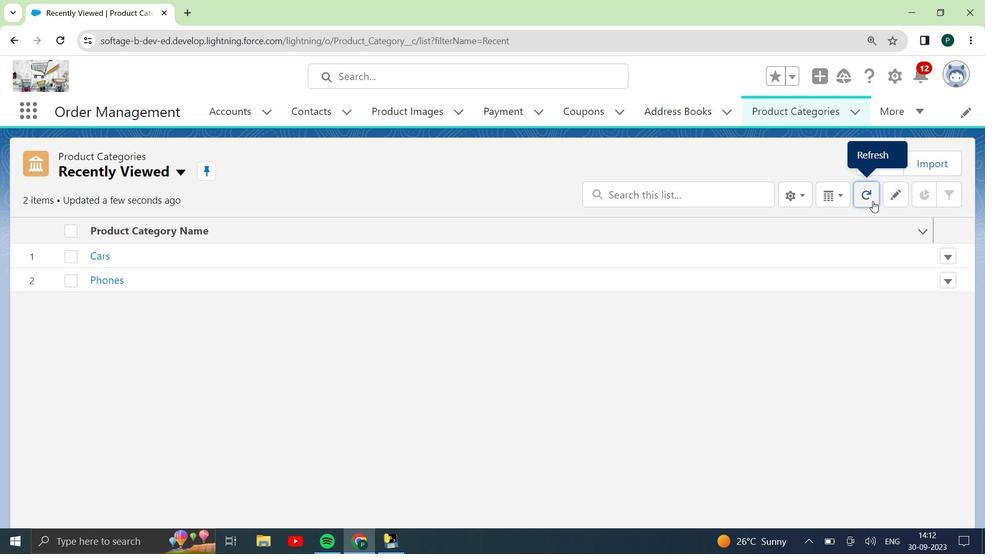 
Action: Mouse moved to (879, 157)
Screenshot: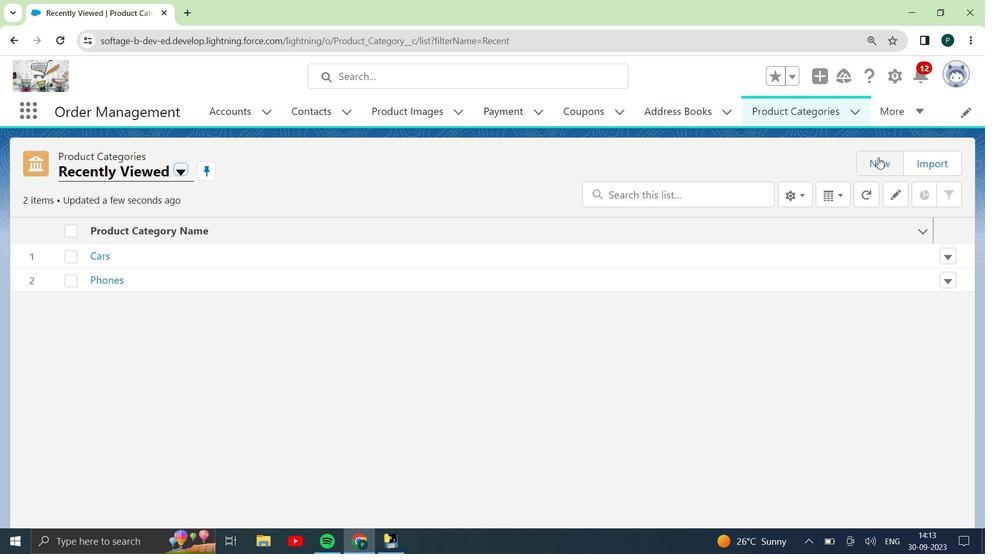 
Action: Mouse pressed left at (879, 157)
Screenshot: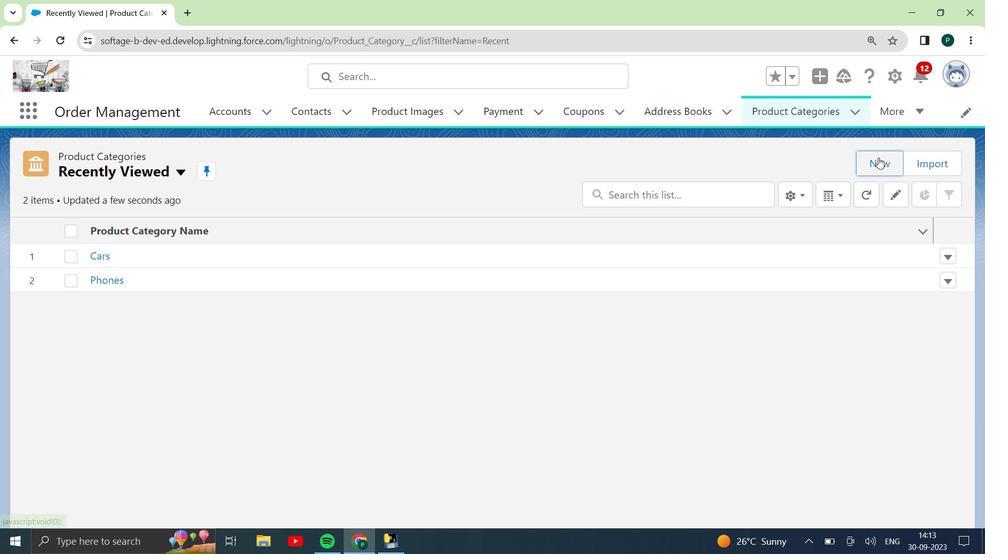 
Action: Mouse moved to (309, 240)
Screenshot: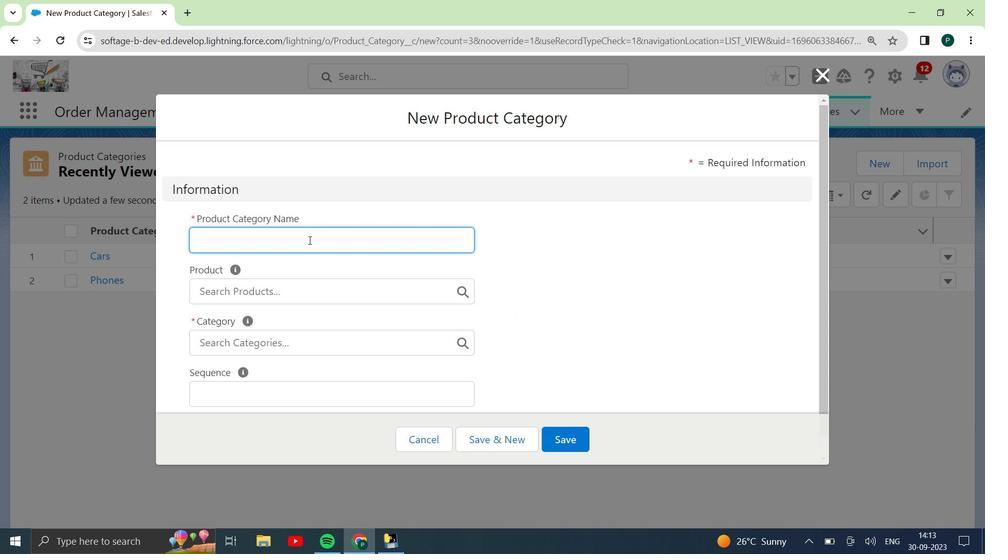 
Action: Mouse pressed left at (309, 240)
Screenshot: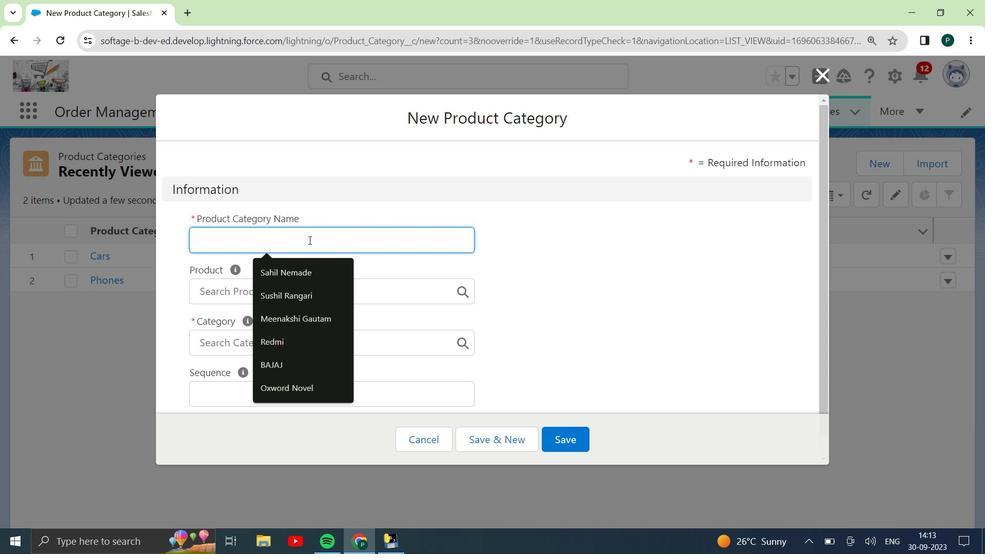 
Action: Key pressed <Key.shift>Fan
Screenshot: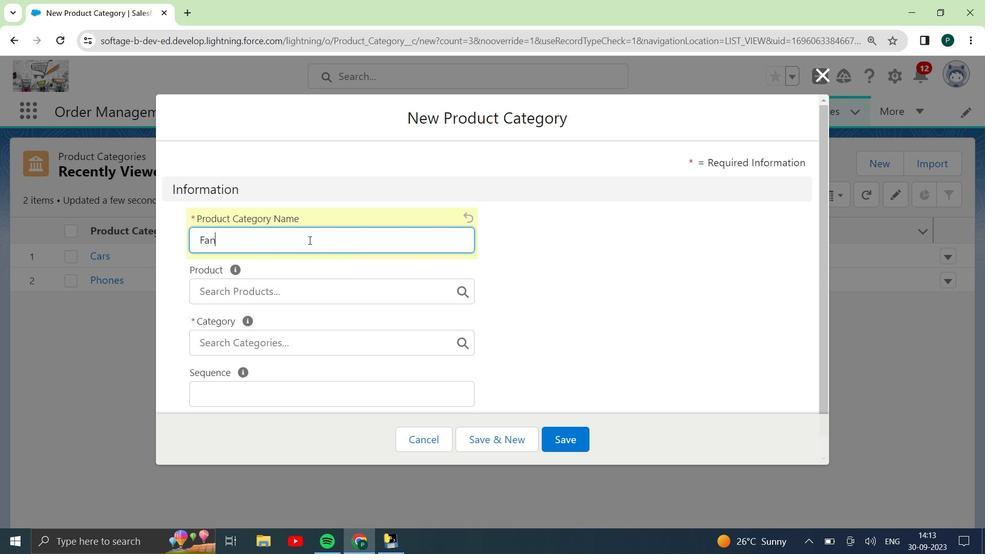 
Action: Mouse moved to (376, 298)
Screenshot: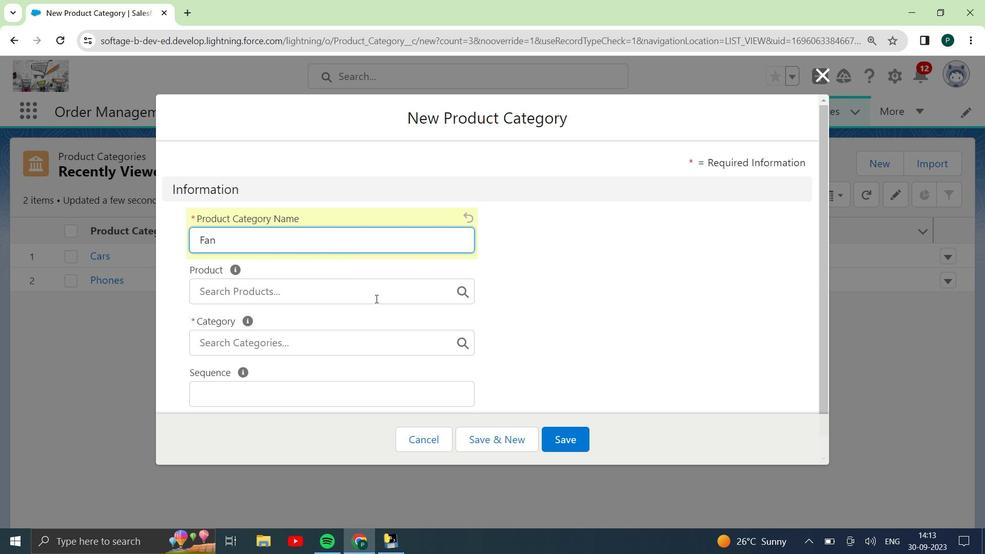 
Action: Mouse pressed left at (376, 298)
Screenshot: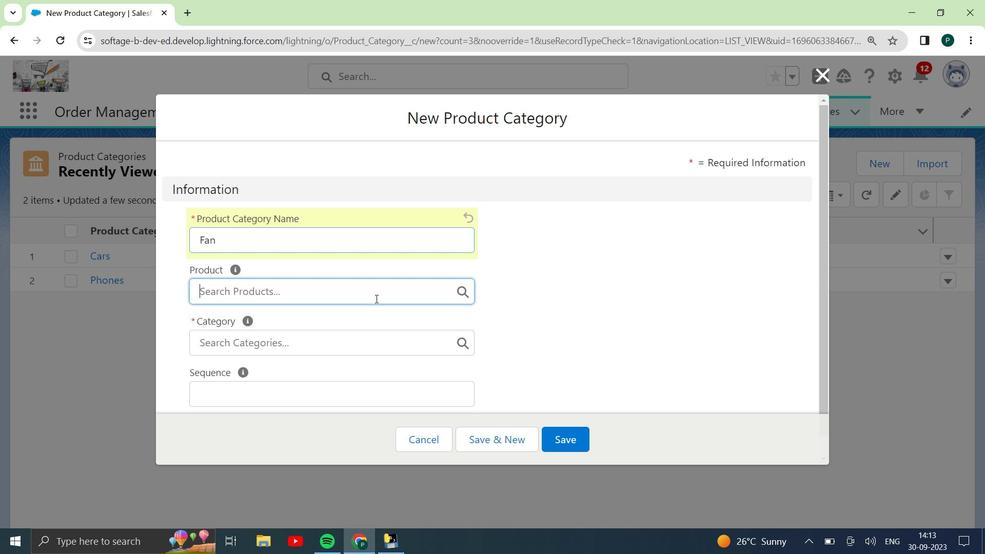 
Action: Mouse moved to (365, 385)
Screenshot: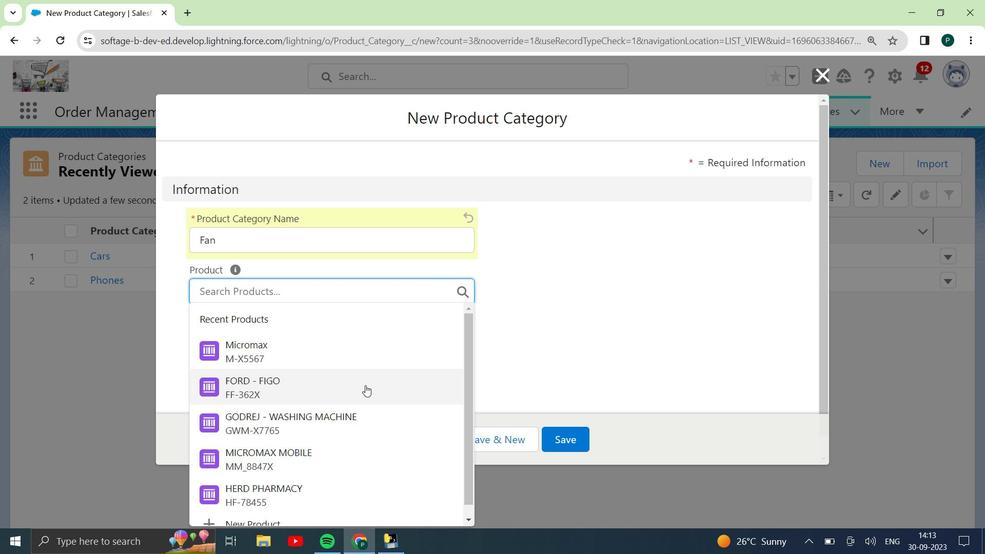 
Action: Mouse scrolled (365, 384) with delta (0, 0)
Screenshot: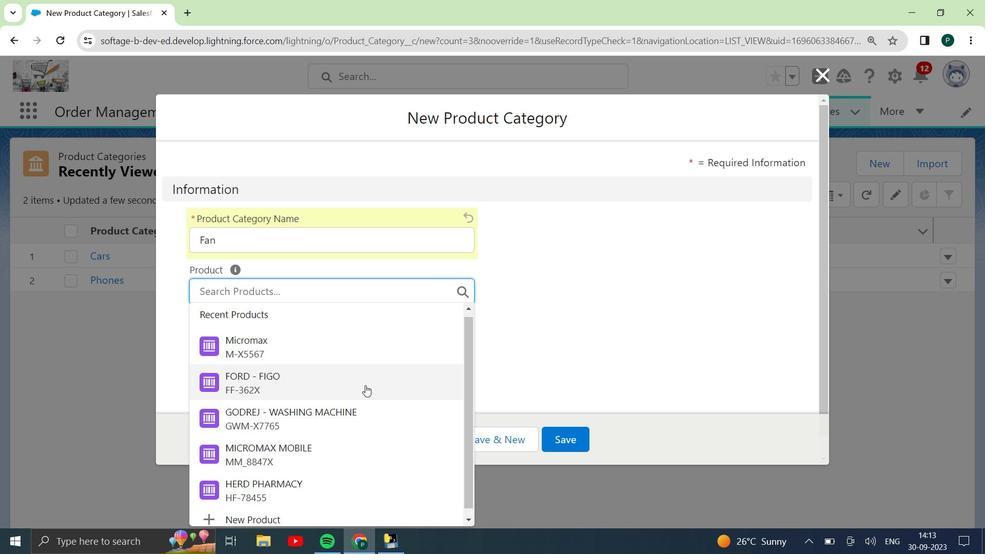 
Action: Mouse scrolled (365, 384) with delta (0, 0)
Screenshot: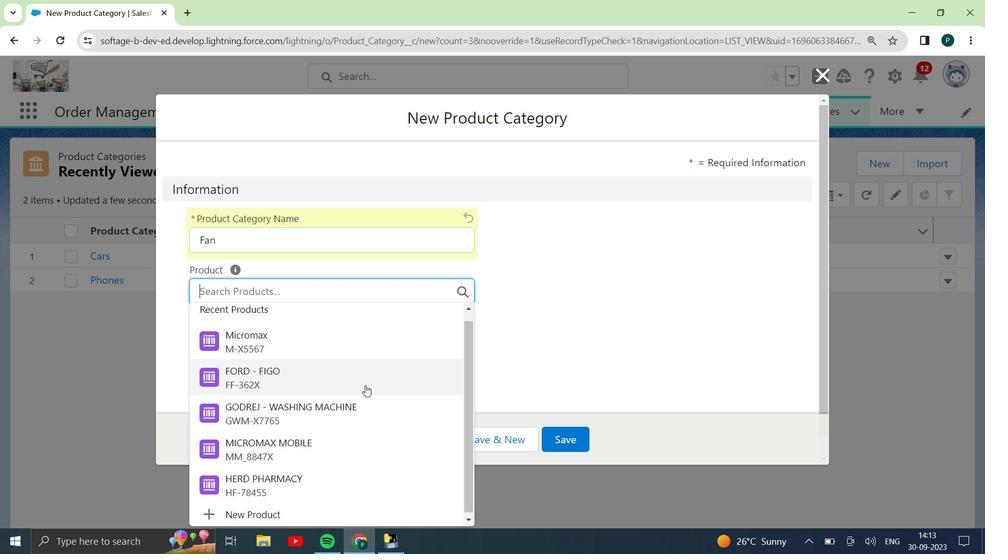 
Action: Mouse moved to (262, 508)
